 Task: Animate a Swinging Pendulum.
Action: Mouse moved to (432, 281)
Screenshot: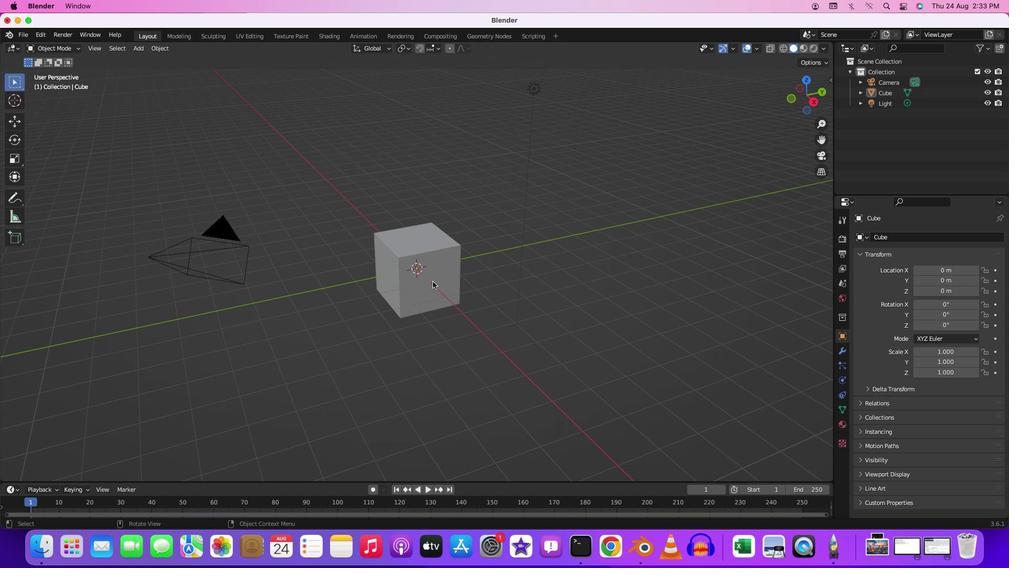 
Action: Mouse pressed left at (432, 281)
Screenshot: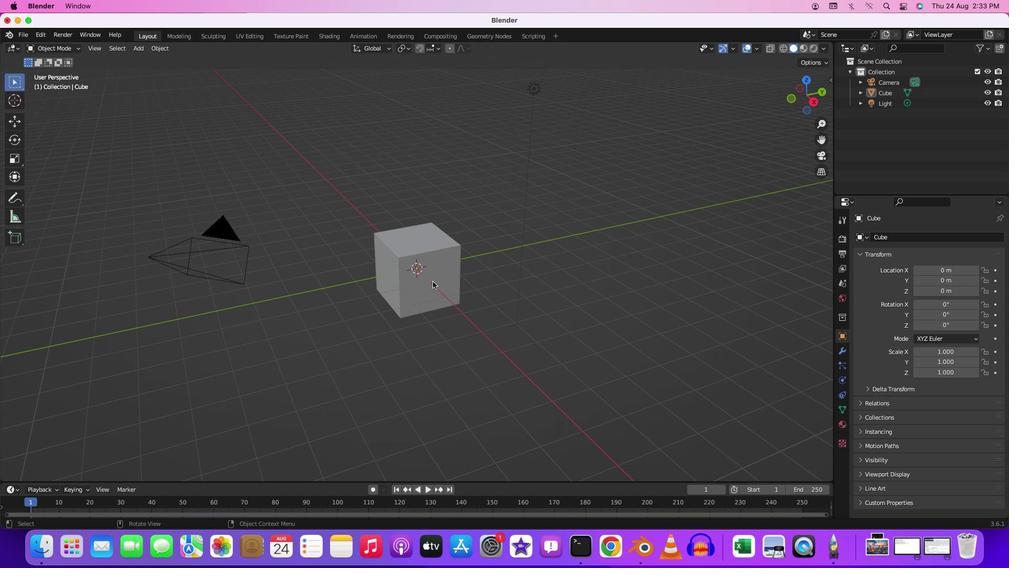 
Action: Key pressed Key.delete
Screenshot: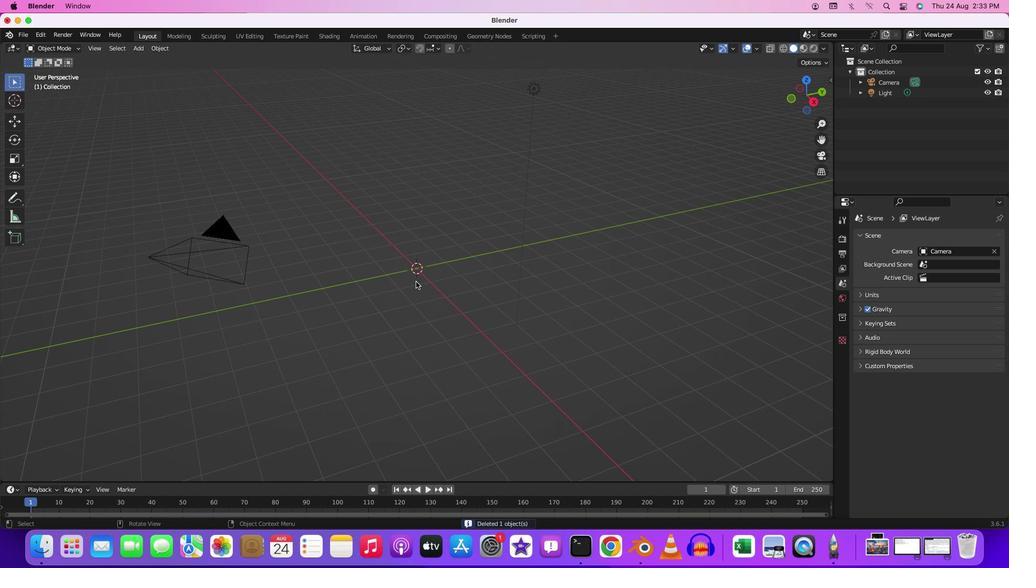 
Action: Mouse moved to (216, 251)
Screenshot: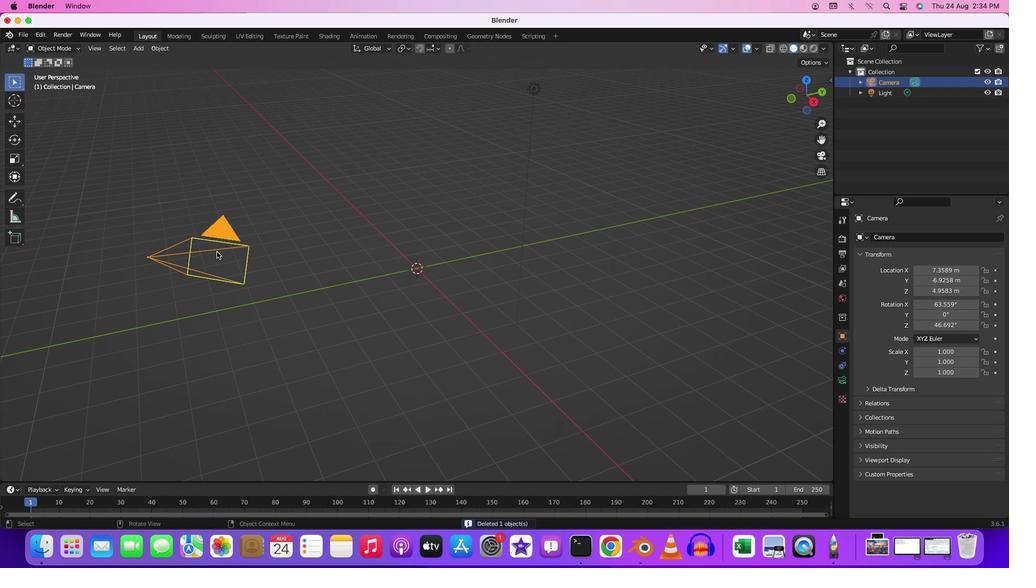 
Action: Mouse pressed left at (216, 251)
Screenshot: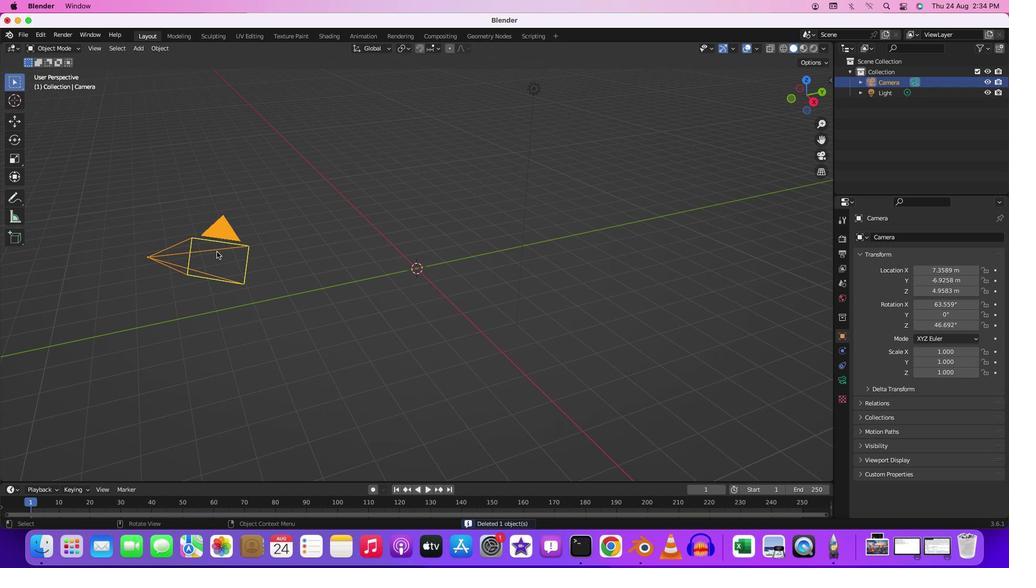 
Action: Mouse moved to (294, 228)
Screenshot: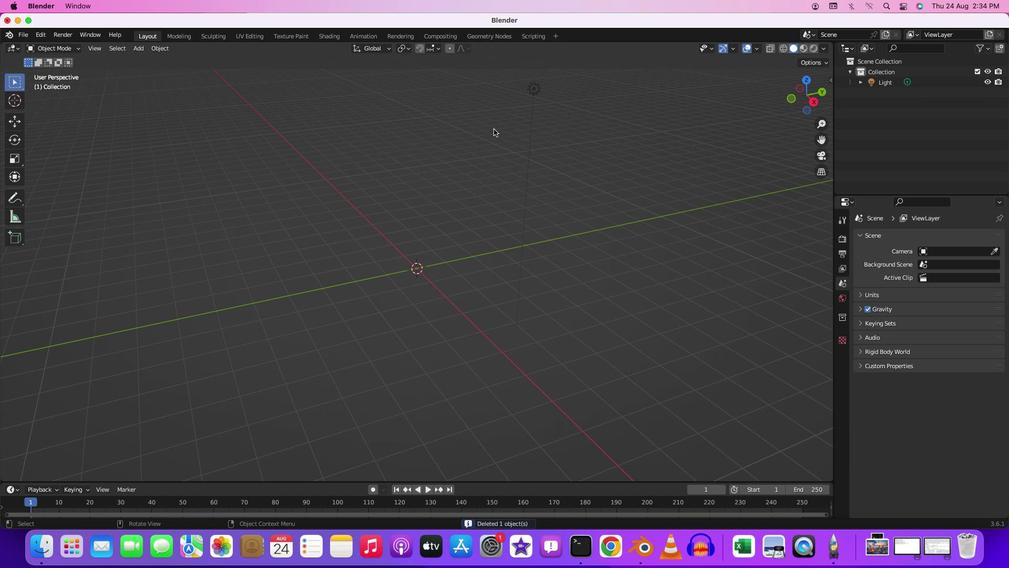
Action: Key pressed Key.delete
Screenshot: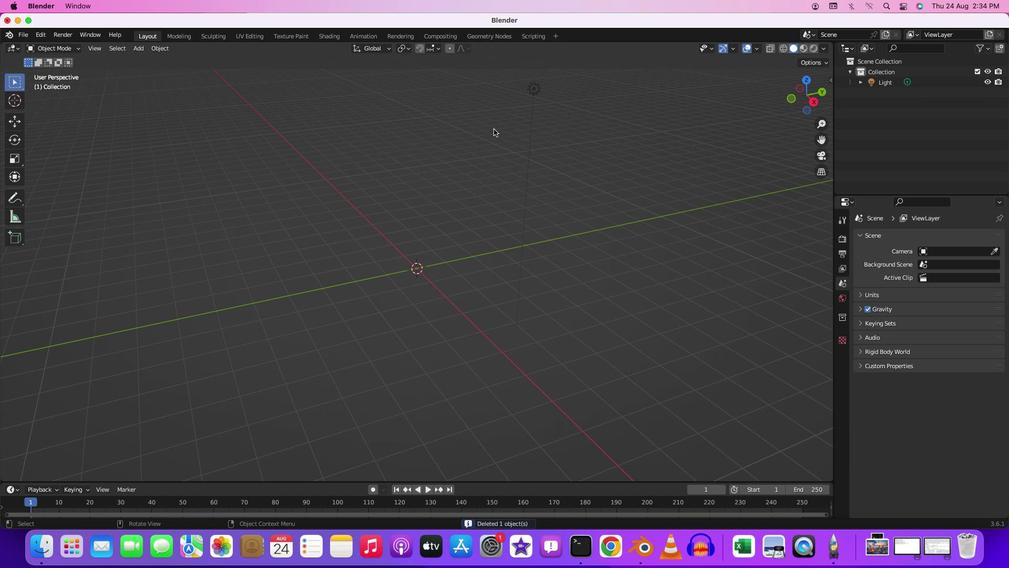
Action: Mouse moved to (527, 87)
Screenshot: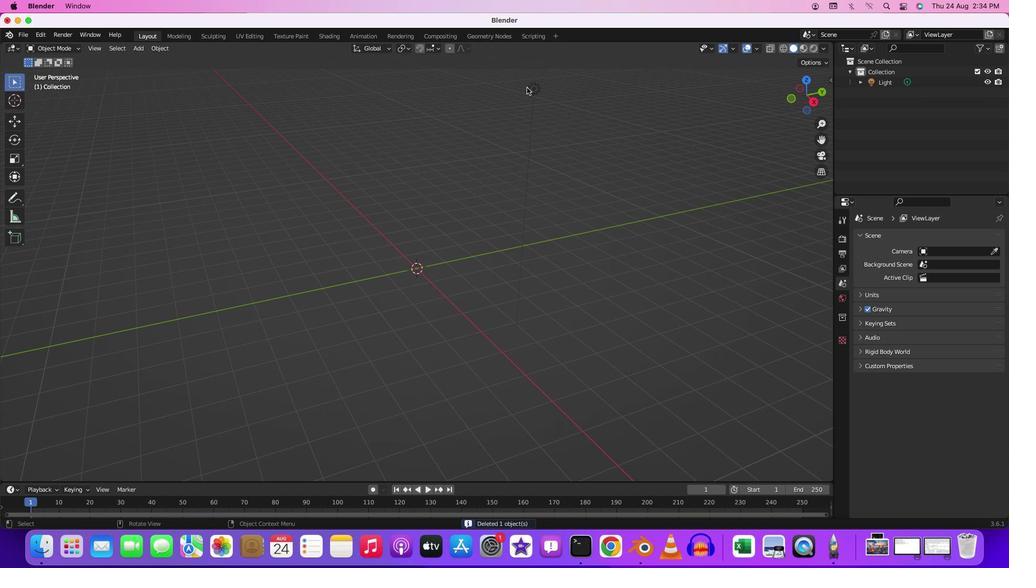 
Action: Mouse pressed left at (527, 87)
Screenshot: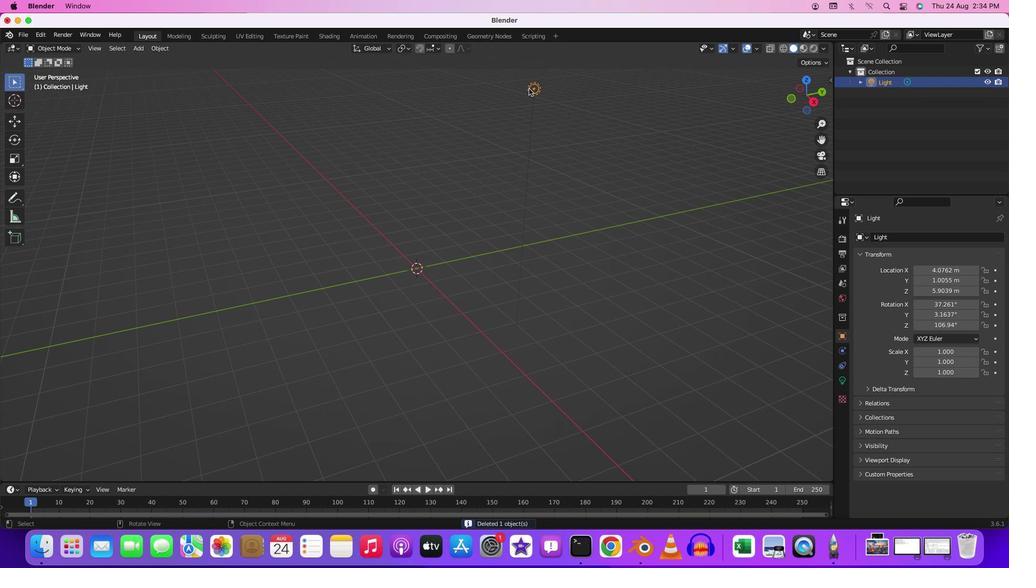 
Action: Mouse moved to (541, 99)
Screenshot: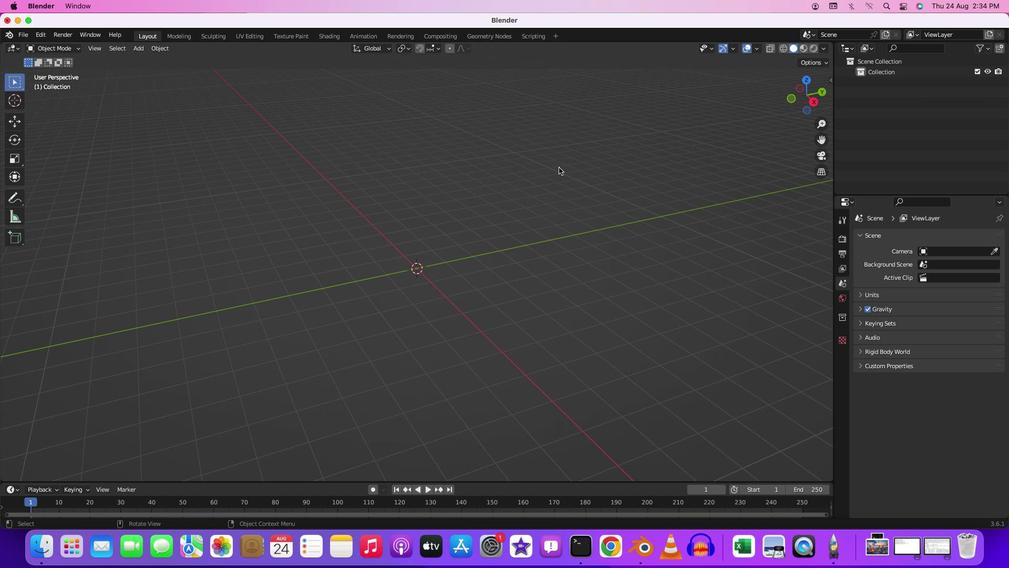 
Action: Key pressed Key.delete
Screenshot: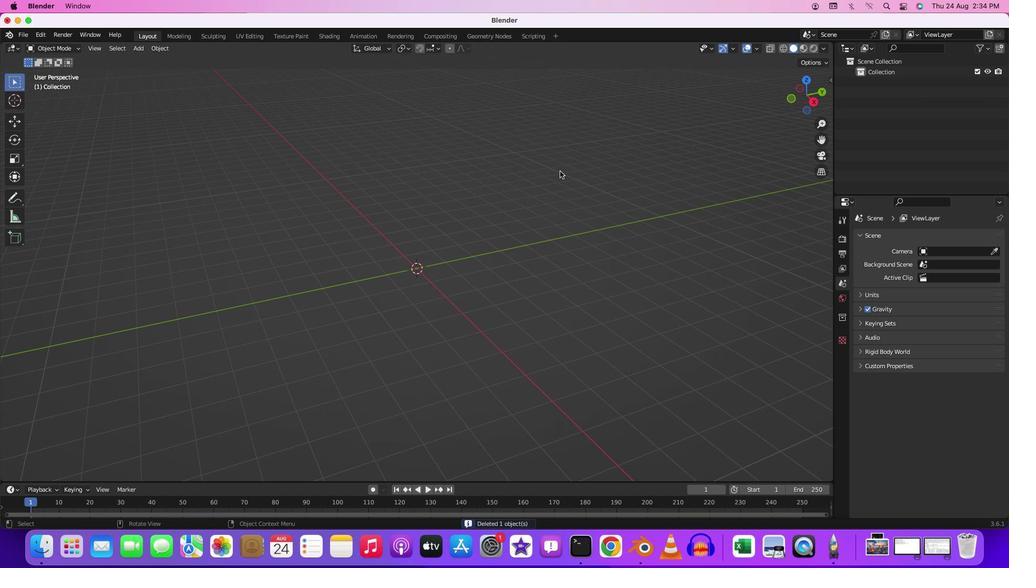 
Action: Mouse moved to (502, 203)
Screenshot: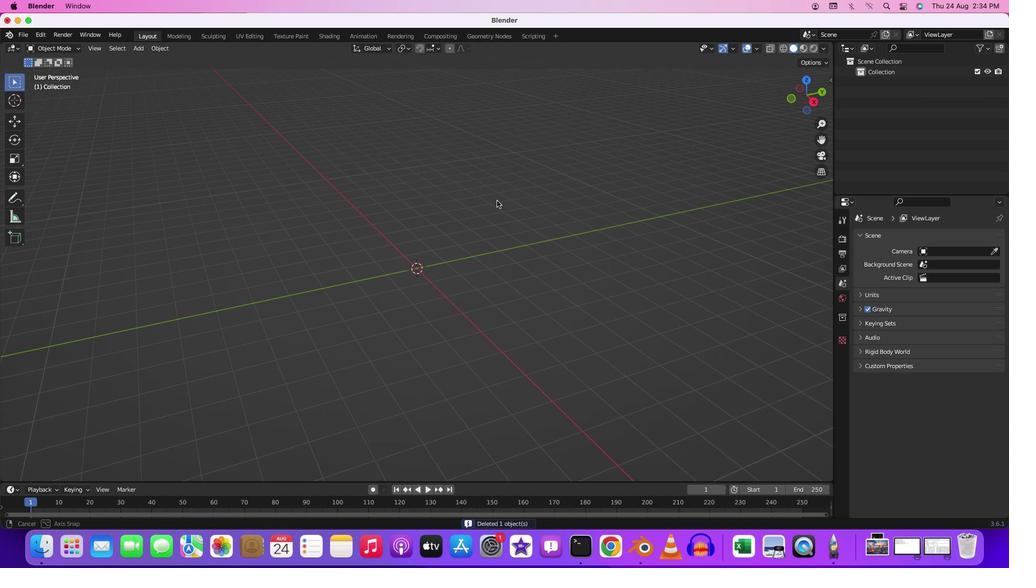 
Action: Mouse pressed middle at (502, 203)
Screenshot: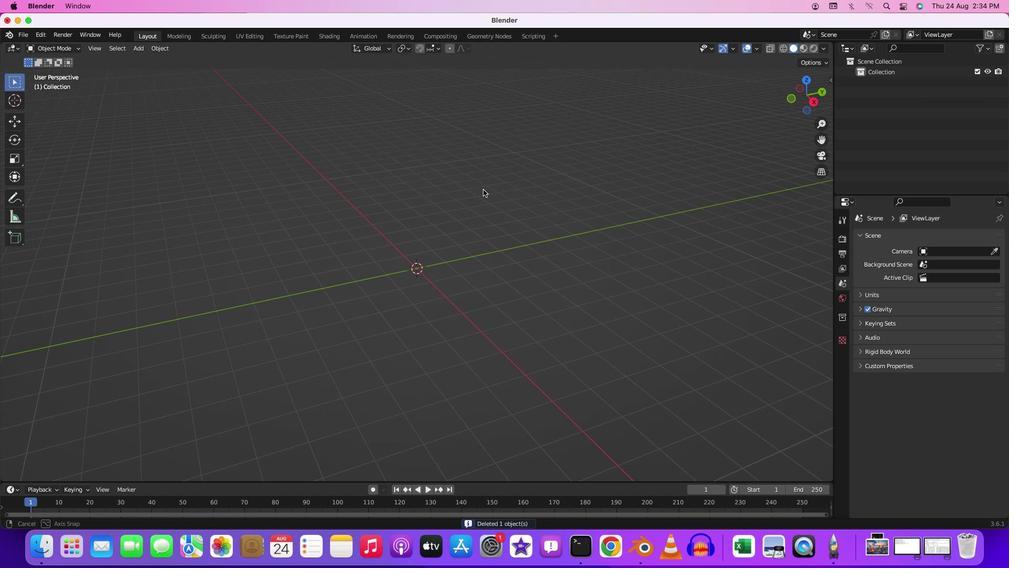 
Action: Mouse moved to (480, 176)
Screenshot: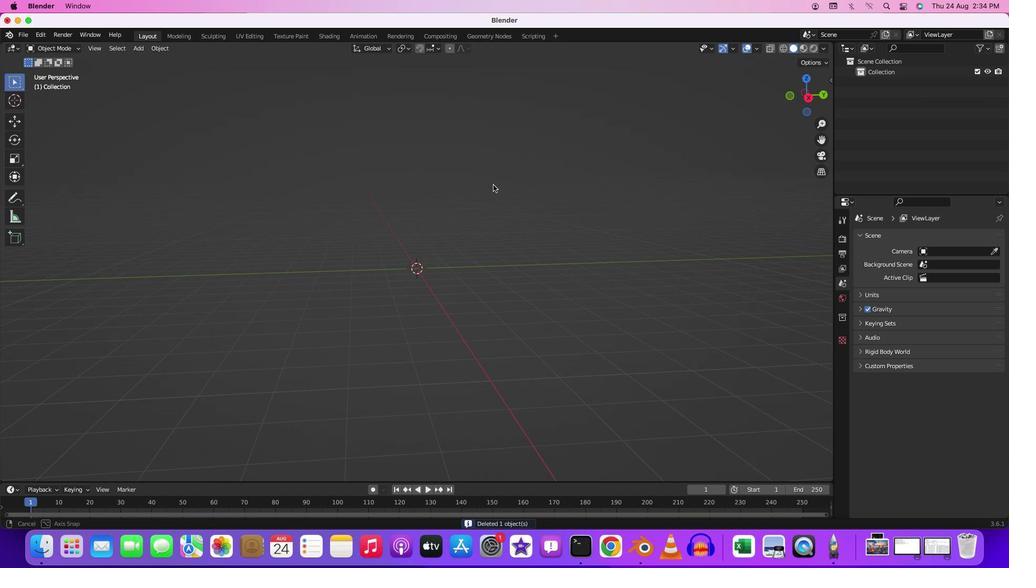 
Action: Mouse pressed middle at (480, 176)
Screenshot: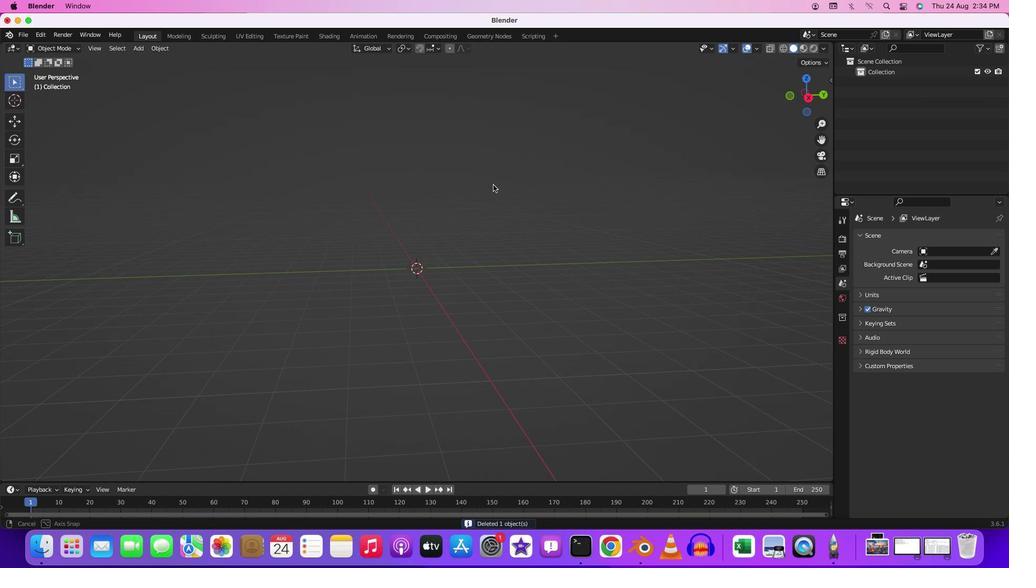 
Action: Mouse moved to (524, 210)
Screenshot: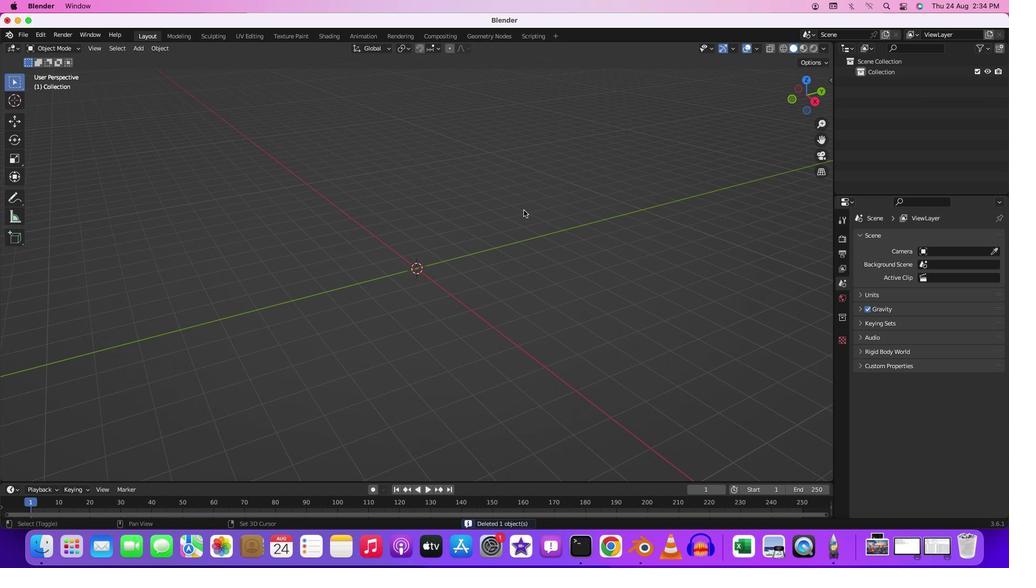 
Action: Key pressed Key.shift'A'
Screenshot: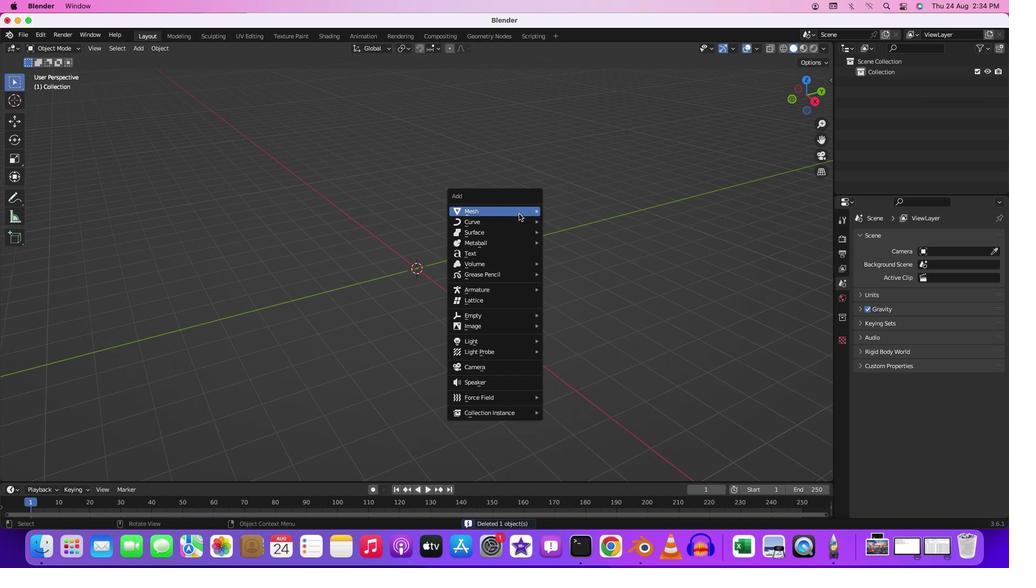 
Action: Mouse moved to (577, 265)
Screenshot: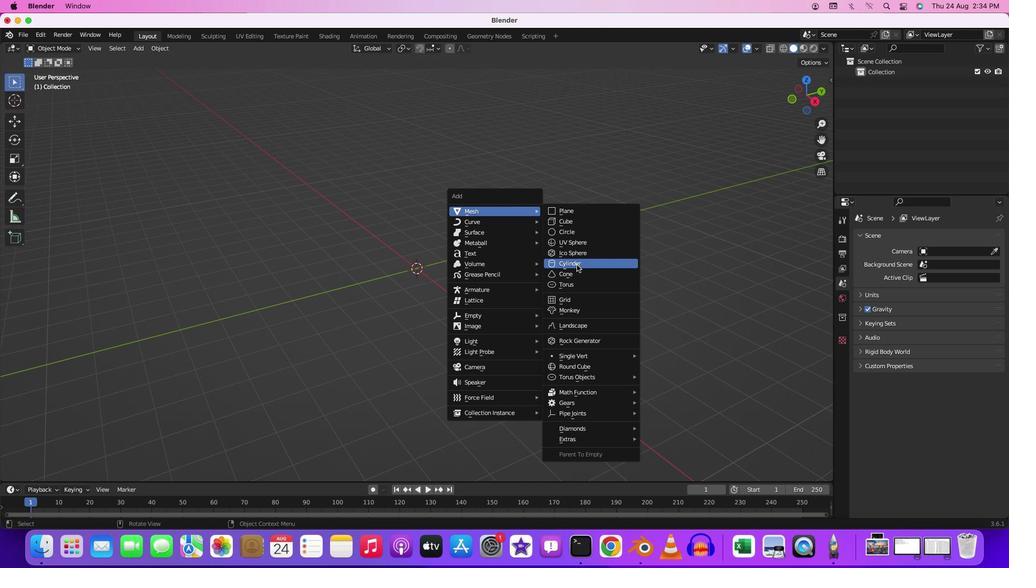 
Action: Mouse pressed left at (577, 265)
Screenshot: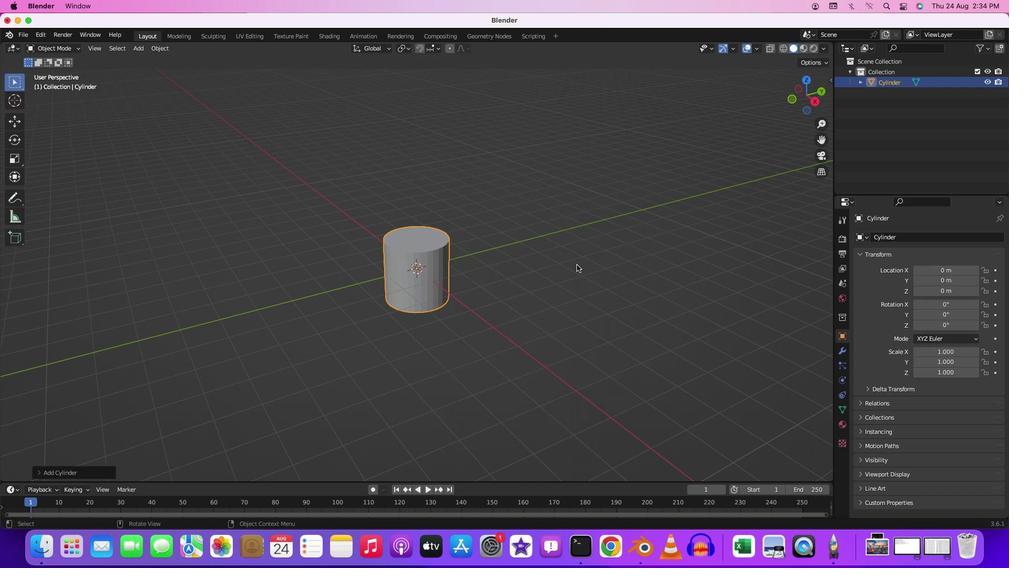 
Action: Mouse moved to (494, 228)
Screenshot: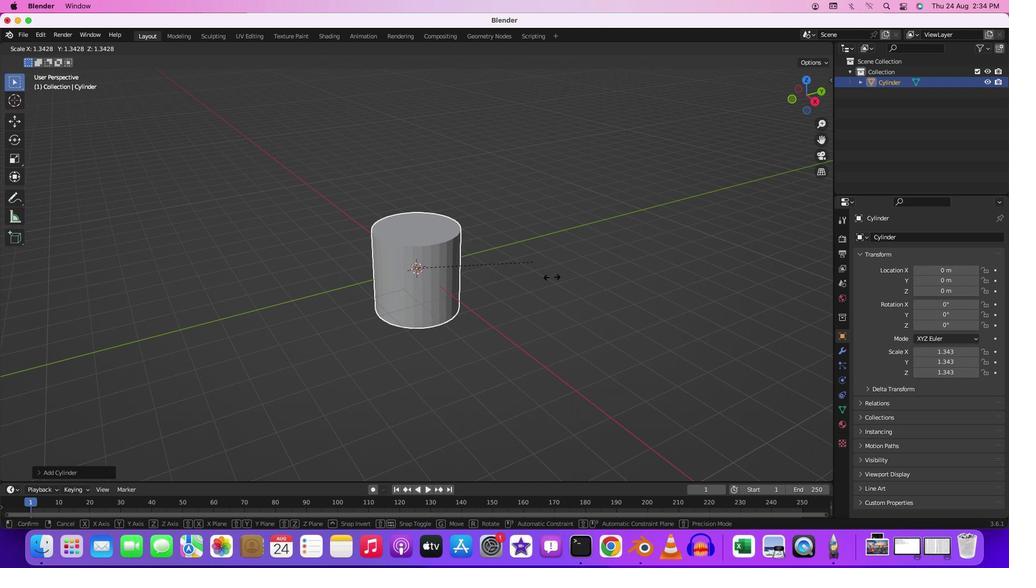 
Action: Key pressed 's'
Screenshot: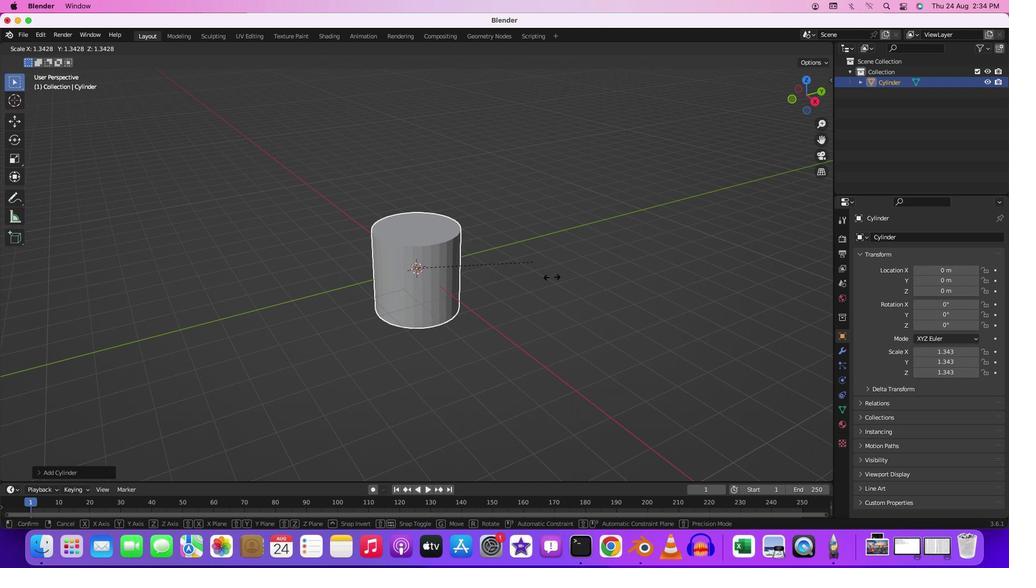 
Action: Mouse moved to (642, 314)
Screenshot: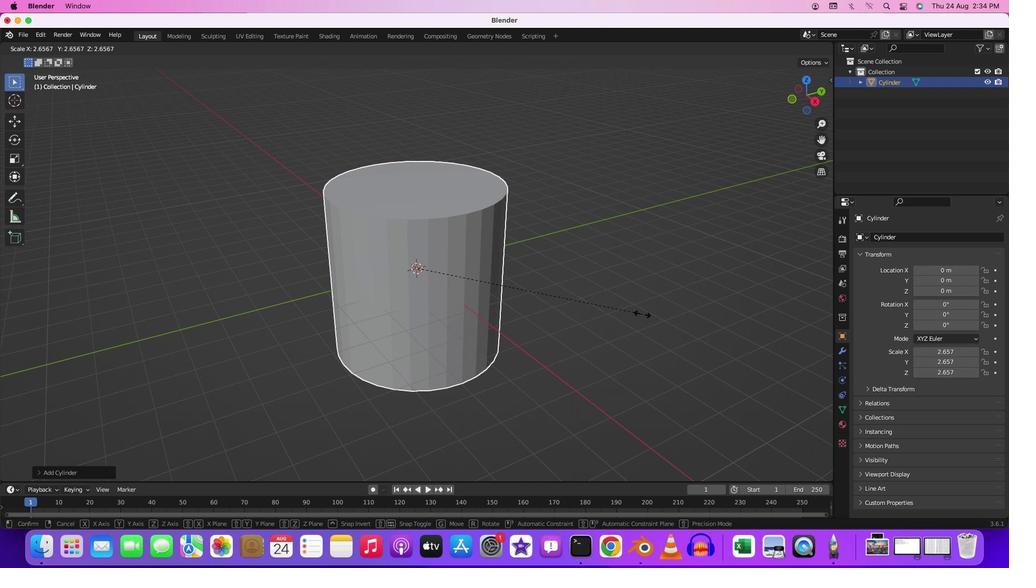 
Action: Mouse pressed left at (642, 314)
Screenshot: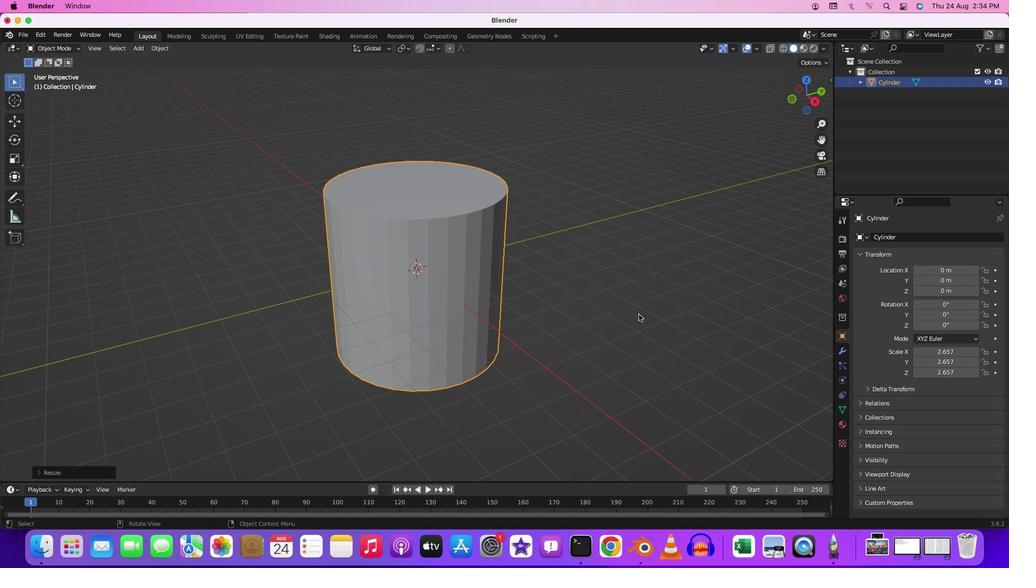 
Action: Mouse moved to (565, 271)
Screenshot: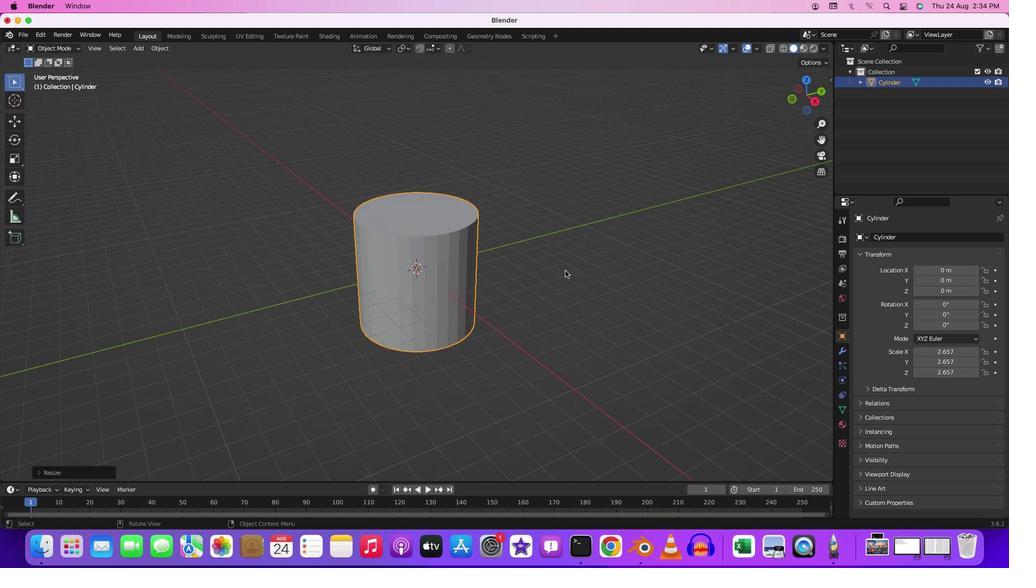 
Action: Mouse scrolled (565, 271) with delta (0, 0)
Screenshot: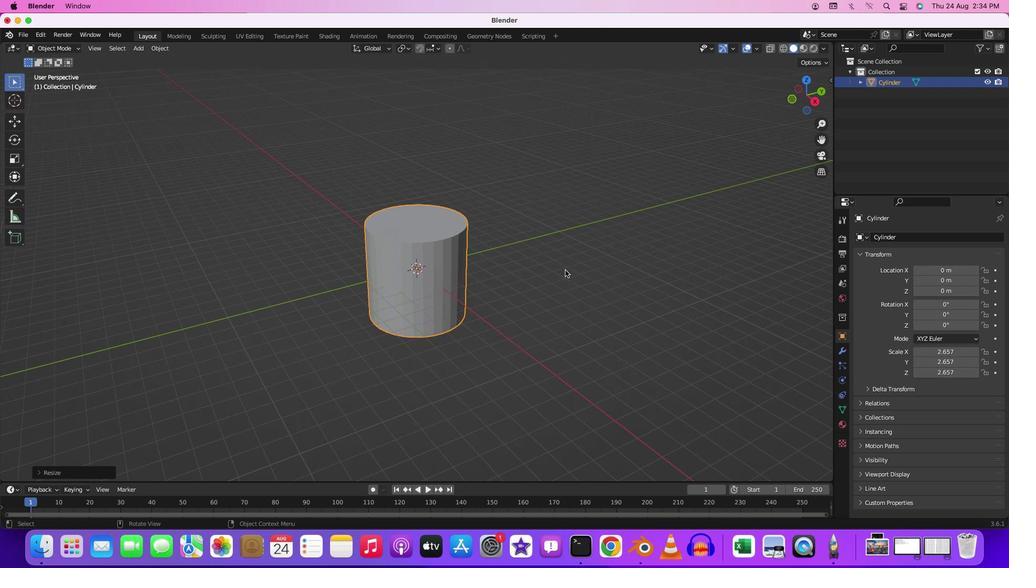 
Action: Mouse scrolled (565, 271) with delta (0, 0)
Screenshot: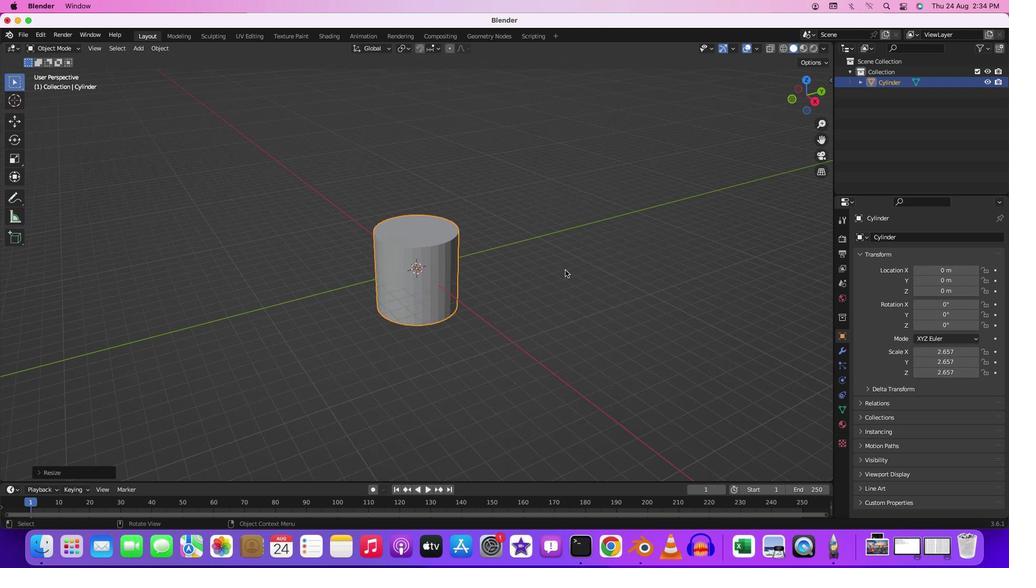 
Action: Mouse moved to (565, 270)
Screenshot: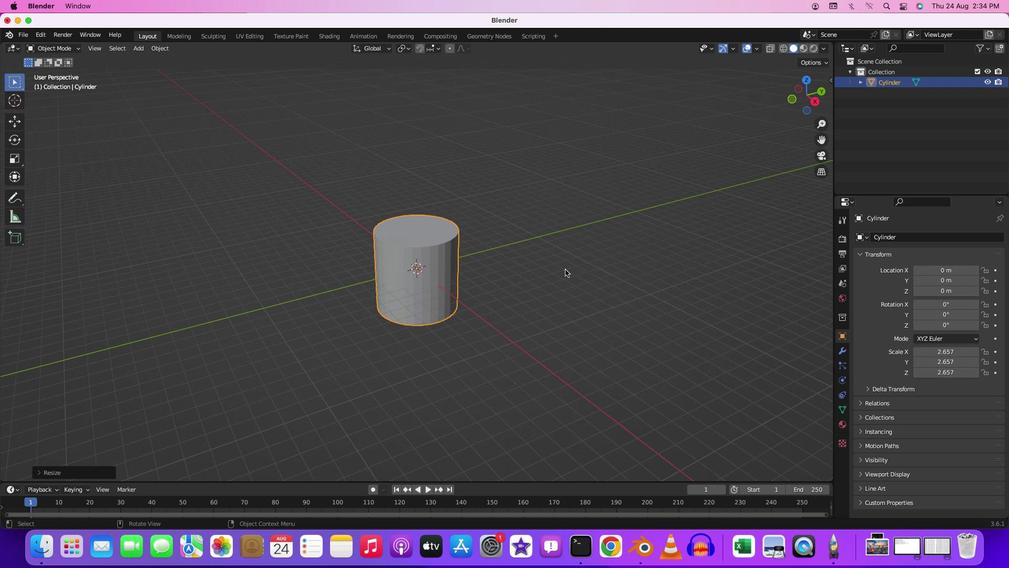 
Action: Mouse scrolled (565, 270) with delta (0, -1)
Screenshot: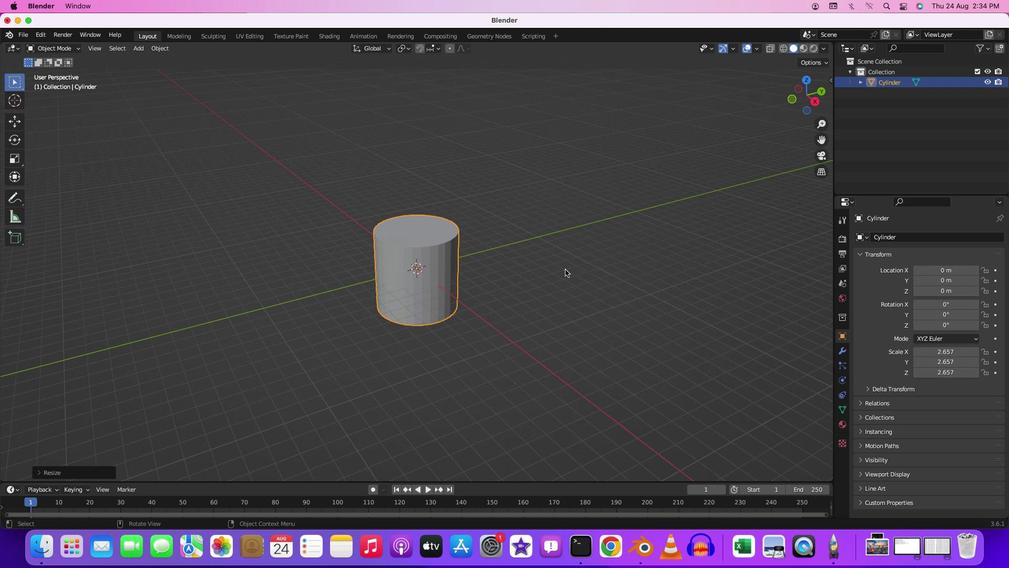
Action: Mouse moved to (565, 270)
Screenshot: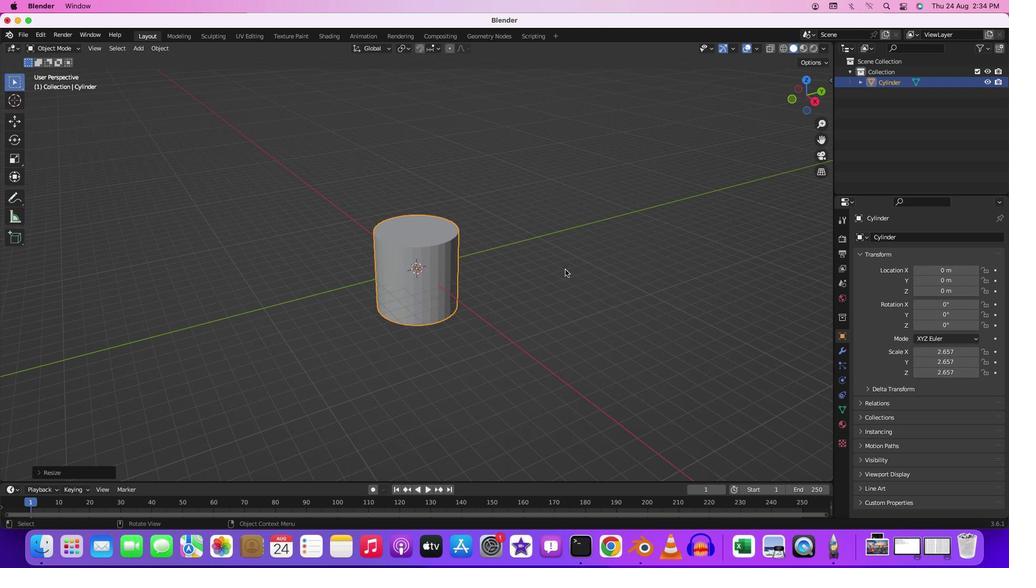 
Action: Mouse scrolled (565, 270) with delta (0, -2)
Screenshot: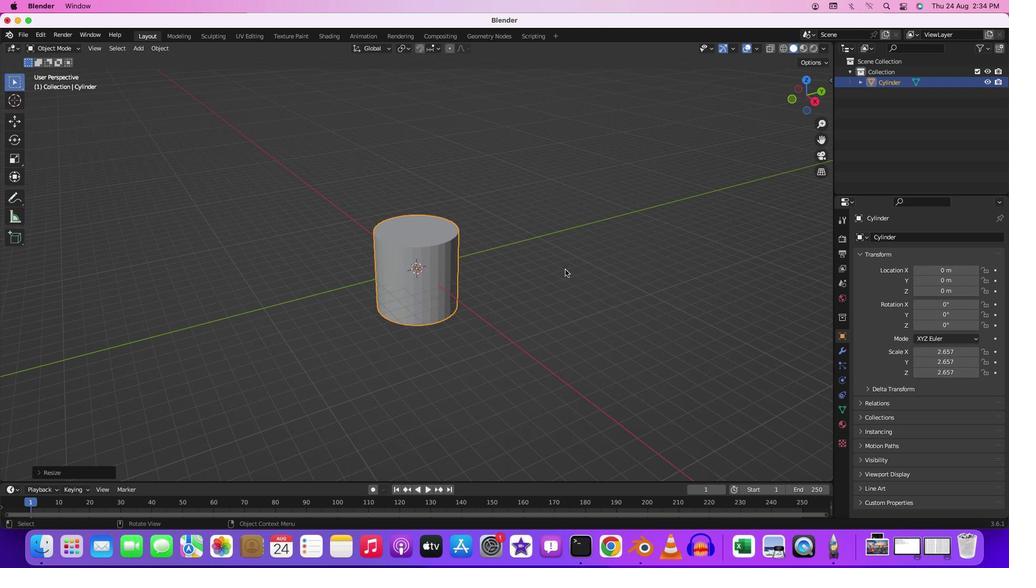 
Action: Mouse moved to (565, 269)
Screenshot: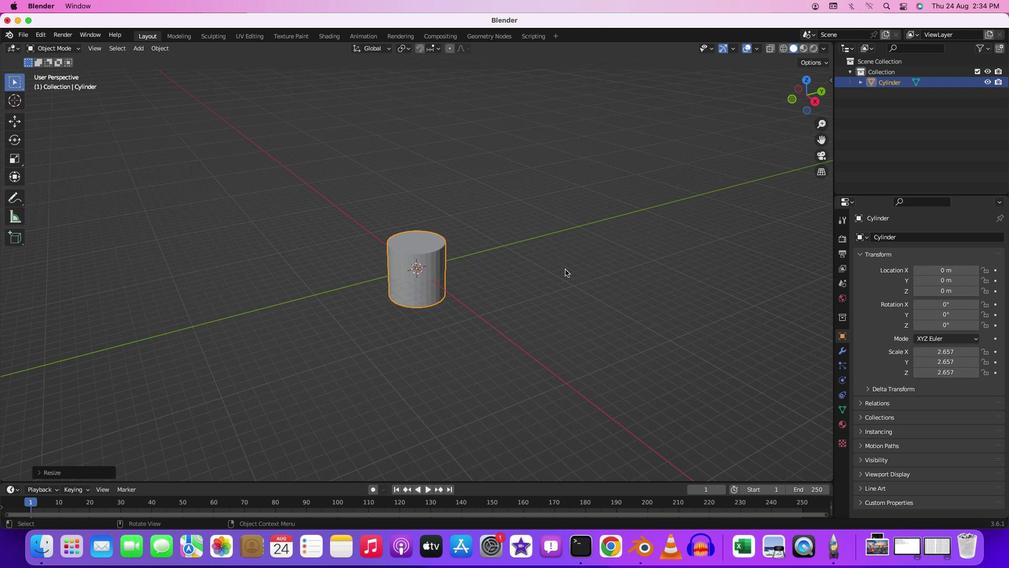 
Action: Mouse scrolled (565, 269) with delta (0, 0)
Screenshot: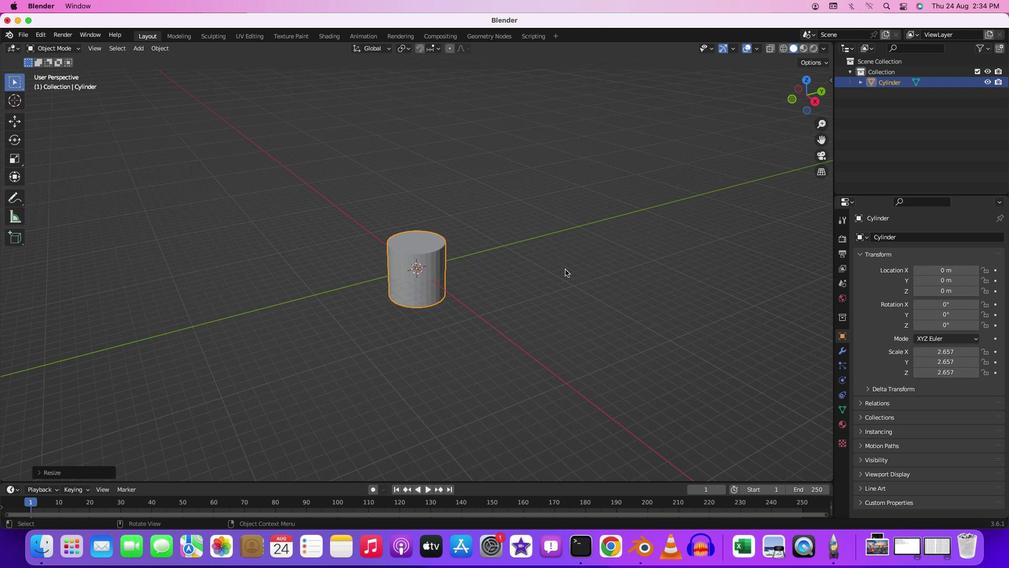 
Action: Mouse scrolled (565, 269) with delta (0, 0)
Screenshot: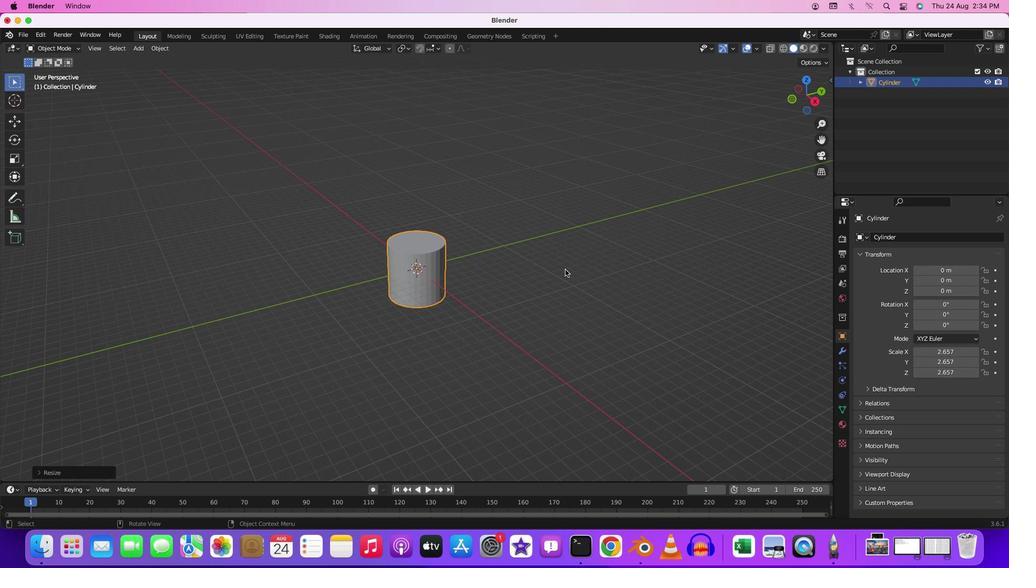 
Action: Key pressed '1'
Screenshot: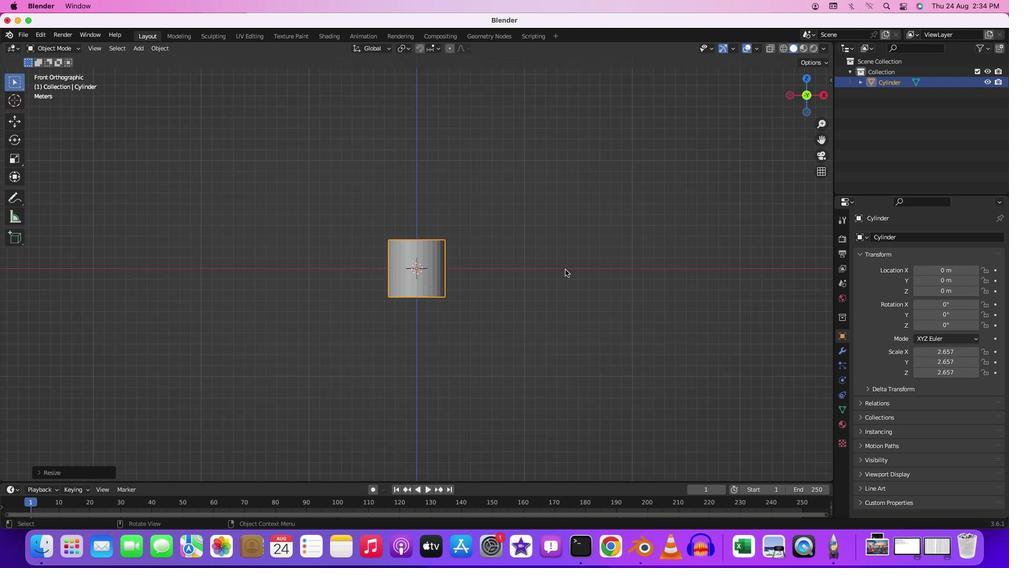 
Action: Mouse moved to (456, 281)
Screenshot: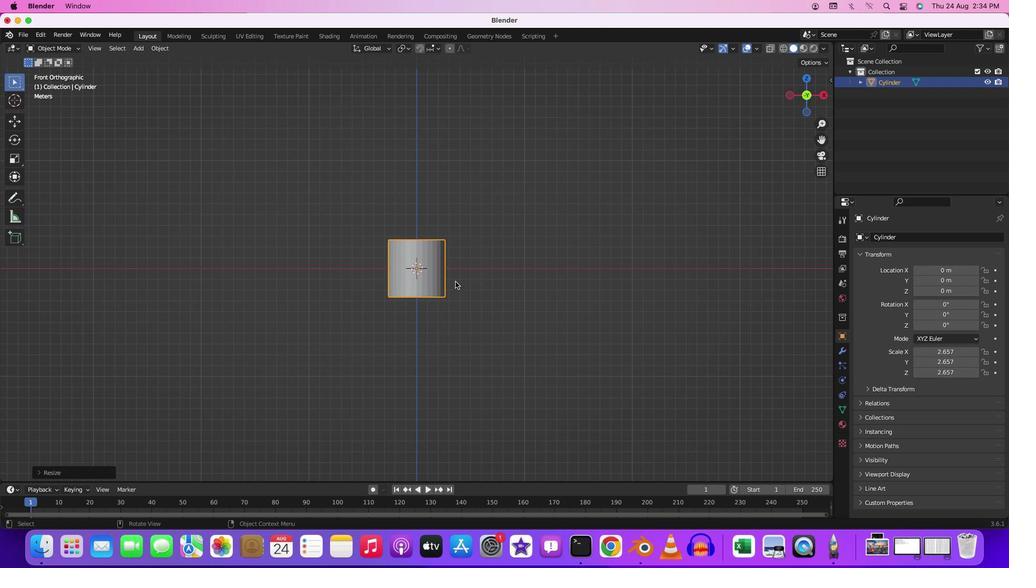 
Action: Key pressed 'g'
Screenshot: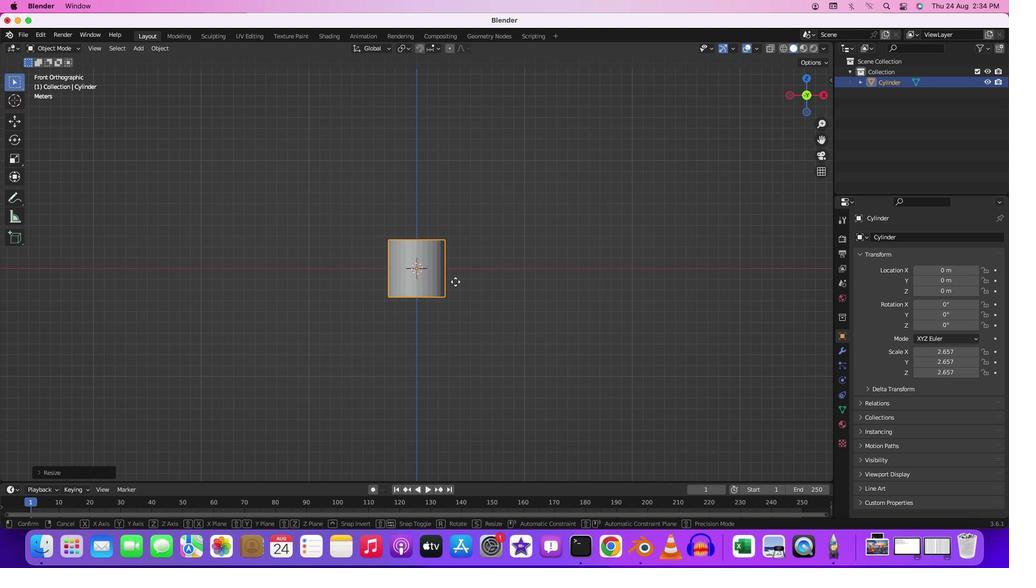 
Action: Mouse moved to (455, 249)
Screenshot: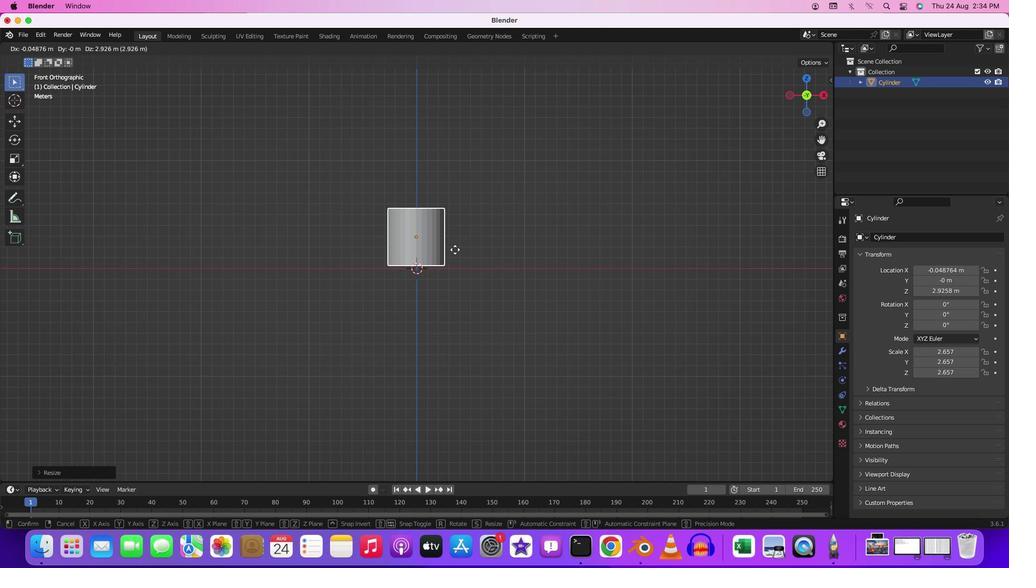 
Action: Key pressed 'z'
Screenshot: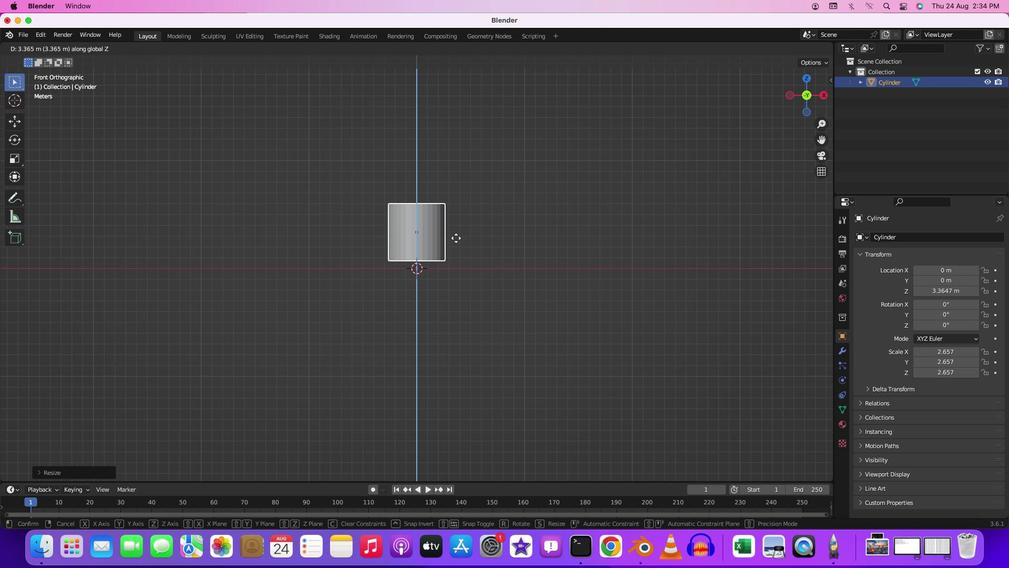 
Action: Mouse moved to (454, 251)
Screenshot: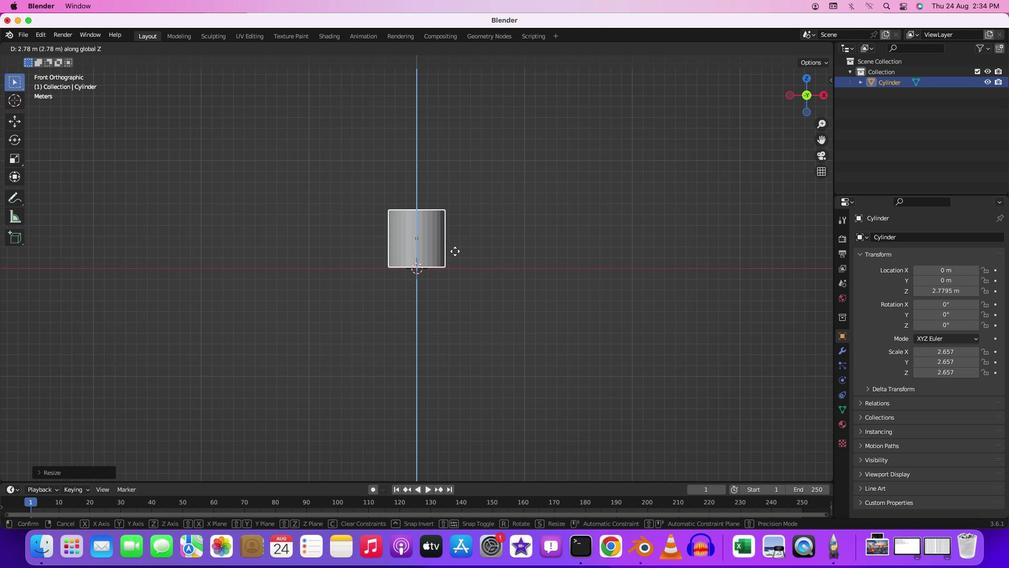 
Action: Mouse pressed left at (454, 251)
Screenshot: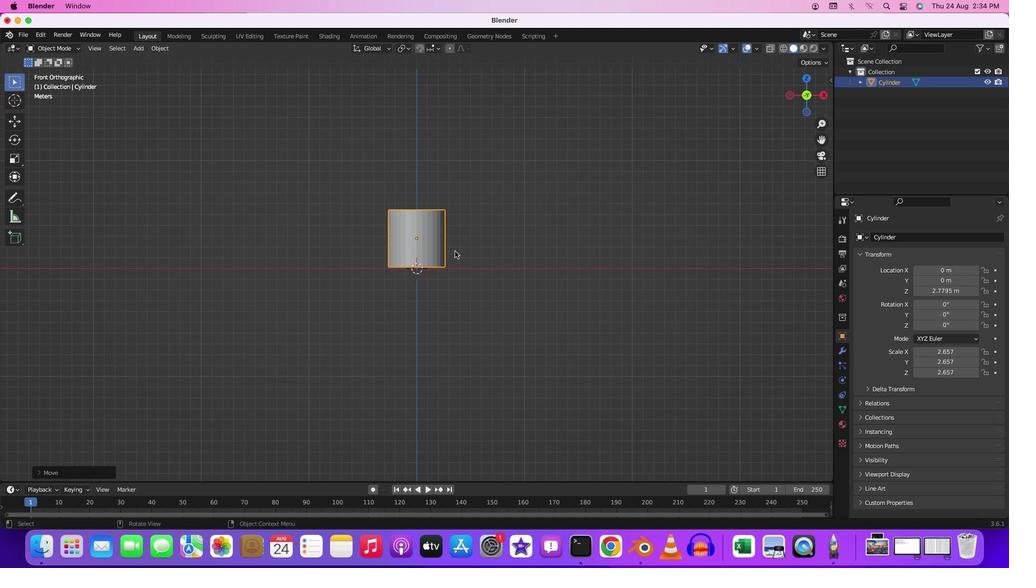 
Action: Mouse scrolled (454, 251) with delta (0, 0)
Screenshot: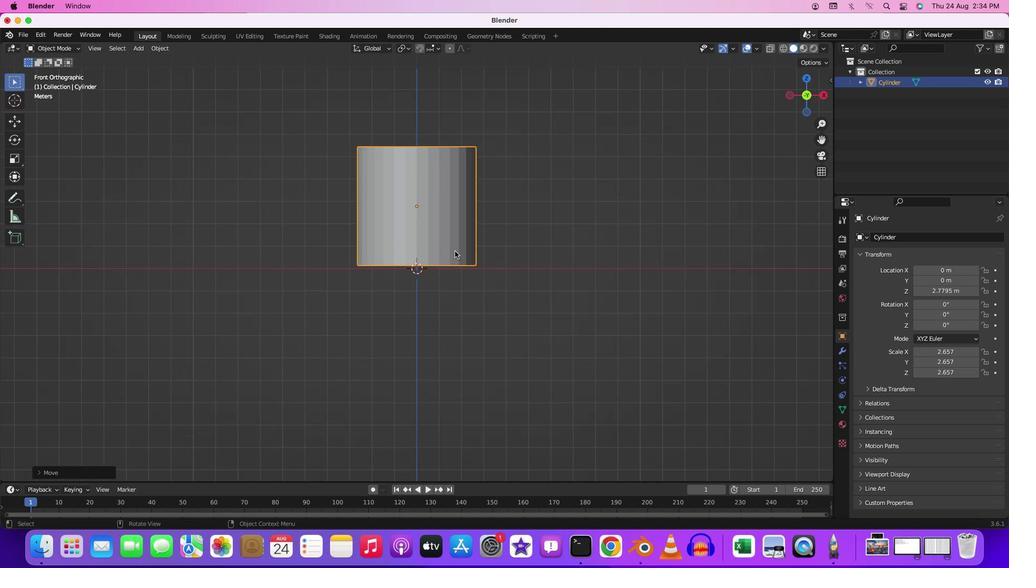 
Action: Mouse scrolled (454, 251) with delta (0, 0)
Screenshot: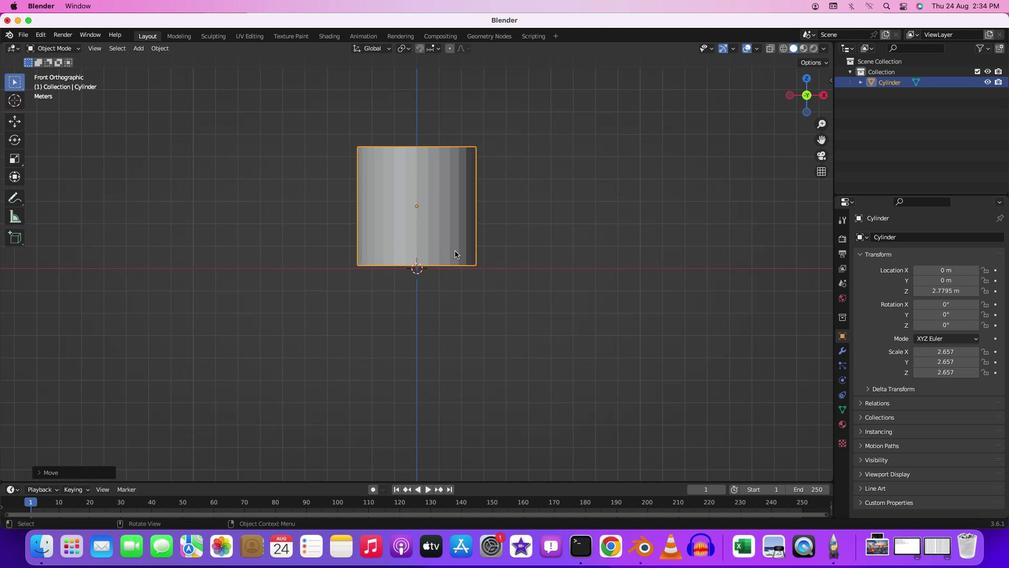 
Action: Mouse scrolled (454, 251) with delta (0, 1)
Screenshot: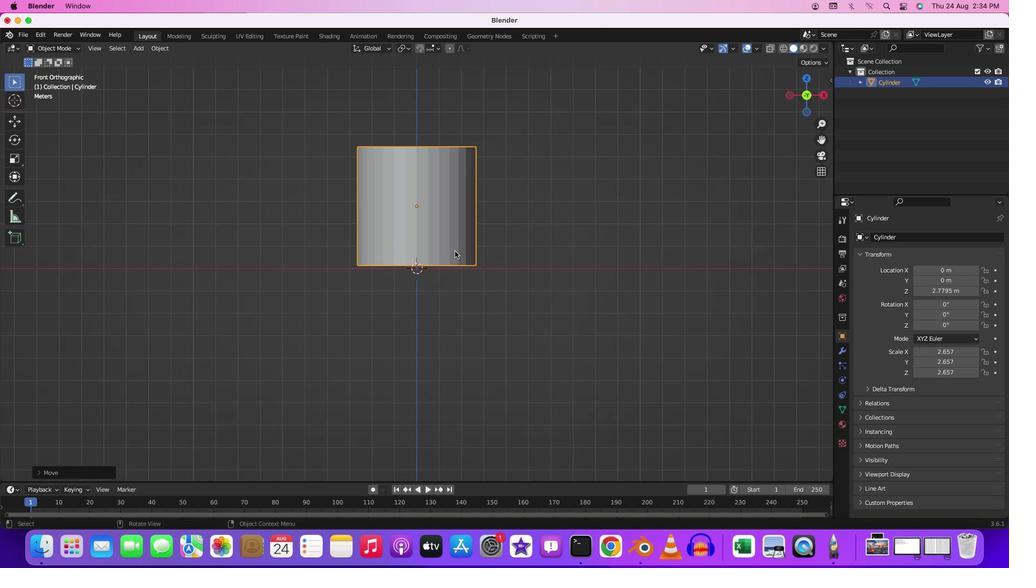 
Action: Mouse scrolled (454, 251) with delta (0, 2)
Screenshot: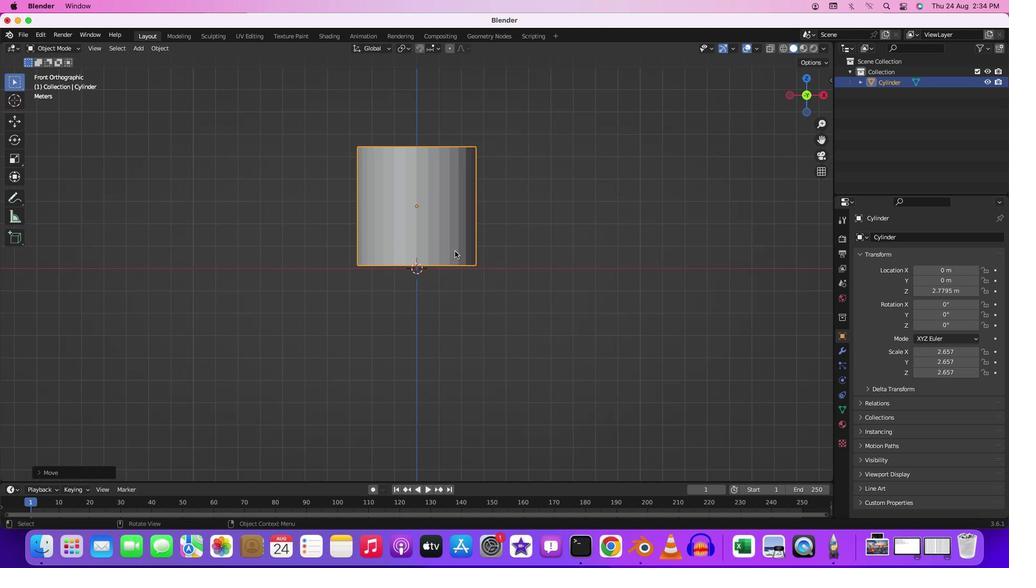 
Action: Mouse scrolled (454, 251) with delta (0, 0)
Screenshot: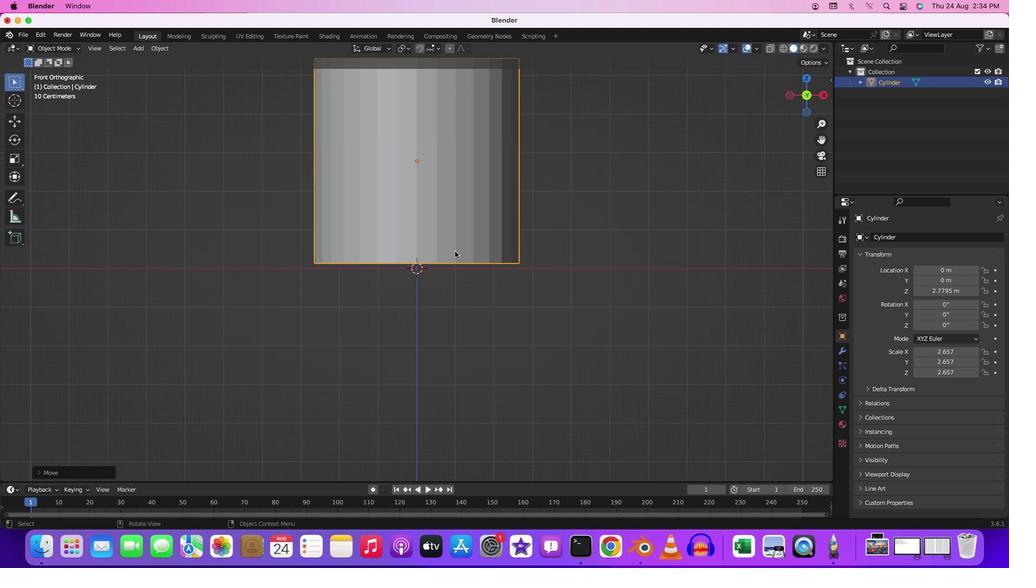 
Action: Mouse scrolled (454, 251) with delta (0, 0)
Screenshot: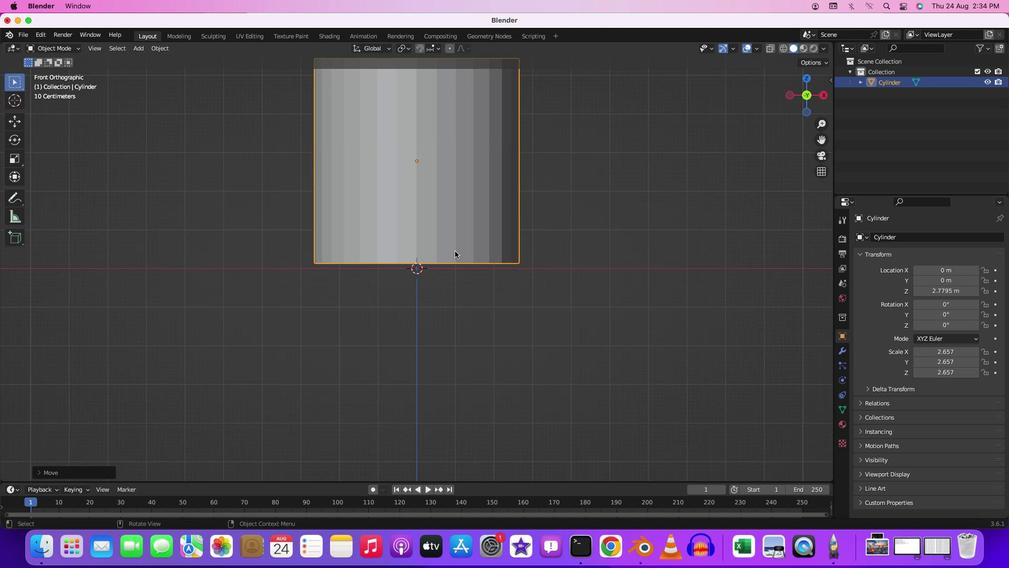 
Action: Mouse scrolled (454, 251) with delta (0, 1)
Screenshot: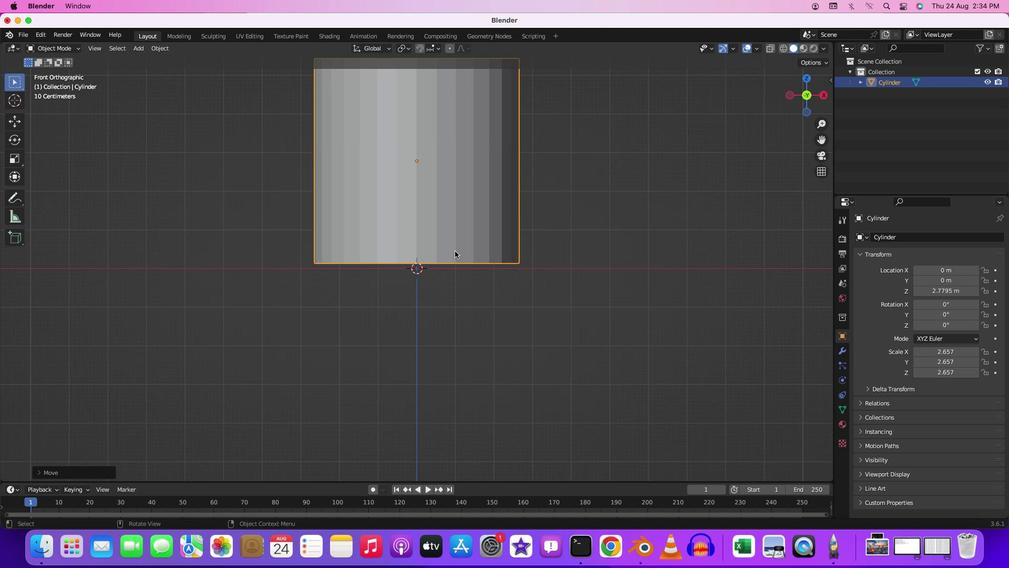 
Action: Key pressed 'g''z'
Screenshot: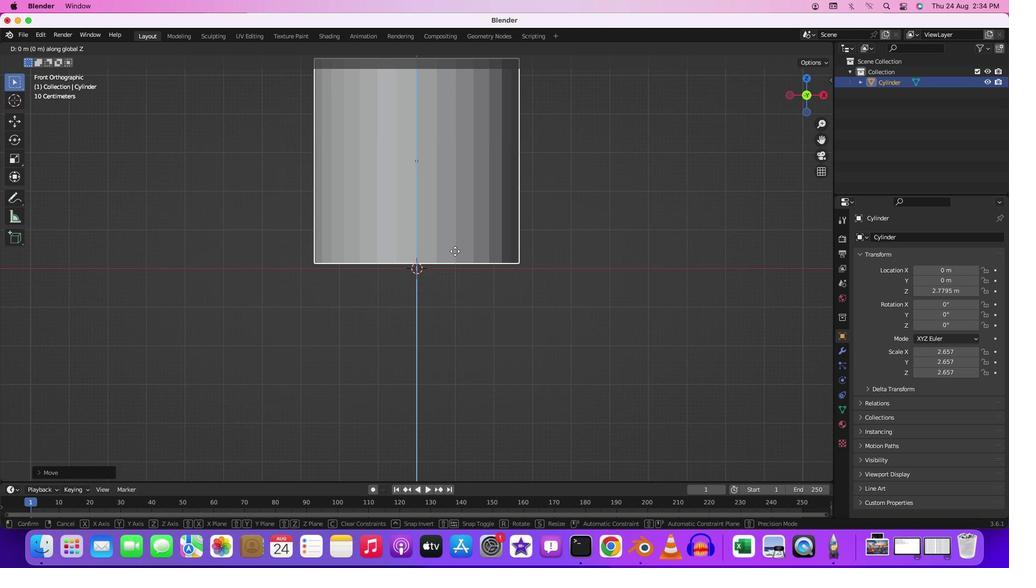 
Action: Mouse moved to (454, 254)
Screenshot: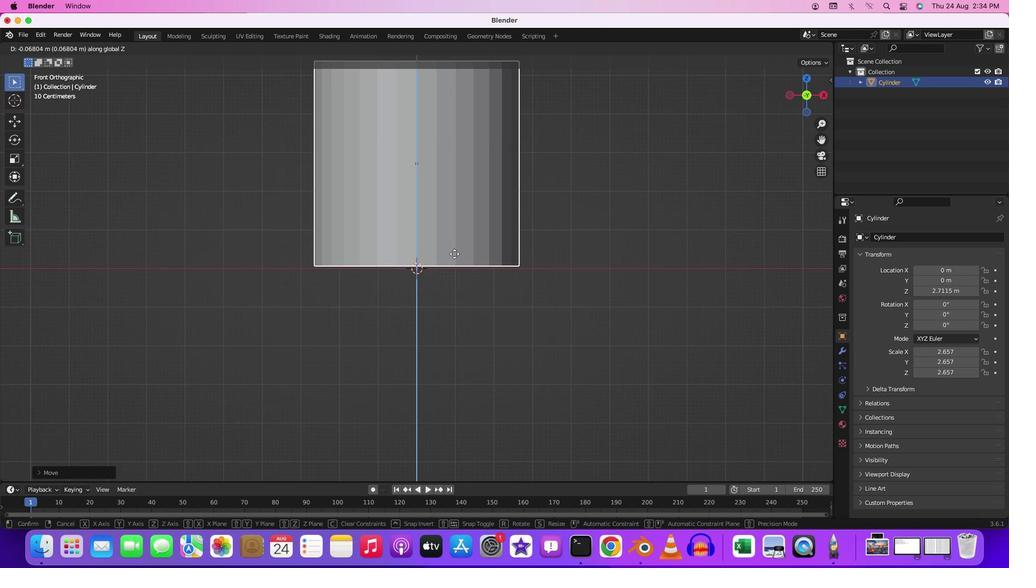 
Action: Mouse pressed left at (454, 254)
Screenshot: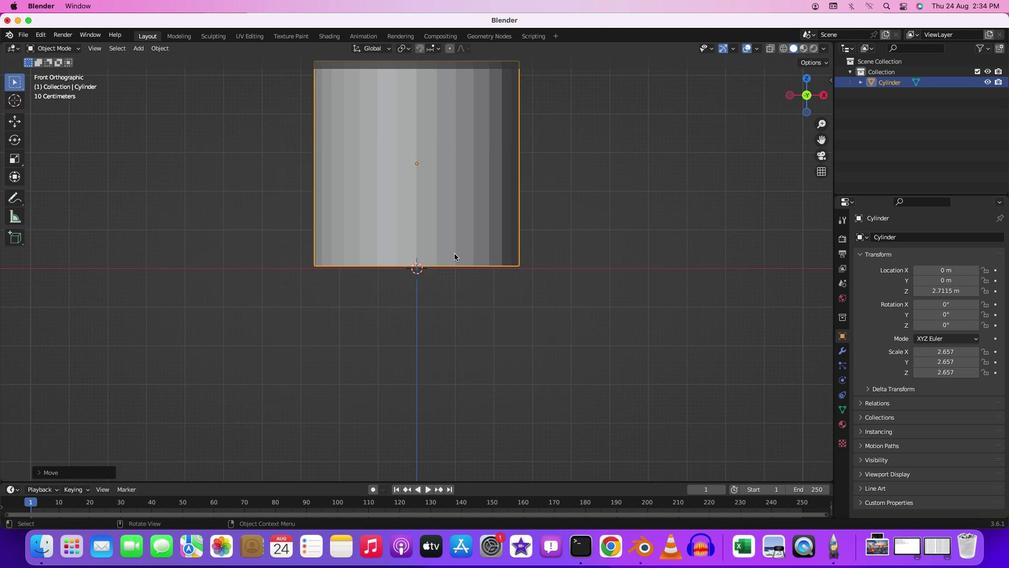 
Action: Mouse moved to (624, 186)
Screenshot: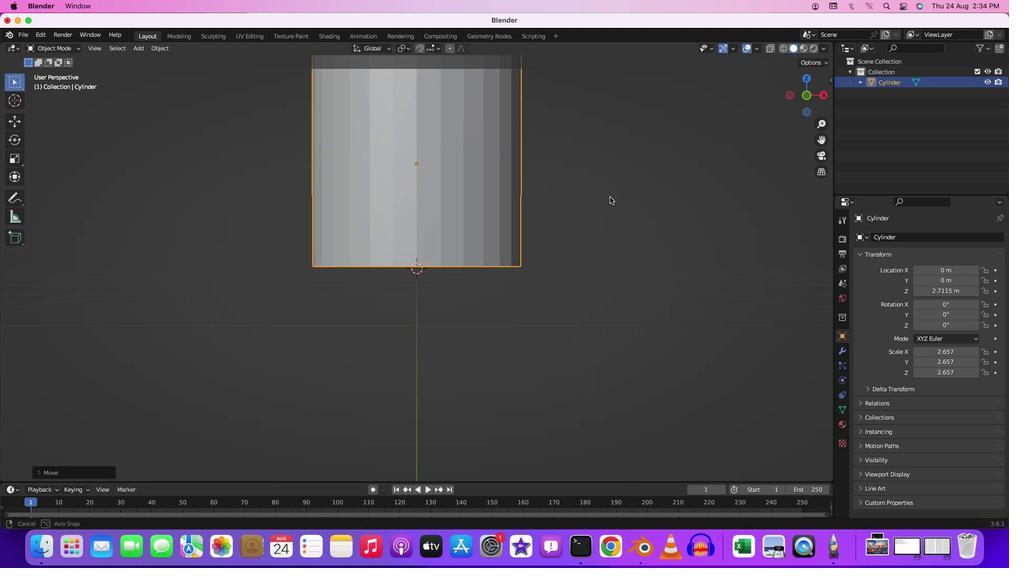 
Action: Mouse pressed middle at (624, 186)
Screenshot: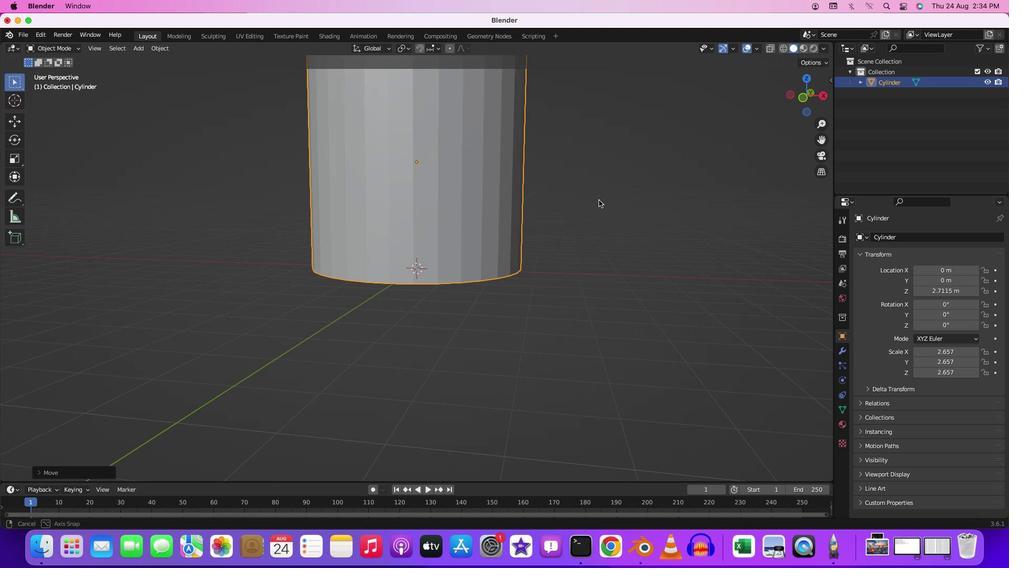 
Action: Mouse moved to (531, 207)
Screenshot: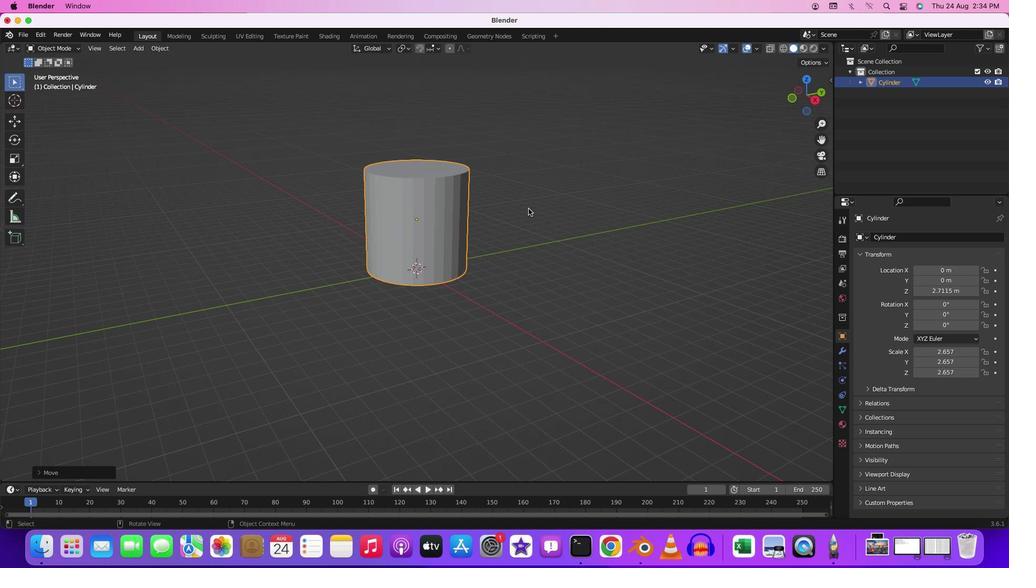 
Action: Mouse scrolled (531, 207) with delta (0, 0)
Screenshot: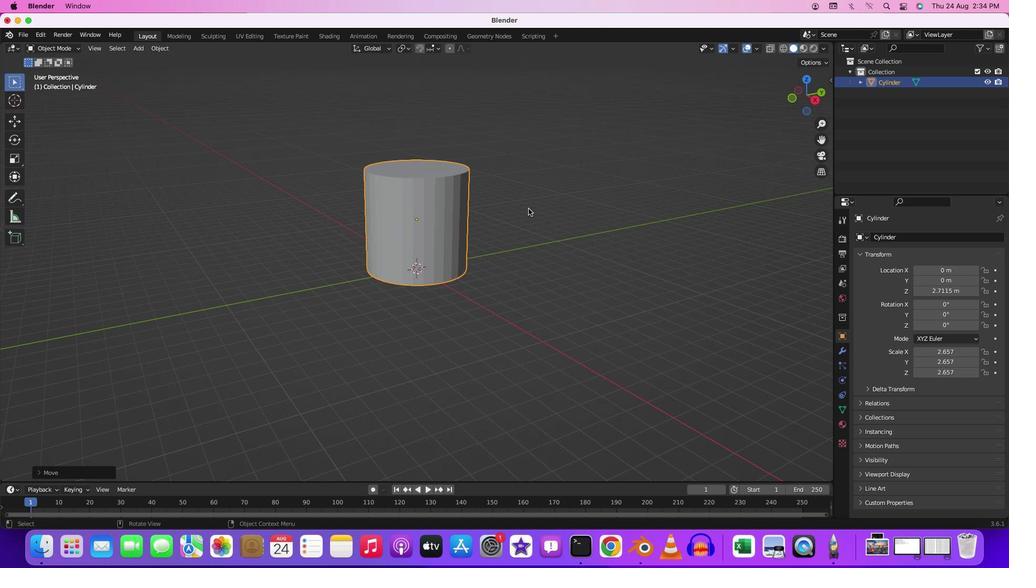 
Action: Mouse scrolled (531, 207) with delta (0, 0)
Screenshot: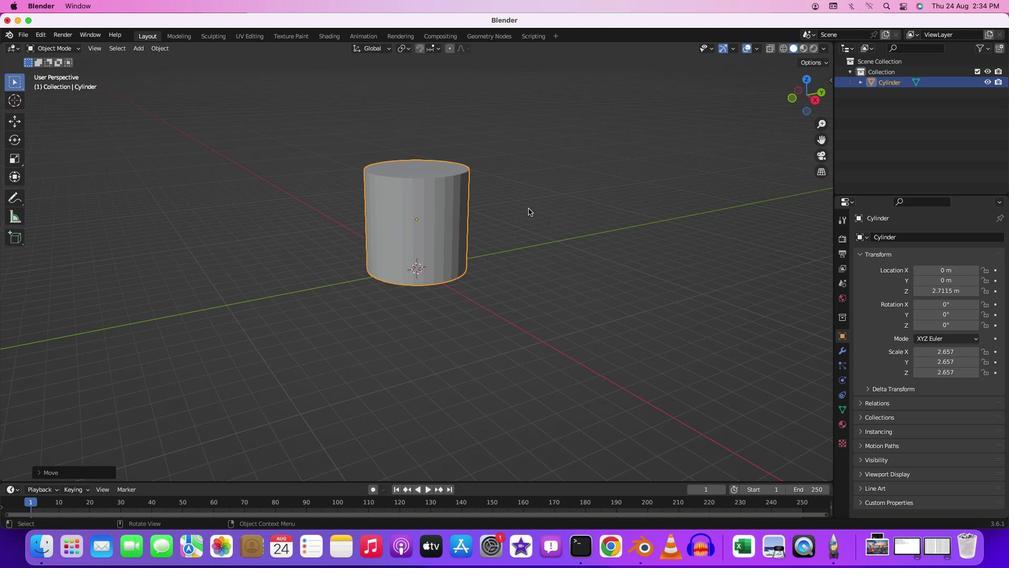 
Action: Mouse scrolled (531, 207) with delta (0, -1)
Screenshot: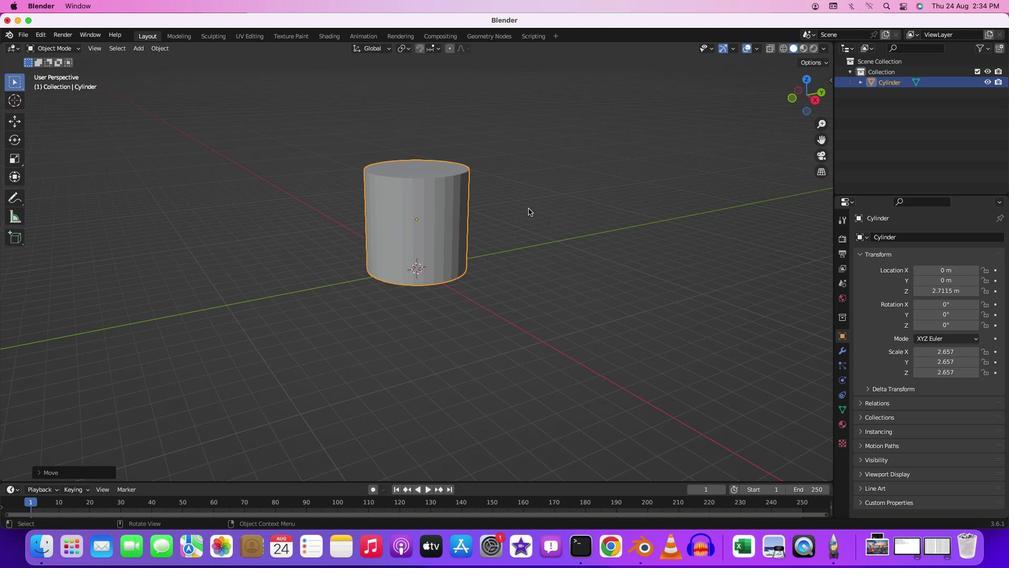 
Action: Mouse scrolled (531, 207) with delta (0, -2)
Screenshot: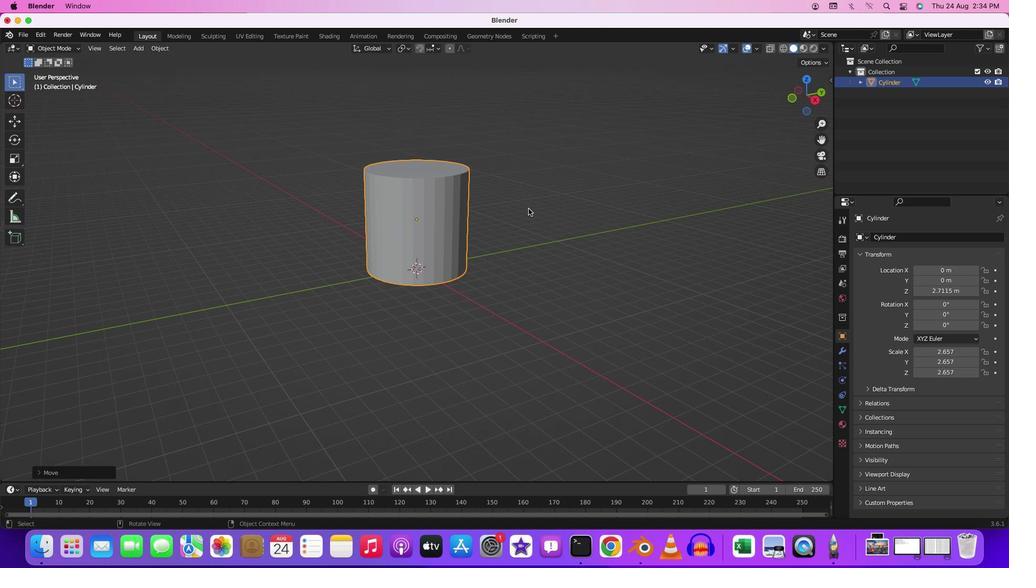 
Action: Mouse moved to (528, 209)
Screenshot: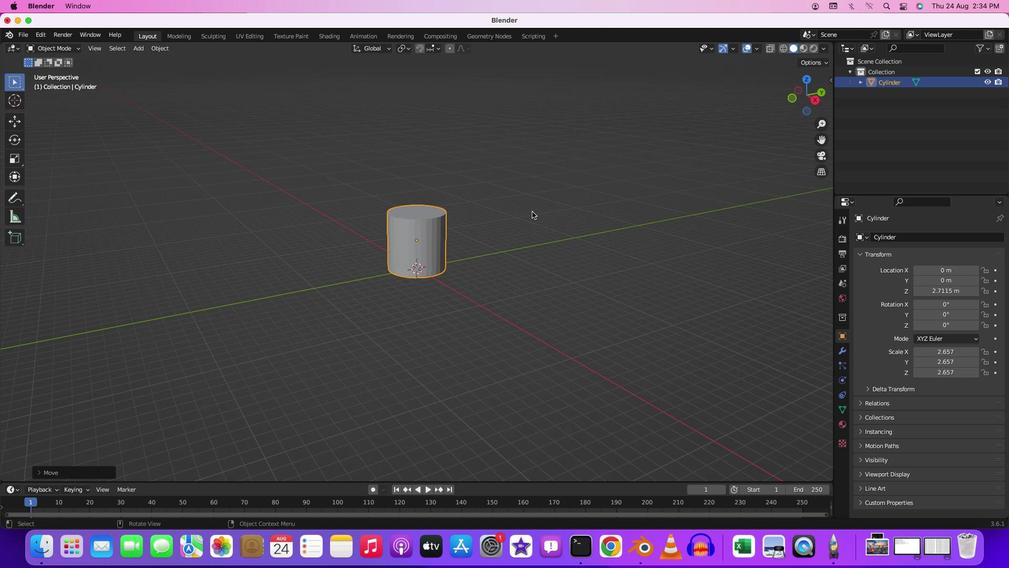
Action: Mouse scrolled (528, 209) with delta (0, 0)
Screenshot: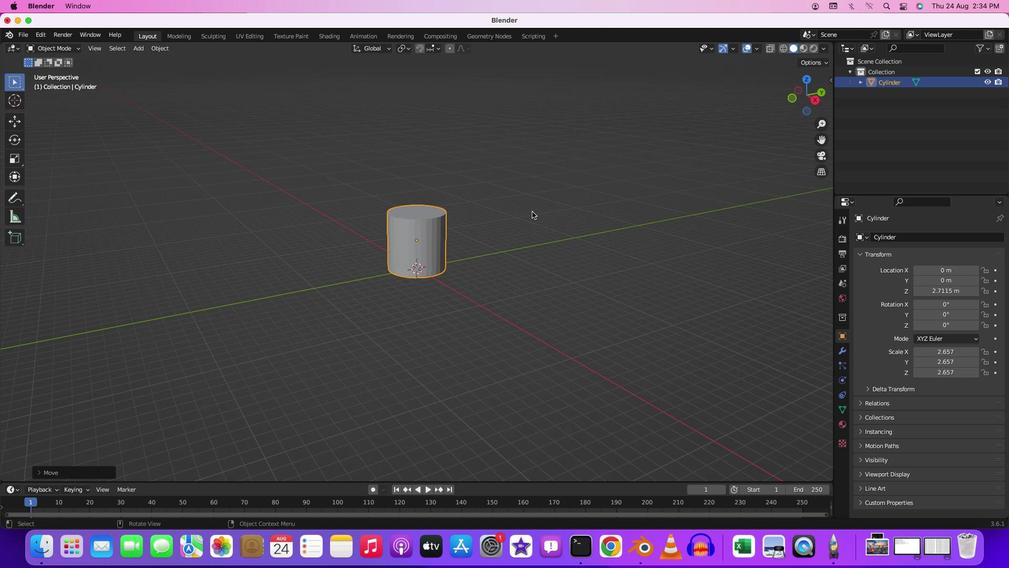 
Action: Mouse moved to (528, 209)
Screenshot: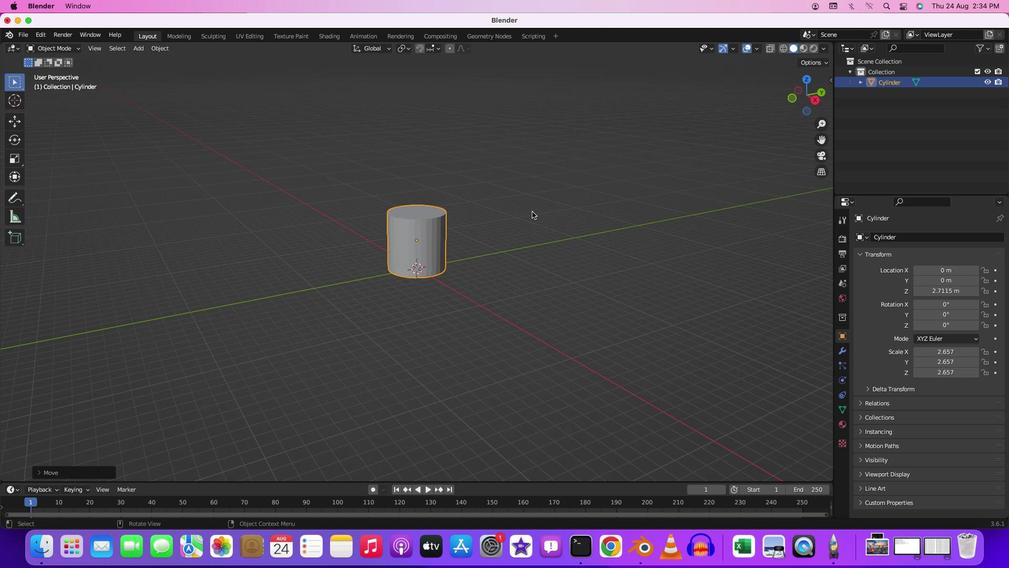 
Action: Mouse scrolled (528, 209) with delta (0, 0)
Screenshot: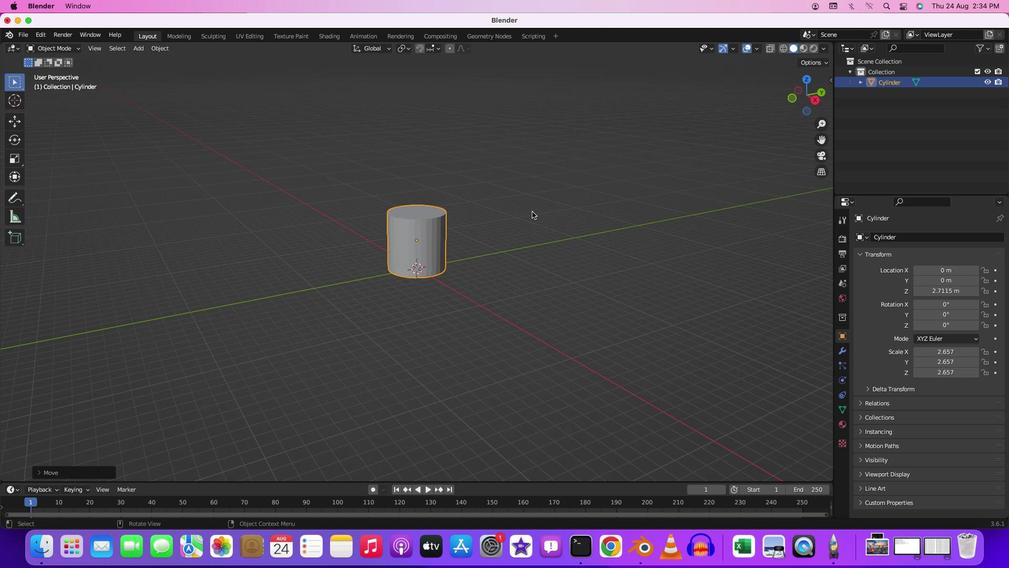 
Action: Mouse moved to (528, 210)
Screenshot: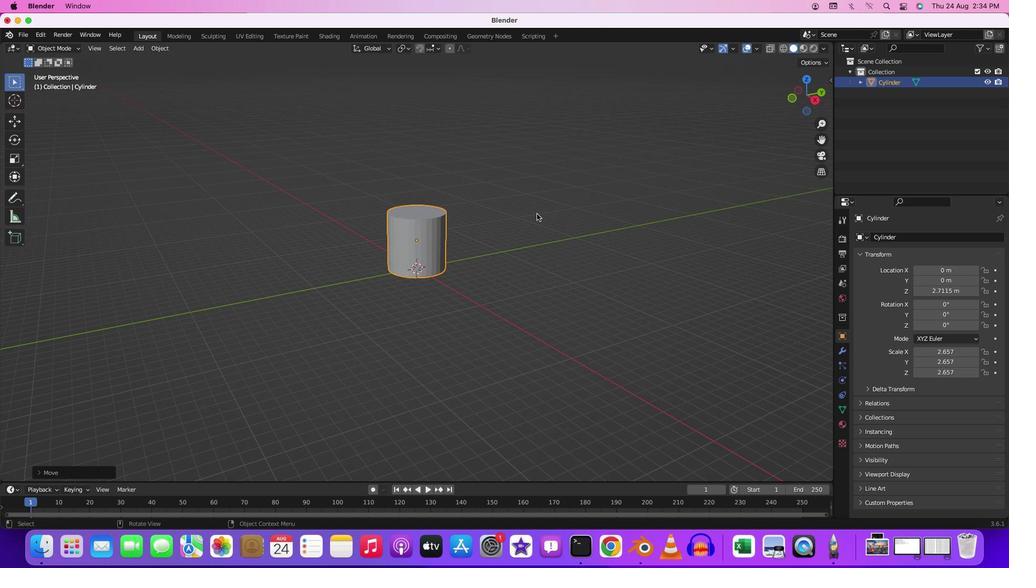 
Action: Mouse scrolled (528, 210) with delta (0, -1)
Screenshot: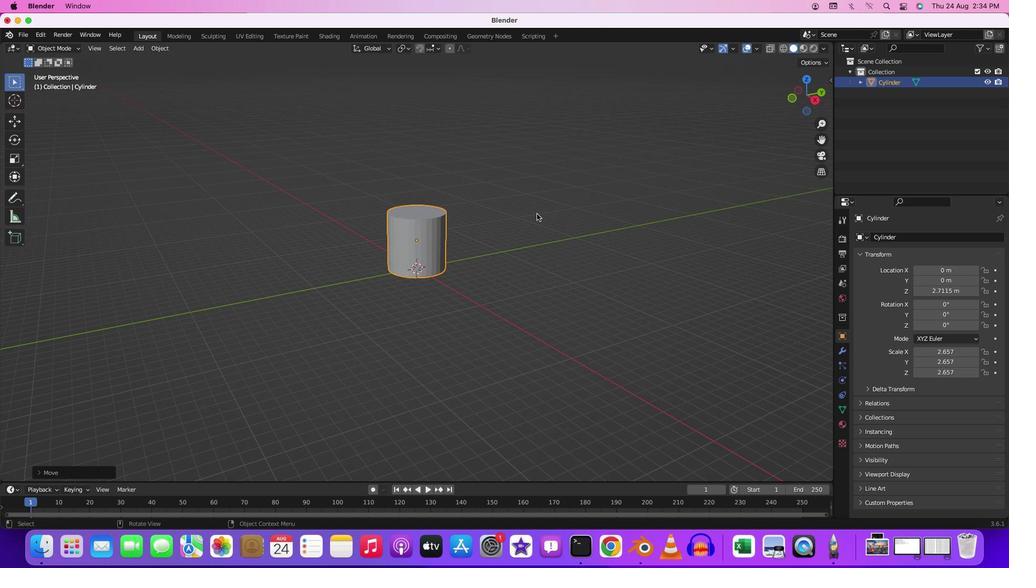 
Action: Mouse moved to (544, 218)
Screenshot: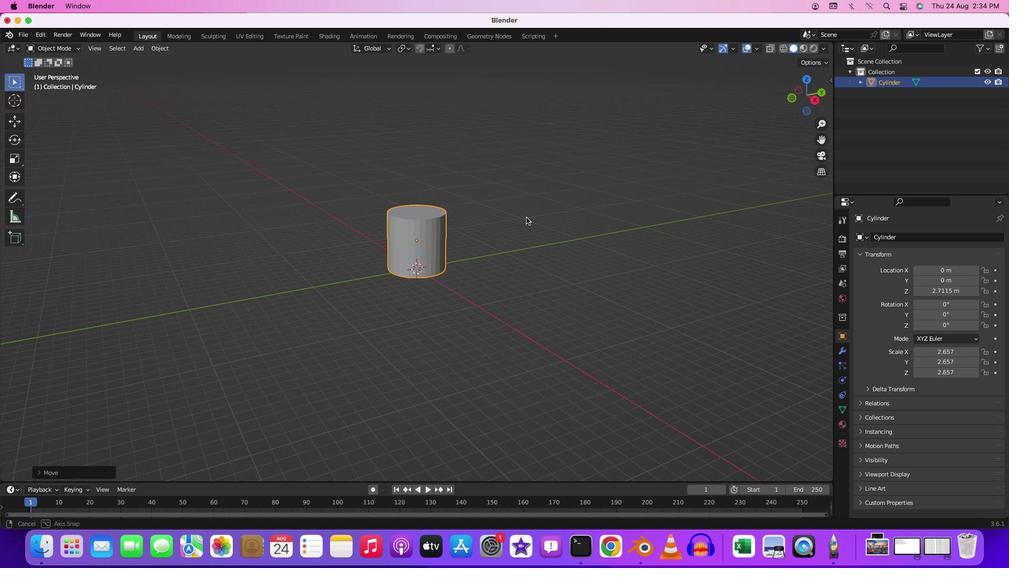 
Action: Mouse pressed middle at (544, 218)
Screenshot: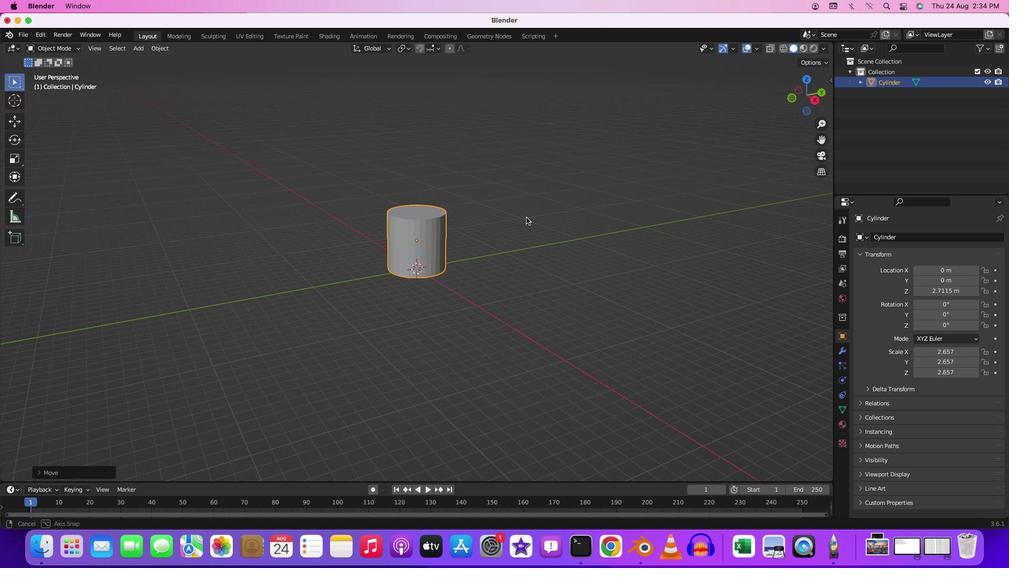 
Action: Mouse moved to (496, 207)
Screenshot: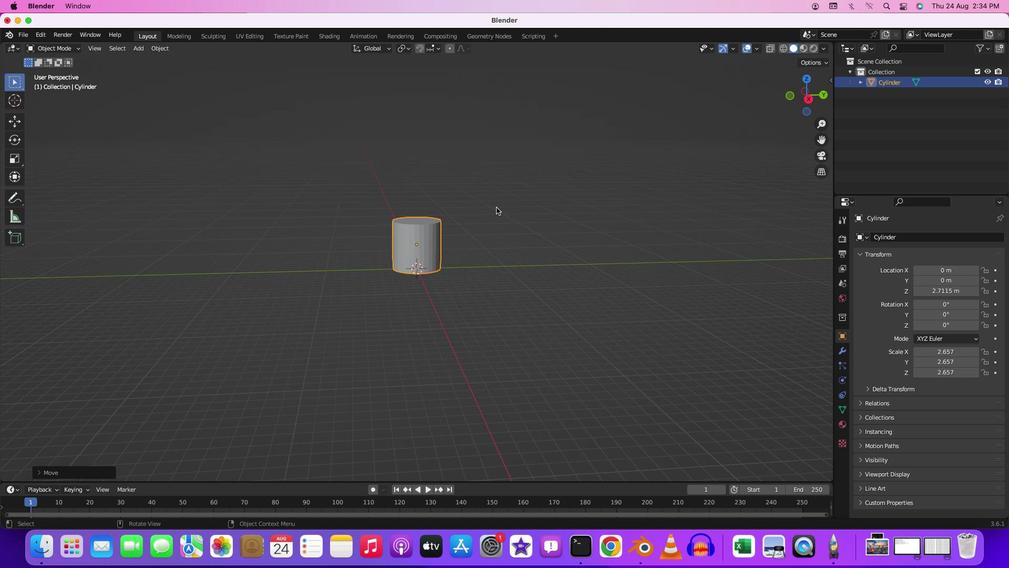 
Action: Mouse scrolled (496, 207) with delta (0, 0)
Screenshot: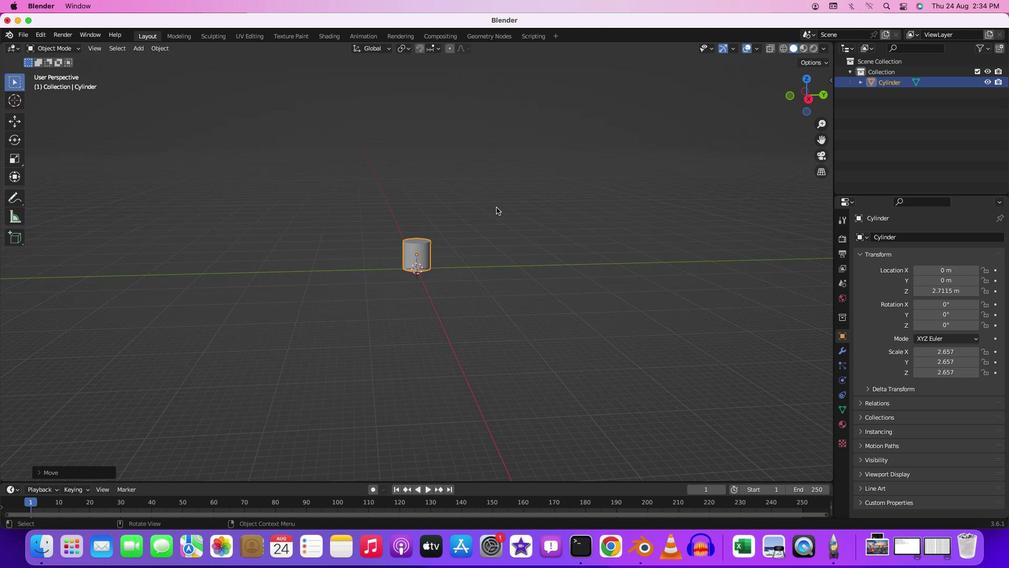 
Action: Mouse scrolled (496, 207) with delta (0, 0)
Screenshot: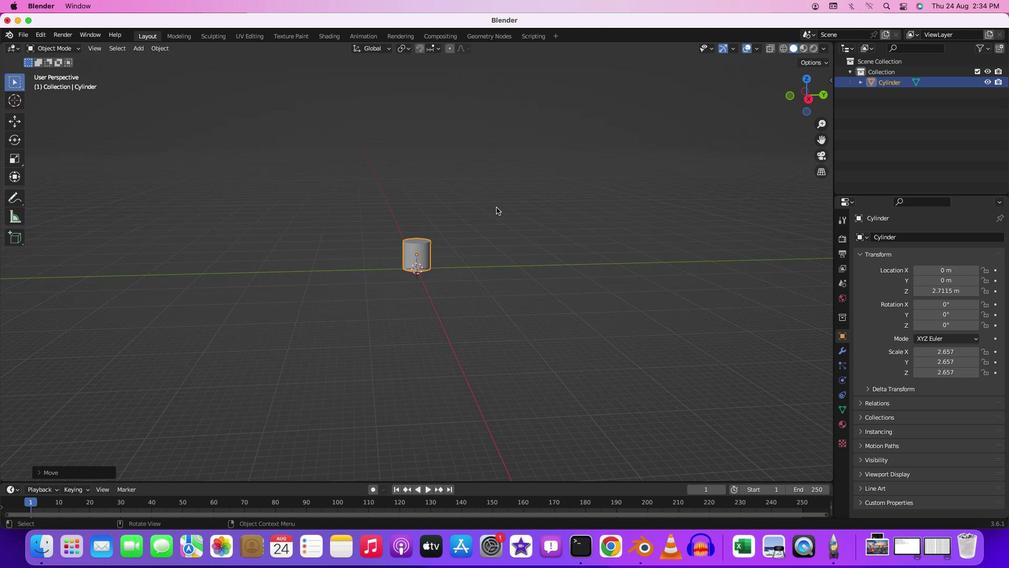 
Action: Mouse scrolled (496, 207) with delta (0, -1)
Screenshot: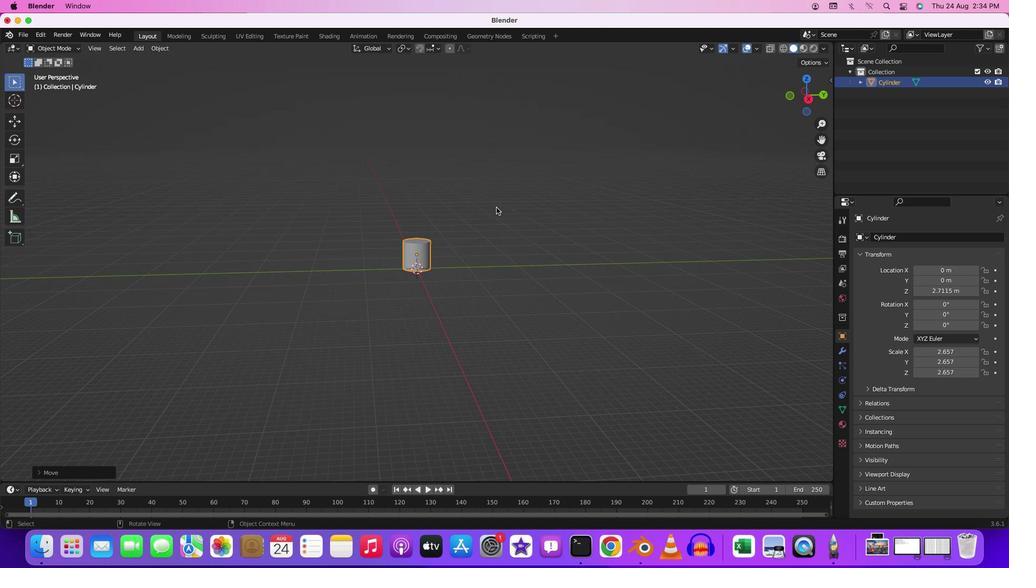 
Action: Mouse scrolled (496, 207) with delta (0, -2)
Screenshot: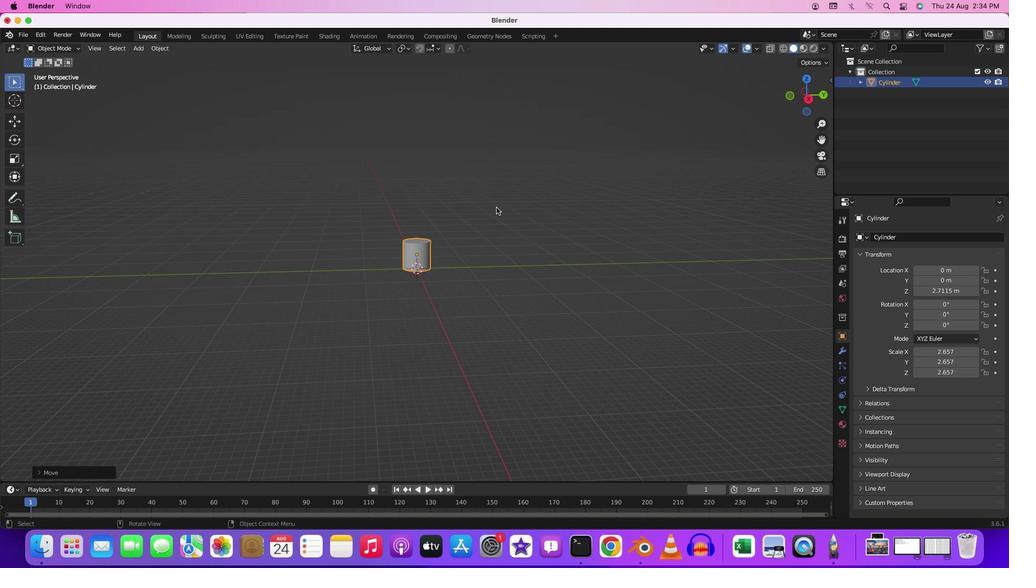 
Action: Mouse moved to (496, 207)
Screenshot: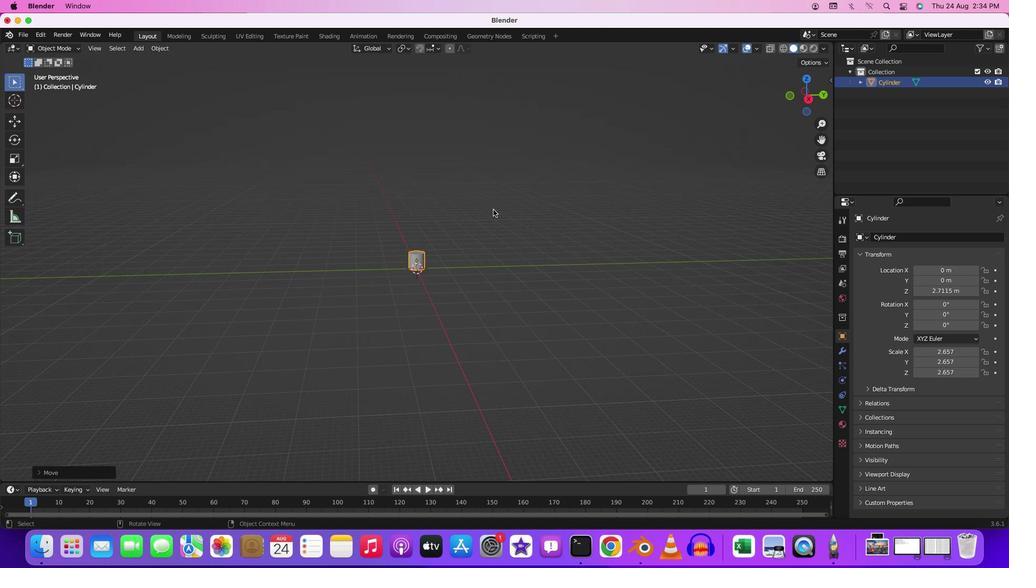 
Action: Mouse scrolled (496, 207) with delta (0, 0)
Screenshot: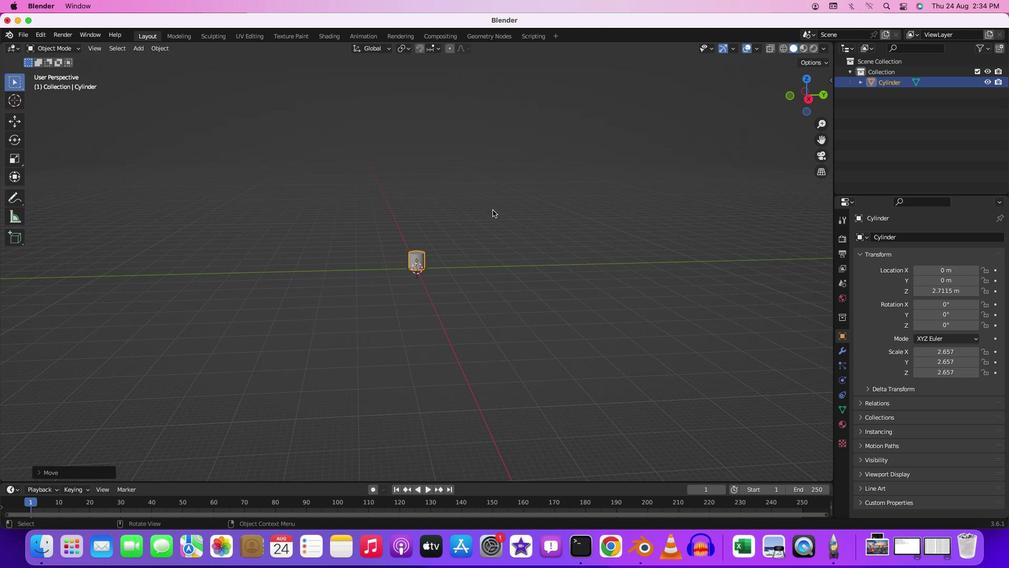 
Action: Mouse moved to (496, 207)
Screenshot: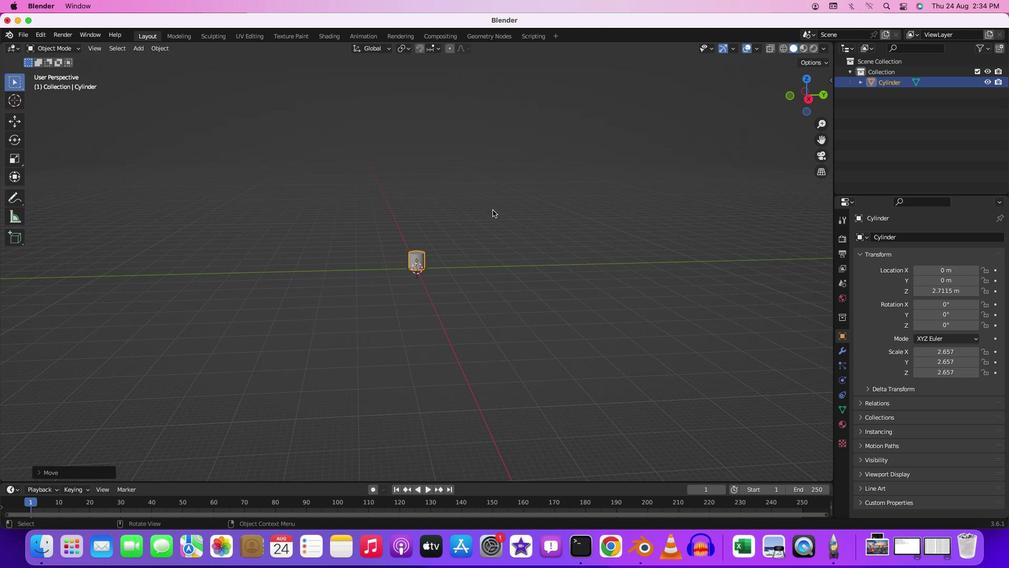 
Action: Mouse scrolled (496, 207) with delta (0, 0)
Screenshot: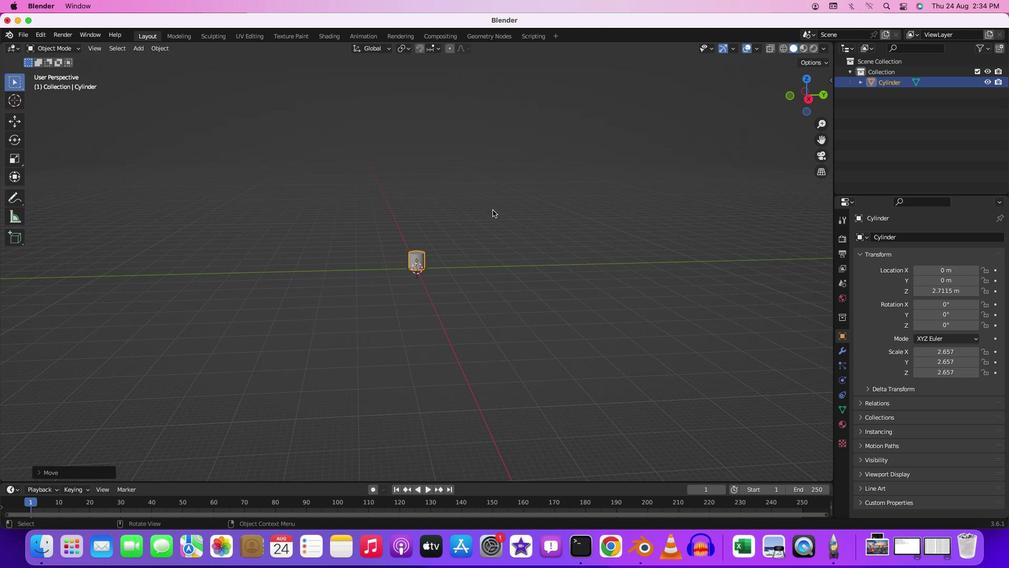 
Action: Mouse moved to (495, 208)
Screenshot: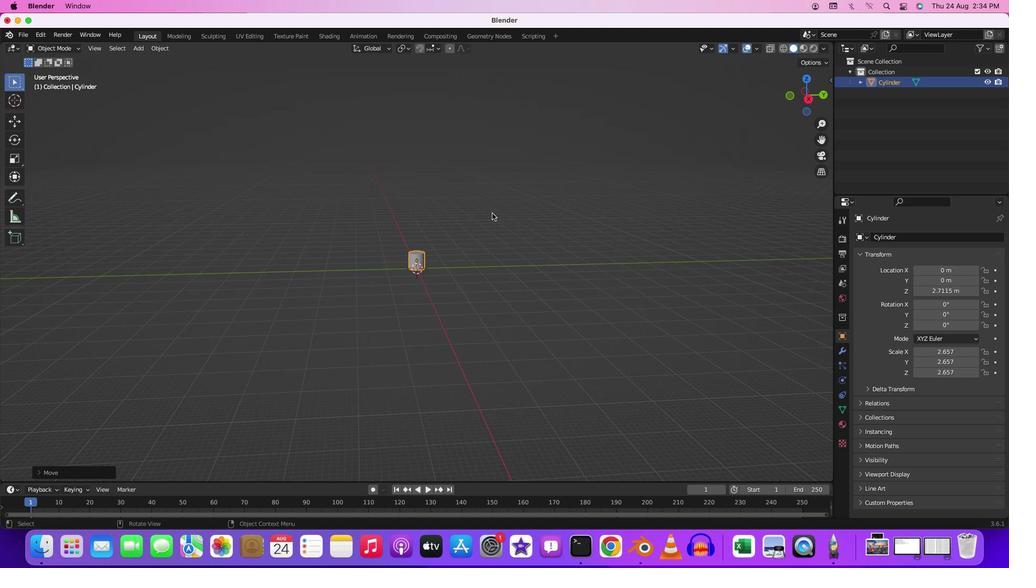 
Action: Mouse scrolled (495, 208) with delta (0, -1)
Screenshot: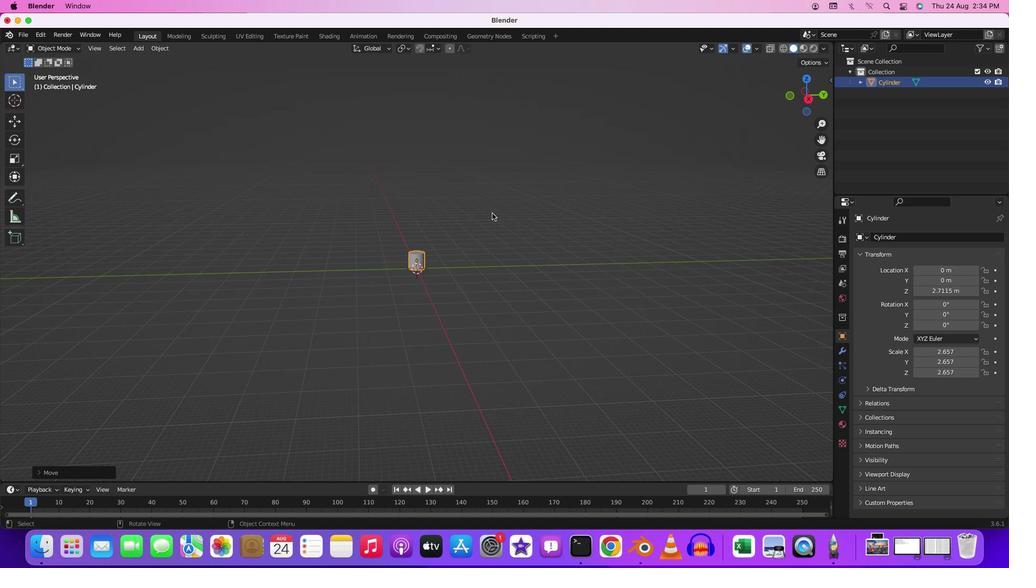 
Action: Mouse moved to (497, 274)
Screenshot: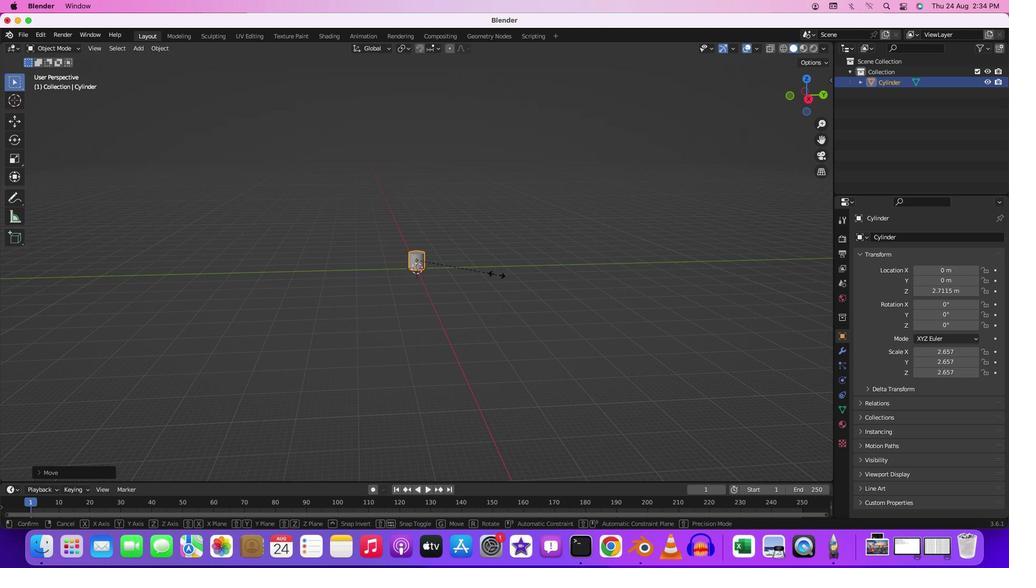 
Action: Key pressed 's''z'
Screenshot: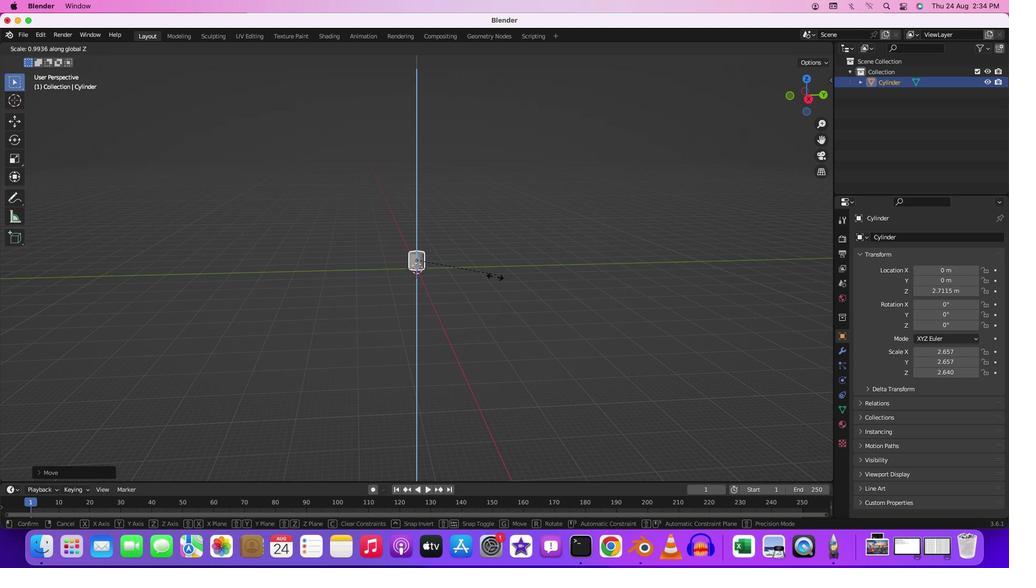 
Action: Mouse moved to (469, 390)
Screenshot: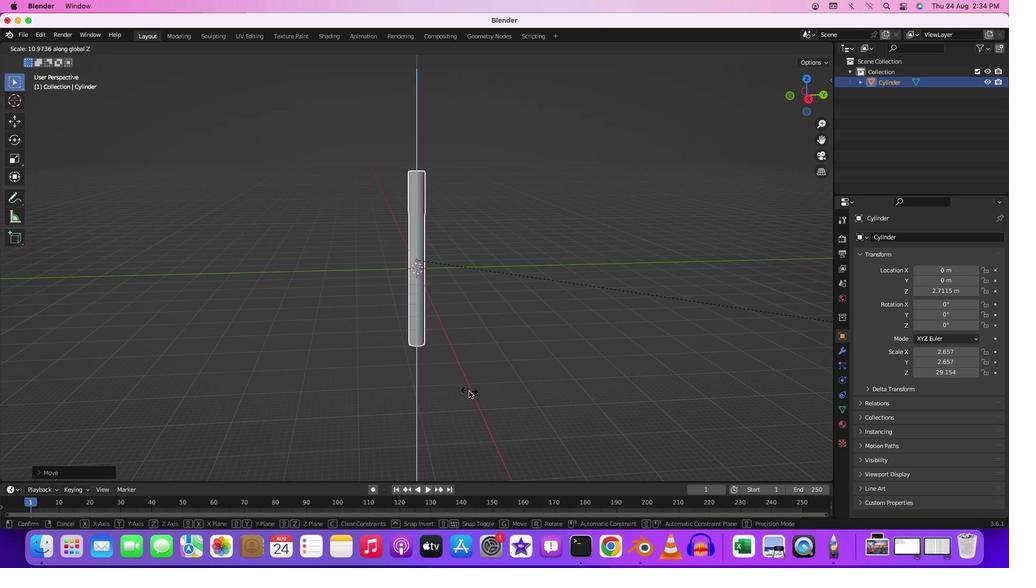 
Action: Mouse pressed left at (469, 390)
Screenshot: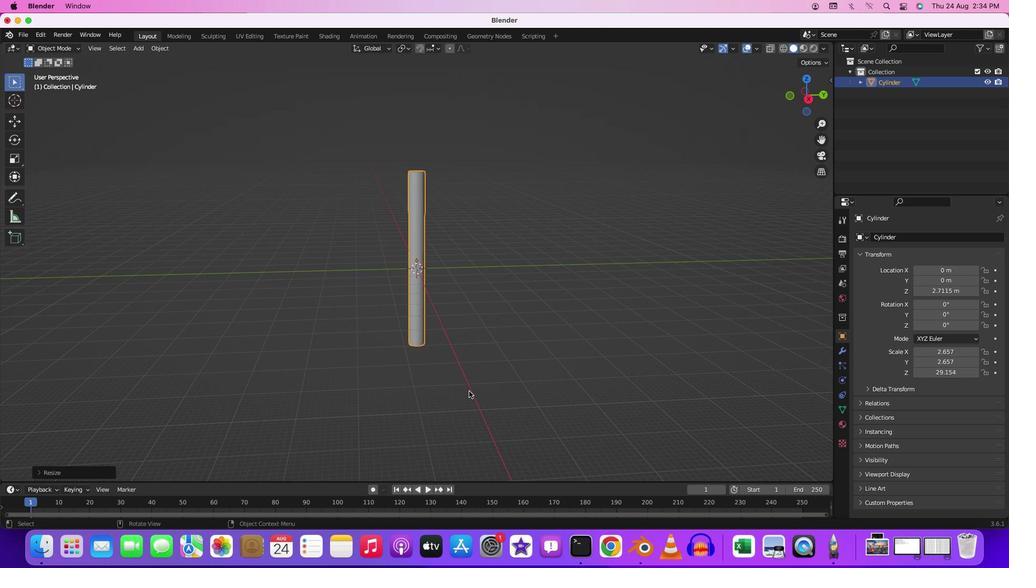 
Action: Key pressed 'g''z'
Screenshot: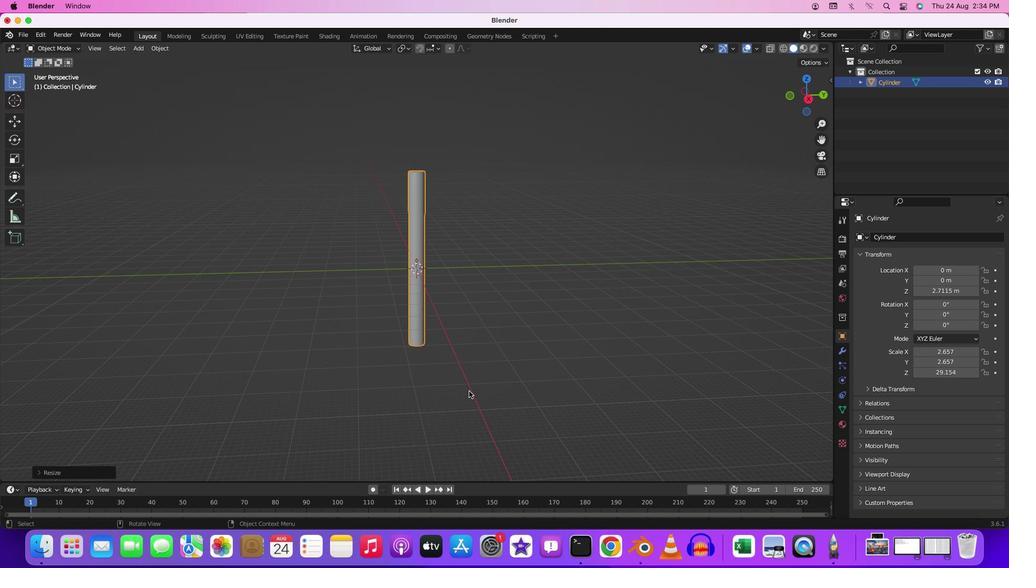 
Action: Mouse moved to (443, 307)
Screenshot: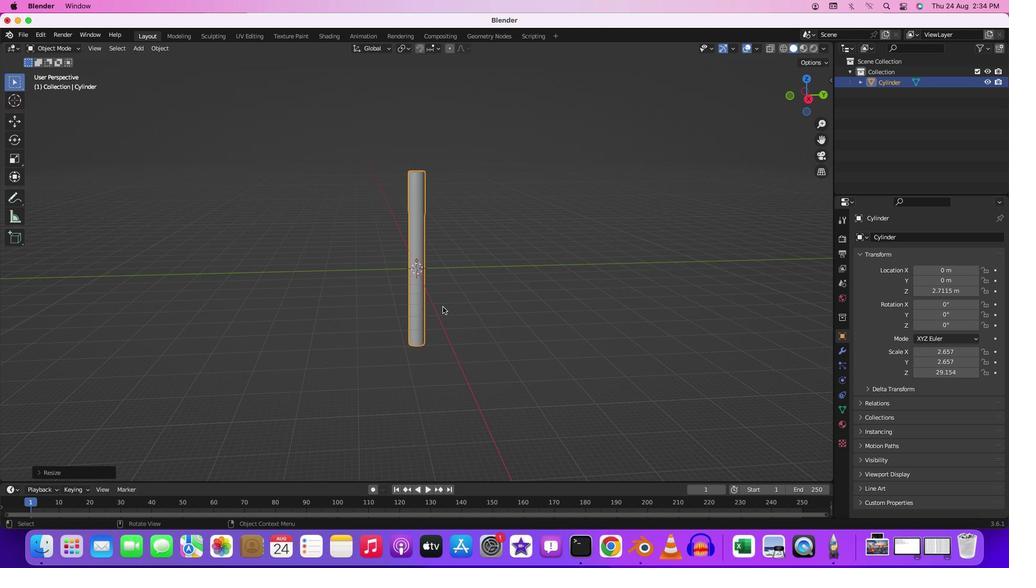
Action: Key pressed 'g''z'
Screenshot: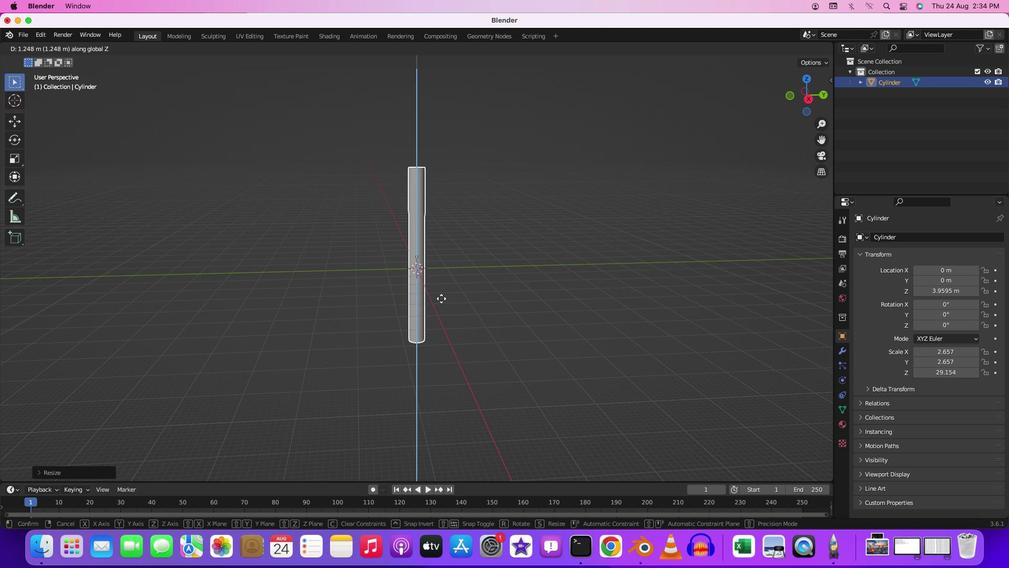 
Action: Mouse moved to (438, 224)
Screenshot: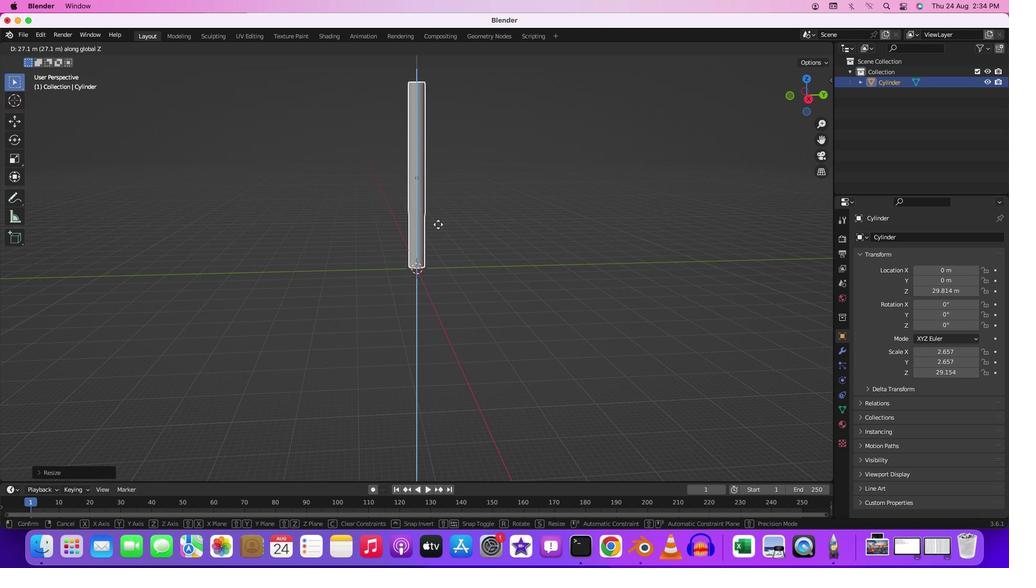 
Action: Mouse pressed left at (438, 224)
Screenshot: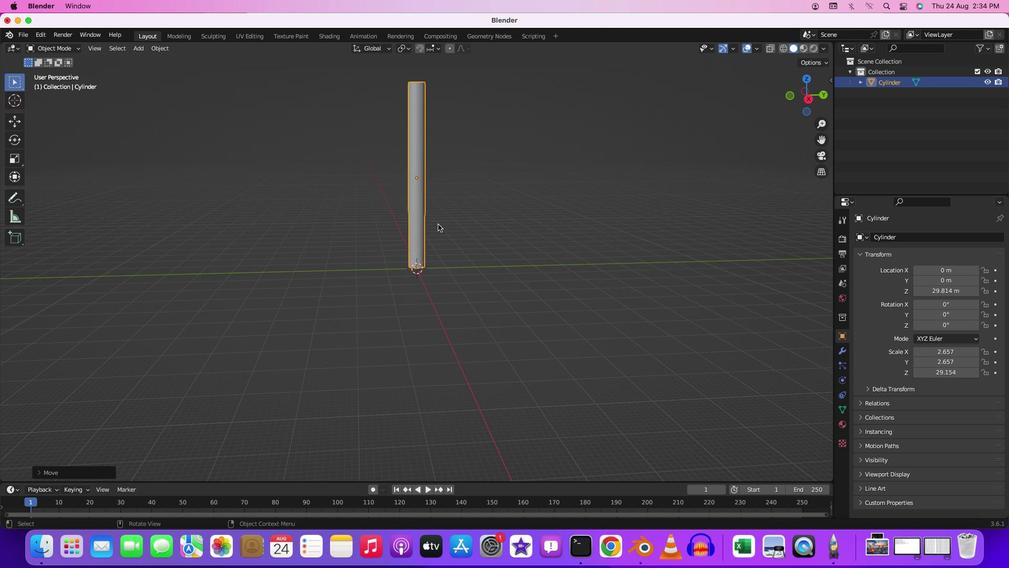 
Action: Key pressed '1'
Screenshot: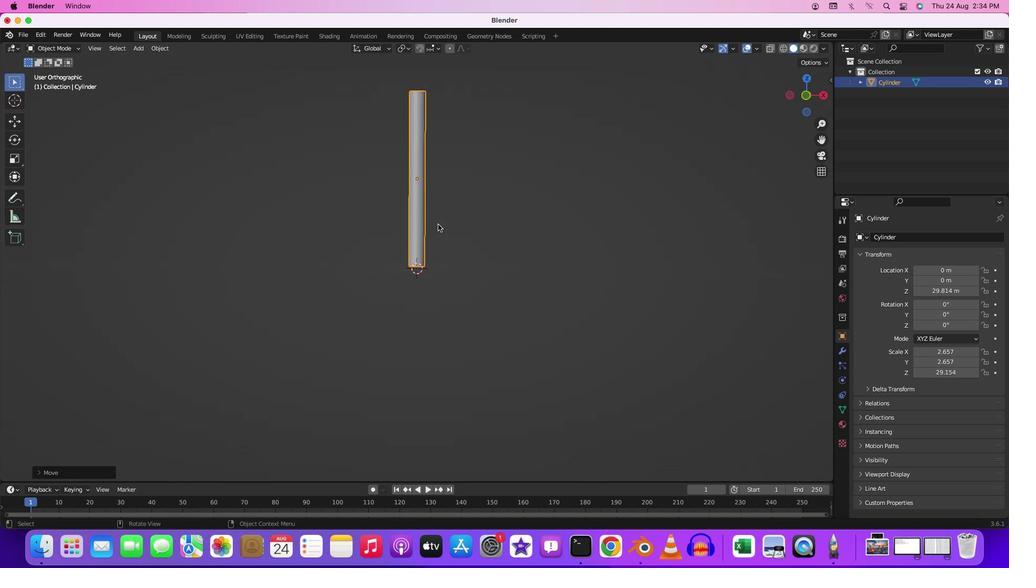 
Action: Mouse moved to (419, 297)
Screenshot: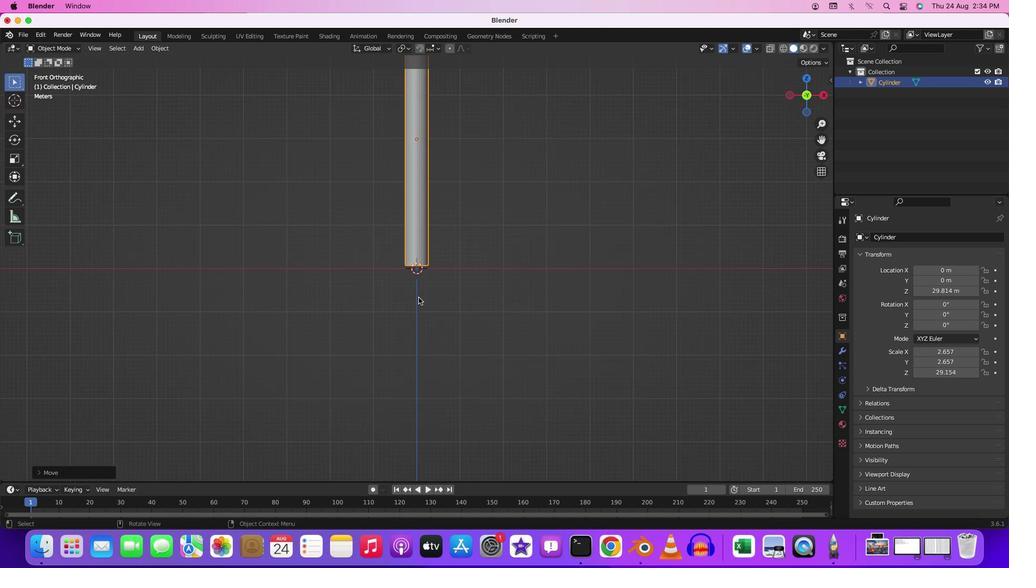 
Action: Mouse scrolled (419, 297) with delta (0, 0)
Screenshot: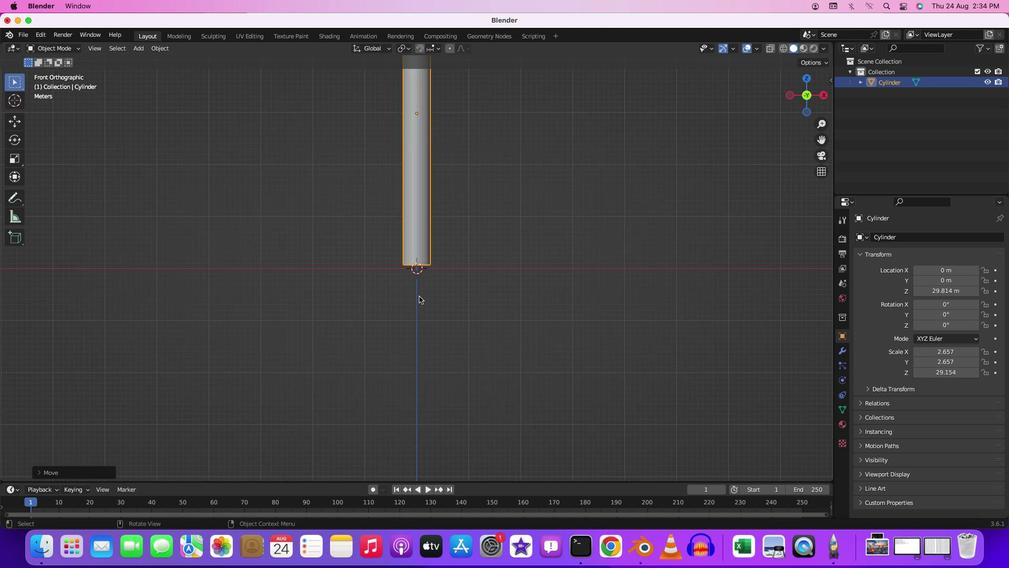 
Action: Mouse scrolled (419, 297) with delta (0, 0)
Screenshot: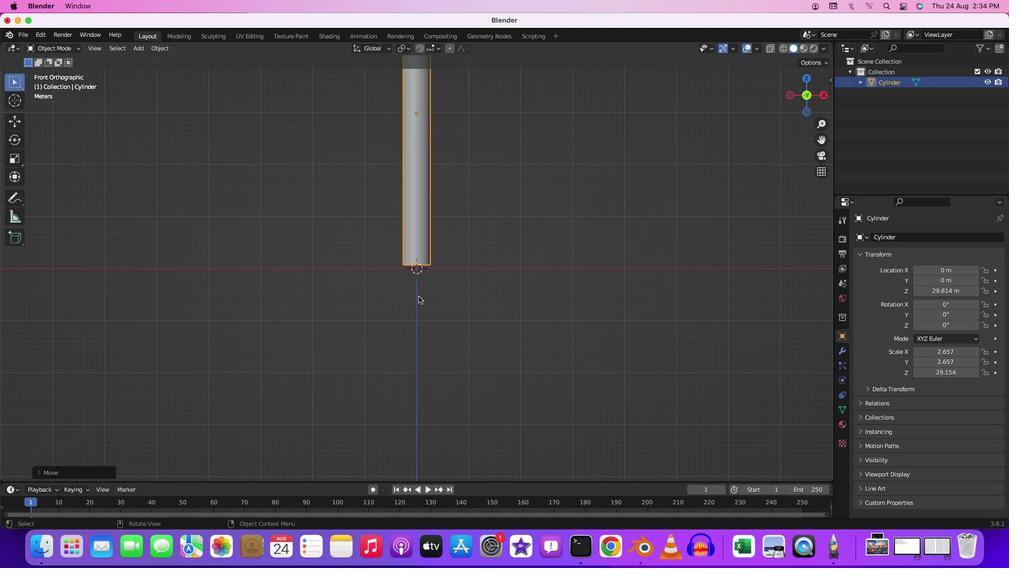 
Action: Mouse scrolled (419, 297) with delta (0, 1)
Screenshot: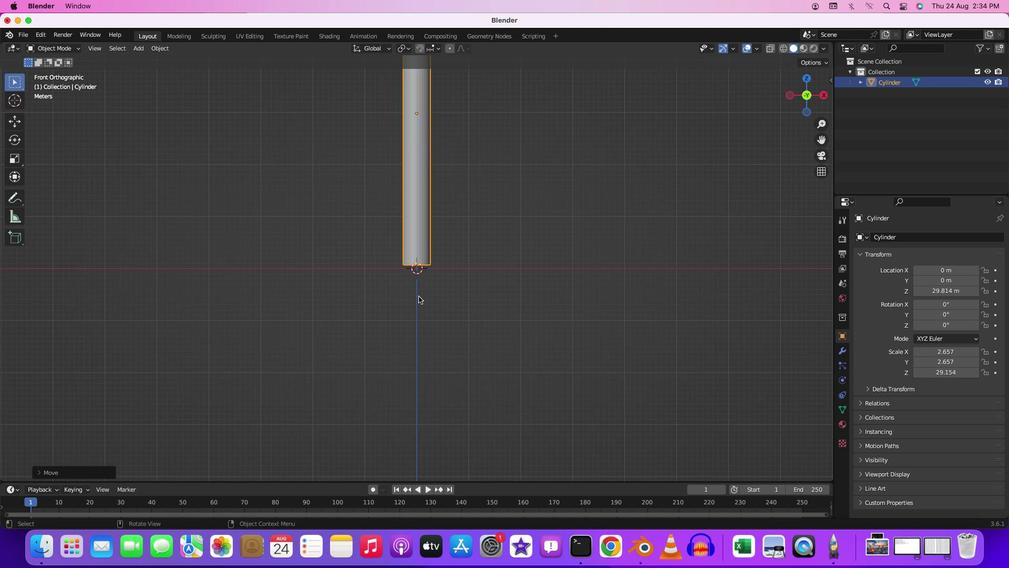 
Action: Mouse moved to (419, 296)
Screenshot: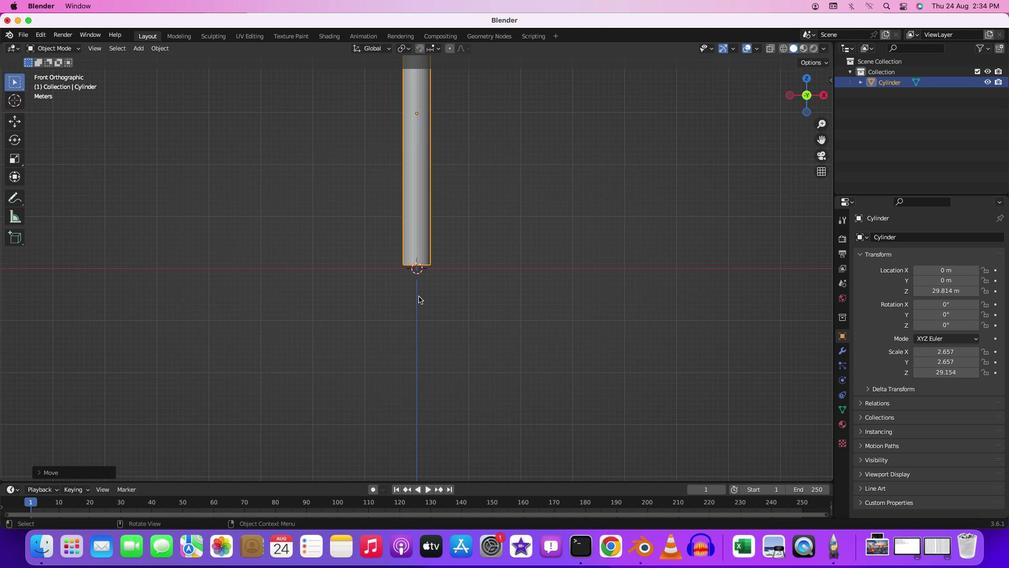 
Action: Mouse scrolled (419, 296) with delta (0, 0)
Screenshot: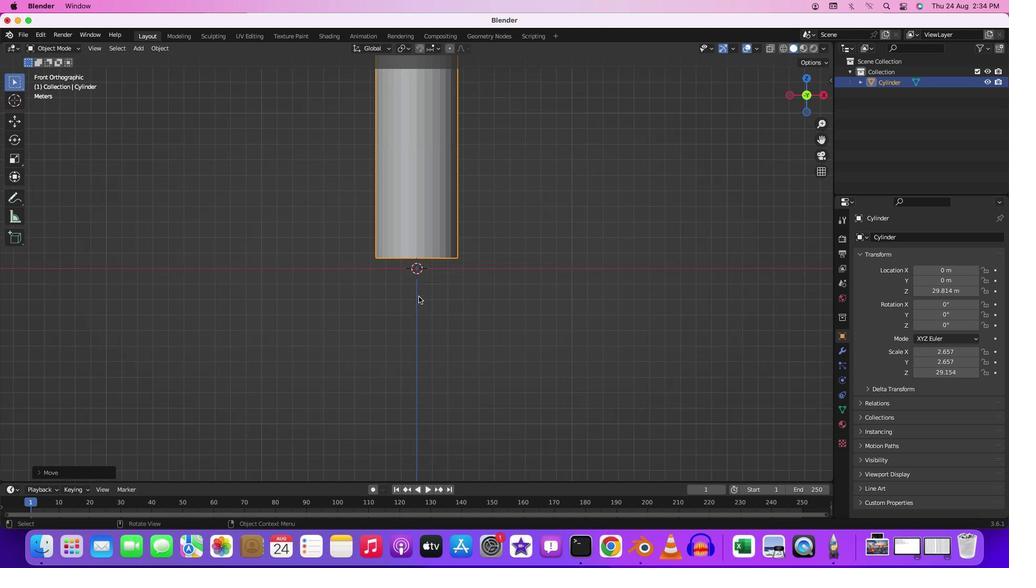 
Action: Mouse scrolled (419, 296) with delta (0, 0)
Screenshot: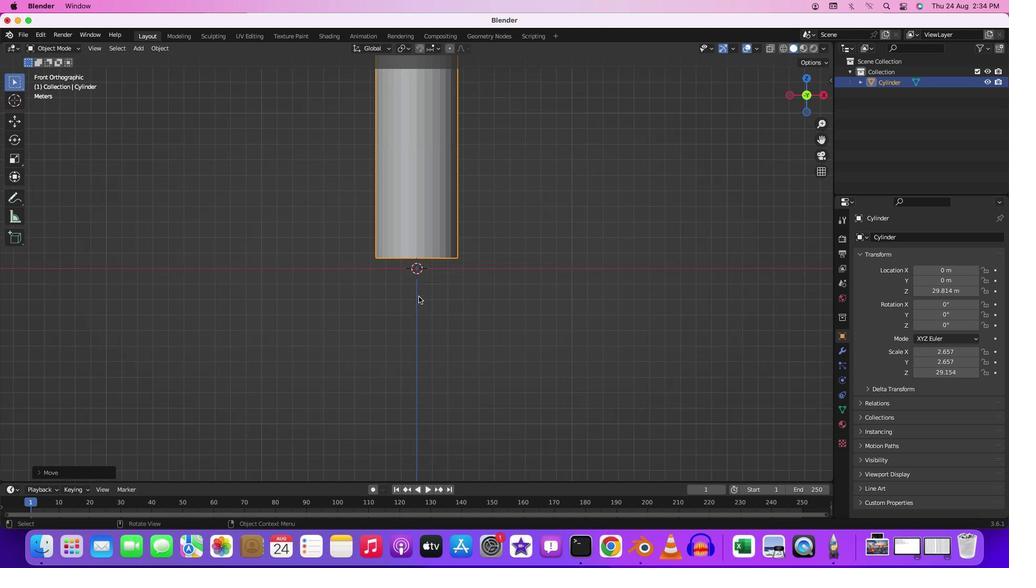 
Action: Mouse scrolled (419, 296) with delta (0, 1)
Screenshot: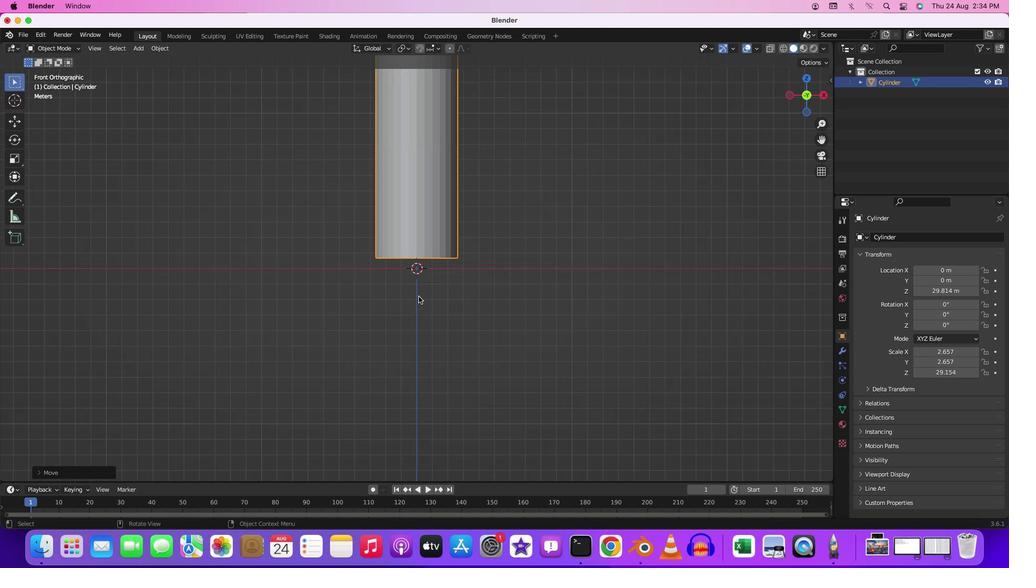 
Action: Mouse scrolled (419, 296) with delta (0, 2)
Screenshot: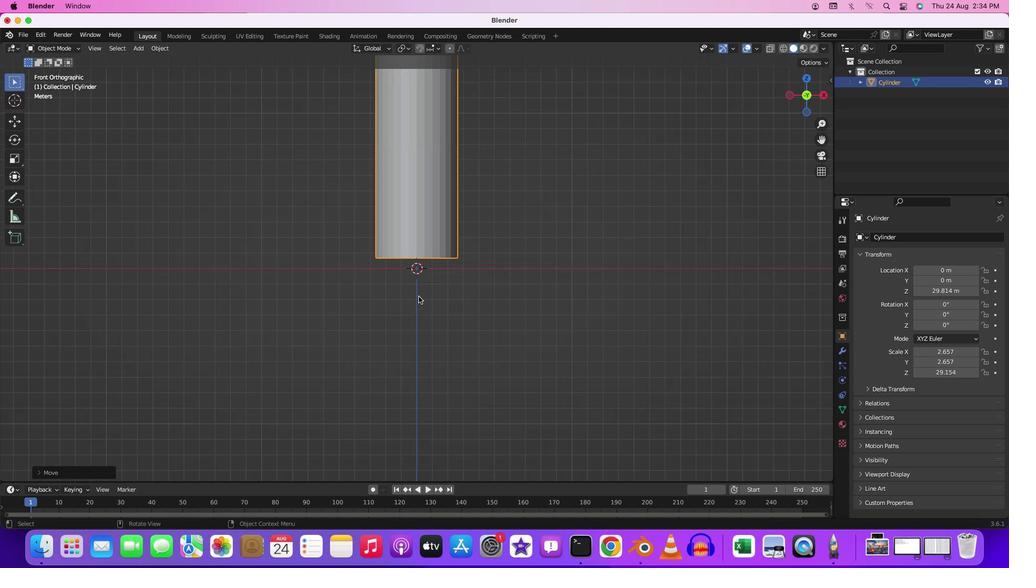 
Action: Mouse scrolled (419, 296) with delta (0, 3)
Screenshot: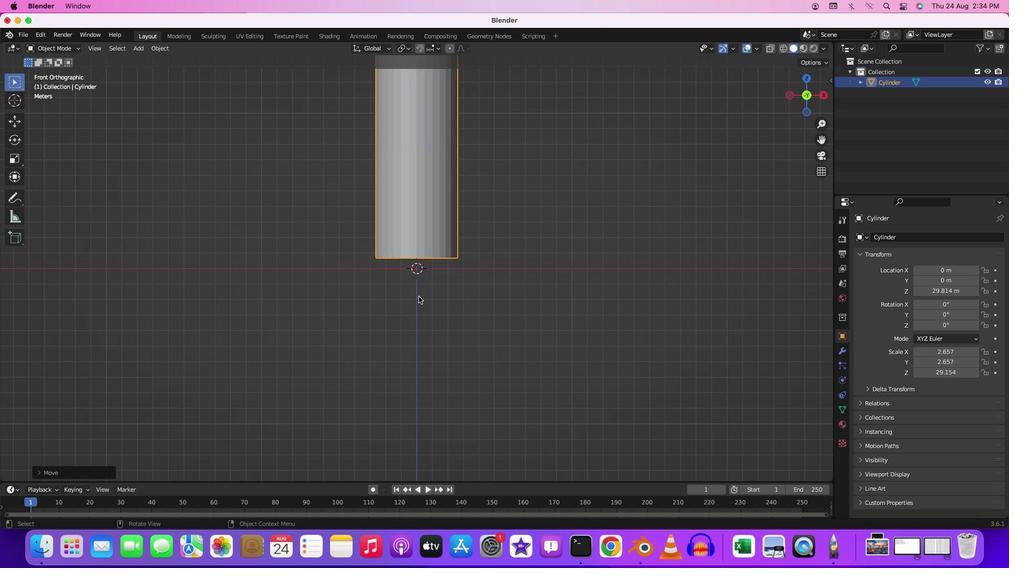 
Action: Mouse scrolled (419, 296) with delta (0, 3)
Screenshot: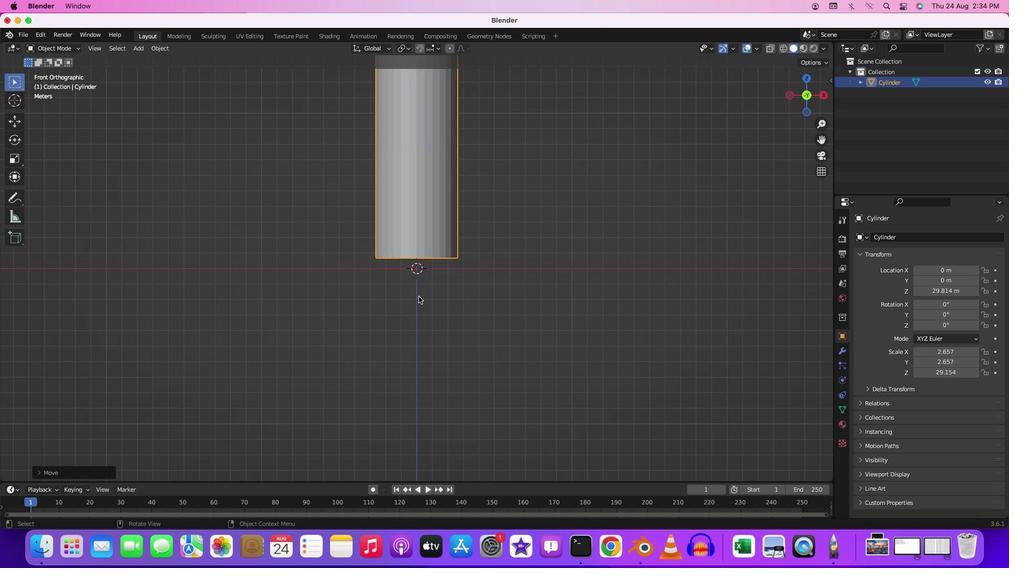 
Action: Mouse moved to (418, 295)
Screenshot: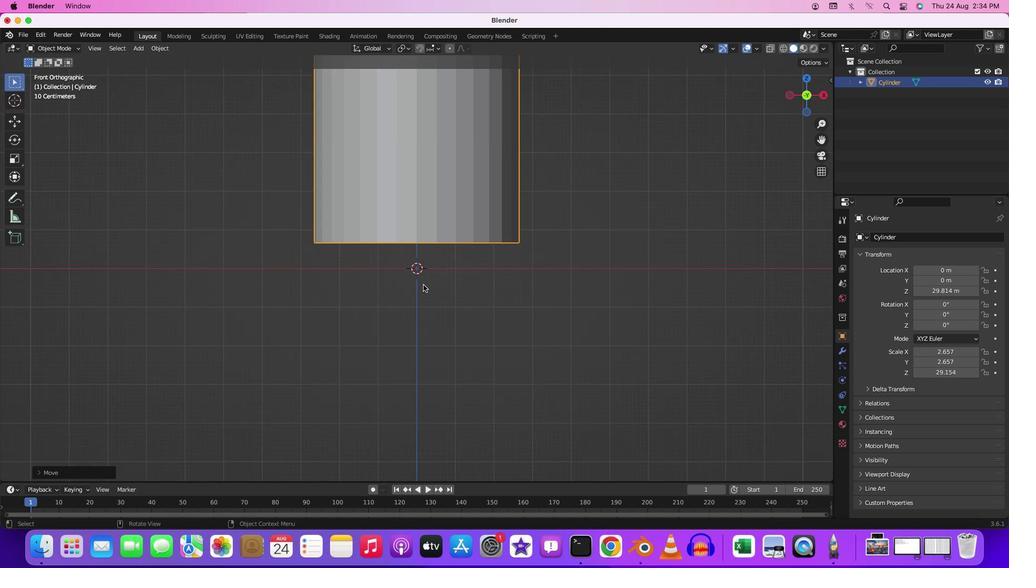 
Action: Mouse scrolled (418, 295) with delta (0, 0)
Screenshot: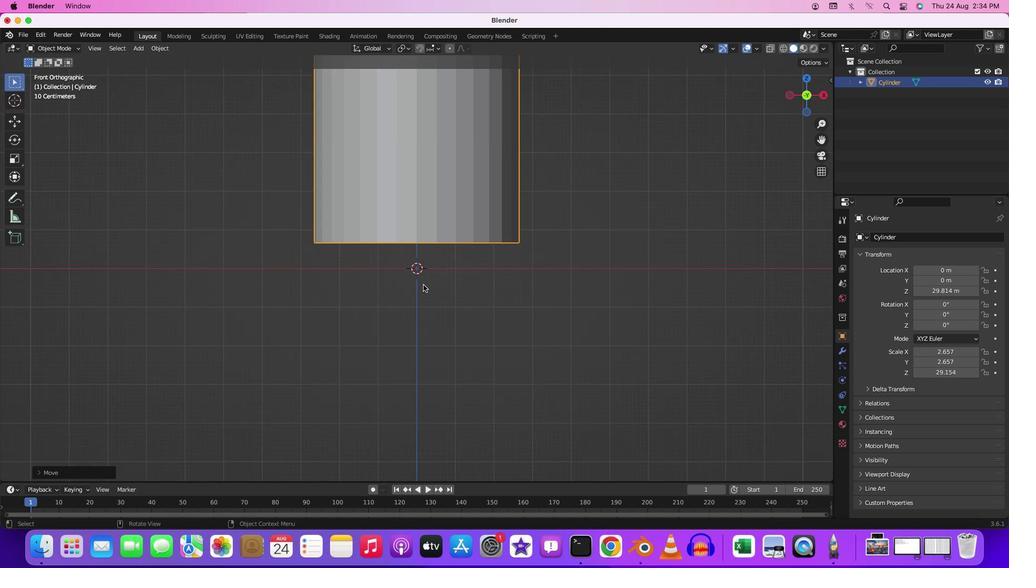 
Action: Mouse scrolled (418, 295) with delta (0, 0)
Screenshot: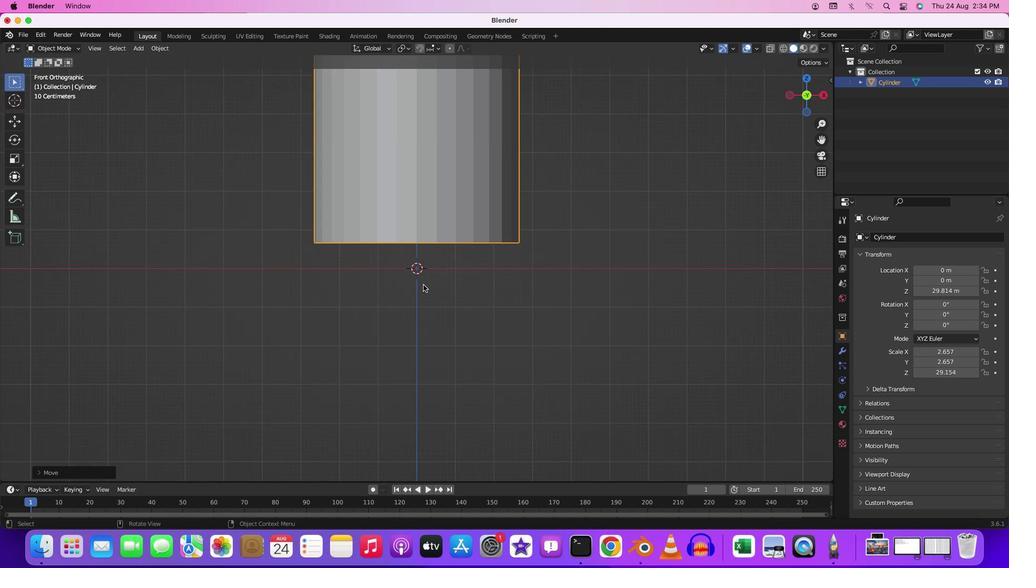 
Action: Mouse scrolled (418, 295) with delta (0, 1)
Screenshot: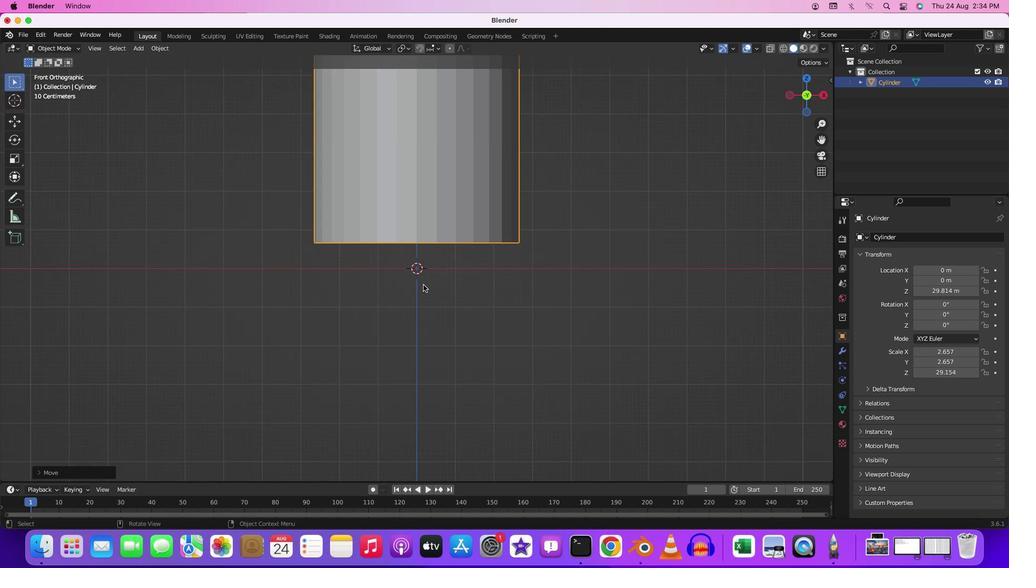 
Action: Mouse scrolled (418, 295) with delta (0, 2)
Screenshot: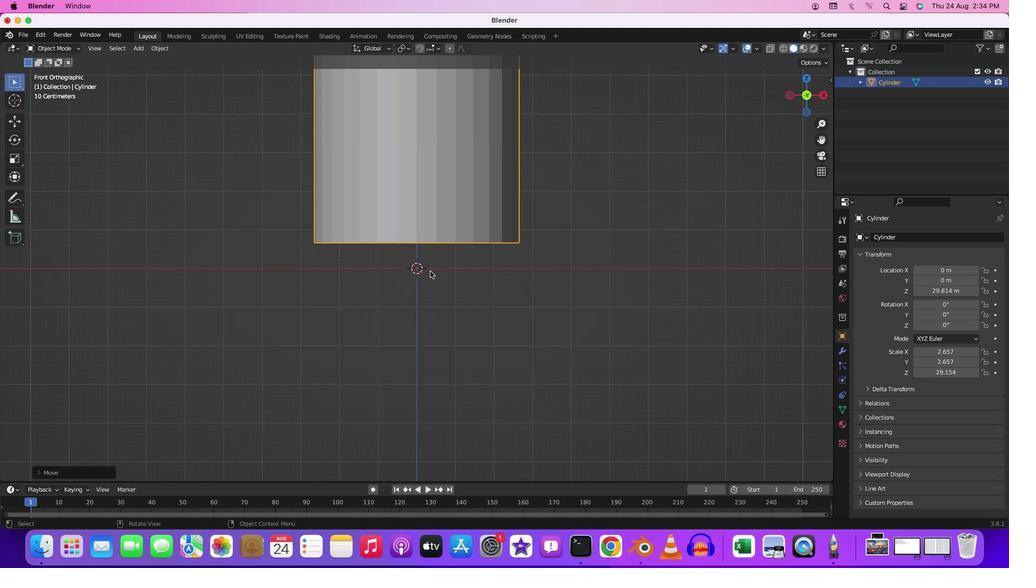 
Action: Mouse scrolled (418, 295) with delta (0, 2)
Screenshot: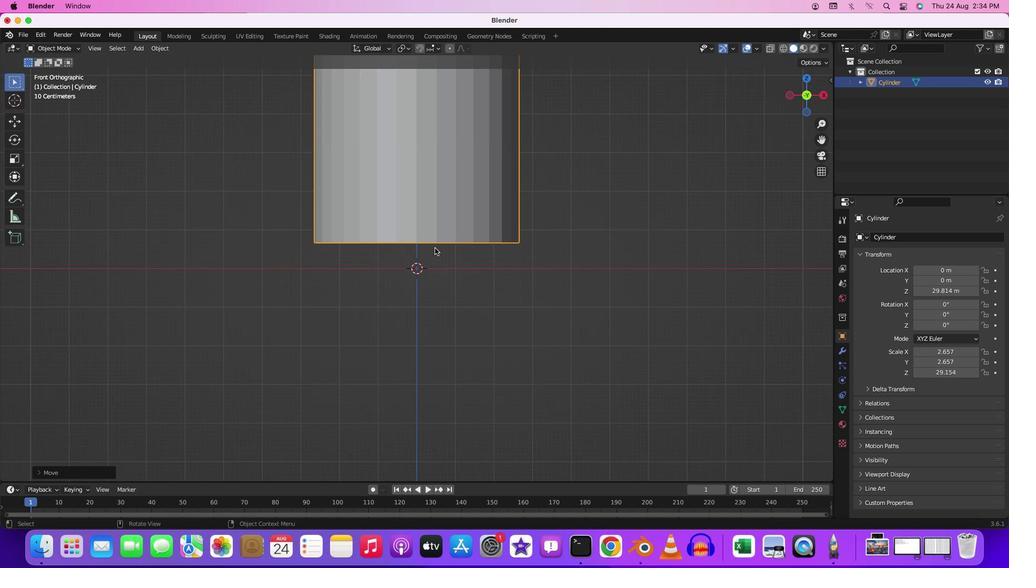
Action: Mouse moved to (436, 210)
Screenshot: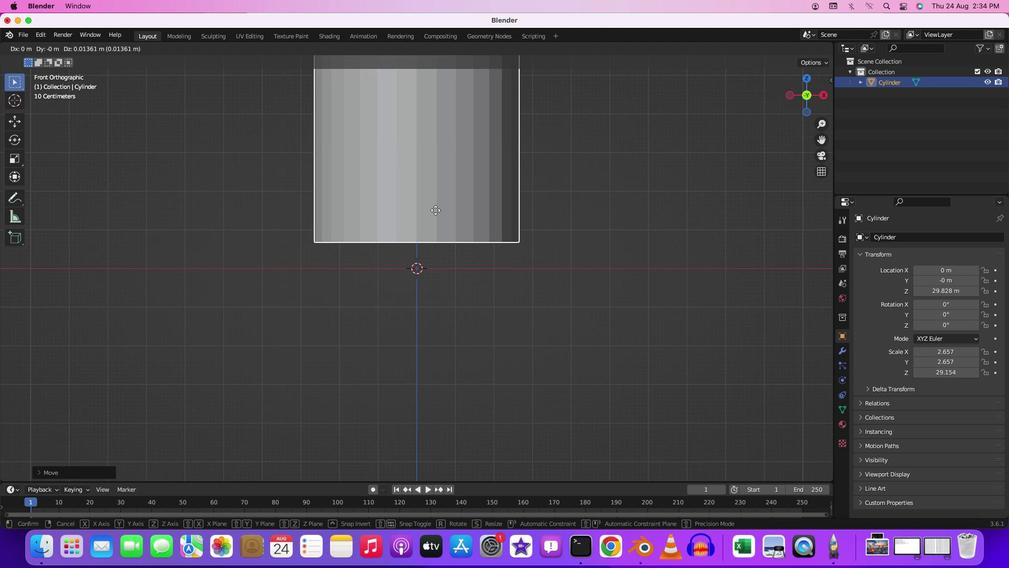 
Action: Key pressed 'g'
Screenshot: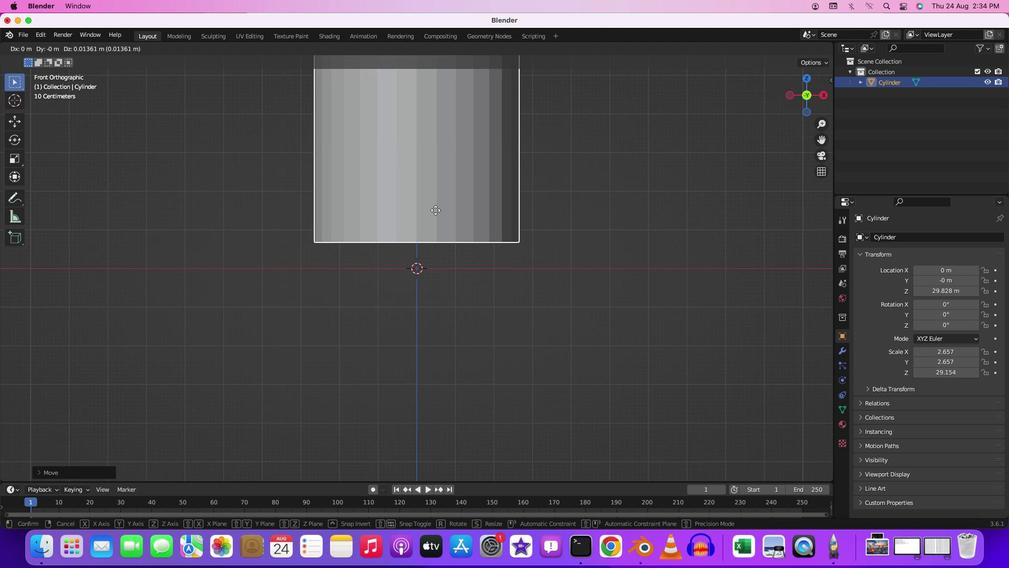 
Action: Mouse moved to (436, 210)
Screenshot: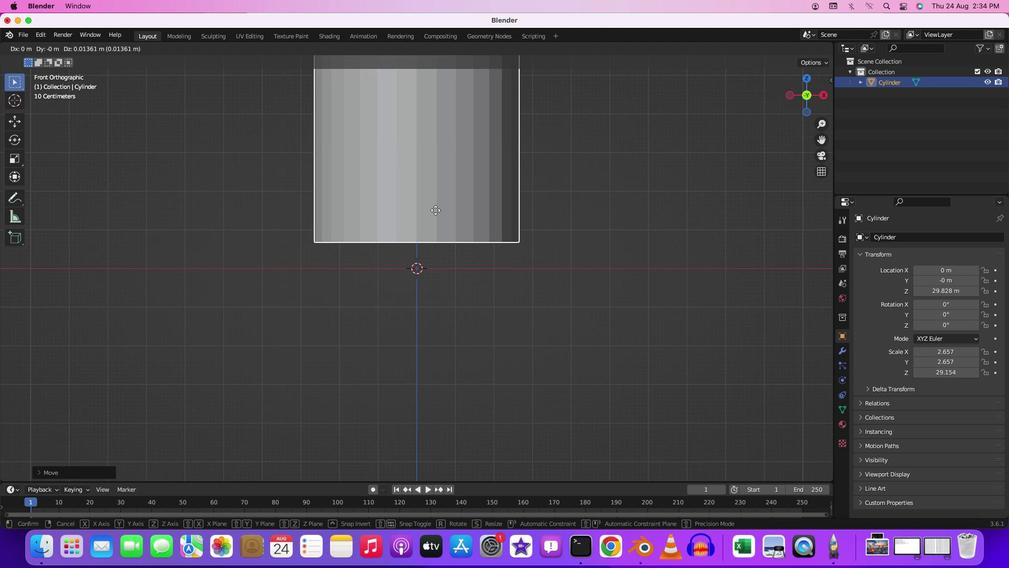 
Action: Key pressed 'z'
Screenshot: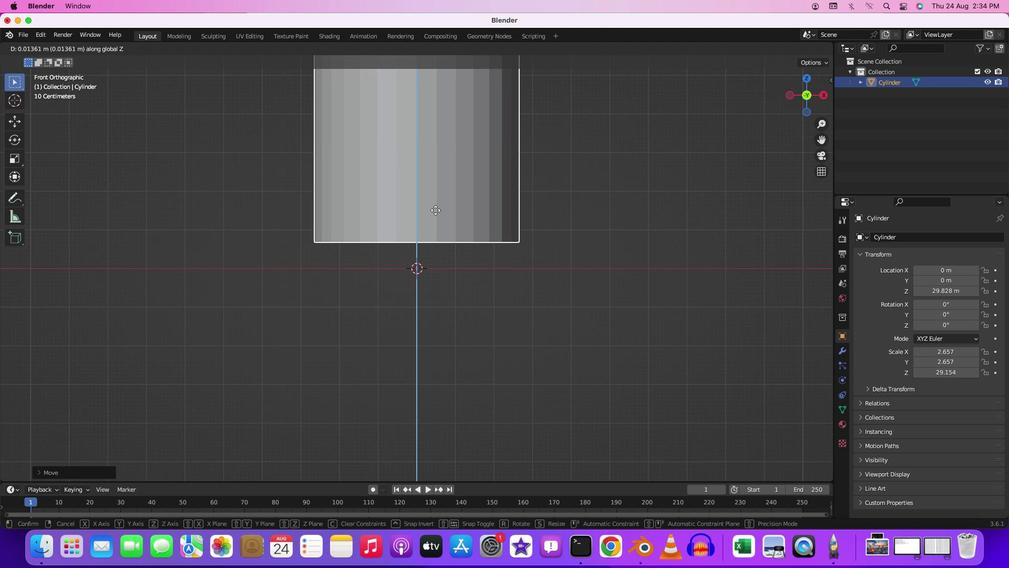 
Action: Mouse moved to (434, 234)
Screenshot: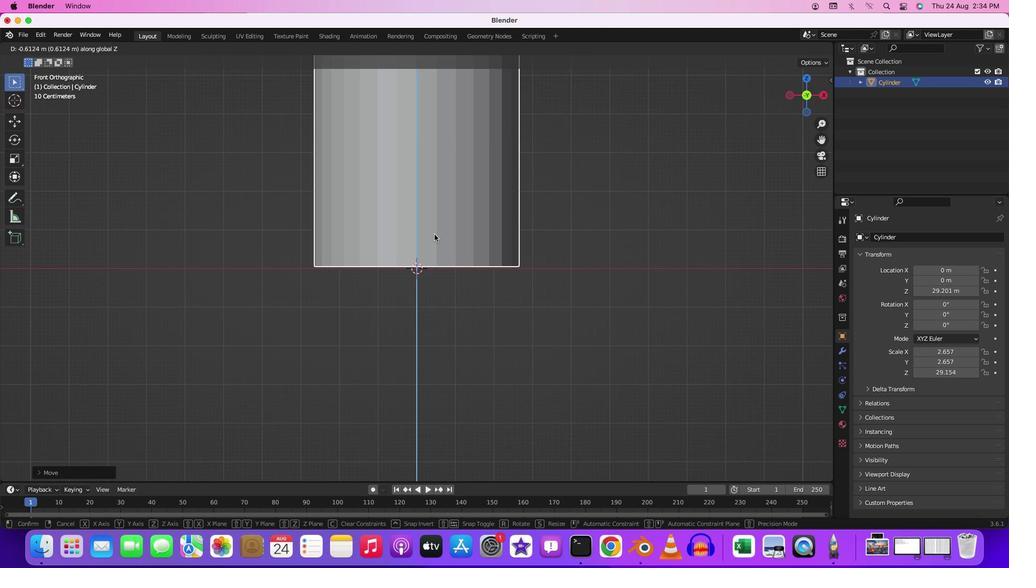 
Action: Mouse pressed left at (434, 234)
Screenshot: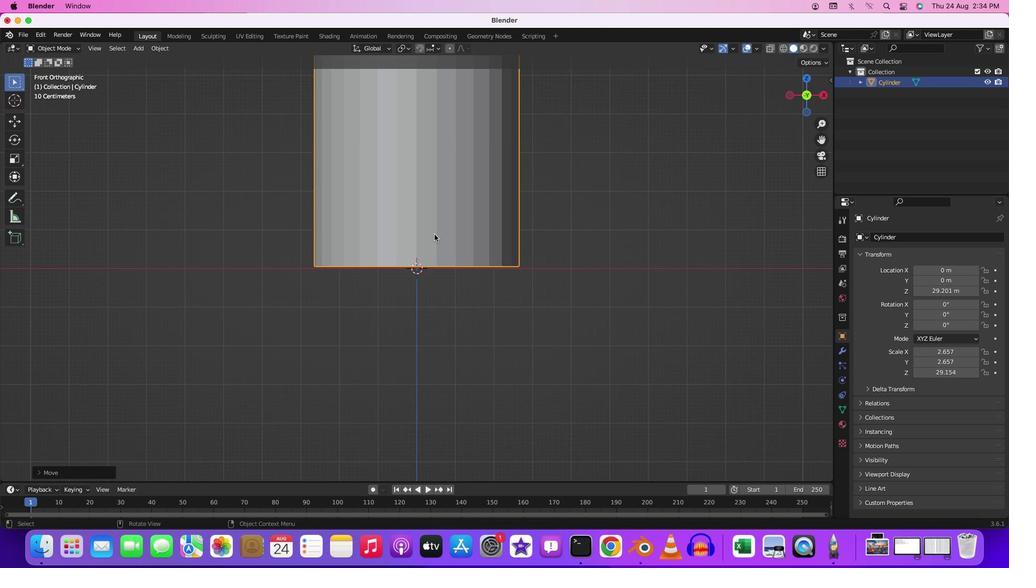 
Action: Mouse moved to (607, 243)
Screenshot: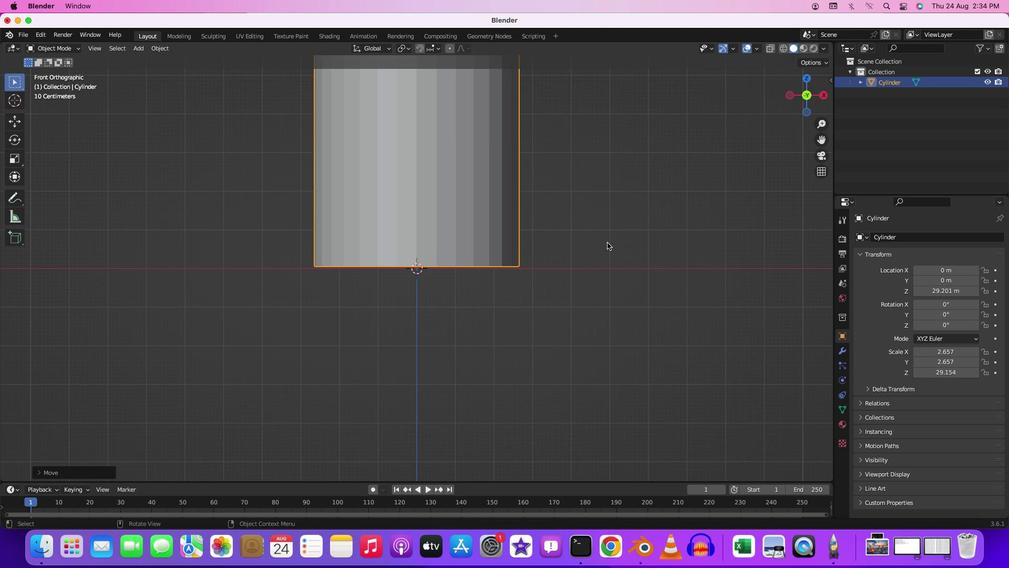 
Action: Mouse pressed left at (607, 243)
Screenshot: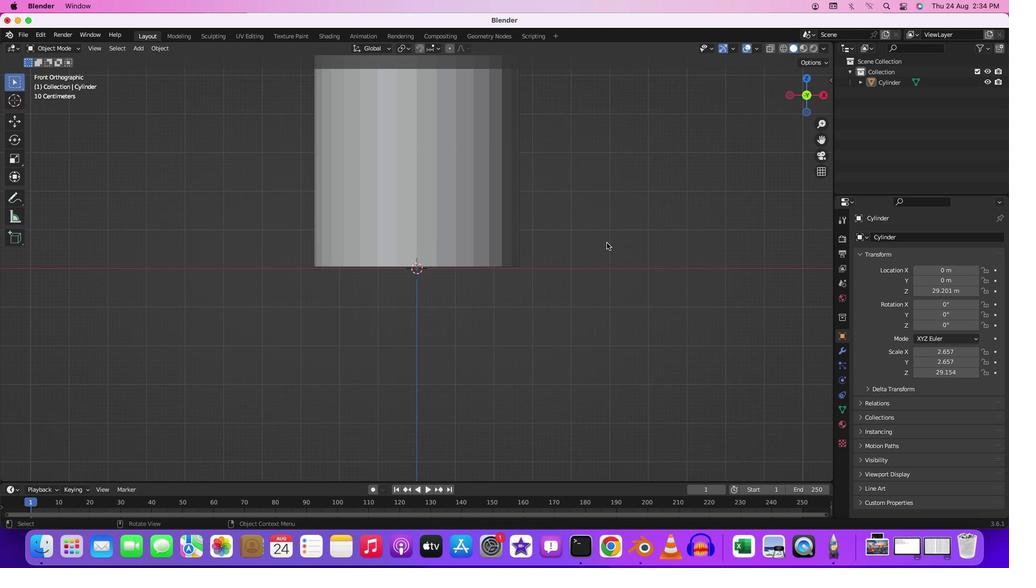 
Action: Mouse moved to (596, 235)
Screenshot: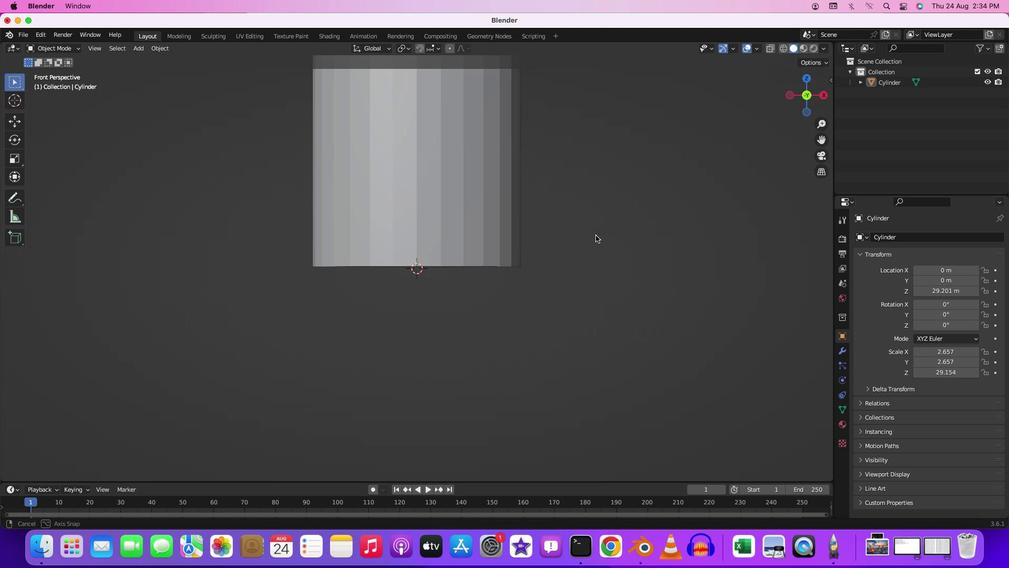 
Action: Mouse pressed middle at (596, 235)
Screenshot: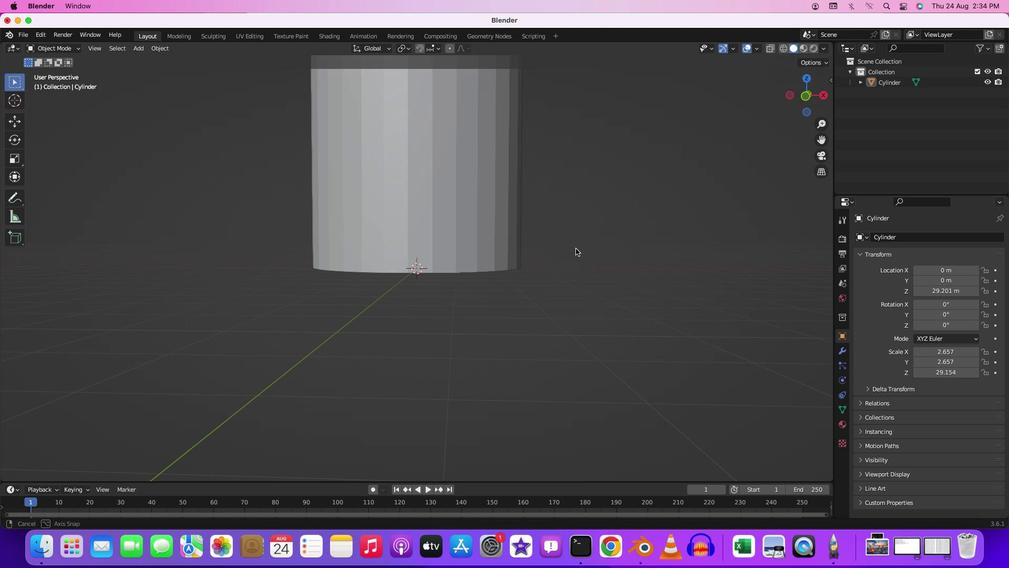 
Action: Mouse moved to (462, 218)
Screenshot: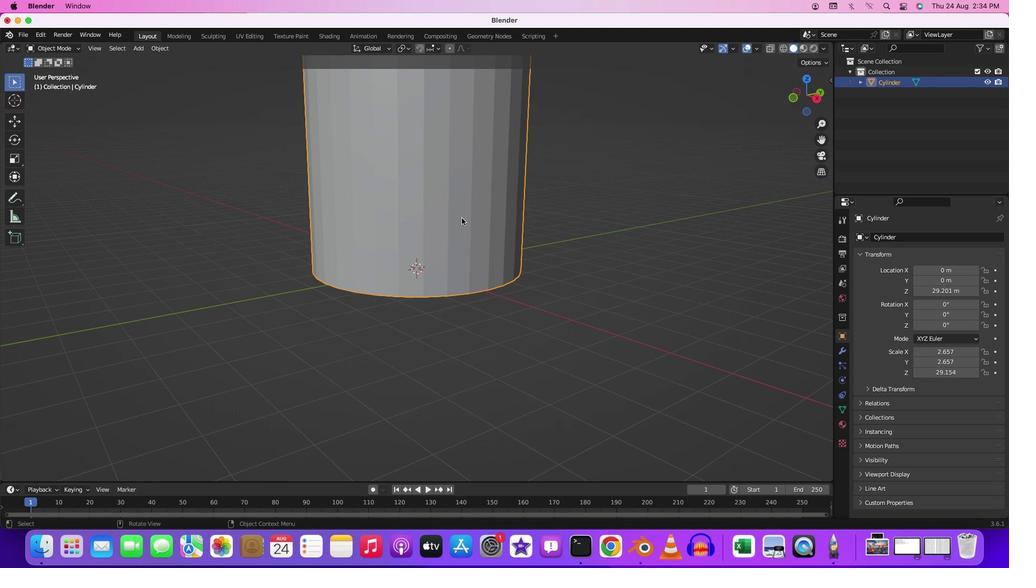 
Action: Mouse pressed left at (462, 218)
Screenshot: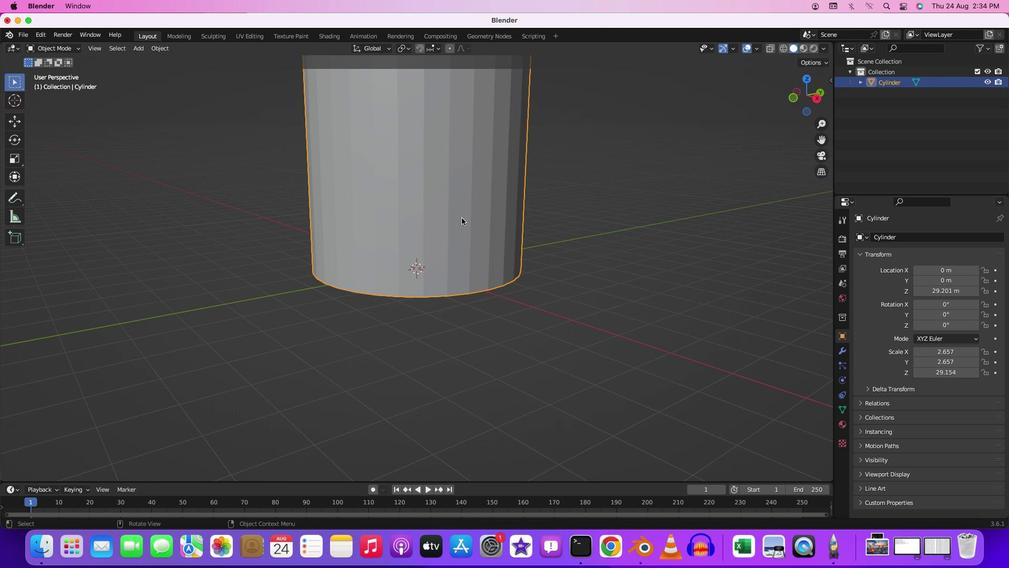 
Action: Mouse moved to (567, 234)
Screenshot: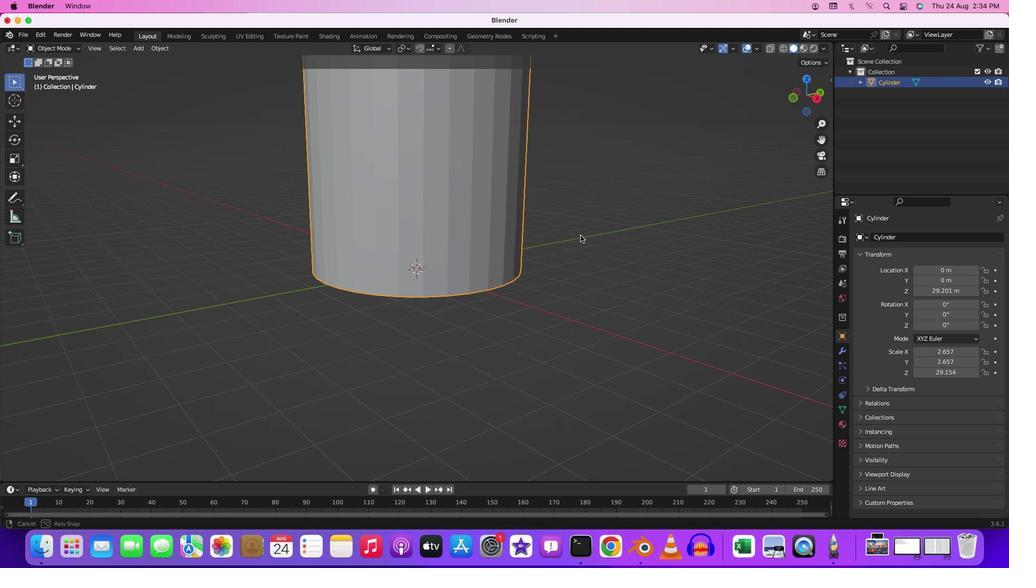 
Action: Mouse pressed middle at (567, 234)
Screenshot: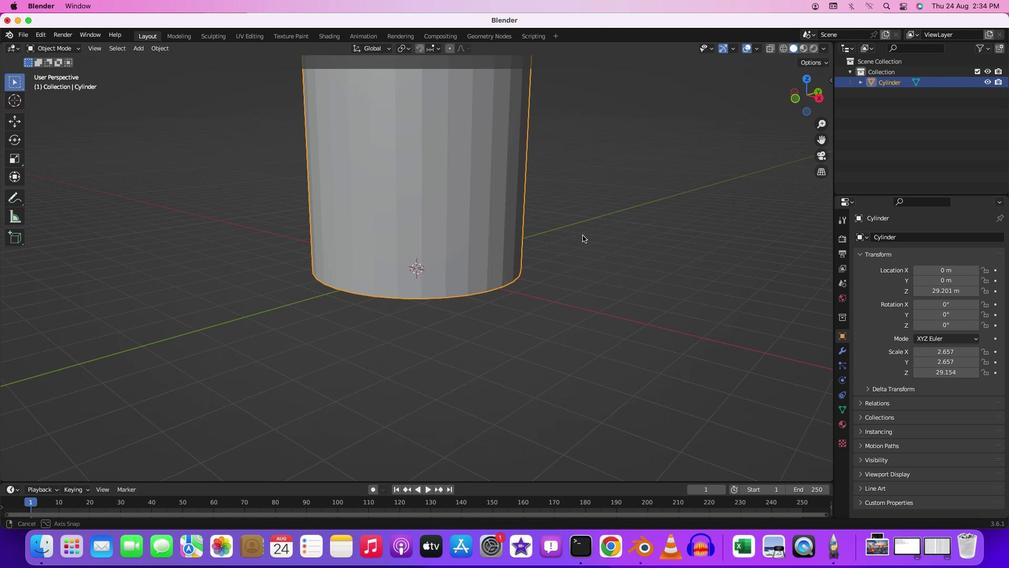 
Action: Mouse moved to (581, 234)
Screenshot: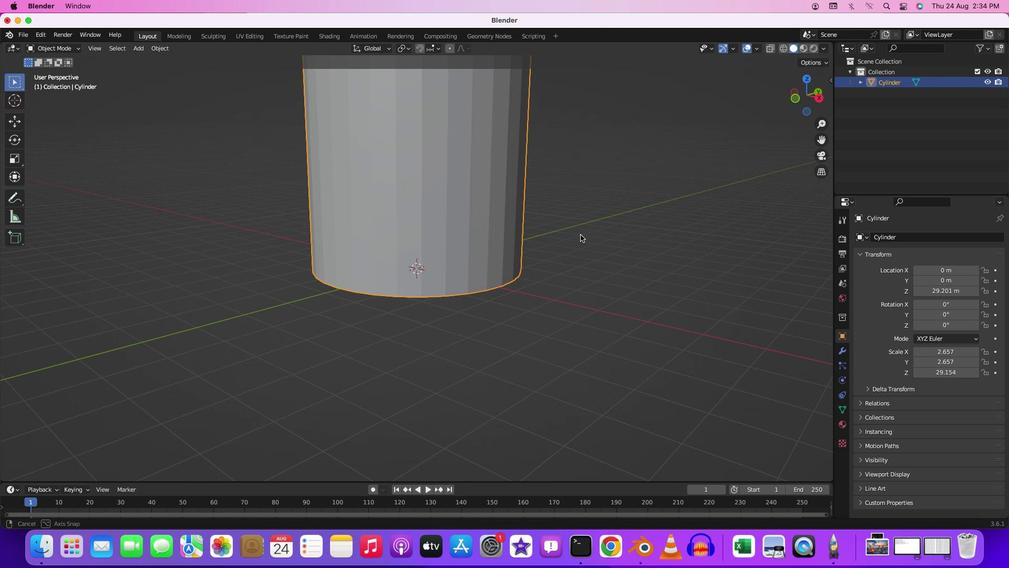 
Action: Key pressed Key.tab
Screenshot: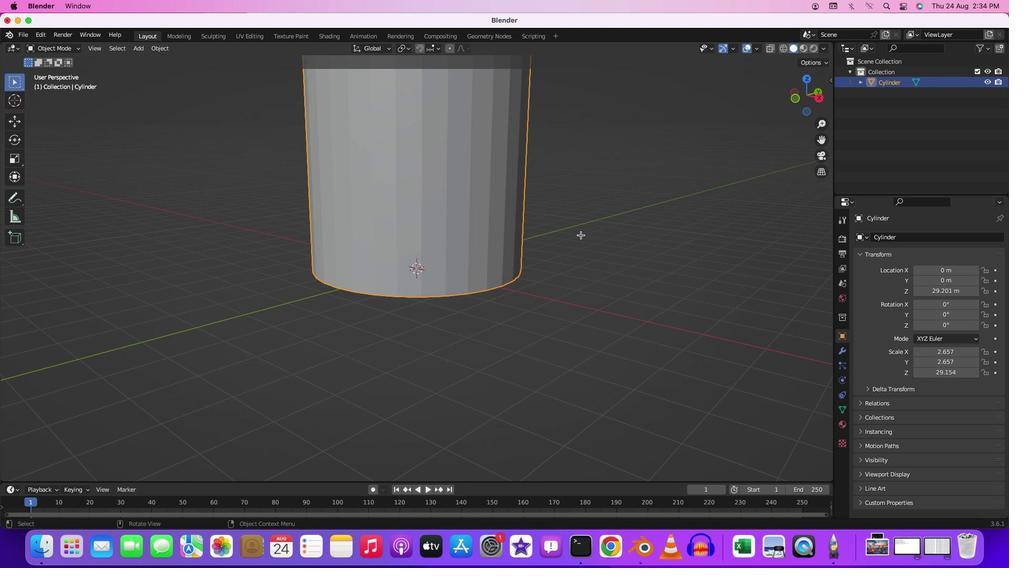 
Action: Mouse moved to (592, 218)
Screenshot: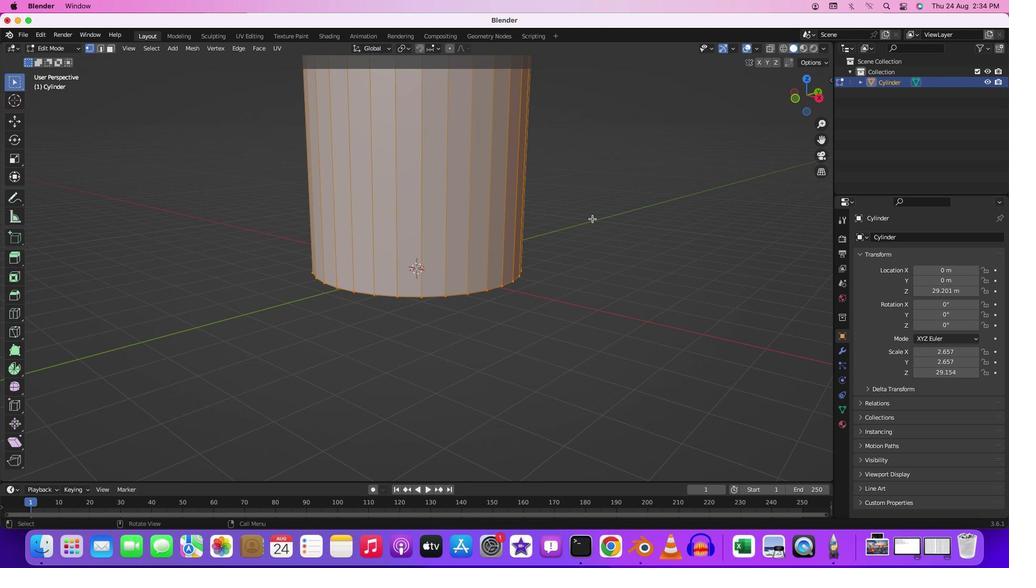 
Action: Mouse scrolled (592, 218) with delta (0, 0)
Screenshot: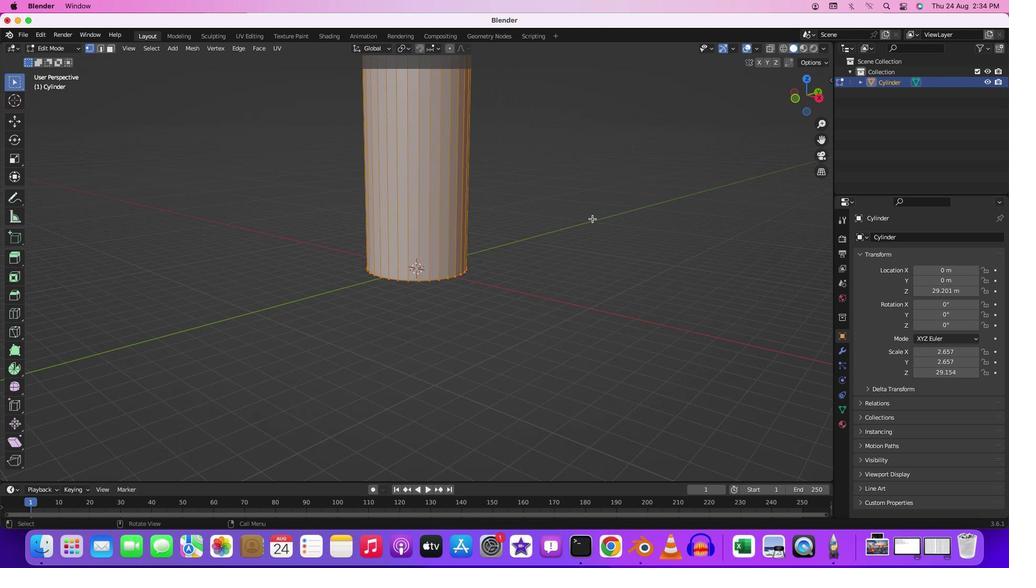 
Action: Mouse scrolled (592, 218) with delta (0, 0)
Screenshot: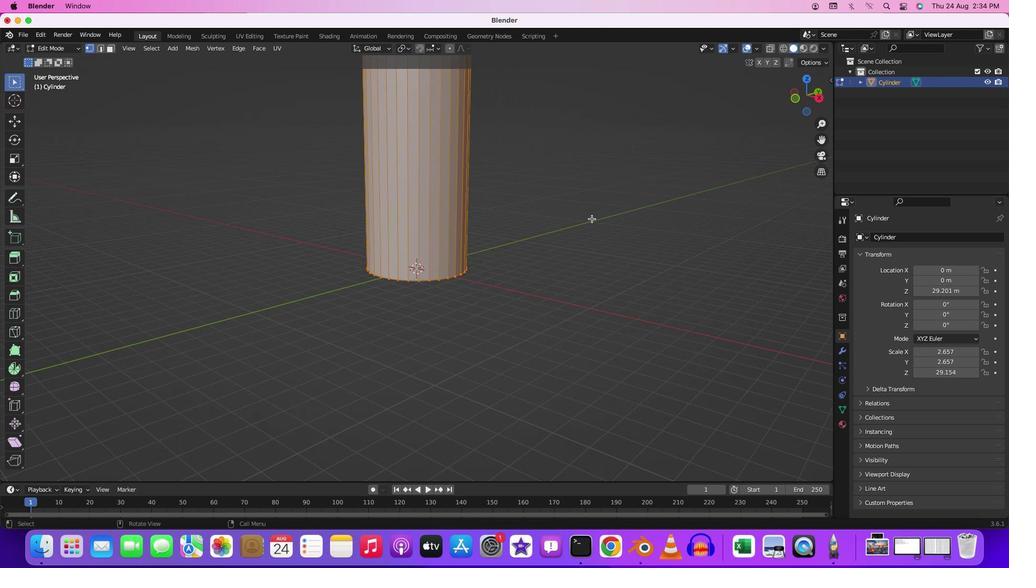
Action: Mouse scrolled (592, 218) with delta (0, -1)
Screenshot: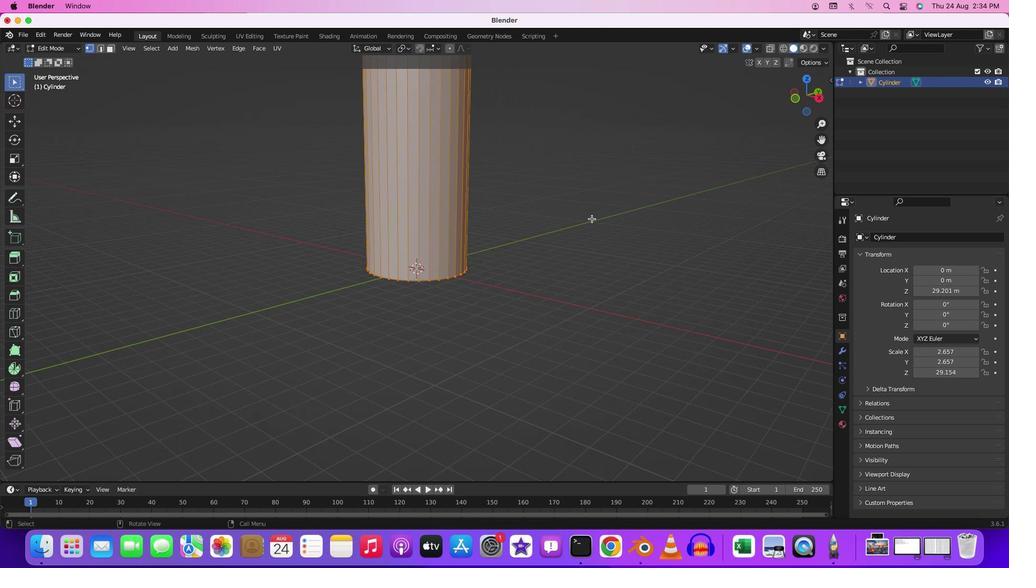 
Action: Mouse scrolled (592, 218) with delta (0, -2)
Screenshot: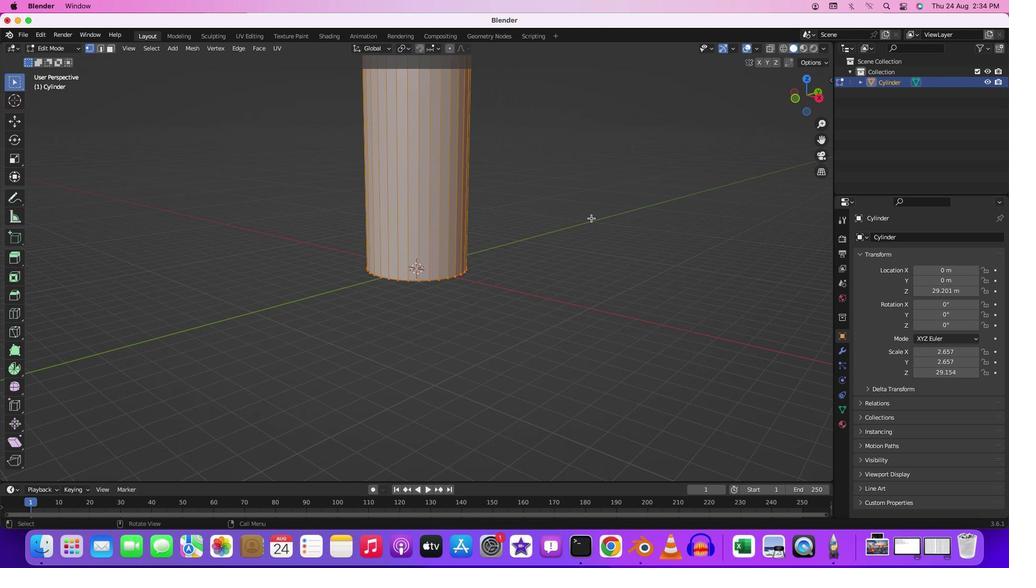 
Action: Mouse moved to (591, 218)
Screenshot: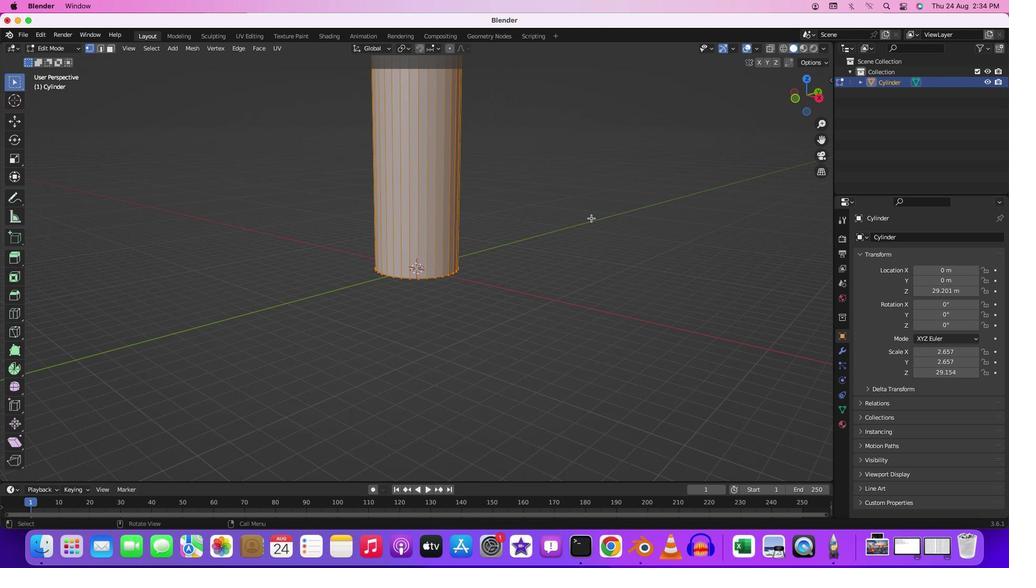 
Action: Mouse scrolled (591, 218) with delta (0, 0)
Screenshot: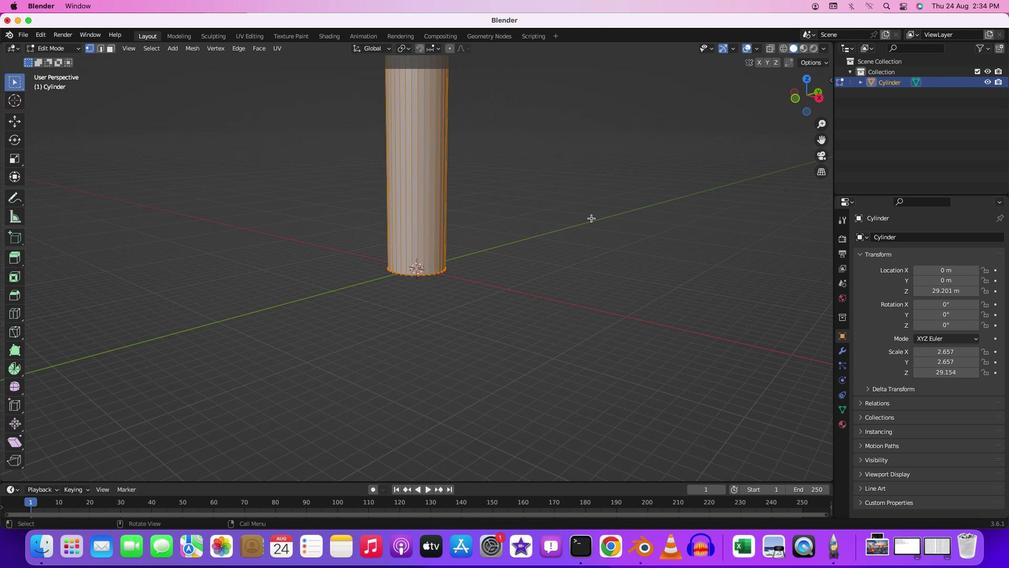 
Action: Mouse scrolled (591, 218) with delta (0, 0)
Screenshot: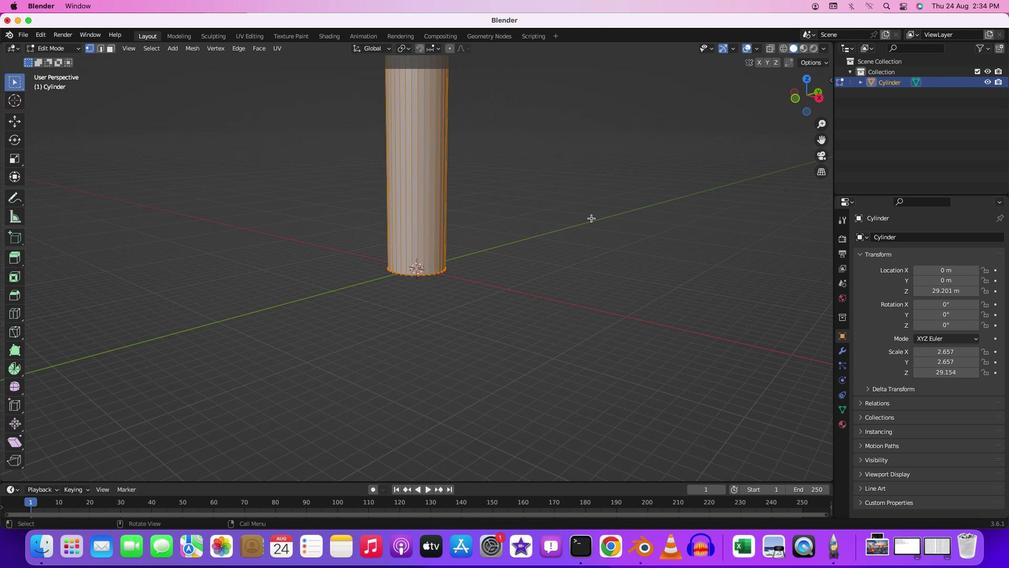 
Action: Mouse scrolled (591, 218) with delta (0, -1)
Screenshot: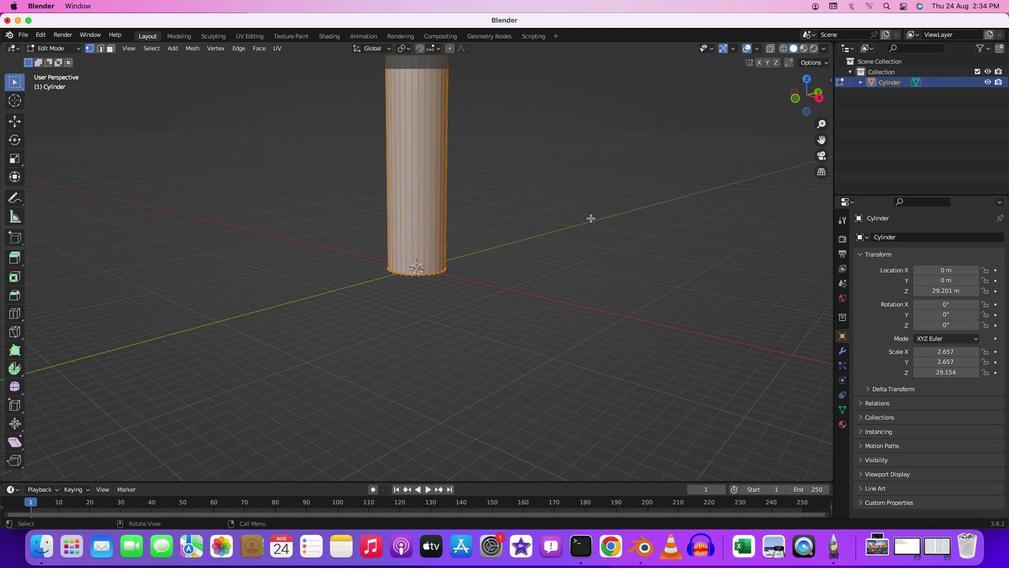 
Action: Mouse moved to (583, 215)
Screenshot: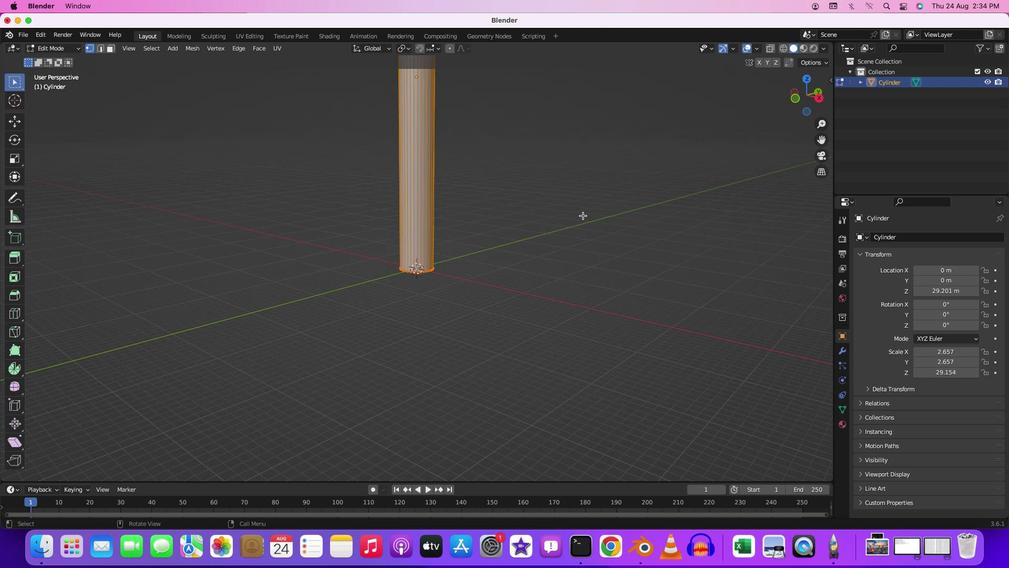 
Action: Mouse scrolled (583, 215) with delta (0, 0)
Screenshot: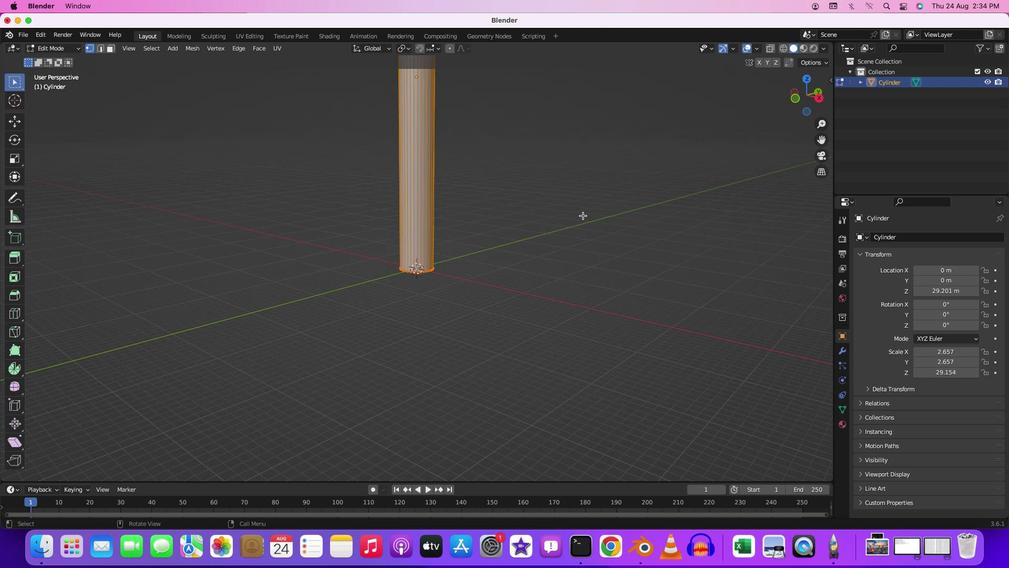 
Action: Mouse moved to (583, 215)
Screenshot: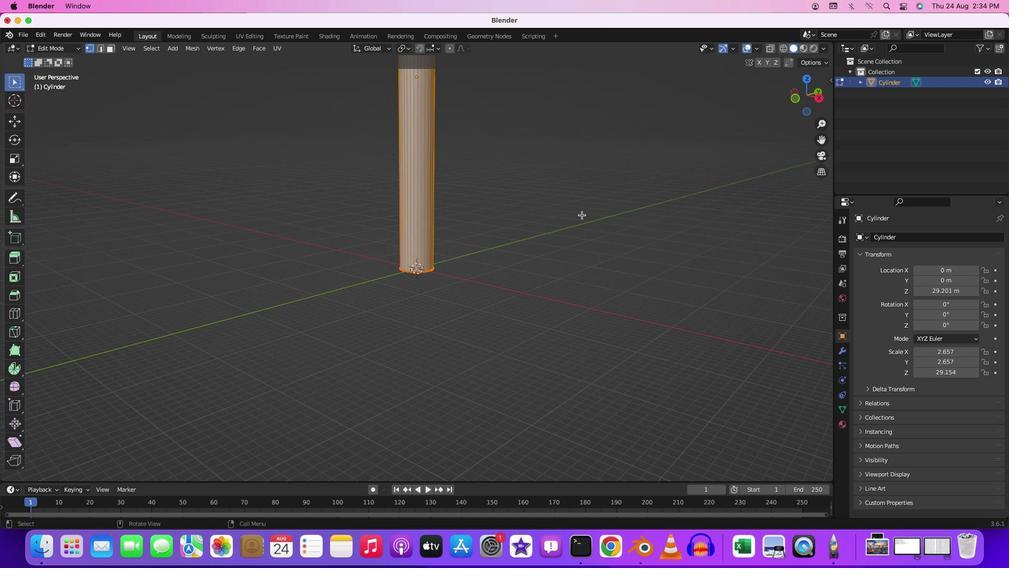 
Action: Mouse scrolled (583, 215) with delta (0, 0)
Screenshot: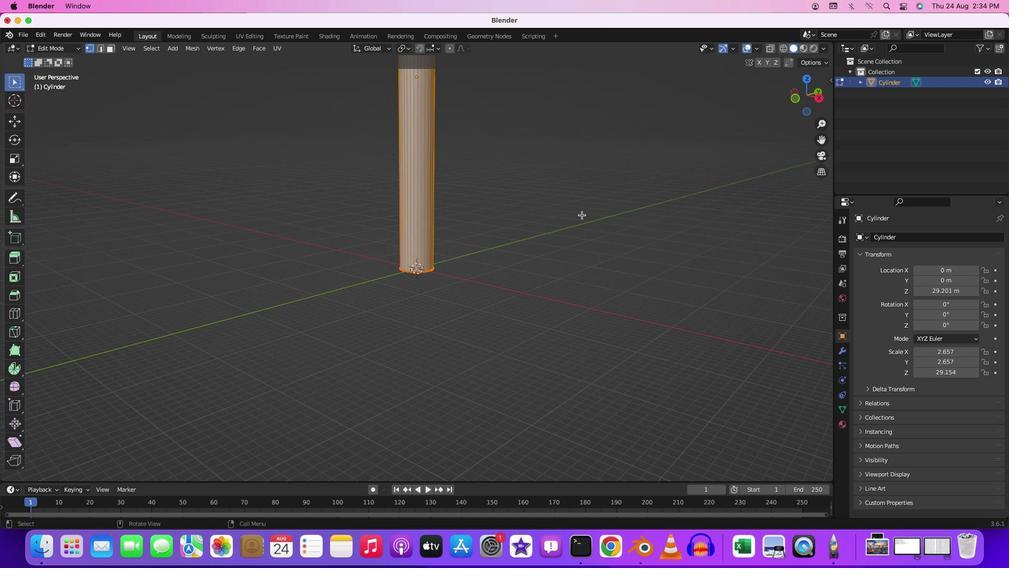 
Action: Mouse moved to (583, 215)
Screenshot: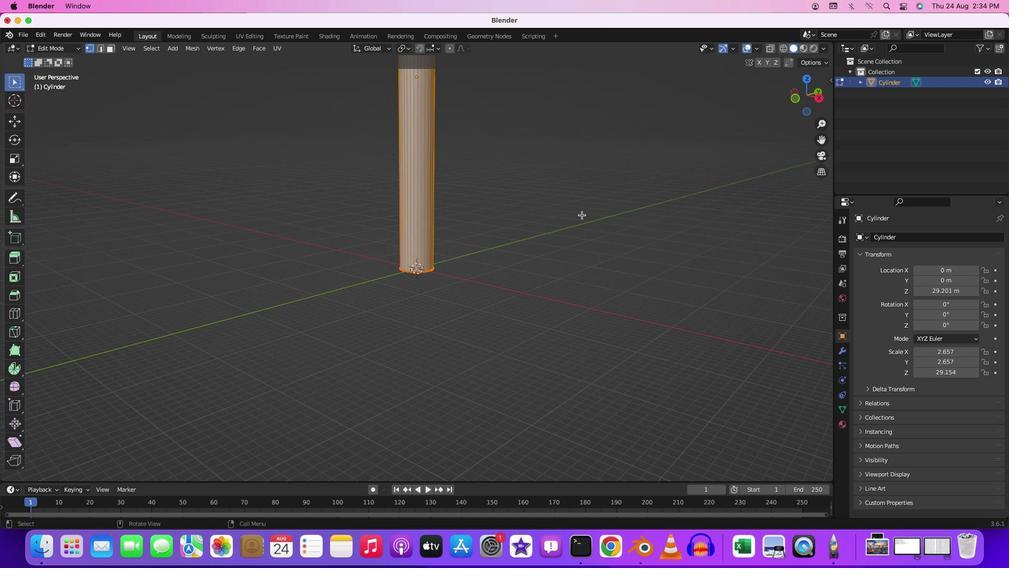
Action: Mouse scrolled (583, 215) with delta (0, -1)
Screenshot: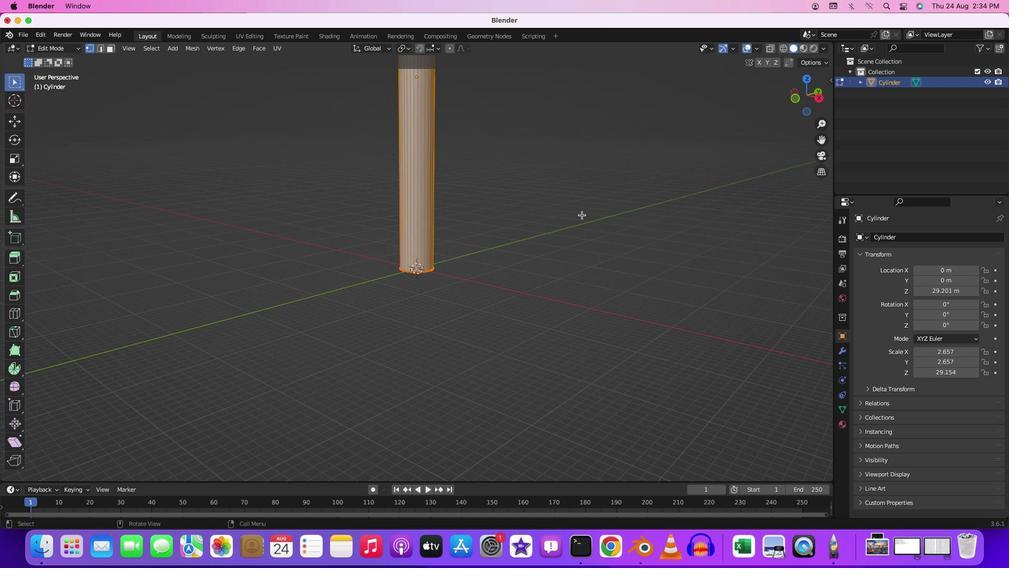 
Action: Mouse moved to (581, 215)
Screenshot: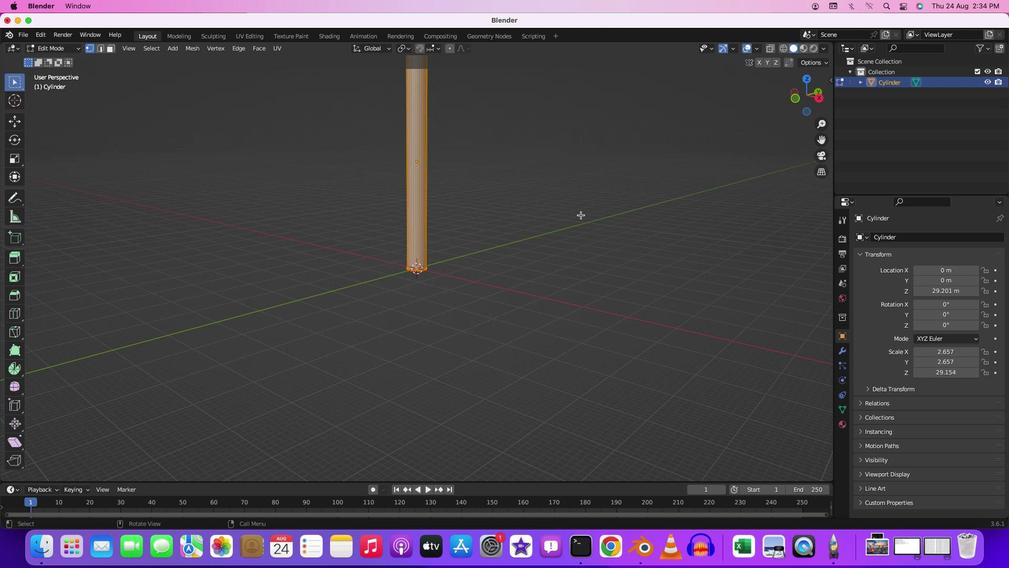 
Action: Mouse scrolled (581, 215) with delta (0, 0)
Screenshot: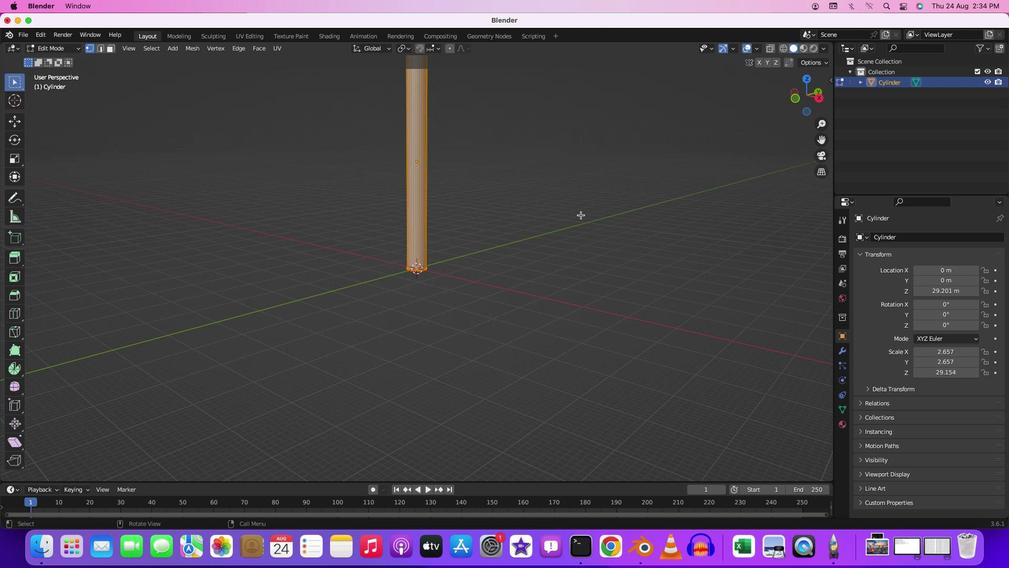 
Action: Mouse scrolled (581, 215) with delta (0, 0)
Screenshot: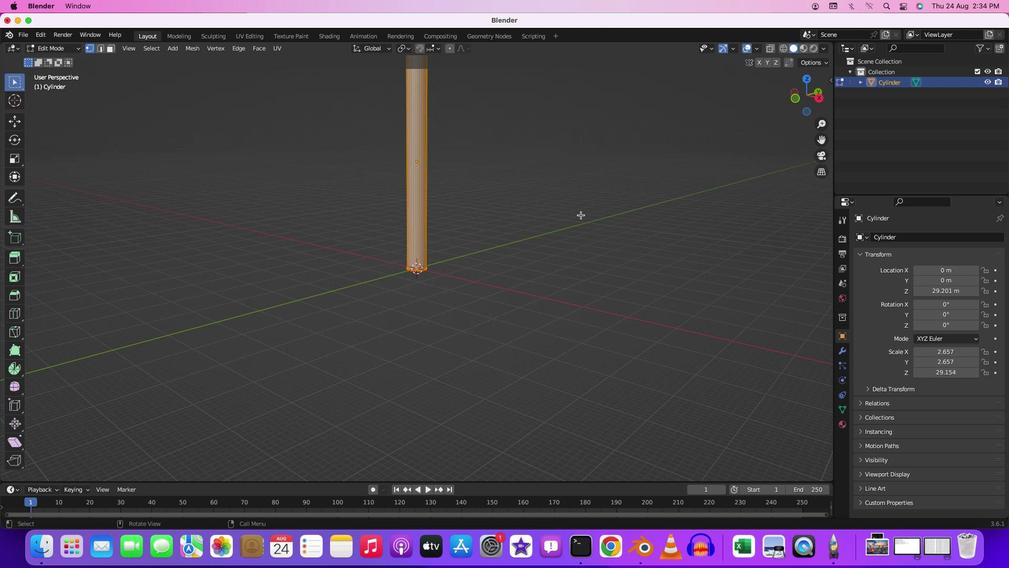 
Action: Mouse scrolled (581, 215) with delta (0, -1)
Screenshot: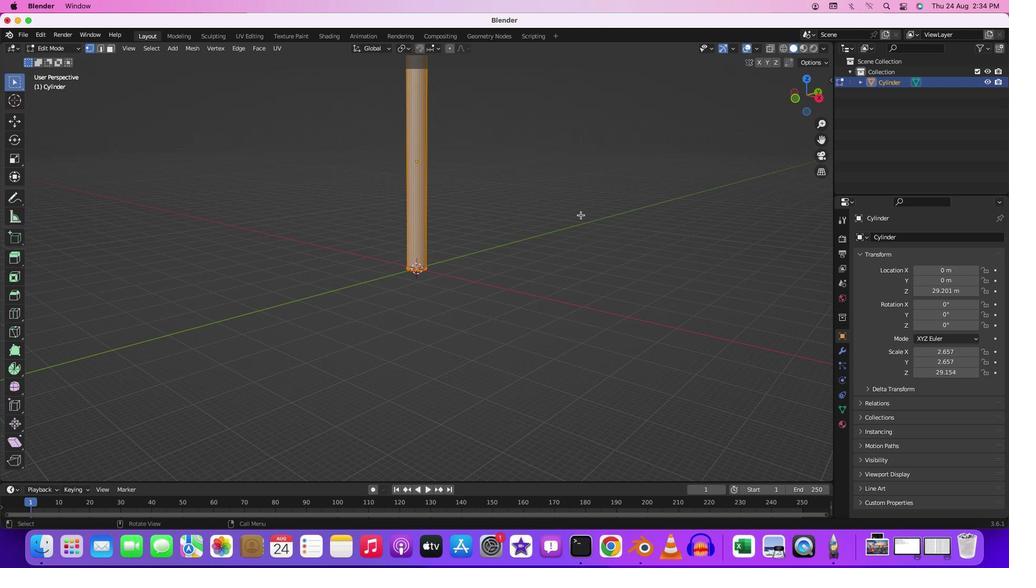 
Action: Mouse moved to (576, 219)
Screenshot: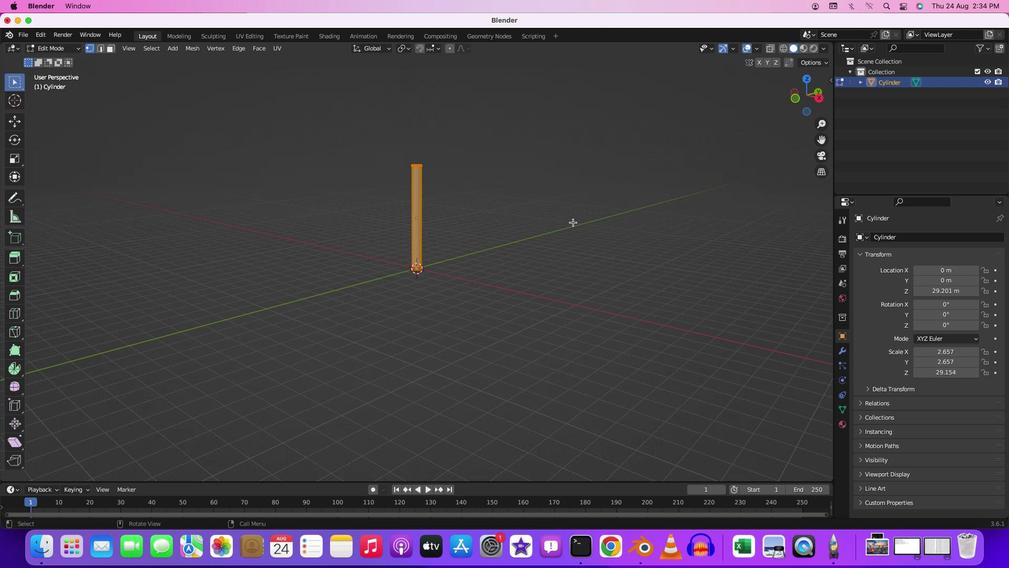 
Action: Mouse scrolled (576, 219) with delta (0, 0)
Screenshot: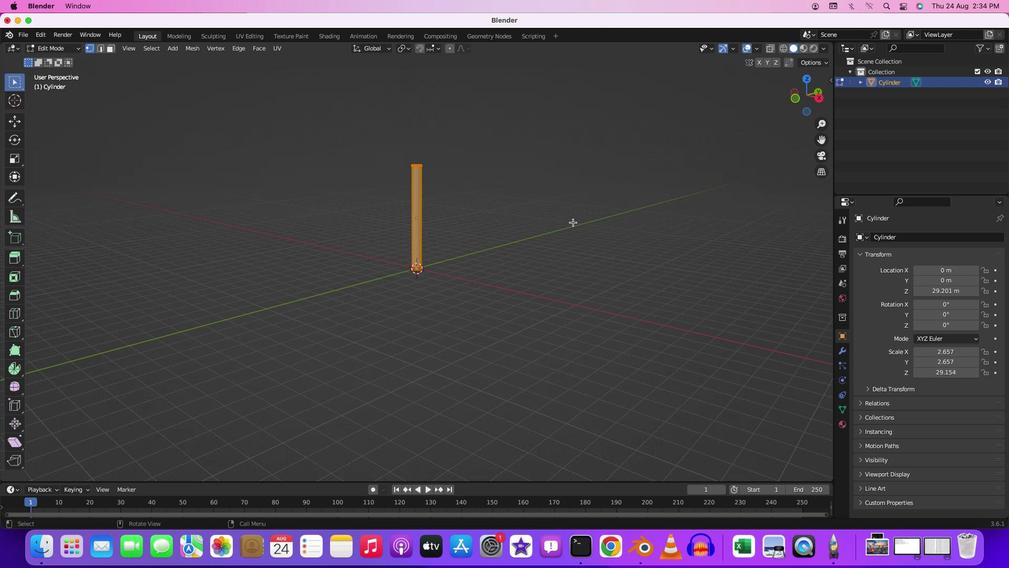
Action: Mouse moved to (574, 221)
Screenshot: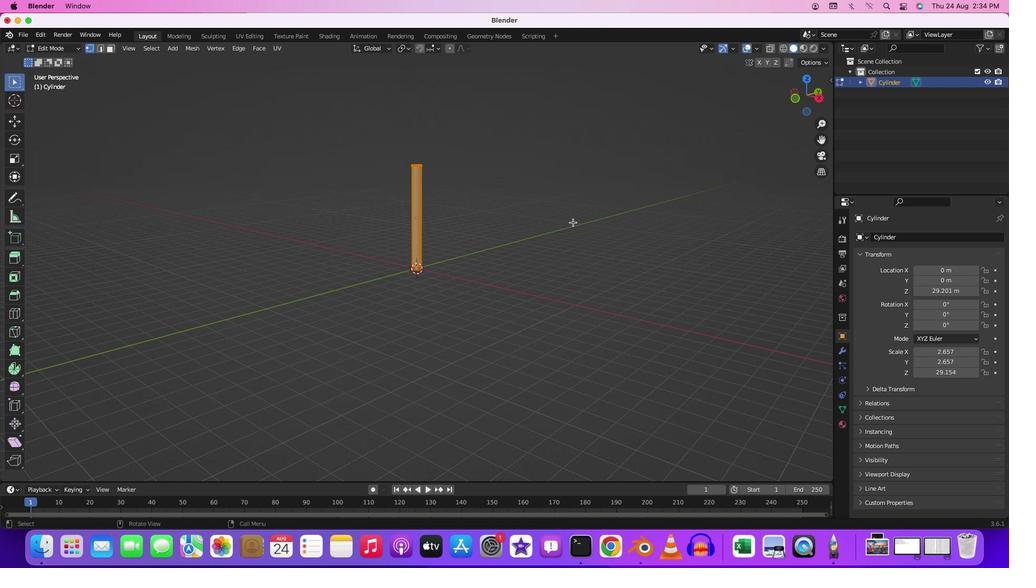 
Action: Mouse scrolled (574, 221) with delta (0, 0)
Screenshot: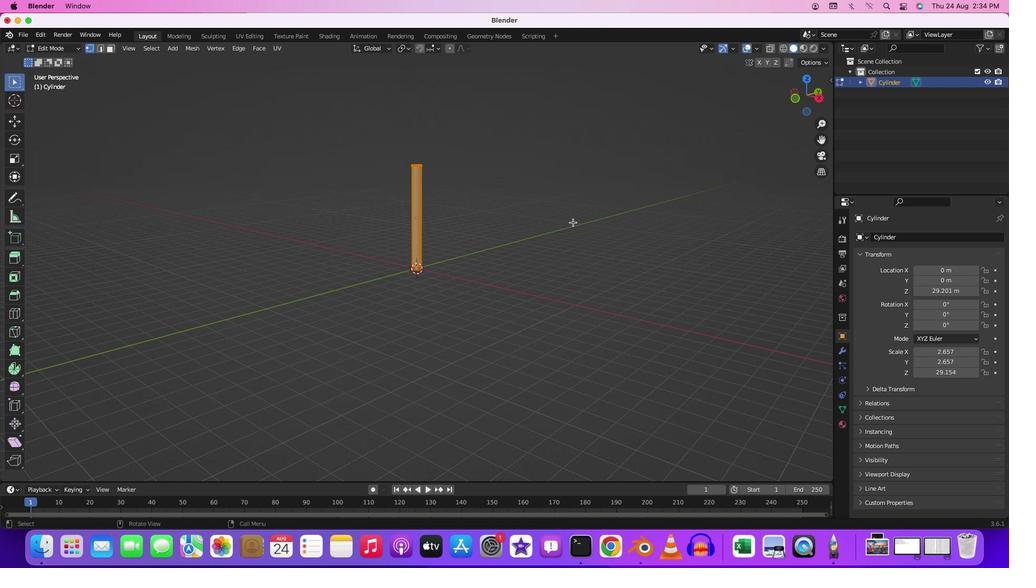 
Action: Mouse moved to (573, 221)
Screenshot: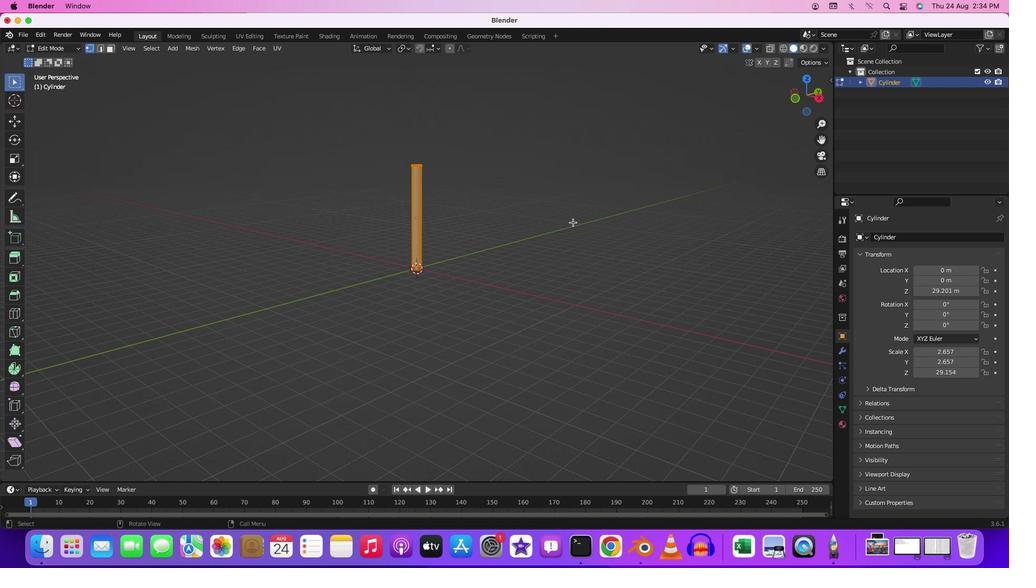 
Action: Mouse scrolled (573, 221) with delta (0, -1)
Screenshot: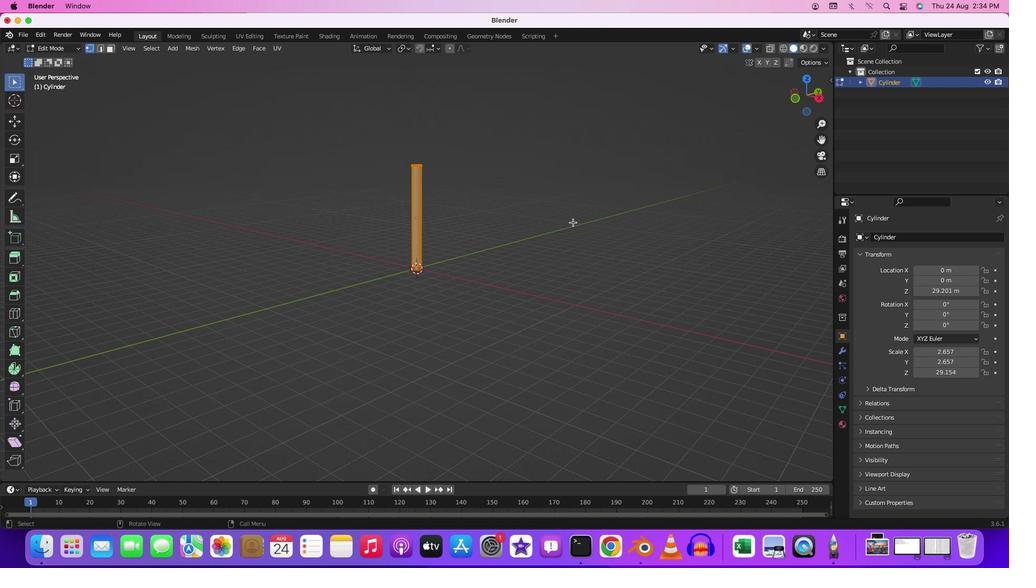 
Action: Mouse moved to (573, 221)
Screenshot: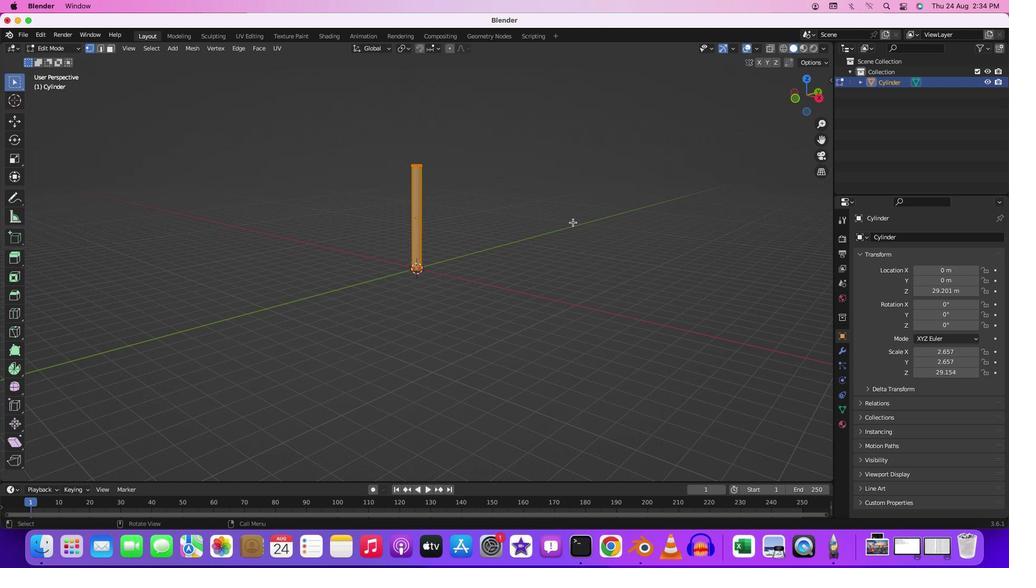 
Action: Mouse scrolled (573, 221) with delta (0, -2)
Screenshot: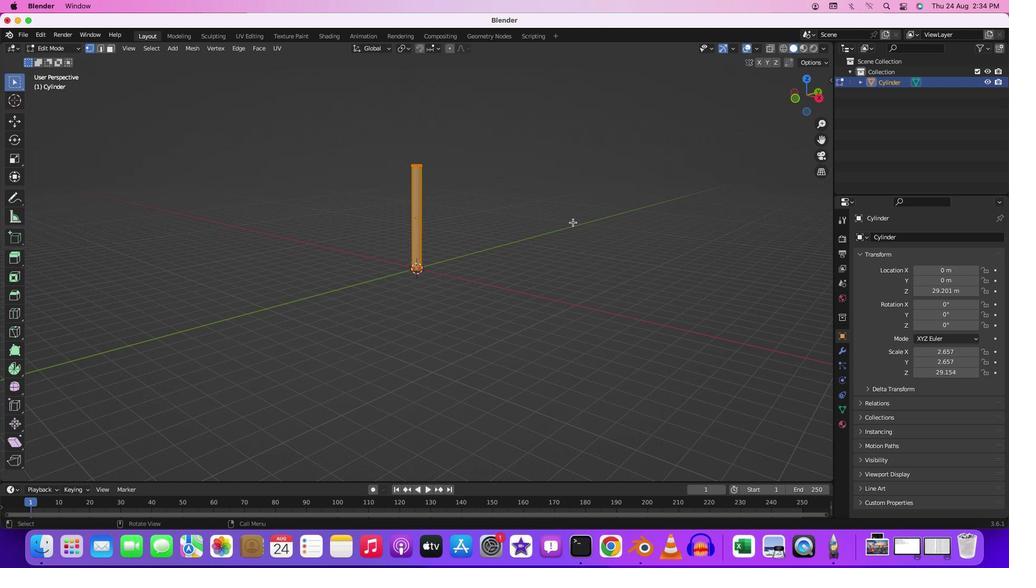 
Action: Mouse moved to (532, 225)
Screenshot: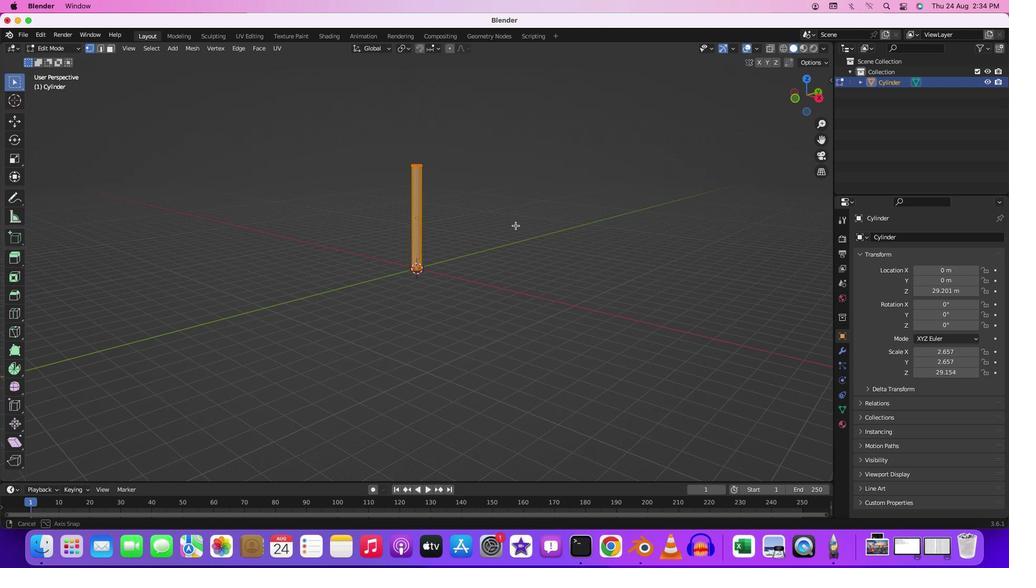 
Action: Mouse pressed middle at (532, 225)
Screenshot: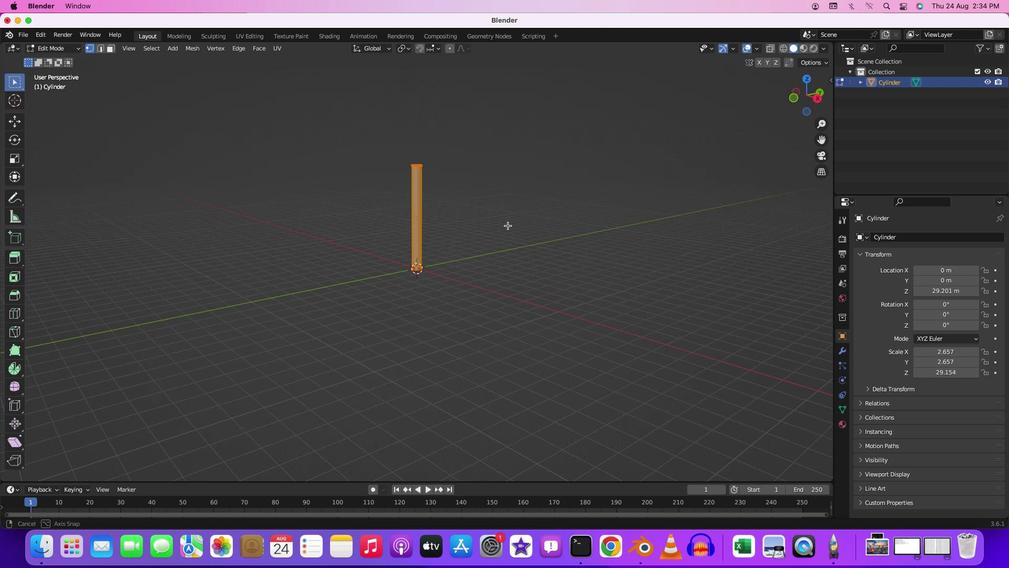 
Action: Mouse moved to (473, 216)
Screenshot: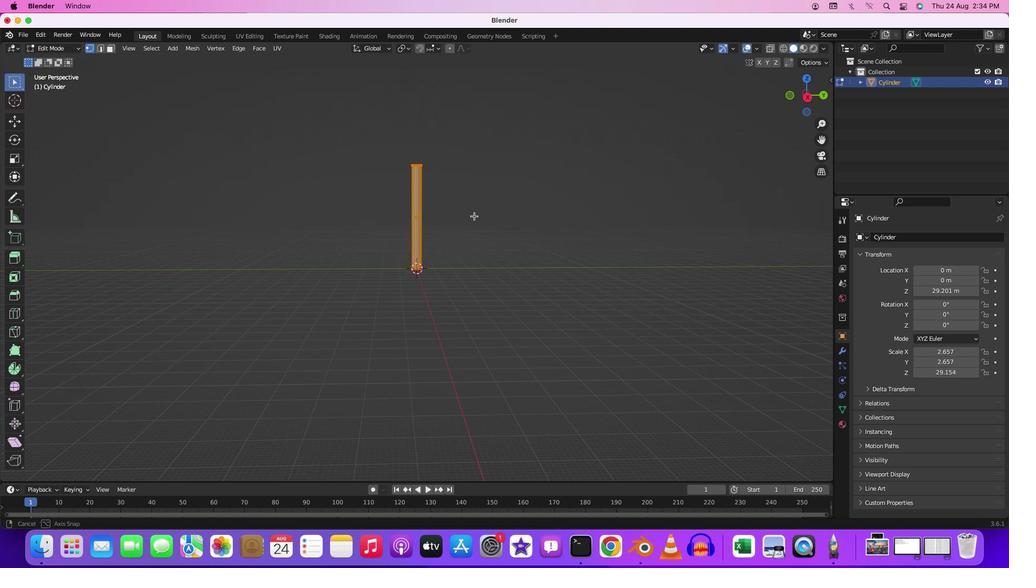 
Action: Key pressed '1''3'Key.tabKey.tab'3'
Screenshot: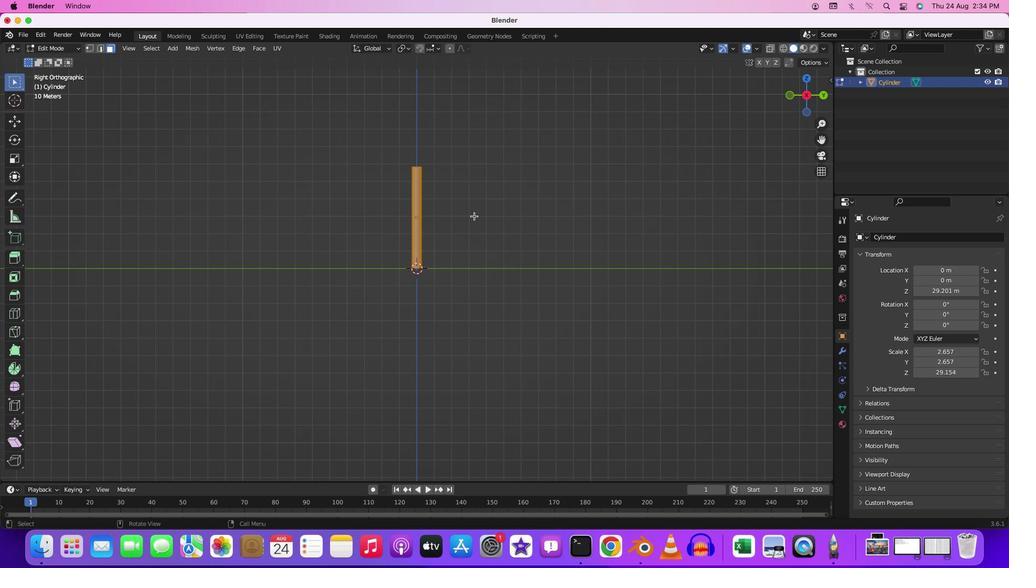 
Action: Mouse moved to (501, 224)
Screenshot: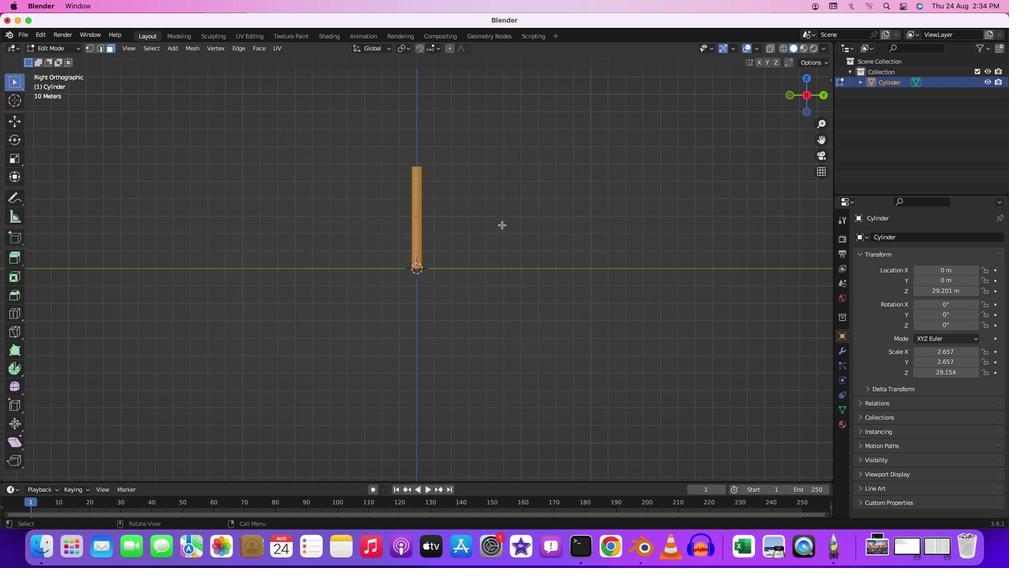 
Action: Key pressed 's'Key.alt''
Screenshot: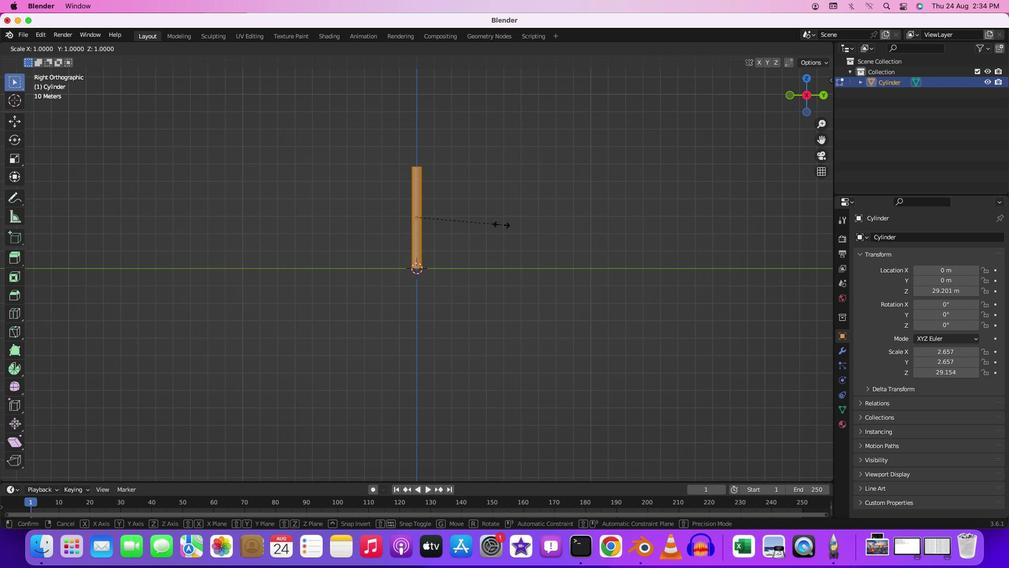 
Action: Mouse pressed left at (501, 224)
Screenshot: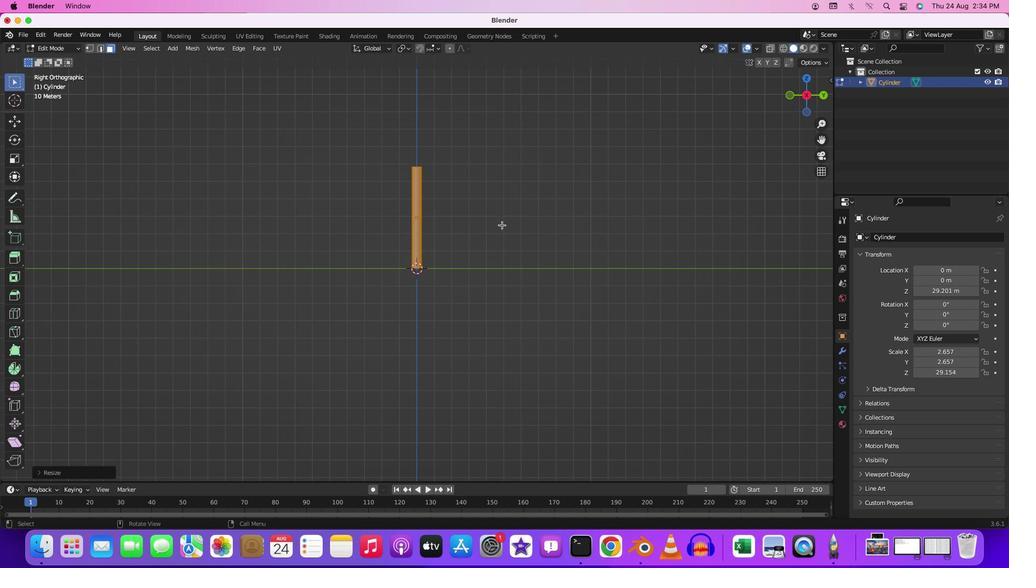 
Action: Key pressed Key.alt''
Screenshot: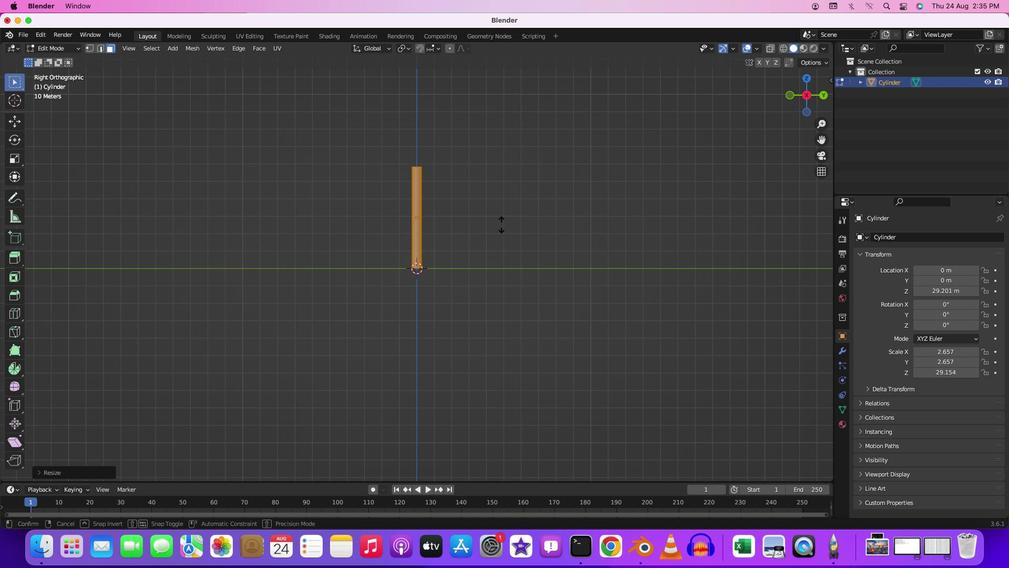
Action: Mouse moved to (516, 226)
Screenshot: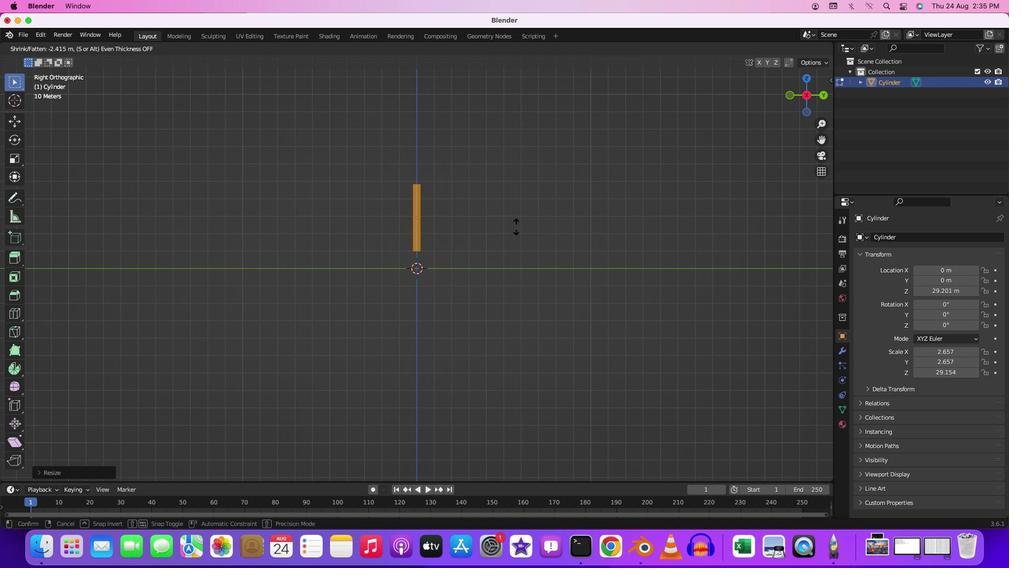 
Action: Mouse pressed left at (516, 226)
Screenshot: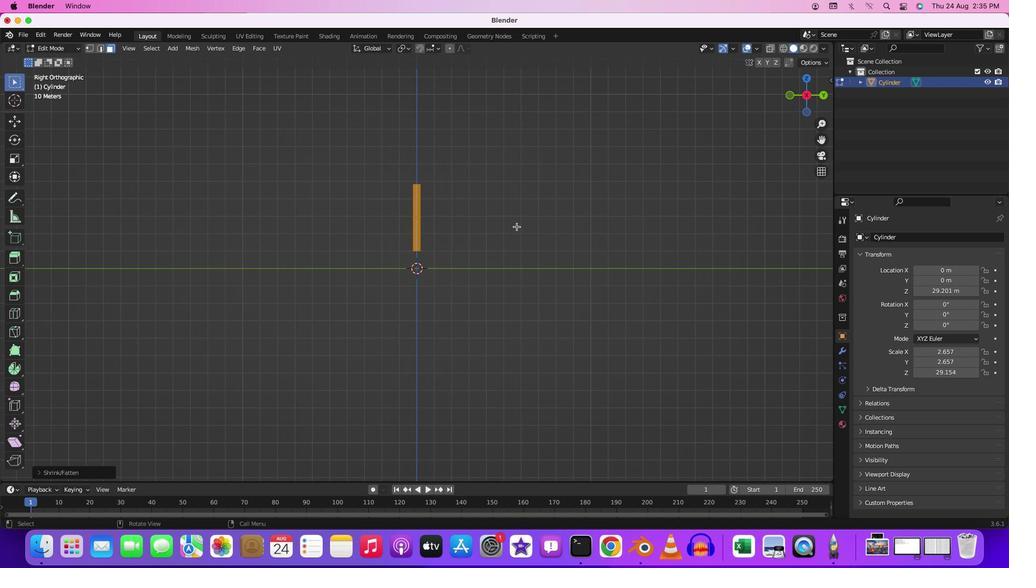 
Action: Key pressed Key.cmd'z'
Screenshot: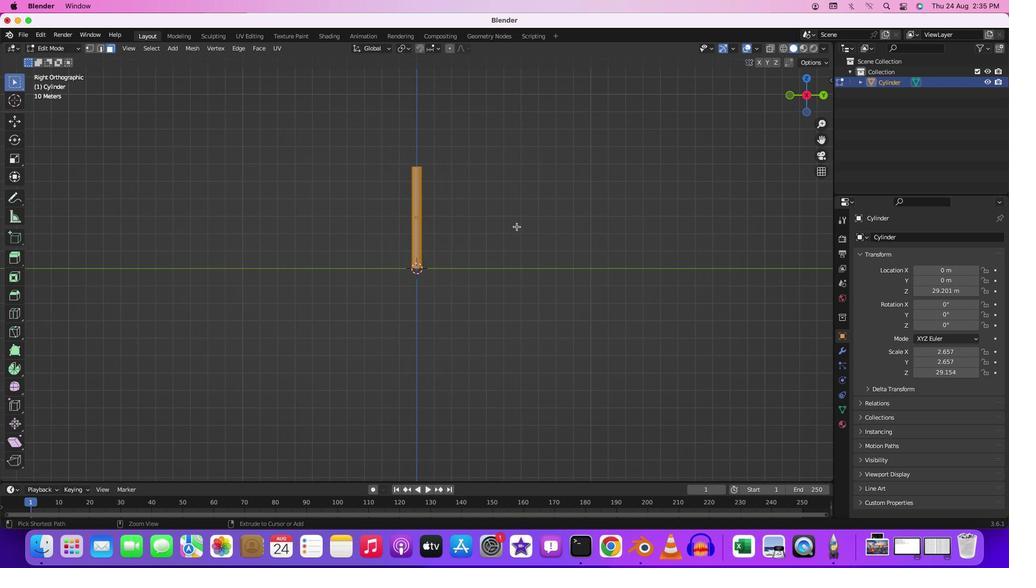 
Action: Mouse moved to (562, 229)
Screenshot: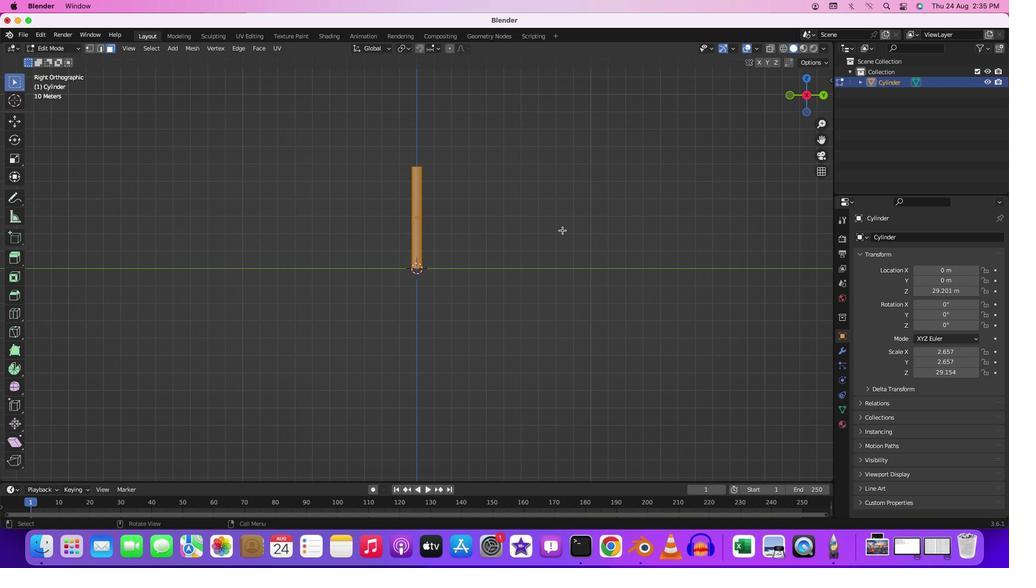 
Action: Key pressed 's''y'
Screenshot: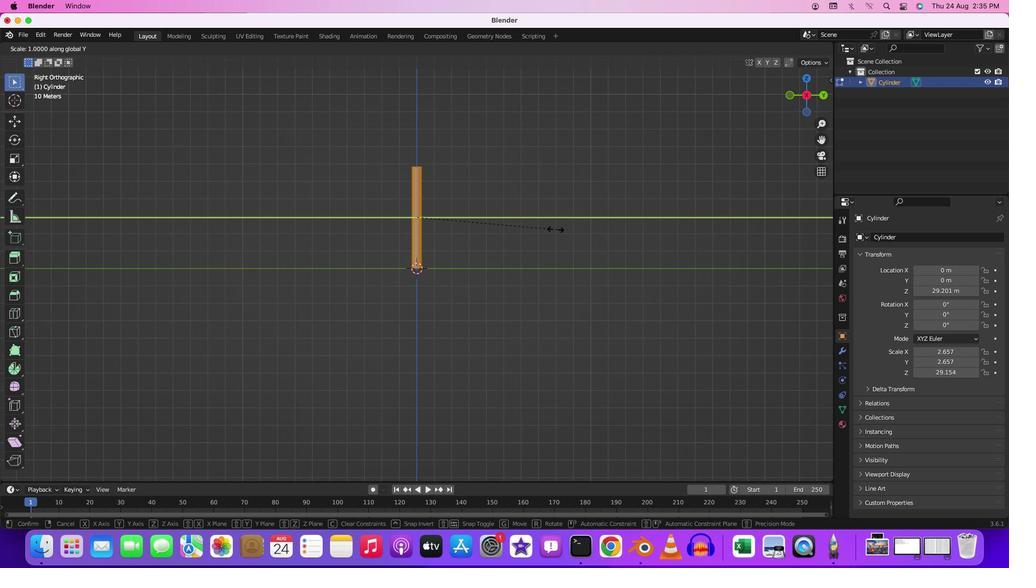 
Action: Mouse moved to (423, 218)
Screenshot: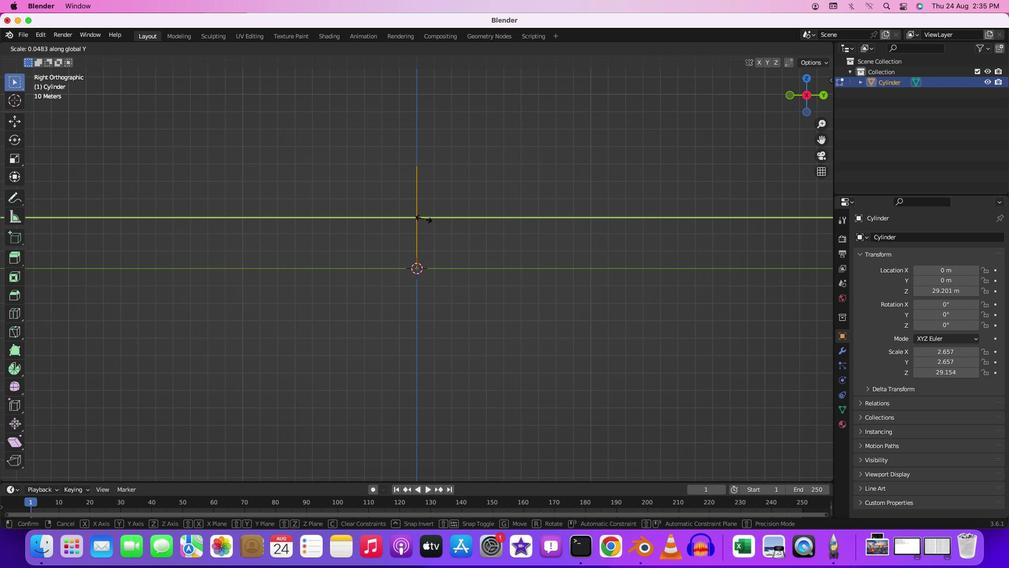 
Action: Mouse pressed left at (423, 218)
Screenshot: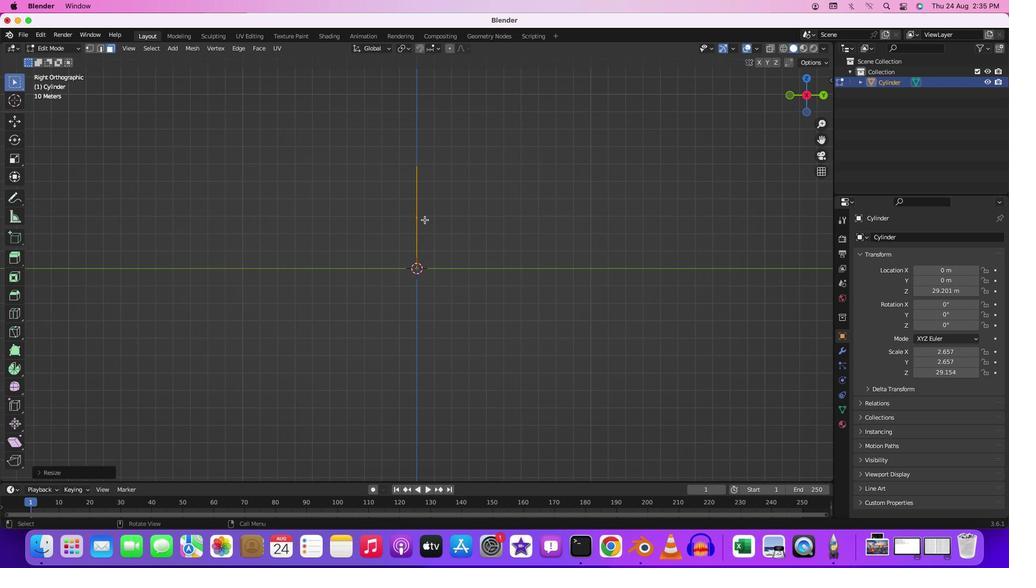 
Action: Mouse moved to (434, 219)
Screenshot: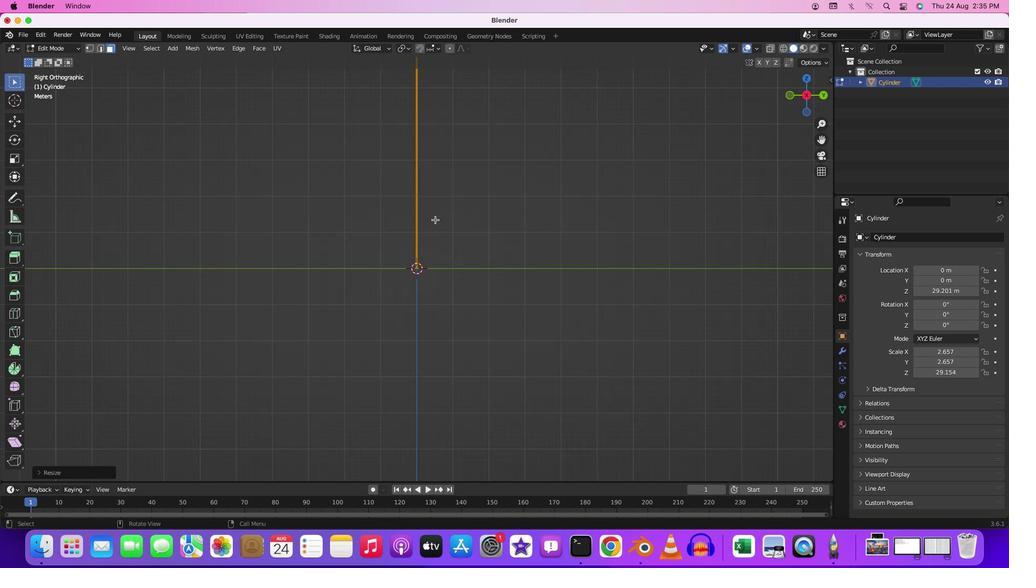 
Action: Mouse scrolled (434, 219) with delta (0, 0)
Screenshot: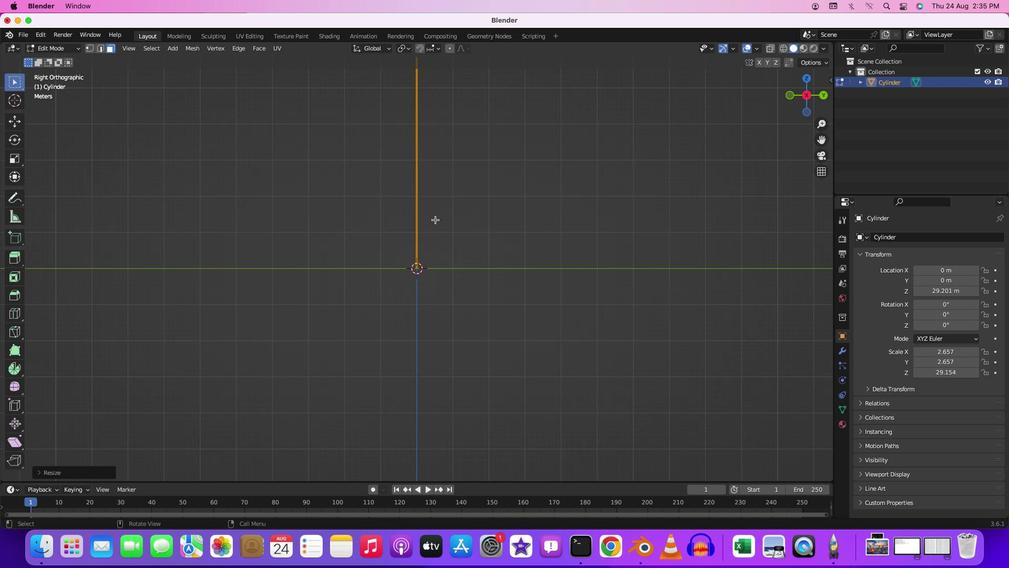 
Action: Mouse scrolled (434, 219) with delta (0, 0)
Screenshot: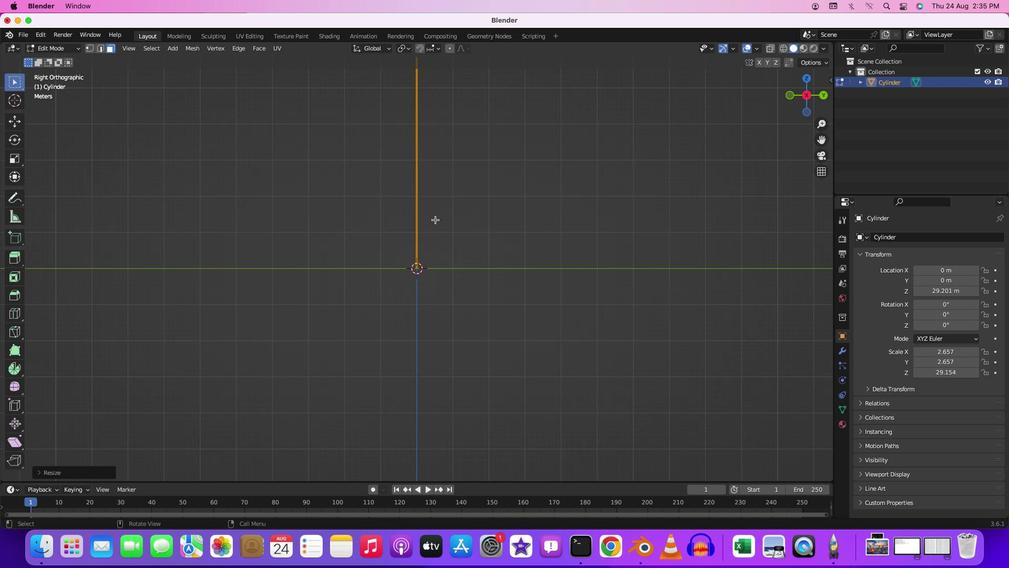 
Action: Mouse scrolled (434, 219) with delta (0, 1)
Screenshot: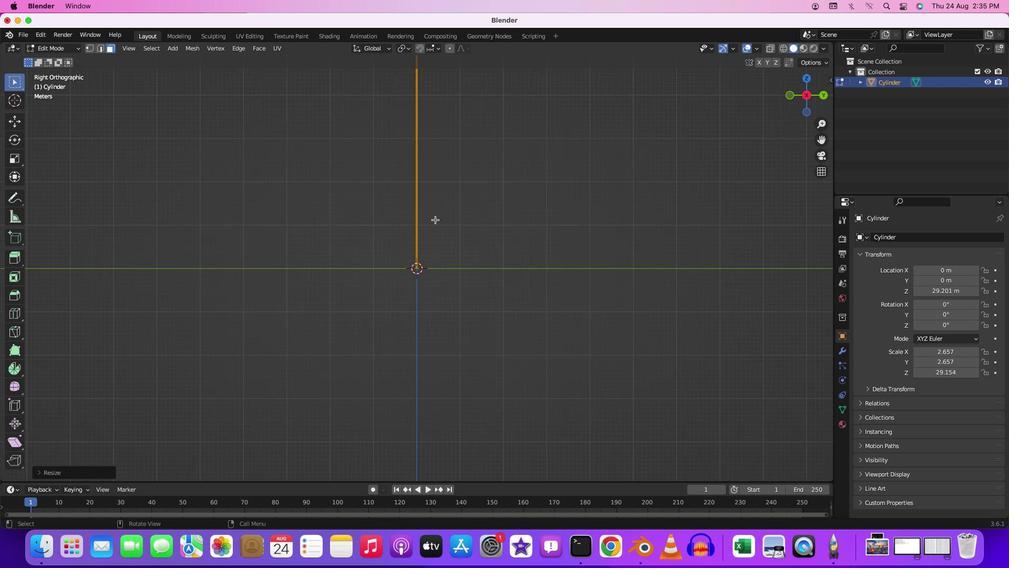 
Action: Mouse scrolled (434, 219) with delta (0, 2)
Screenshot: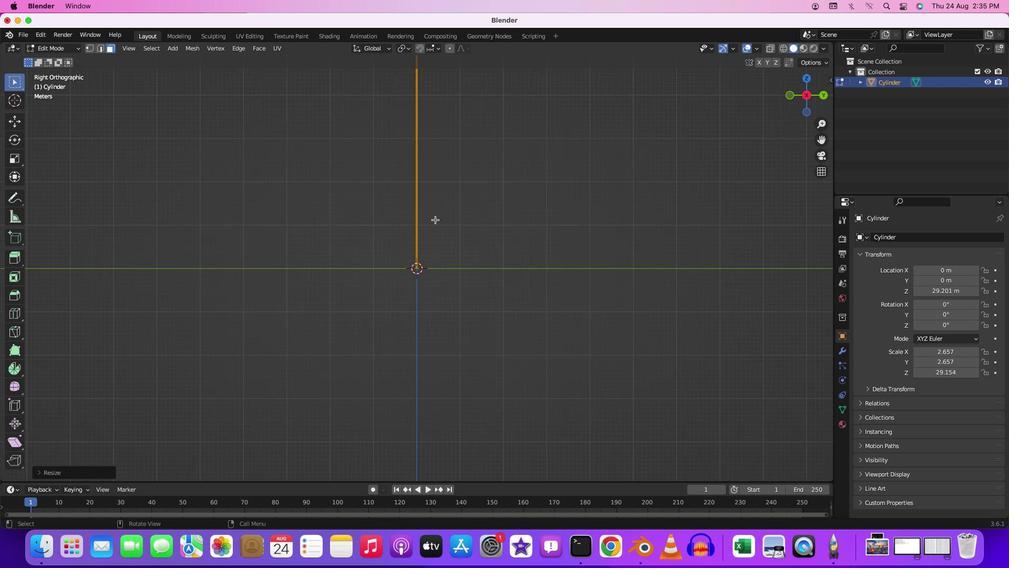 
Action: Mouse scrolled (434, 219) with delta (0, 2)
Screenshot: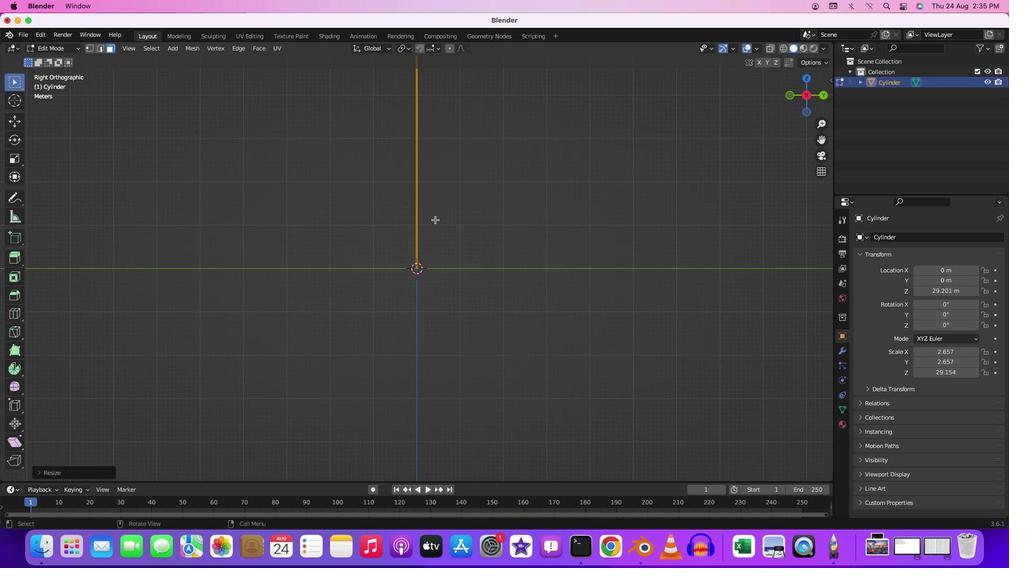 
Action: Mouse scrolled (434, 219) with delta (0, 0)
Screenshot: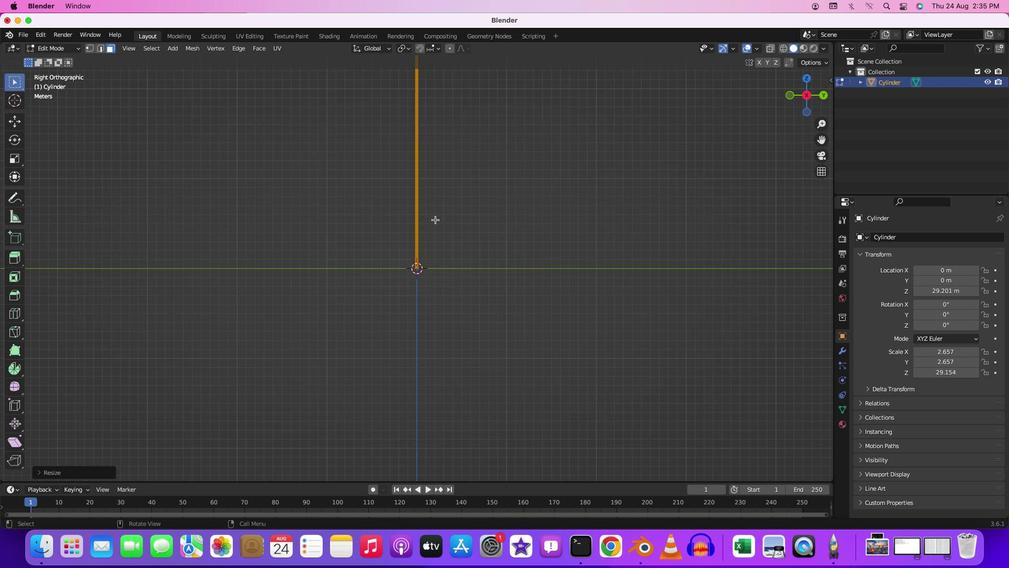 
Action: Mouse scrolled (434, 219) with delta (0, 0)
Screenshot: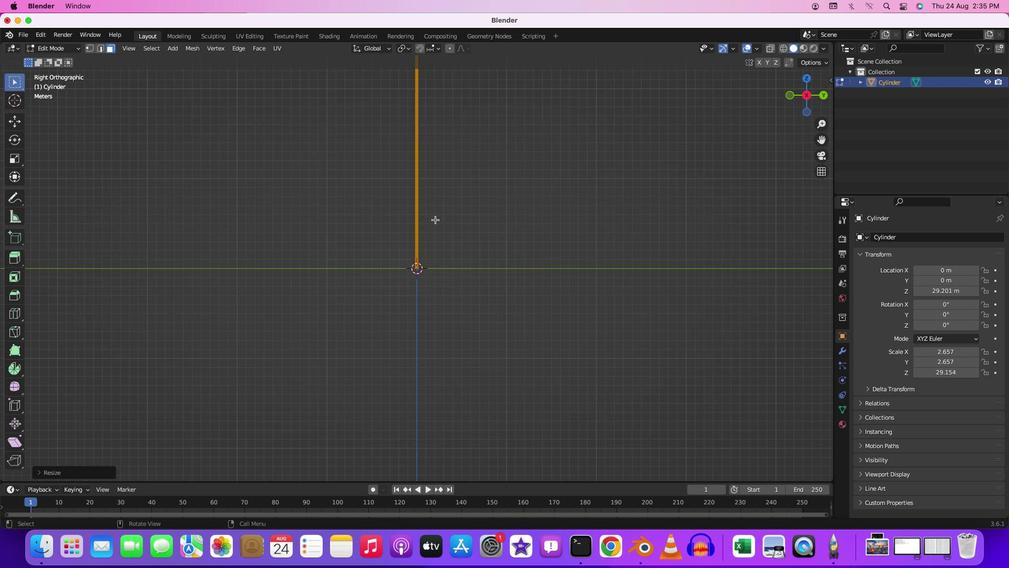 
Action: Mouse scrolled (434, 219) with delta (0, 1)
Screenshot: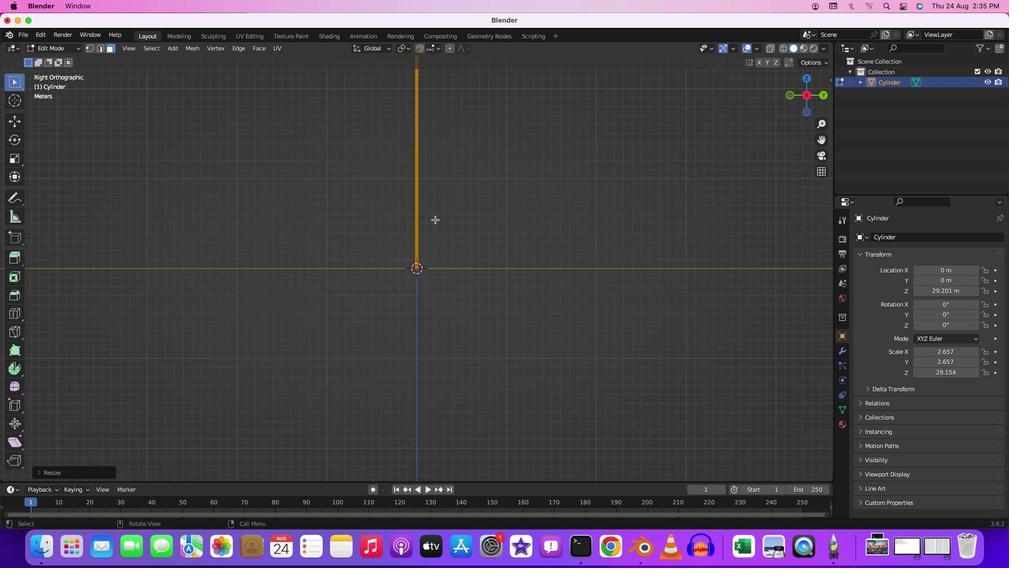 
Action: Mouse scrolled (434, 219) with delta (0, 2)
Screenshot: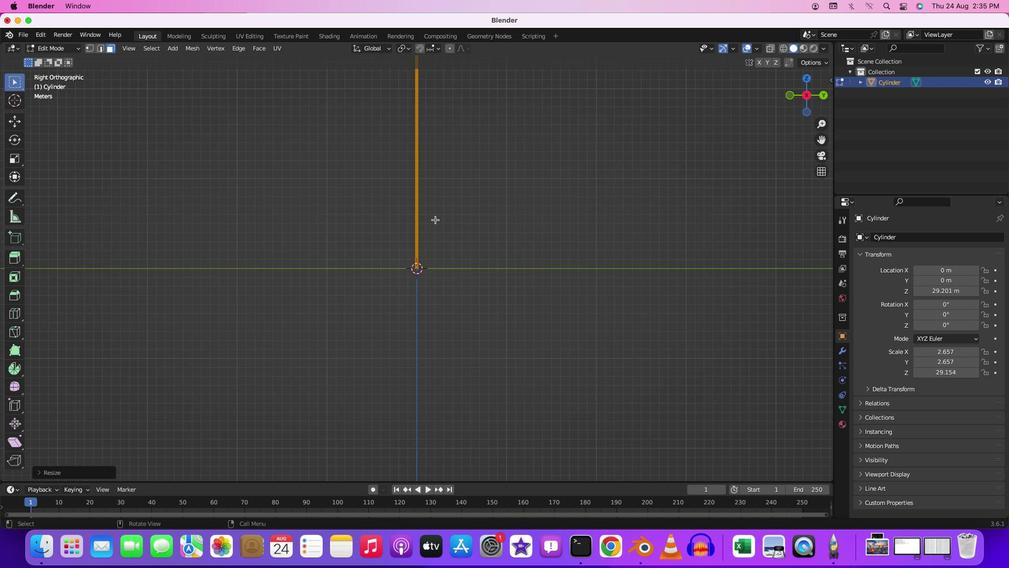 
Action: Key pressed '3''1'
Screenshot: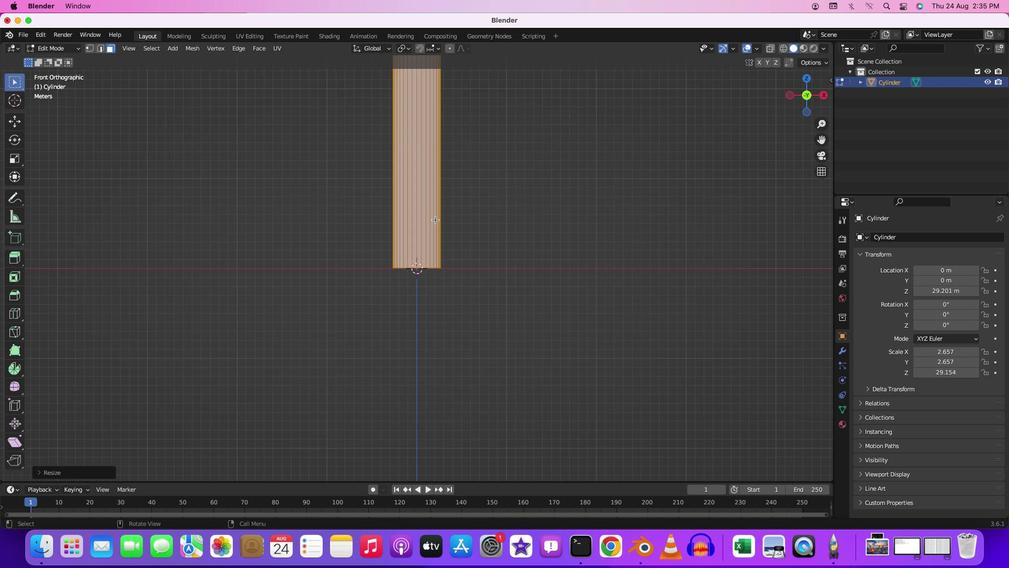 
Action: Mouse moved to (481, 218)
Screenshot: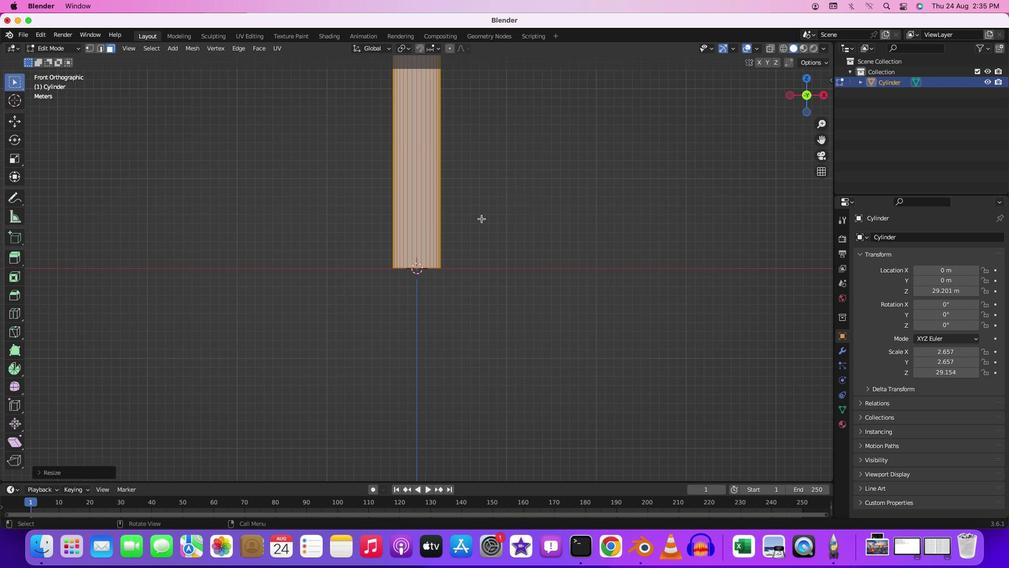 
Action: Key pressed 's''x'
Screenshot: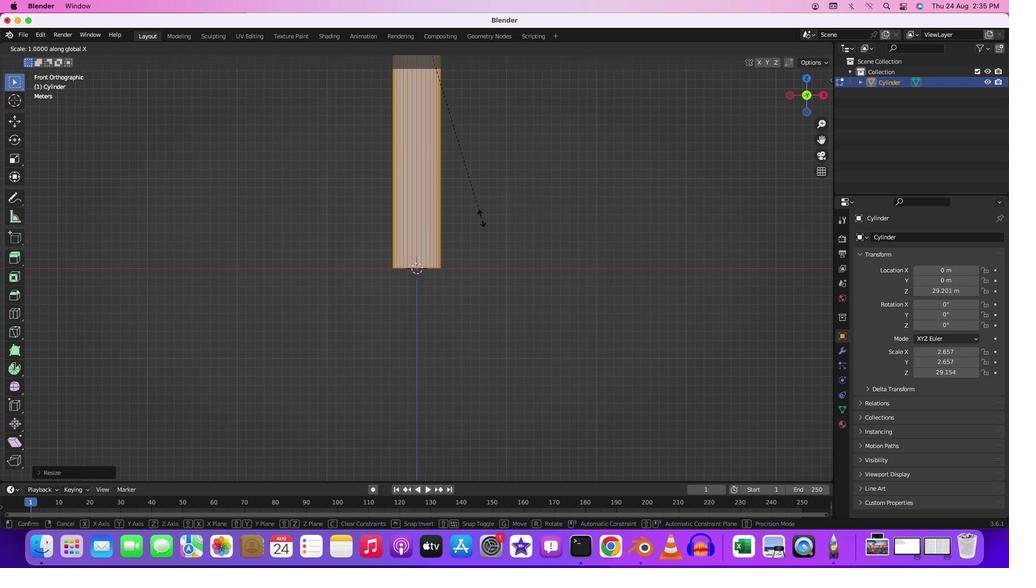 
Action: Mouse moved to (414, 431)
Screenshot: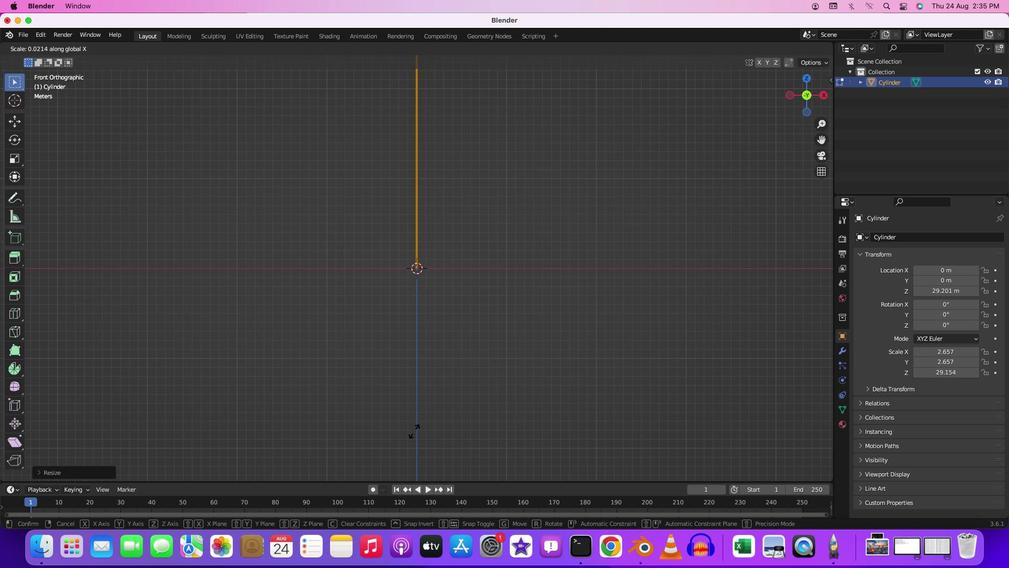 
Action: Mouse pressed left at (414, 431)
Screenshot: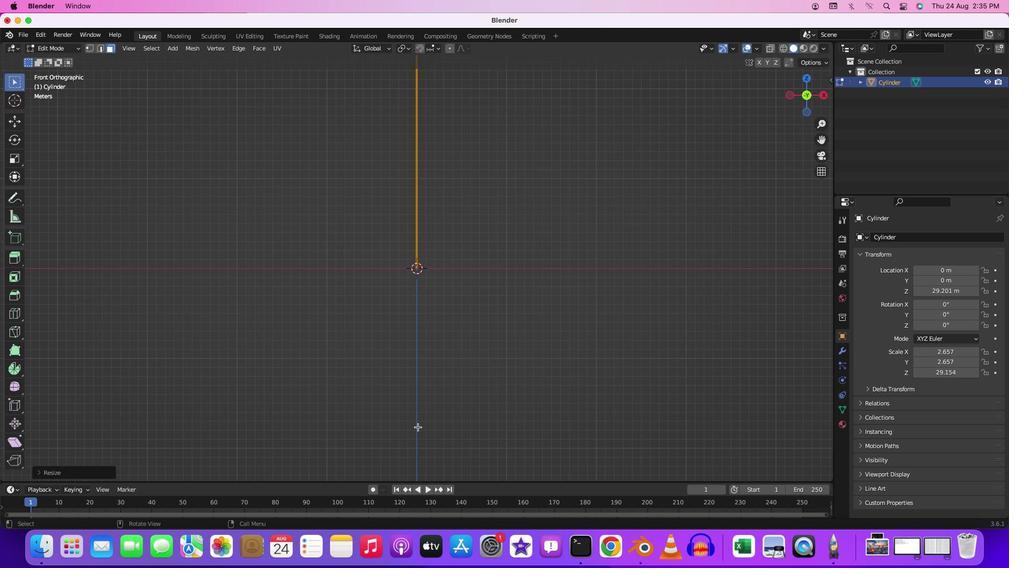 
Action: Mouse moved to (462, 378)
Screenshot: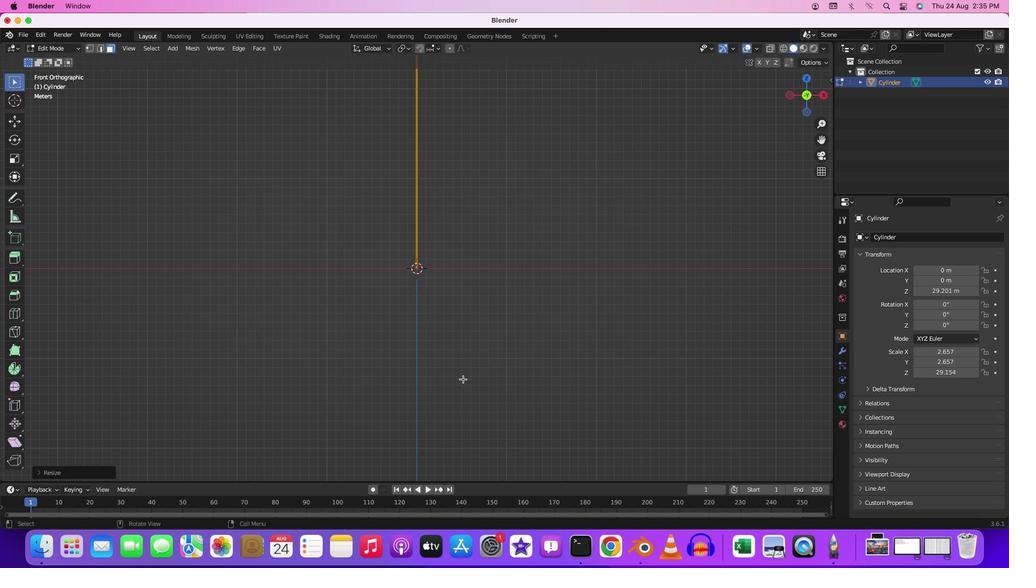 
Action: Key pressed '3'
Screenshot: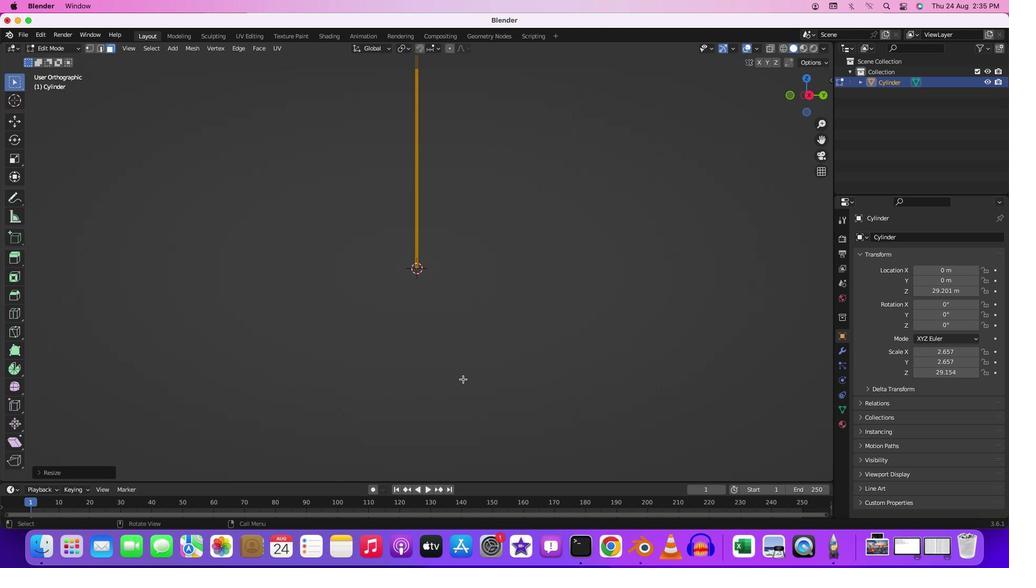 
Action: Mouse moved to (460, 298)
Screenshot: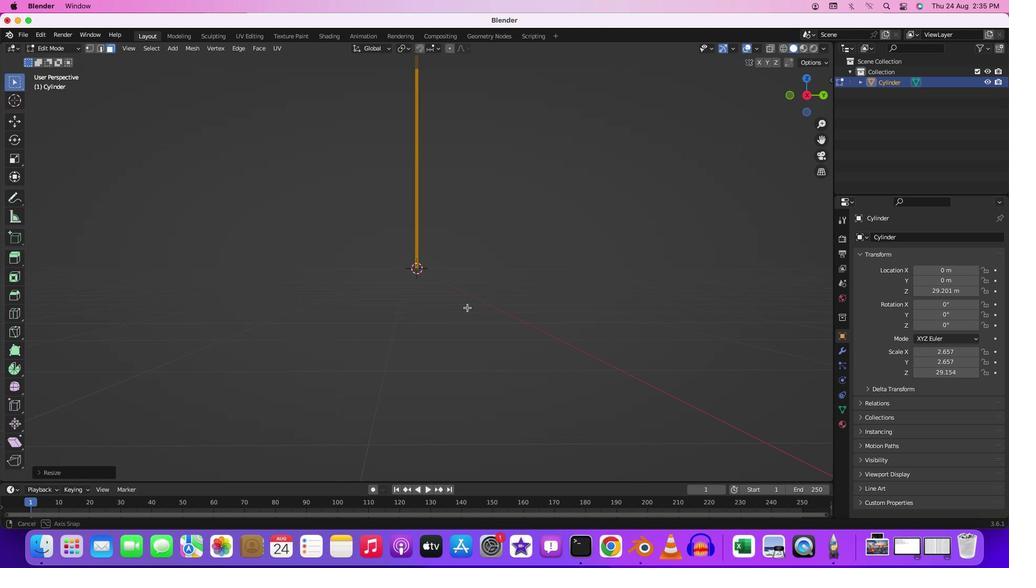 
Action: Mouse pressed middle at (460, 298)
Screenshot: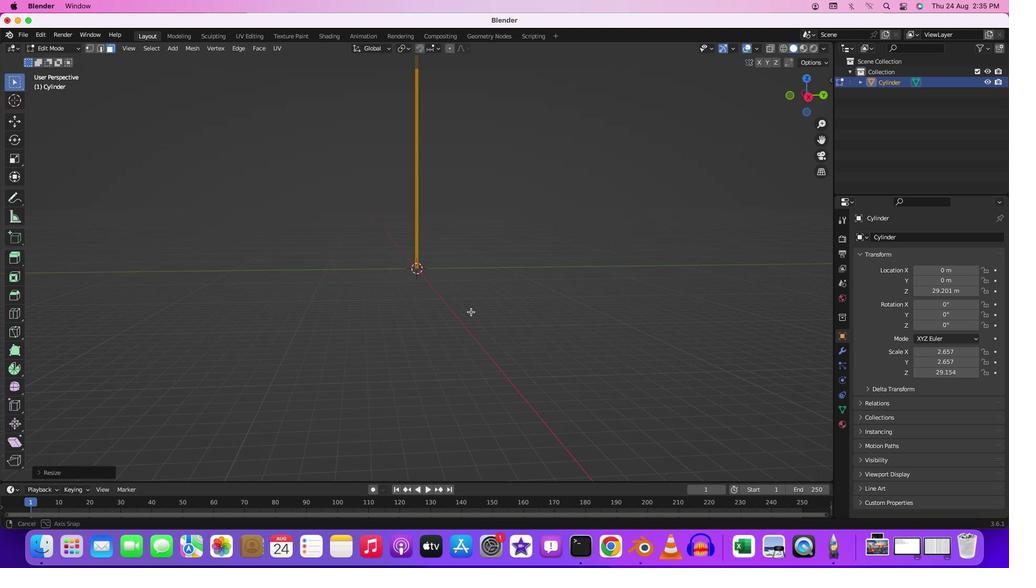 
Action: Mouse moved to (625, 309)
Screenshot: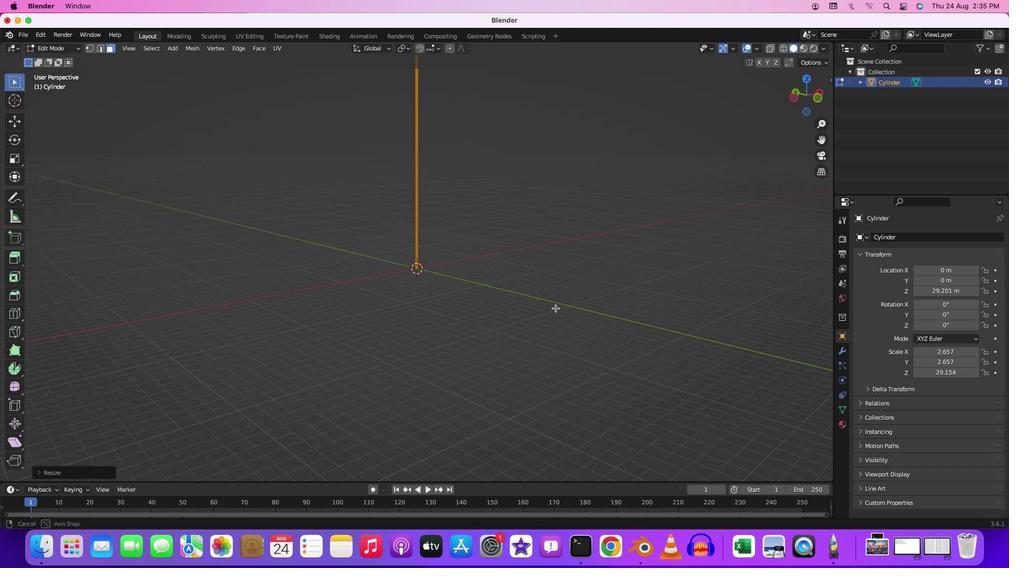 
Action: Mouse pressed middle at (625, 309)
Screenshot: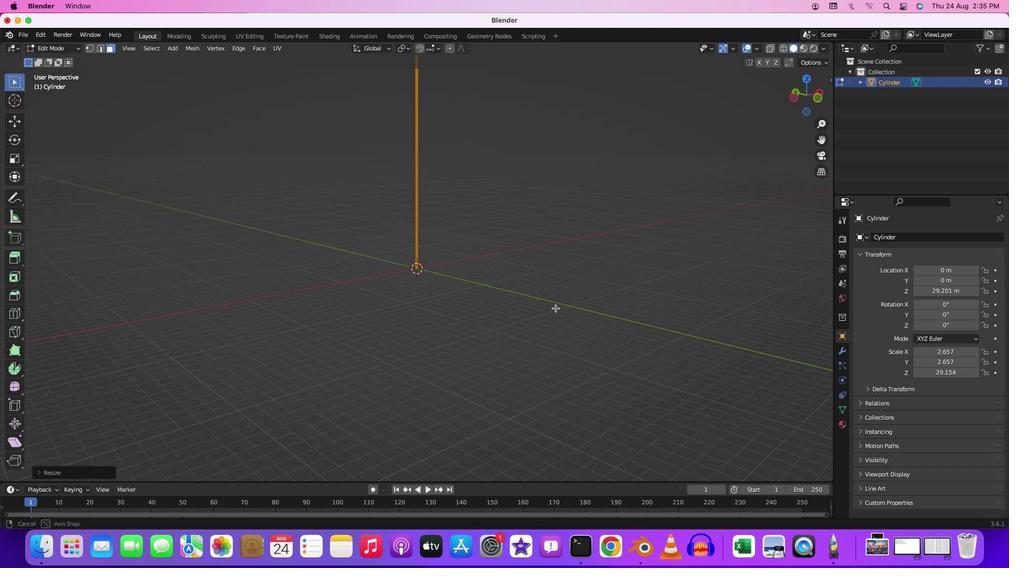 
Action: Mouse moved to (662, 292)
Screenshot: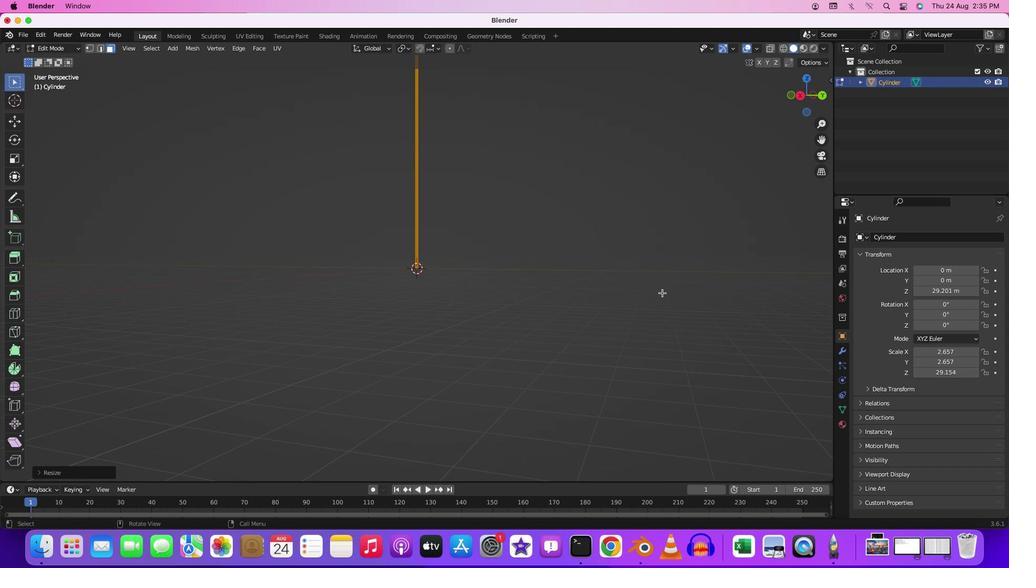 
Action: Key pressed Key.cmd'z''z''z'
Screenshot: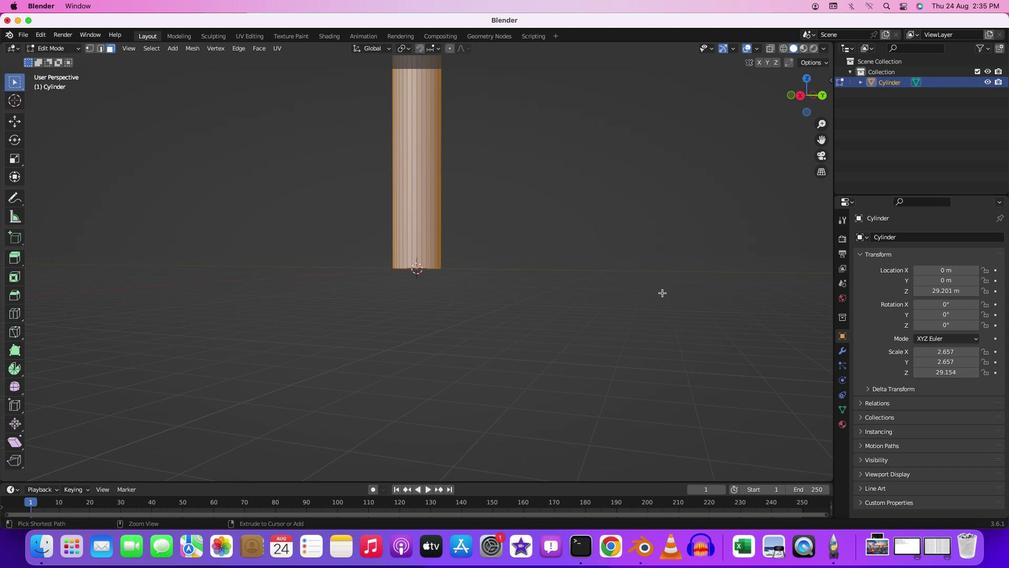 
Action: Mouse moved to (638, 245)
Screenshot: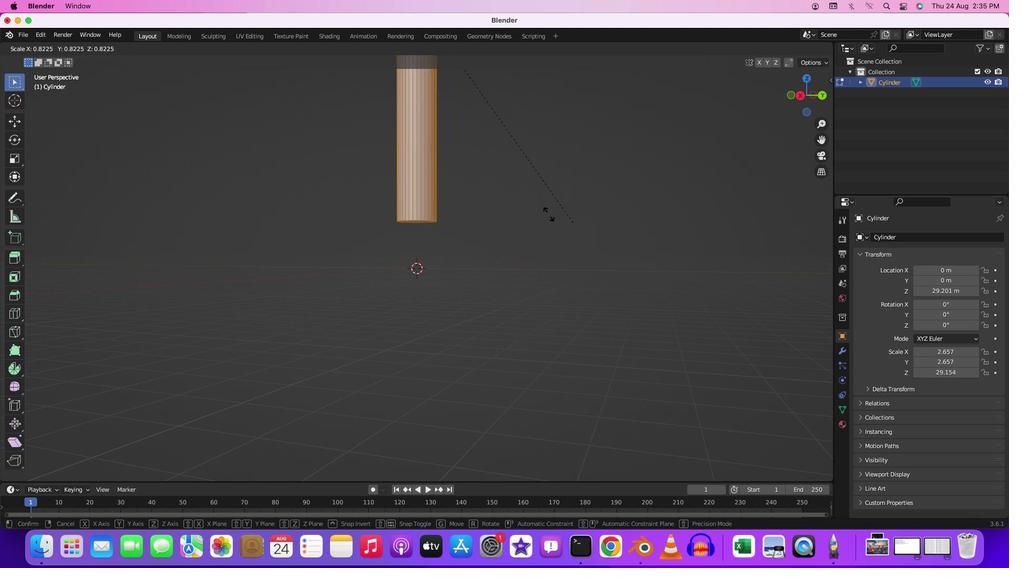 
Action: Key pressed 's'
Screenshot: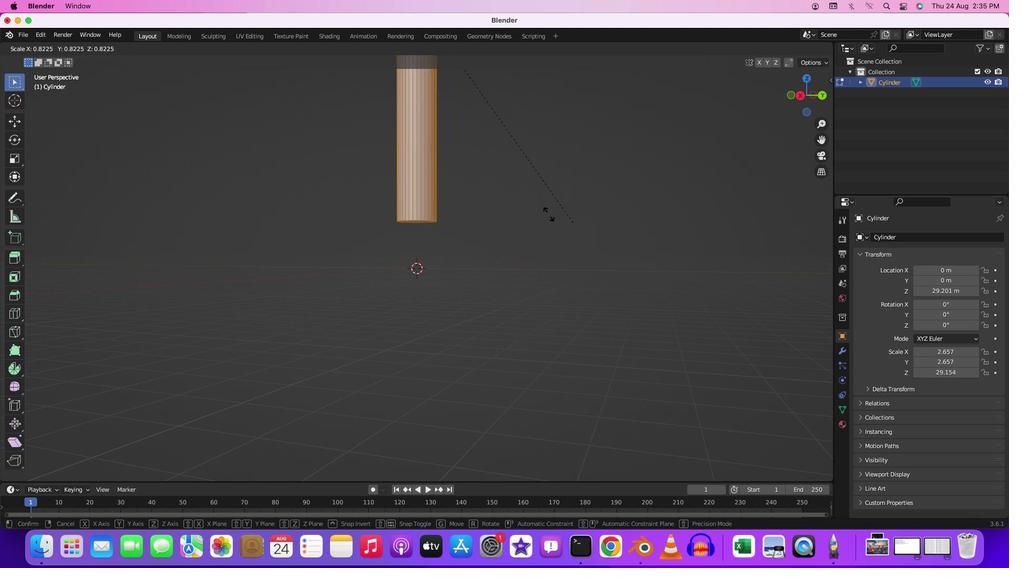 
Action: Mouse moved to (421, 125)
Screenshot: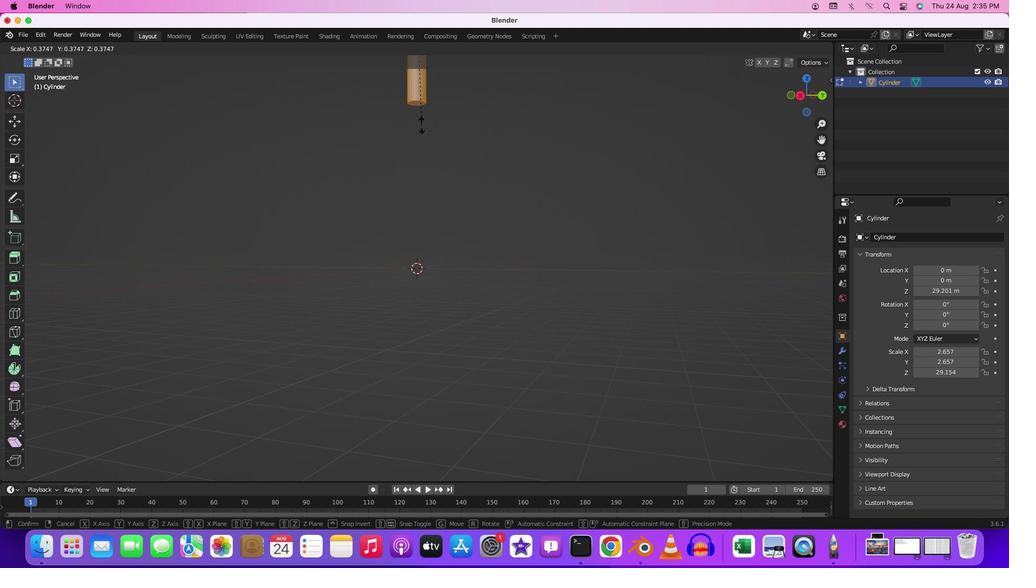 
Action: Mouse pressed left at (421, 125)
Screenshot: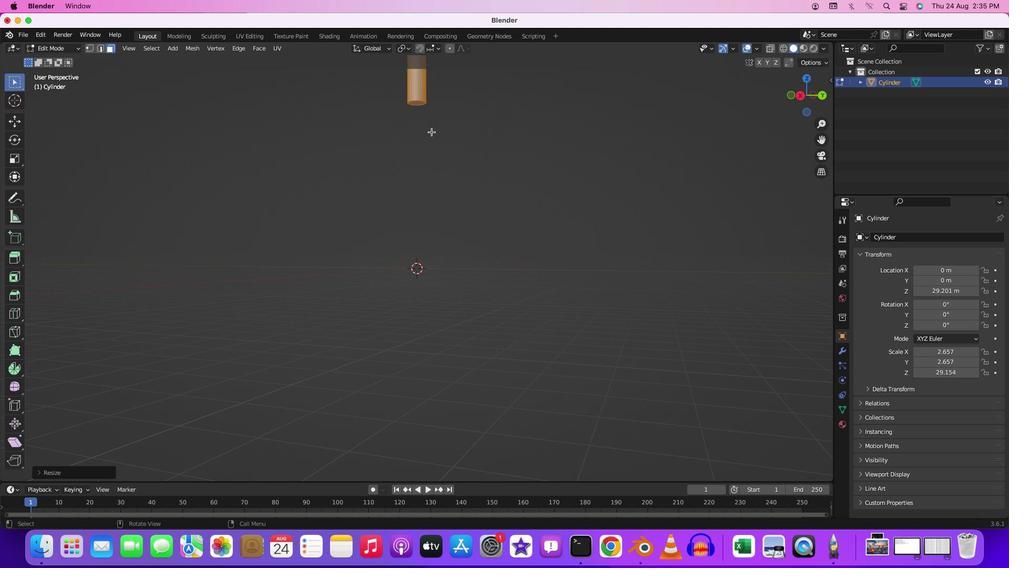 
Action: Mouse moved to (494, 141)
Screenshot: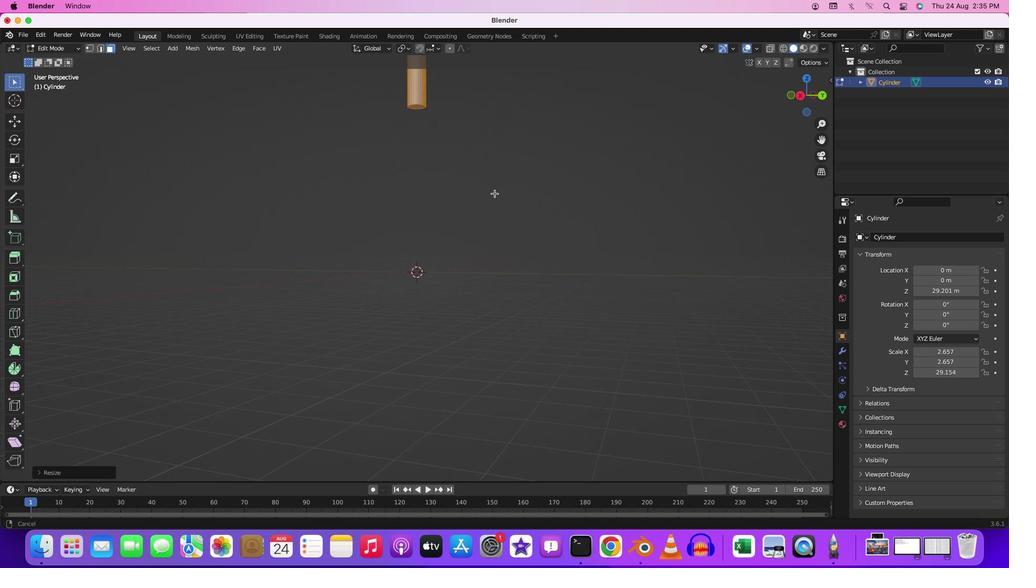 
Action: Key pressed Key.shift
Screenshot: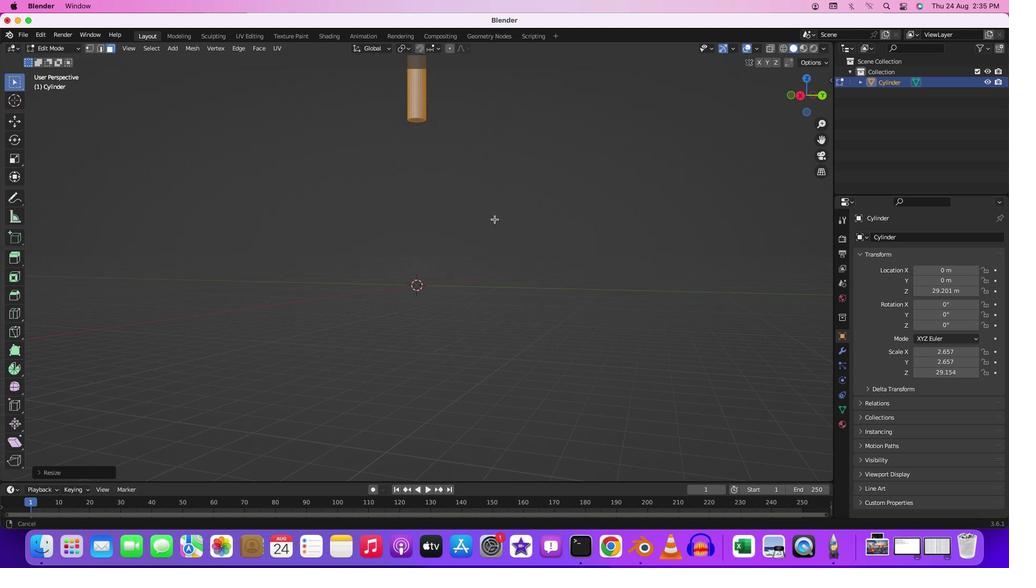 
Action: Mouse moved to (494, 150)
Screenshot: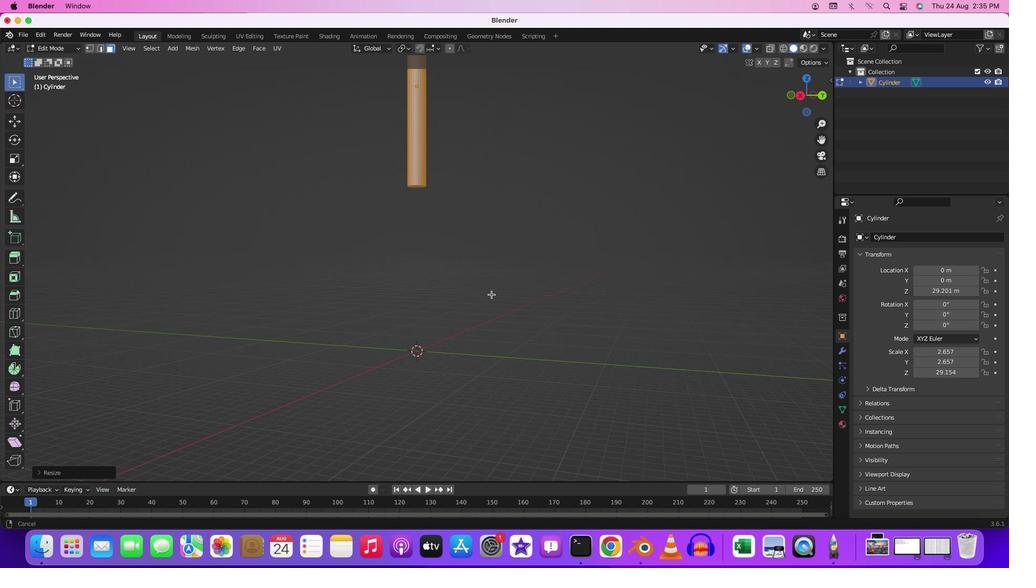 
Action: Mouse pressed middle at (494, 150)
Screenshot: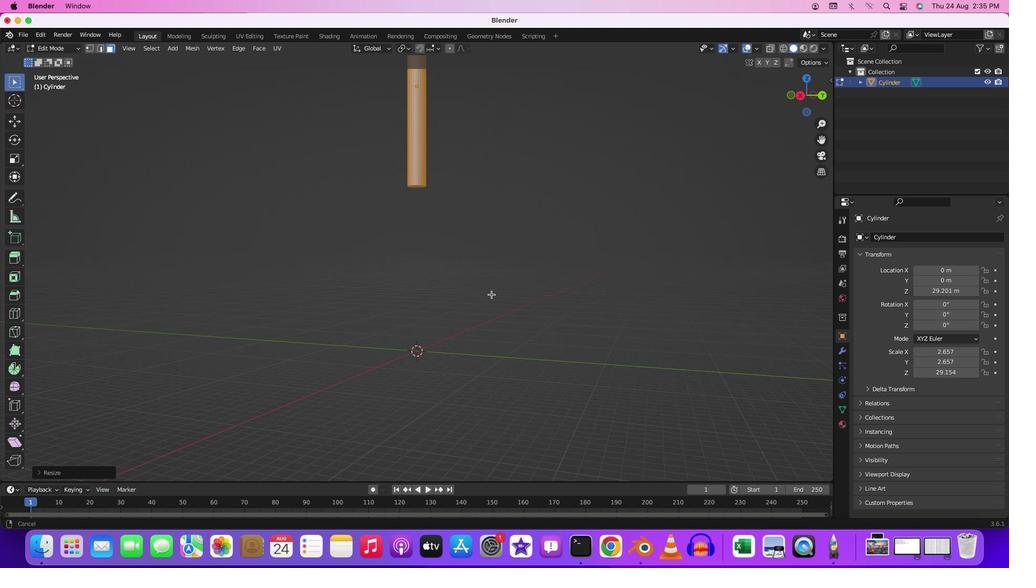 
Action: Mouse moved to (489, 428)
Screenshot: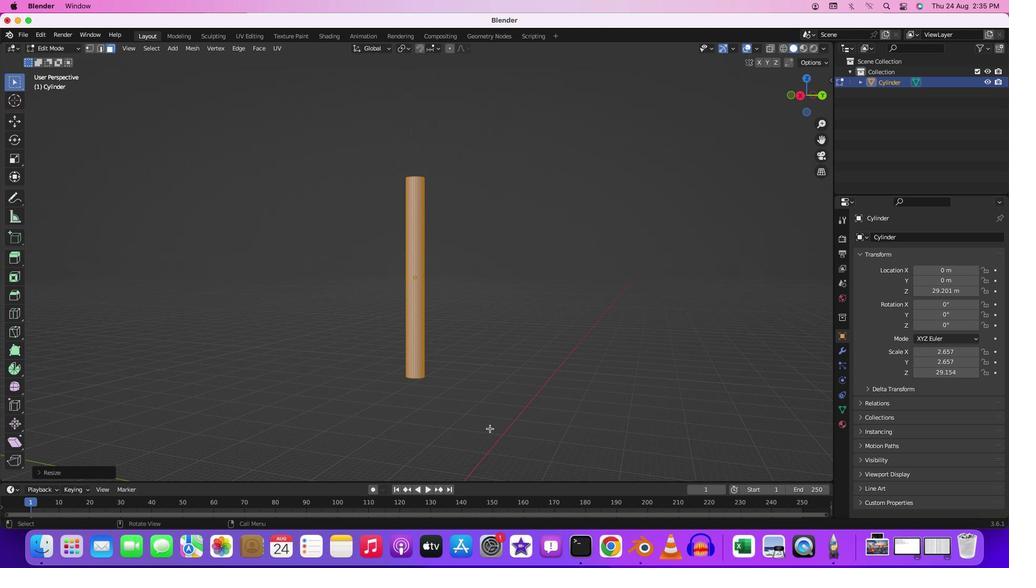 
Action: Key pressed '.'
Screenshot: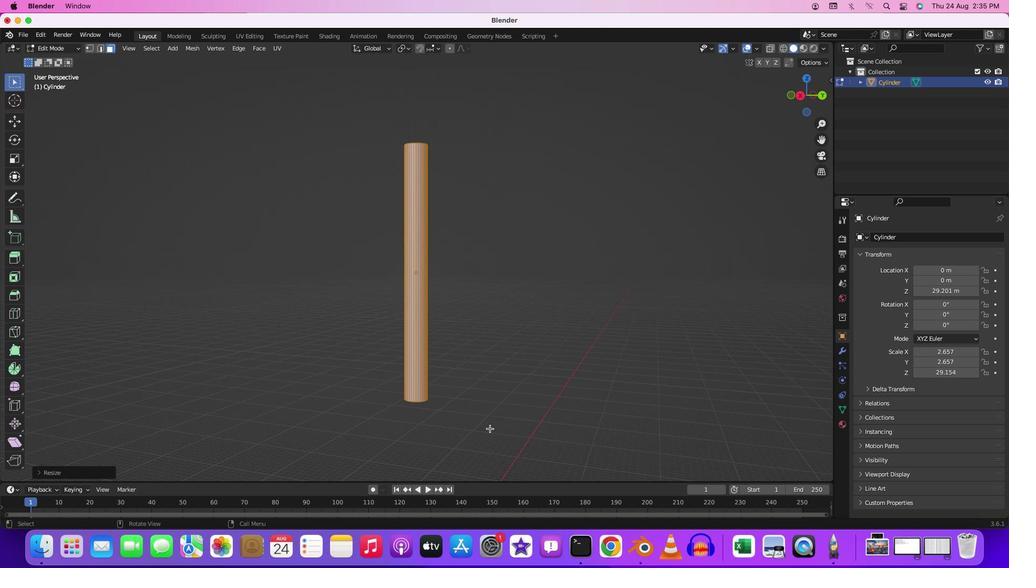 
Action: Mouse moved to (613, 427)
Screenshot: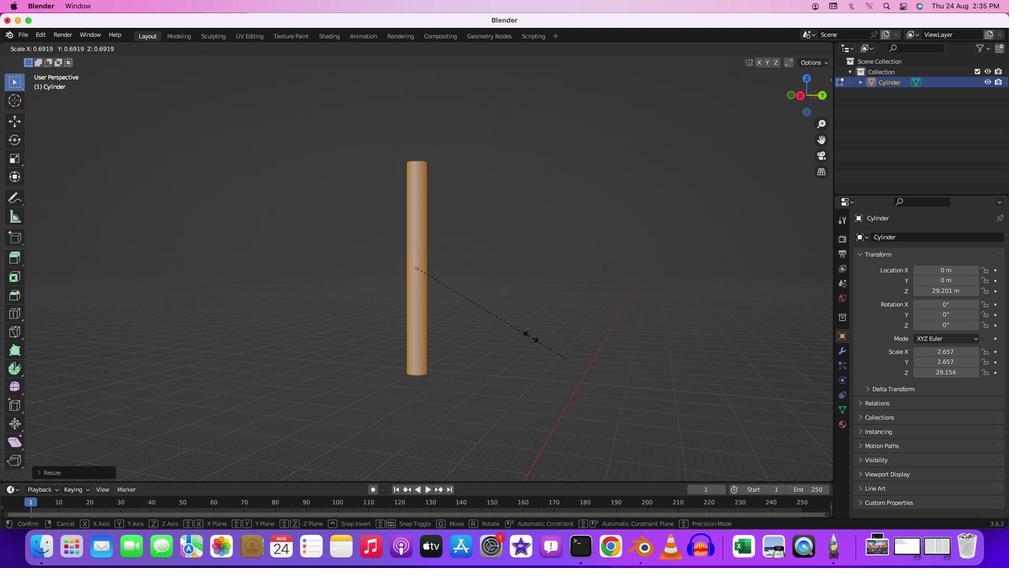 
Action: Key pressed 's'
Screenshot: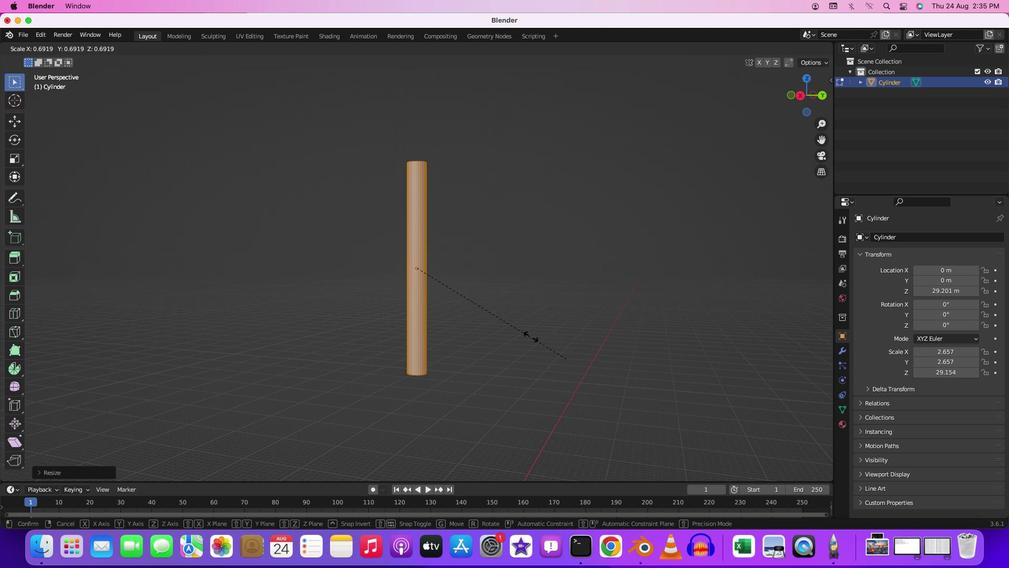 
Action: Mouse moved to (434, 258)
Screenshot: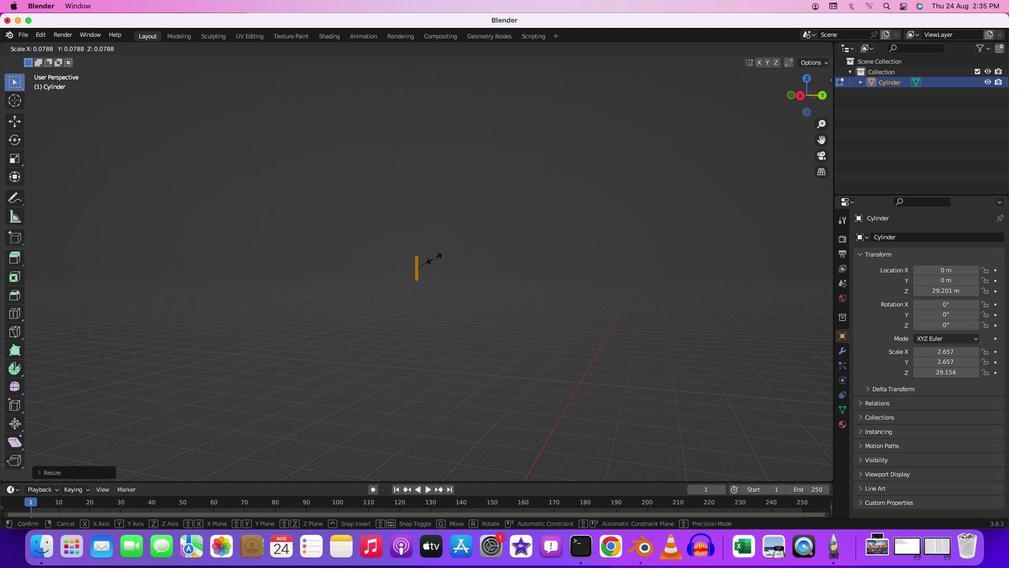 
Action: Mouse pressed left at (434, 258)
Screenshot: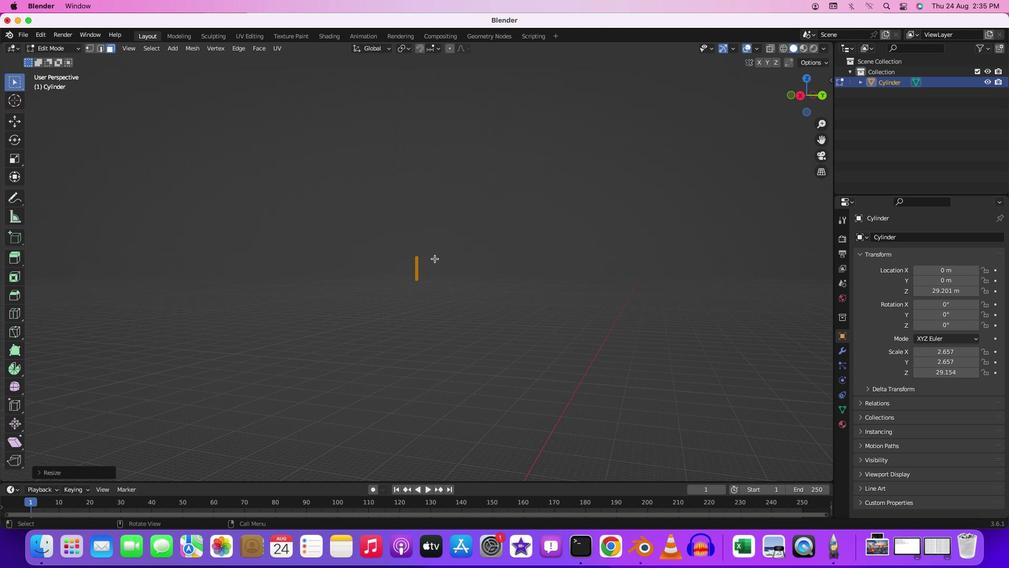 
Action: Mouse moved to (431, 302)
Screenshot: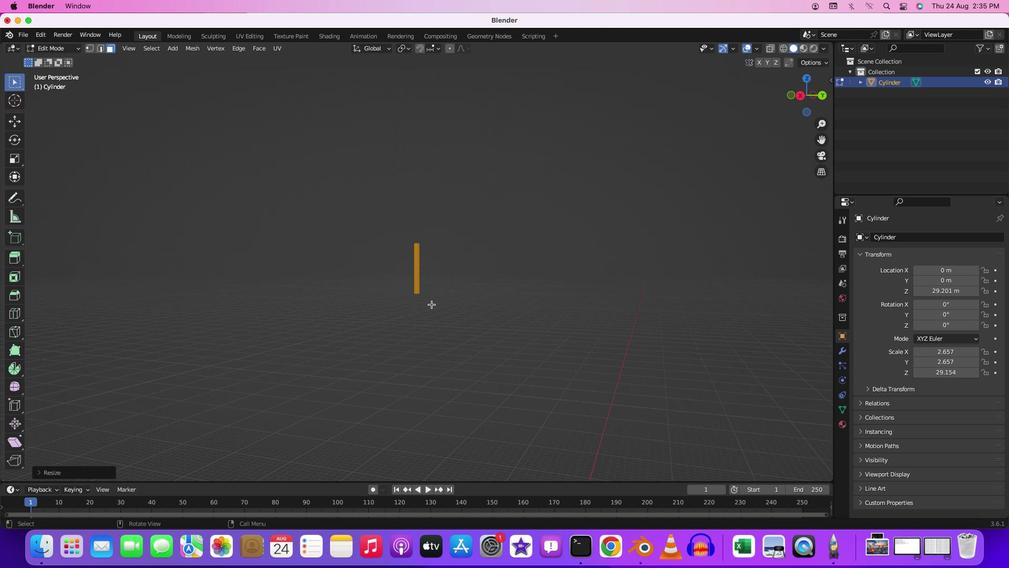 
Action: Mouse scrolled (431, 302) with delta (0, 0)
Screenshot: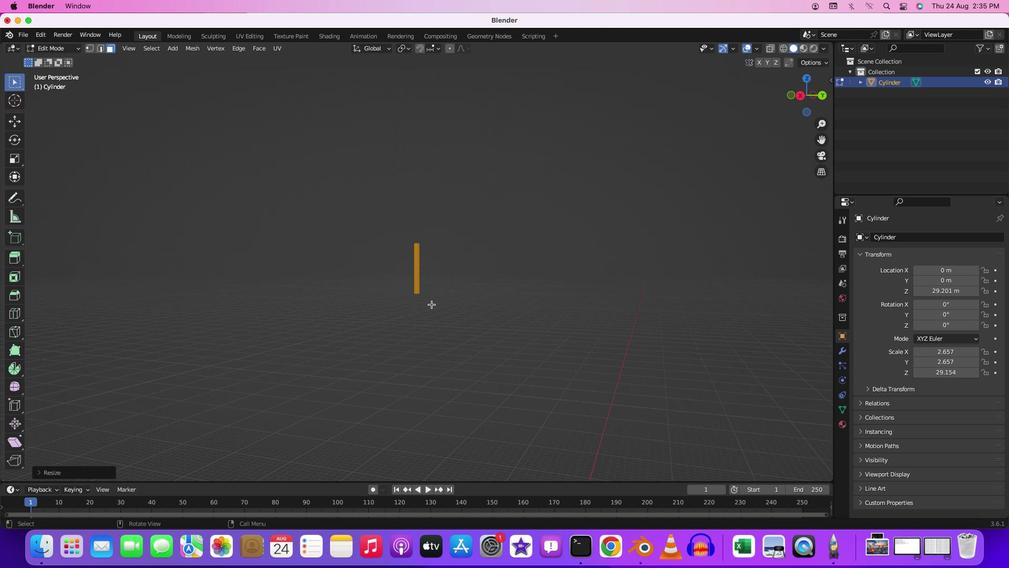 
Action: Mouse moved to (431, 304)
Screenshot: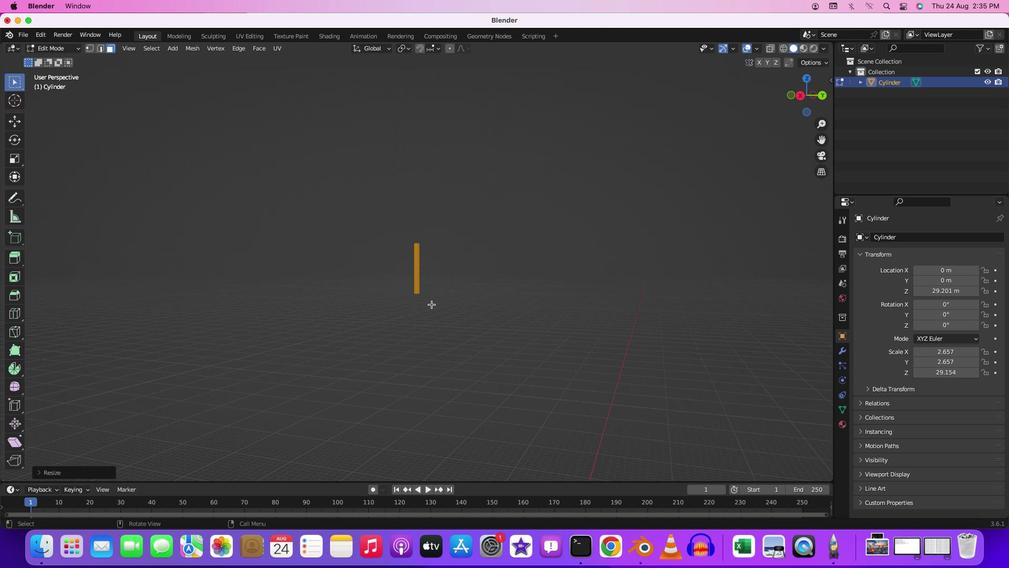 
Action: Mouse scrolled (431, 304) with delta (0, 0)
Screenshot: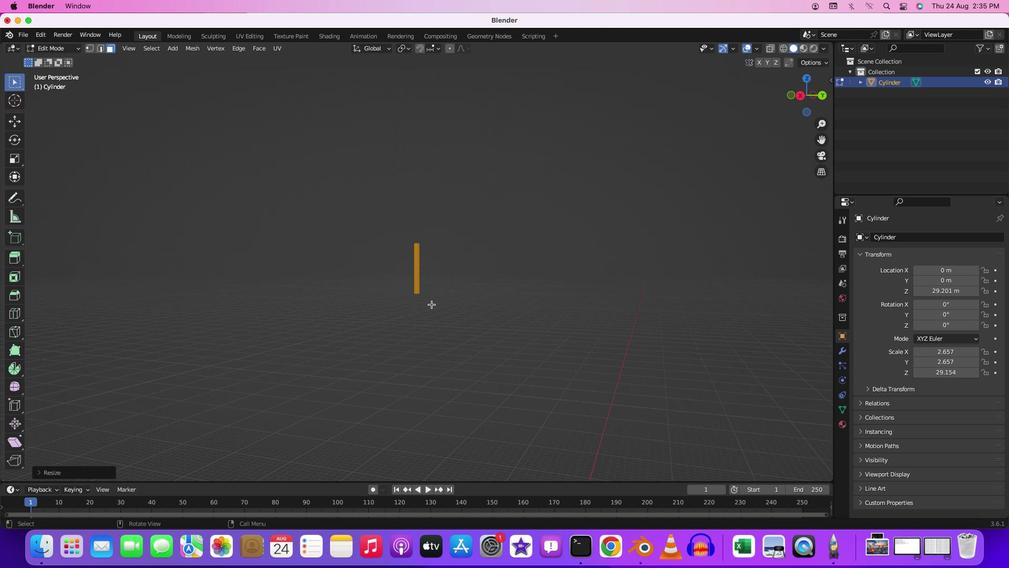 
Action: Mouse moved to (431, 304)
Screenshot: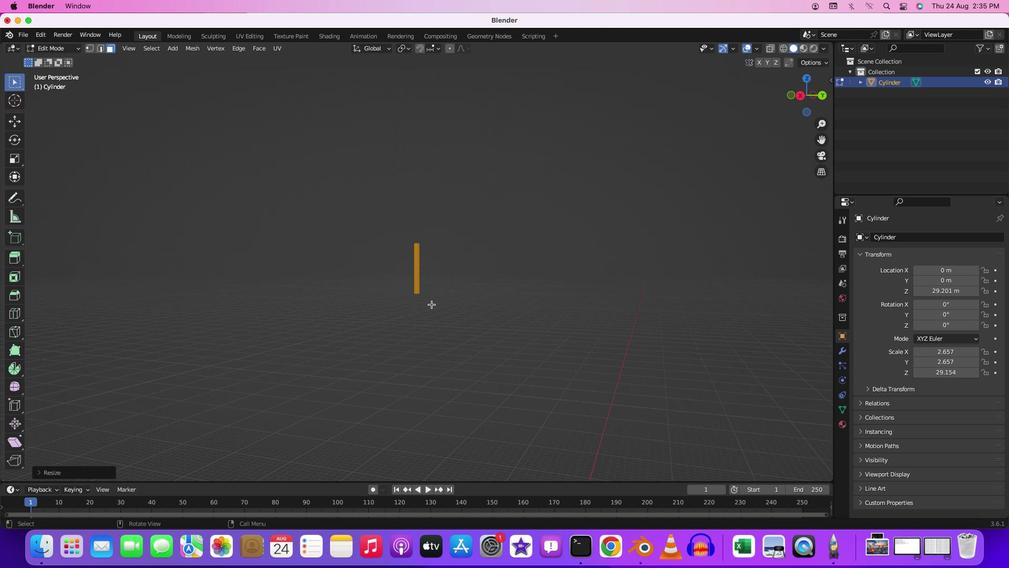
Action: Mouse scrolled (431, 304) with delta (0, 1)
Screenshot: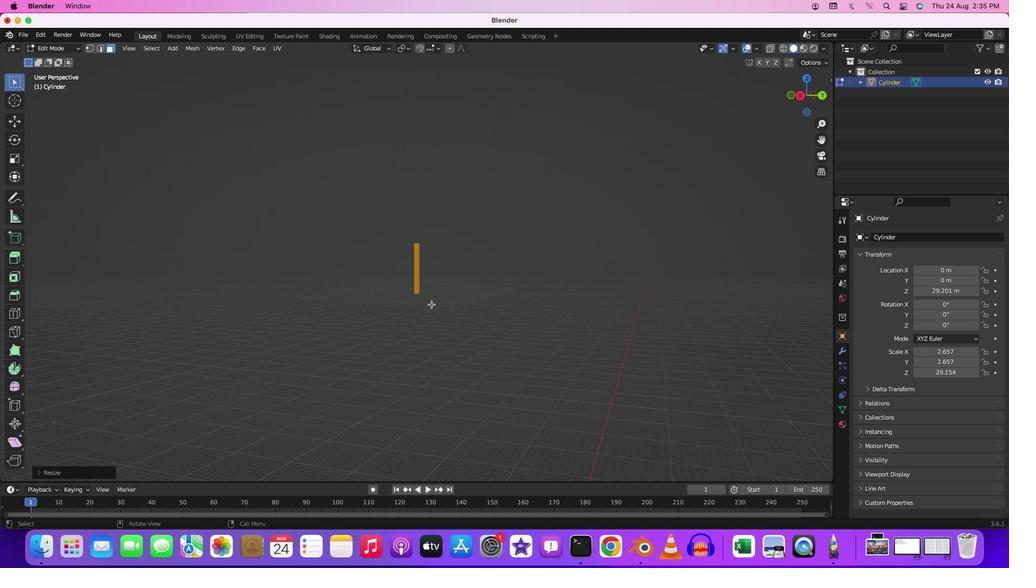 
Action: Mouse scrolled (431, 304) with delta (0, 2)
Screenshot: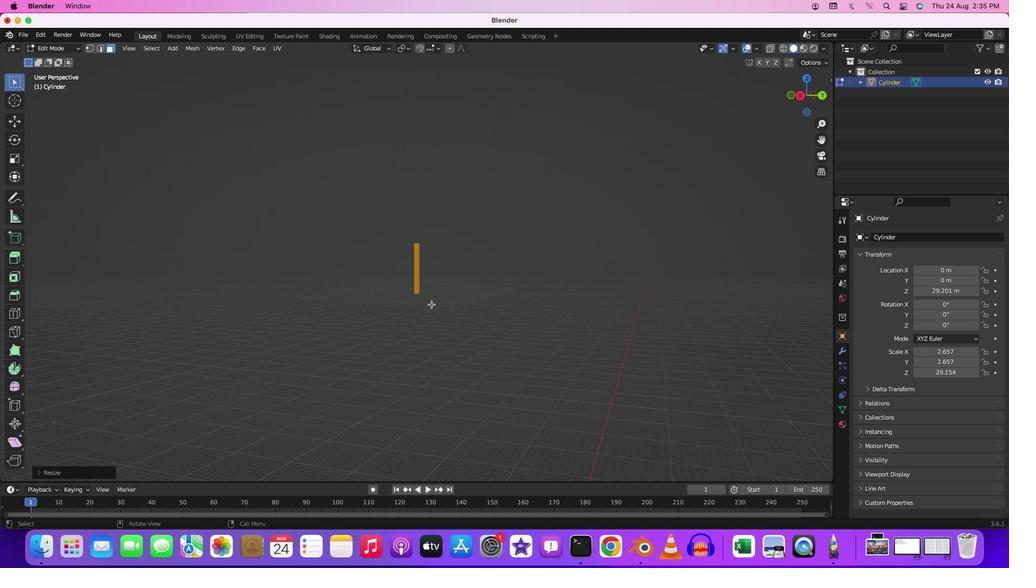 
Action: Mouse moved to (431, 304)
Screenshot: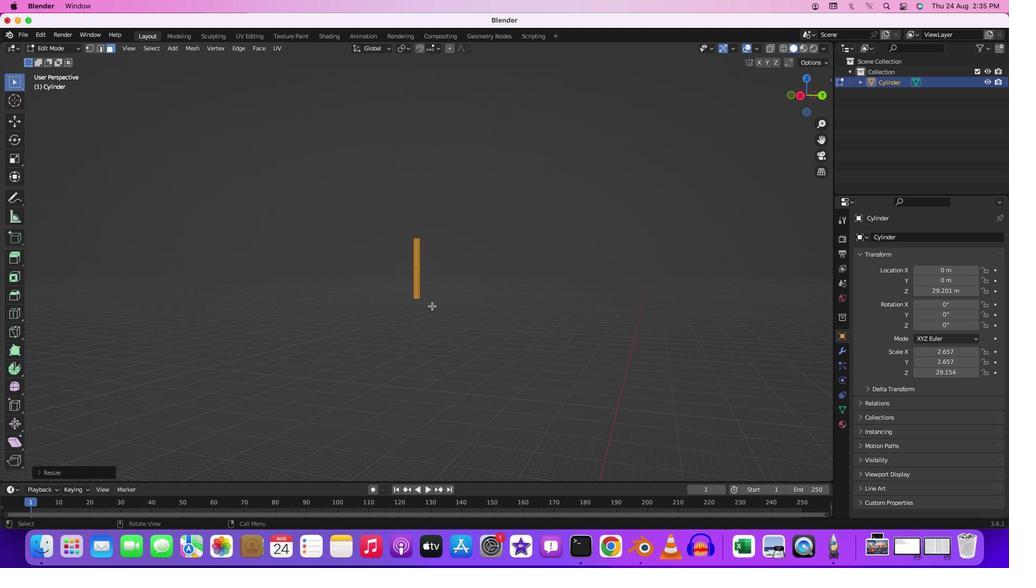 
Action: Mouse scrolled (431, 304) with delta (0, 0)
Screenshot: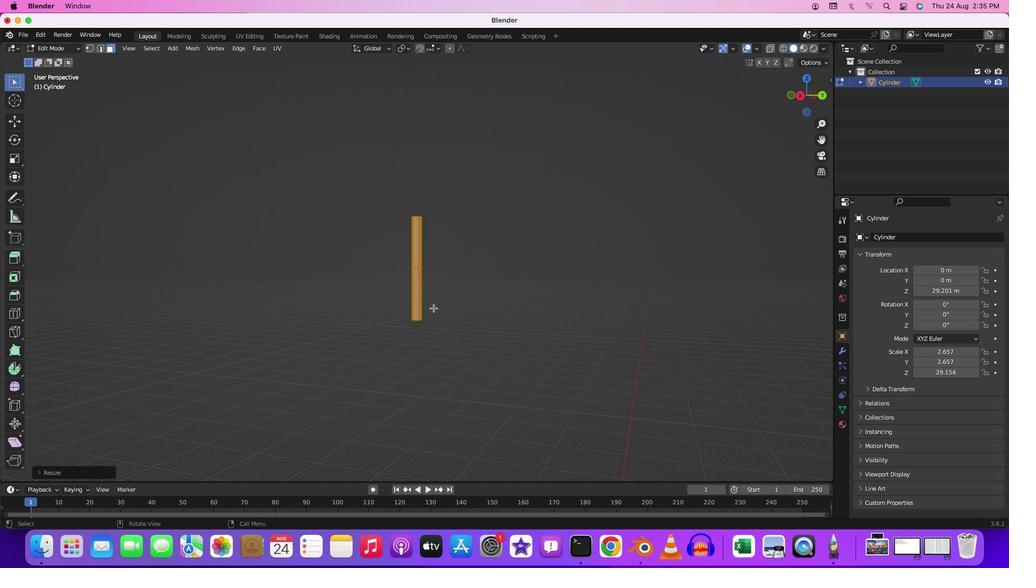 
Action: Mouse scrolled (431, 304) with delta (0, 0)
Screenshot: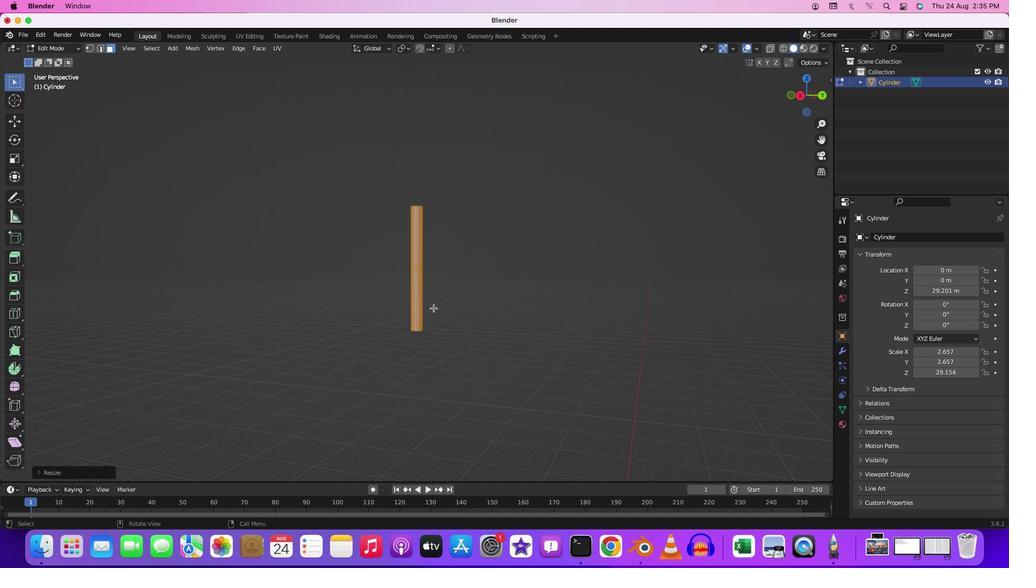 
Action: Mouse scrolled (431, 304) with delta (0, 1)
Screenshot: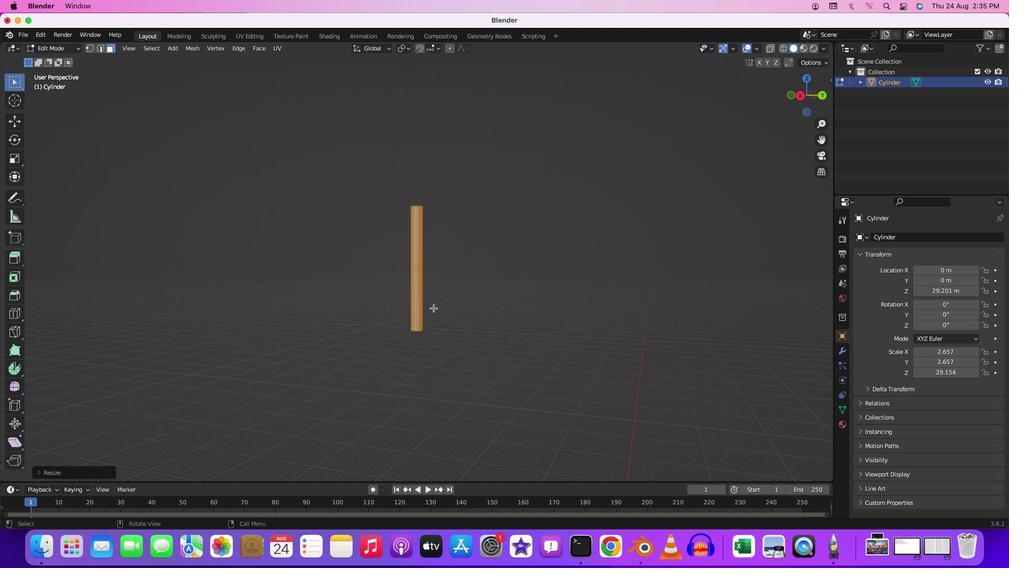 
Action: Mouse moved to (431, 304)
Screenshot: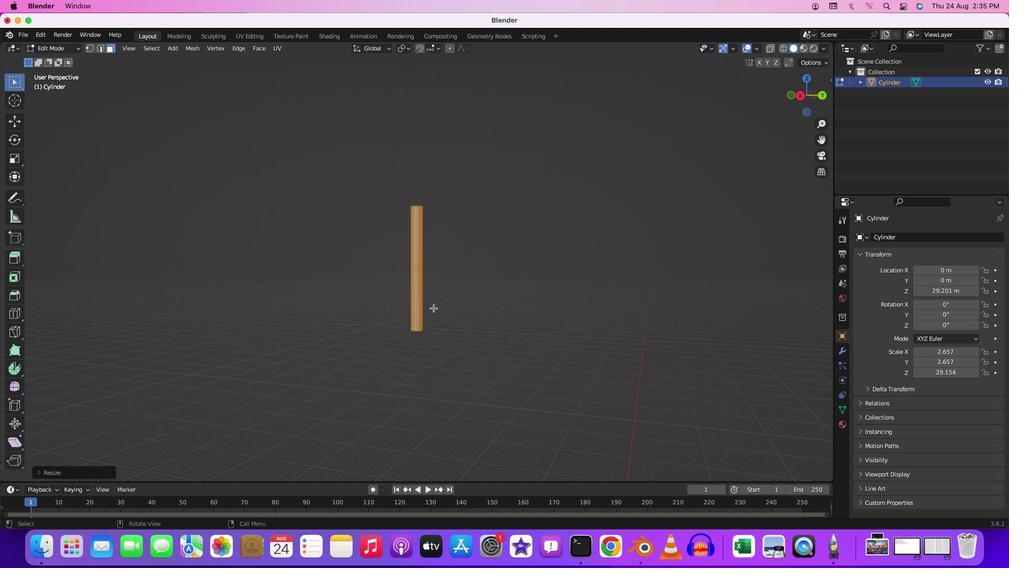 
Action: Mouse scrolled (431, 304) with delta (0, 2)
Screenshot: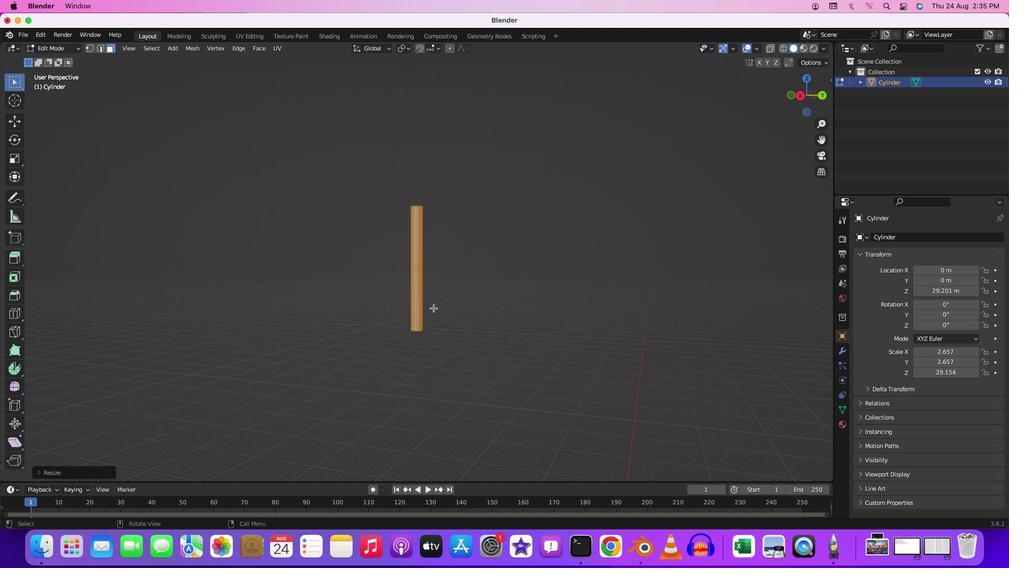 
Action: Mouse moved to (432, 306)
Screenshot: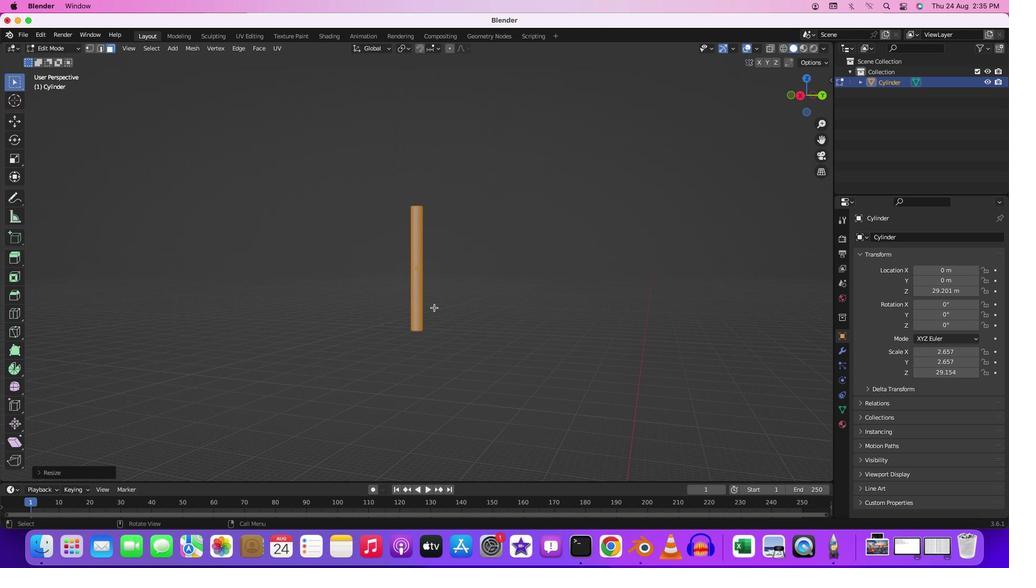 
Action: Mouse scrolled (432, 306) with delta (0, 3)
Screenshot: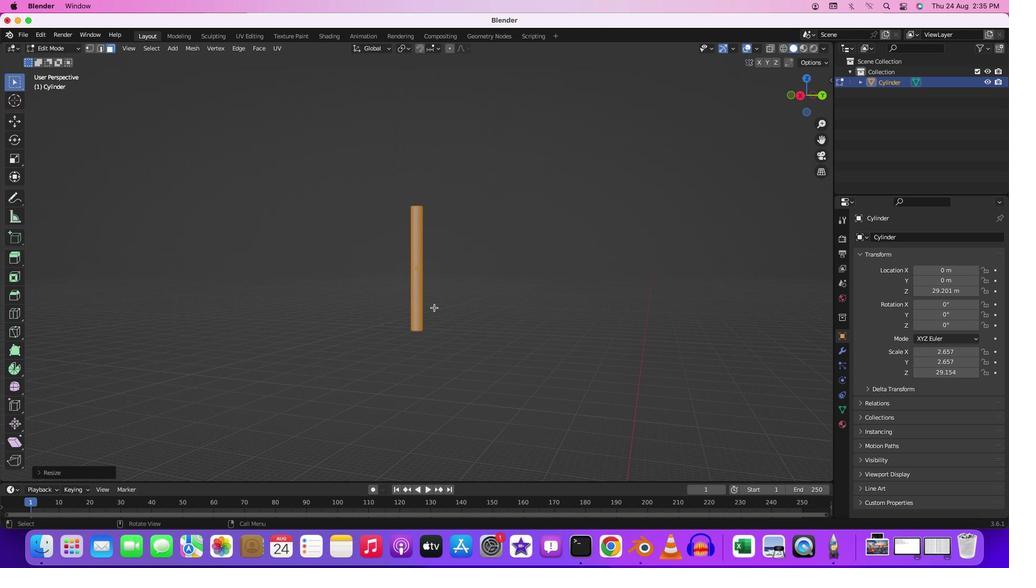 
Action: Mouse moved to (434, 307)
Screenshot: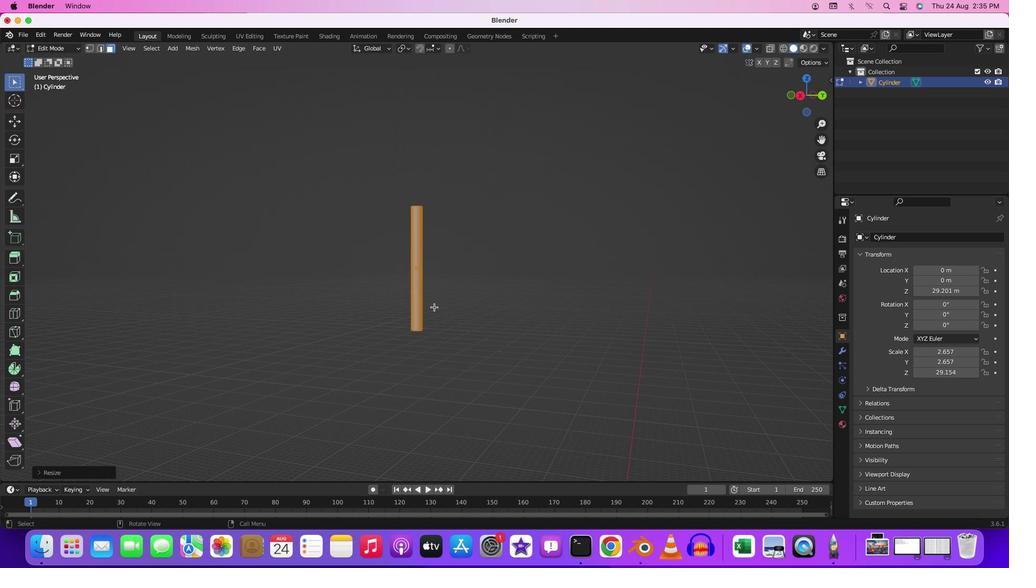 
Action: Mouse scrolled (434, 307) with delta (0, 0)
Screenshot: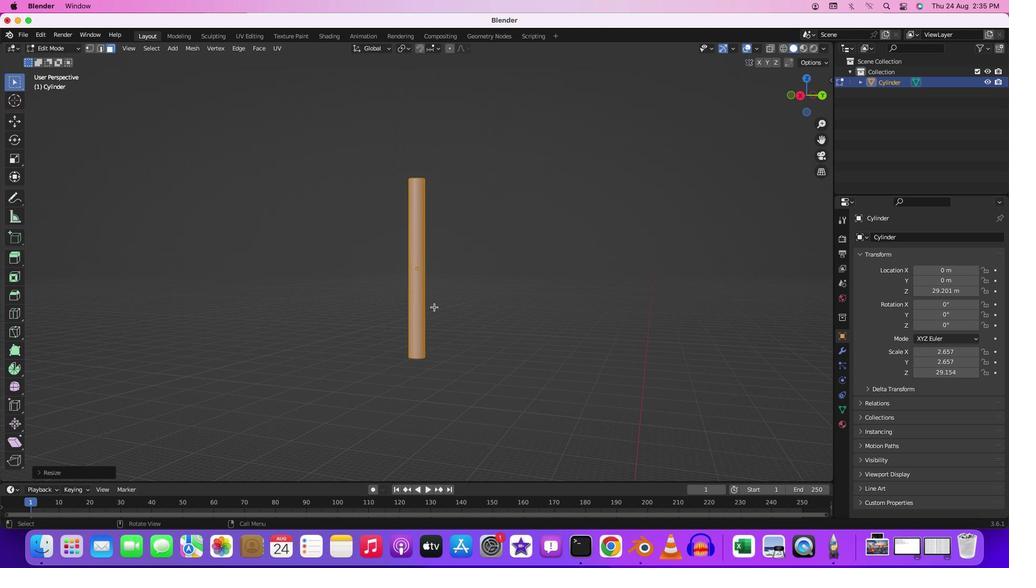 
Action: Mouse scrolled (434, 307) with delta (0, 0)
Screenshot: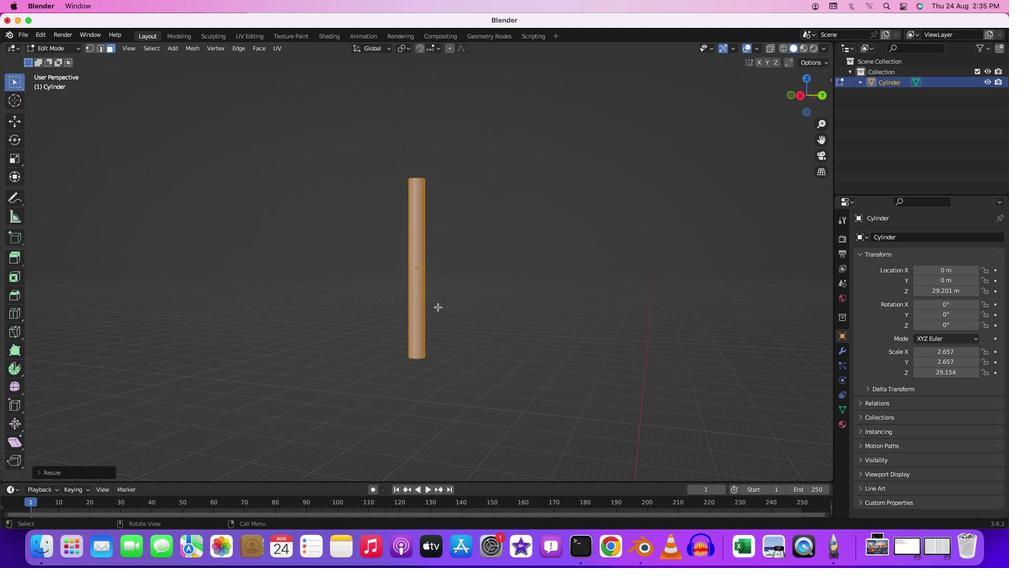 
Action: Mouse moved to (610, 310)
Screenshot: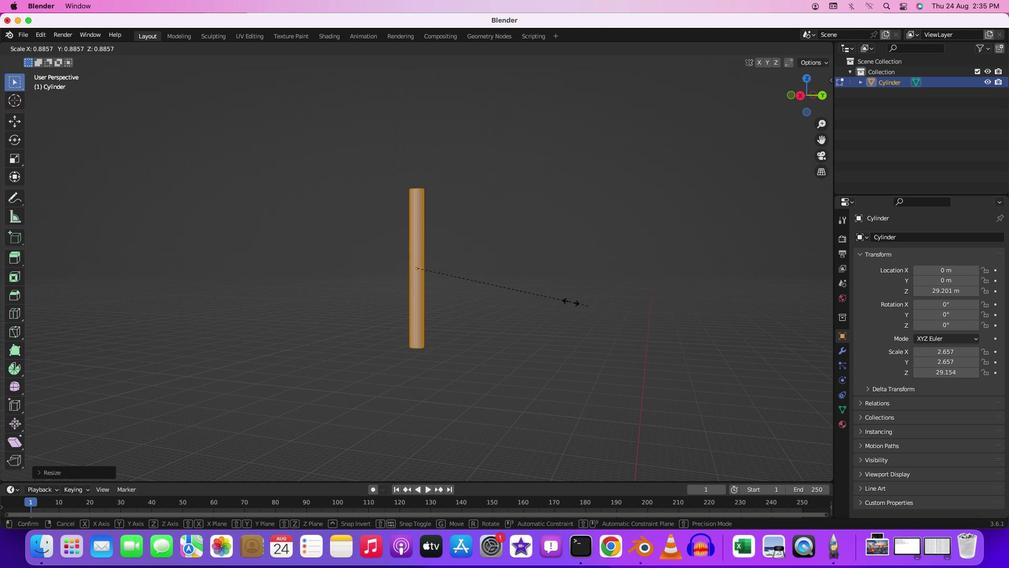
Action: Key pressed 's'
Screenshot: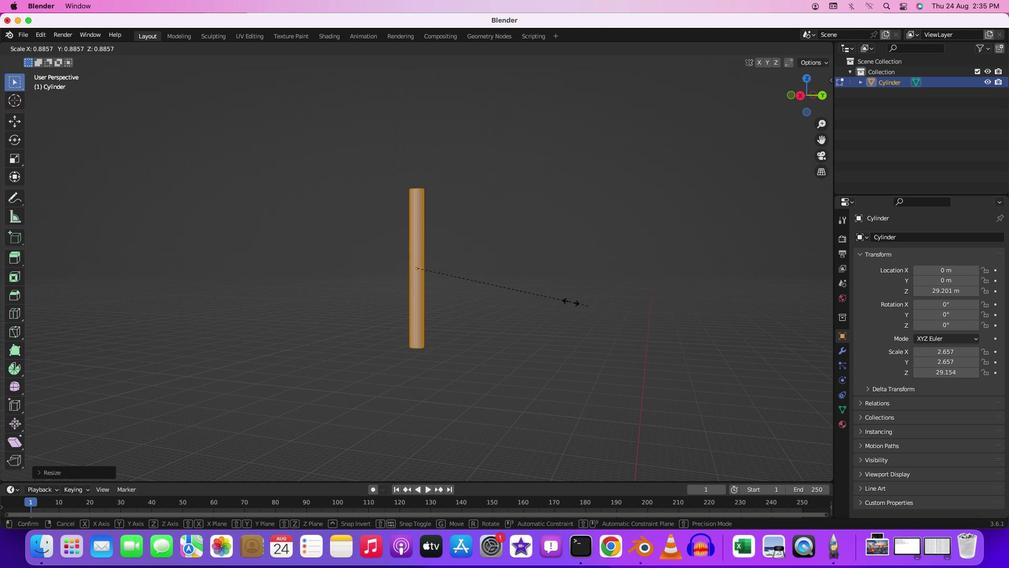 
Action: Mouse moved to (522, 293)
Screenshot: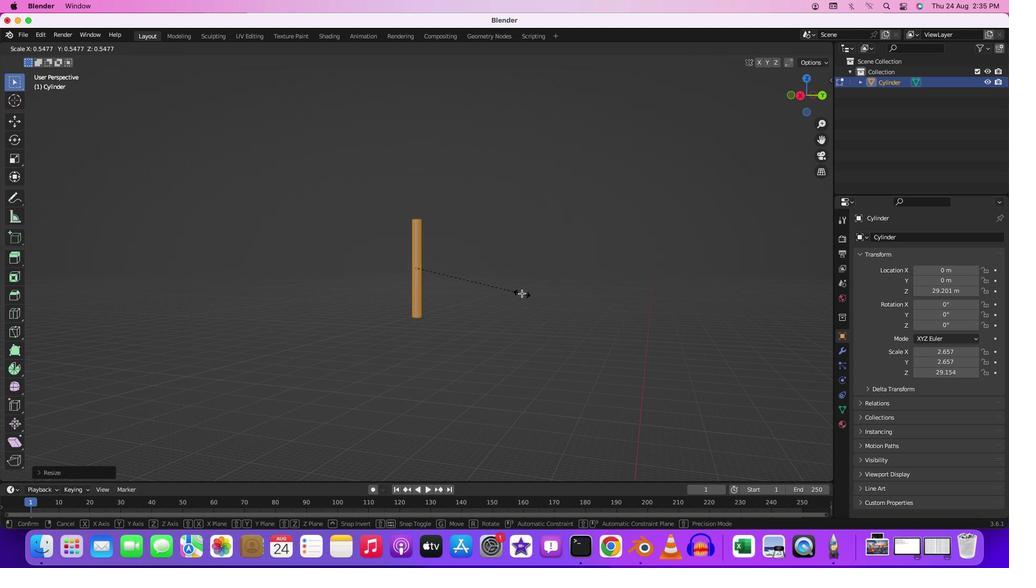 
Action: Mouse pressed left at (522, 293)
Screenshot: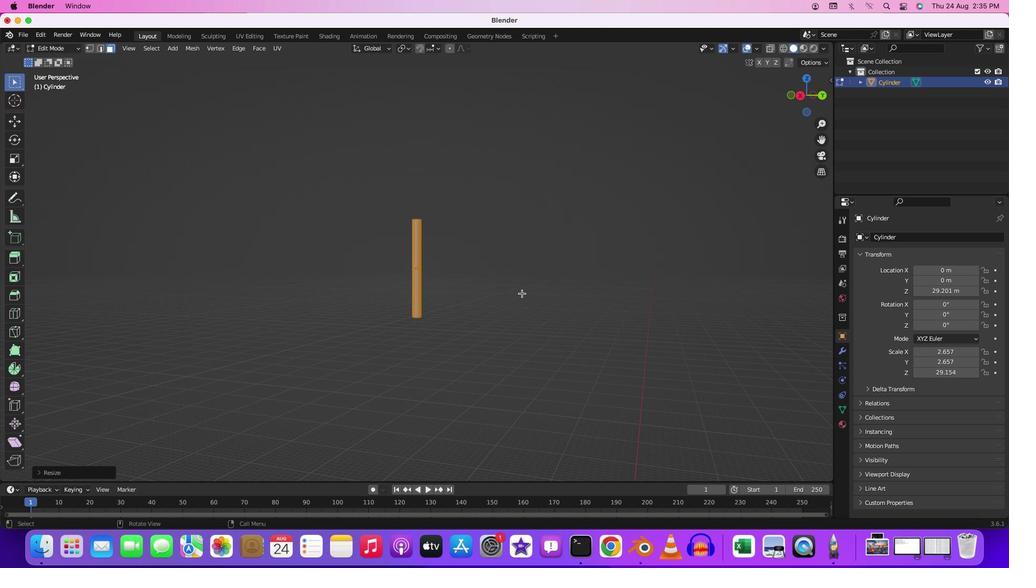 
Action: Mouse moved to (418, 245)
Screenshot: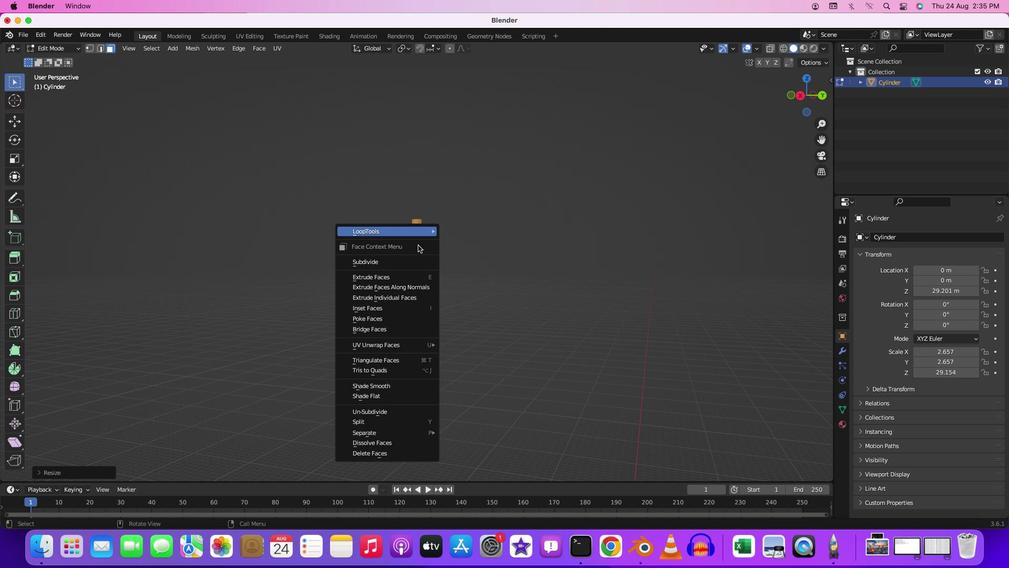 
Action: Mouse pressed right at (418, 245)
Screenshot: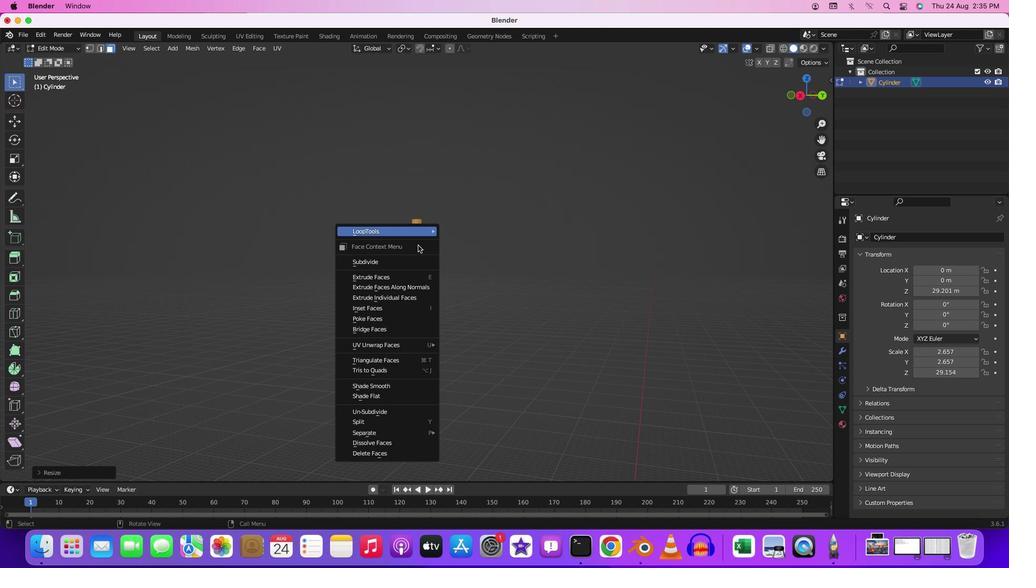 
Action: Mouse moved to (580, 221)
Screenshot: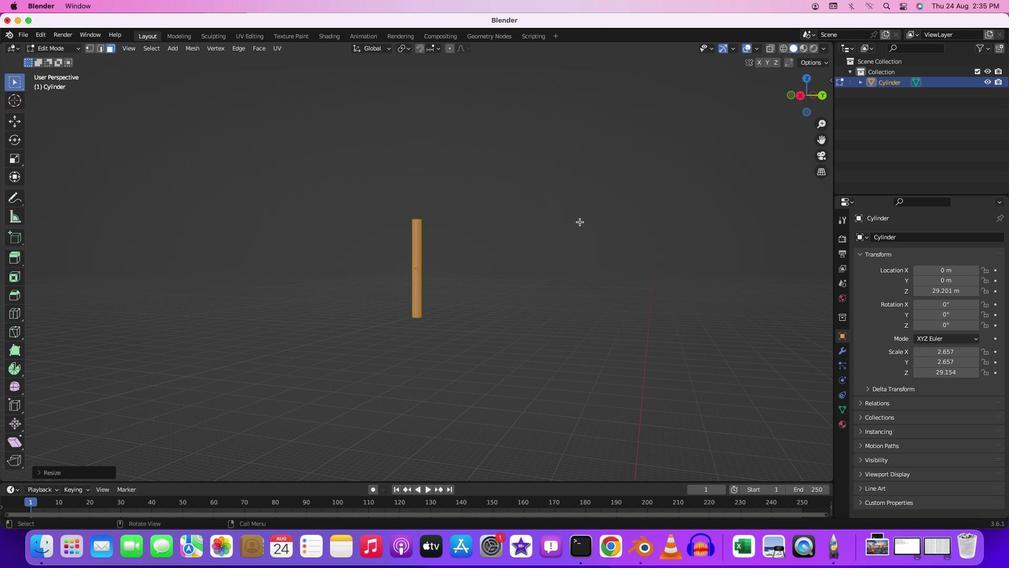 
Action: Mouse pressed left at (580, 221)
Screenshot: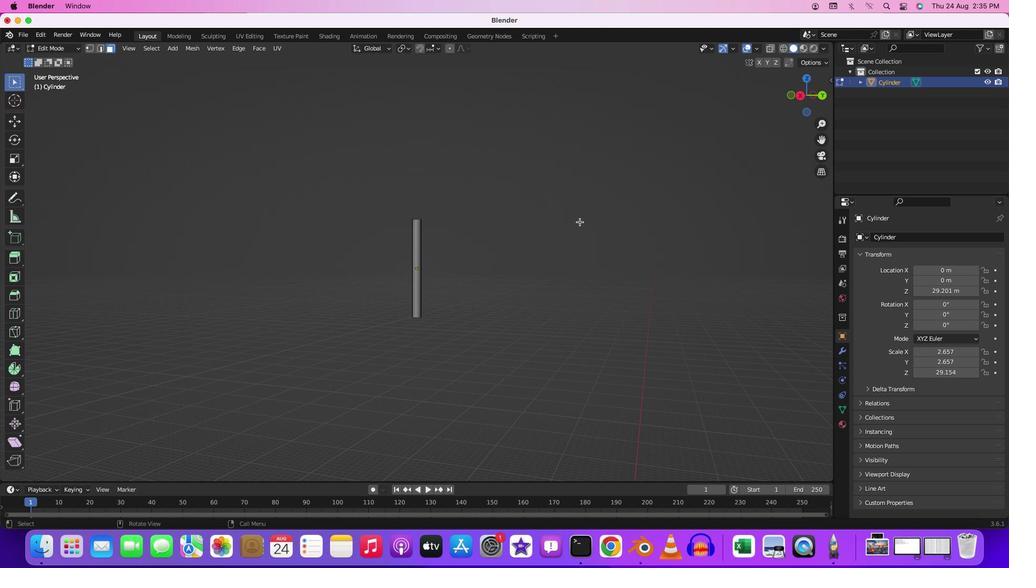 
Action: Mouse moved to (466, 252)
Screenshot: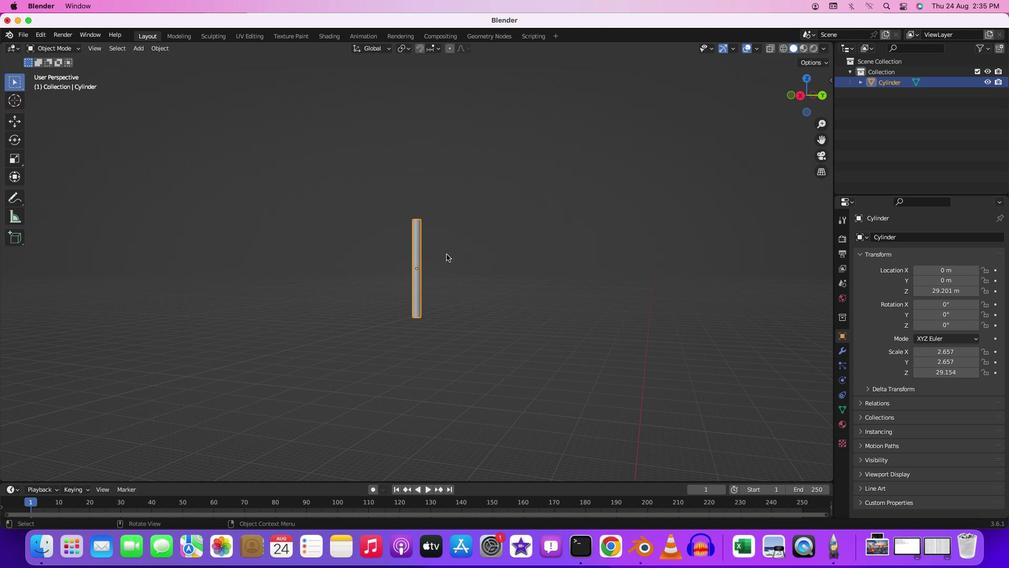 
Action: Key pressed Key.tab
Screenshot: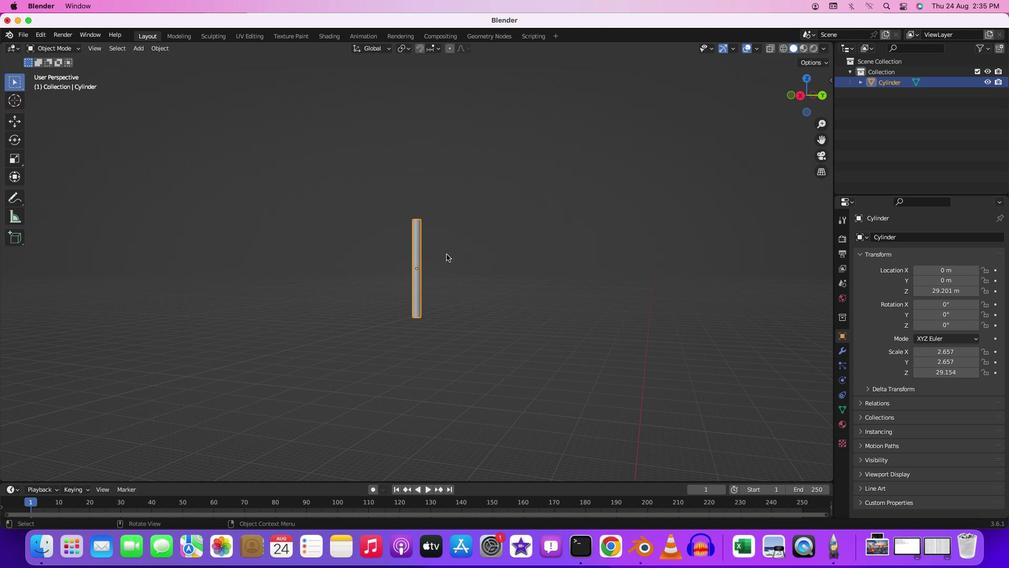 
Action: Mouse moved to (419, 248)
Screenshot: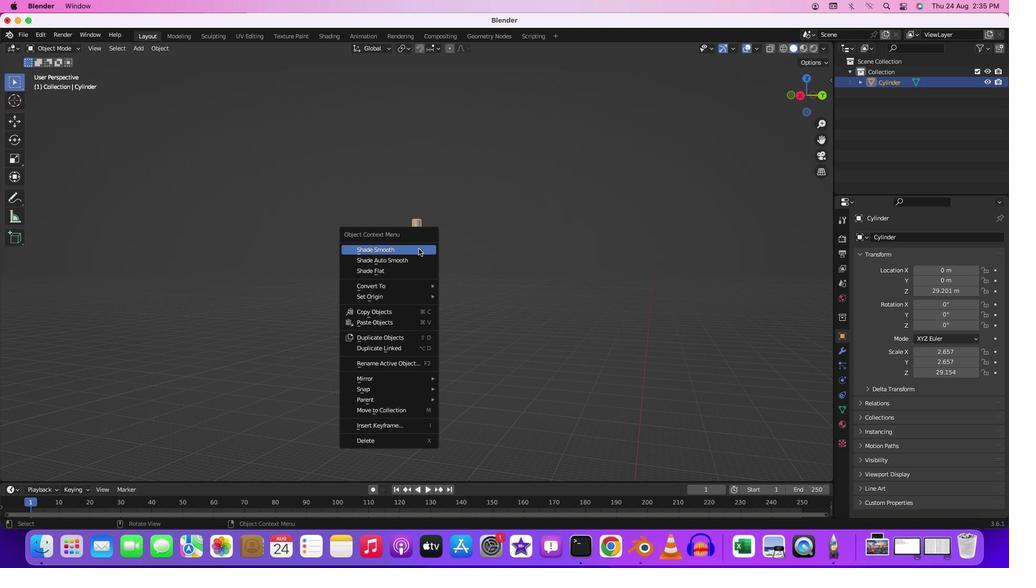 
Action: Mouse pressed right at (419, 248)
Screenshot: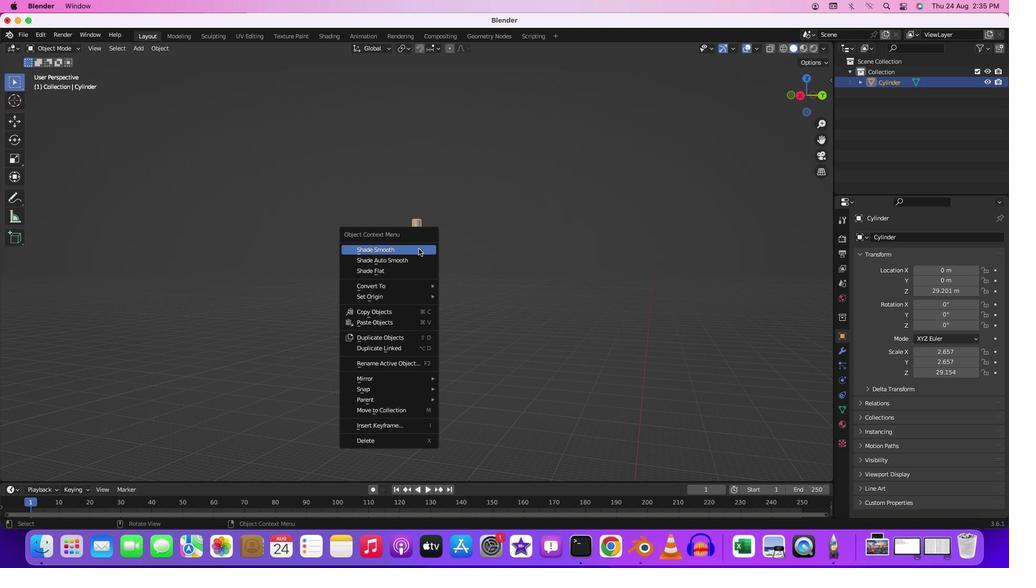 
Action: Mouse moved to (406, 251)
Screenshot: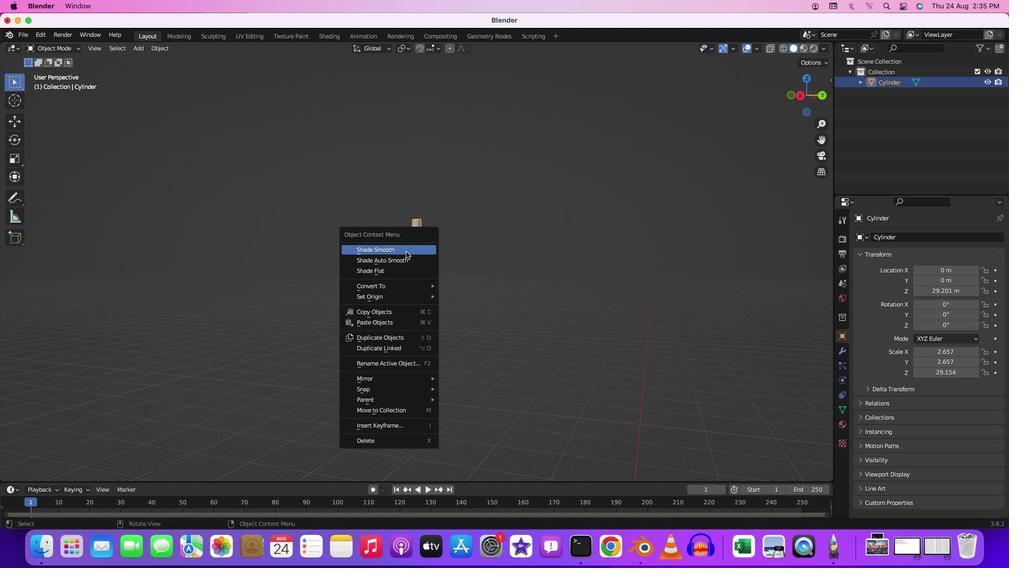 
Action: Mouse pressed left at (406, 251)
Screenshot: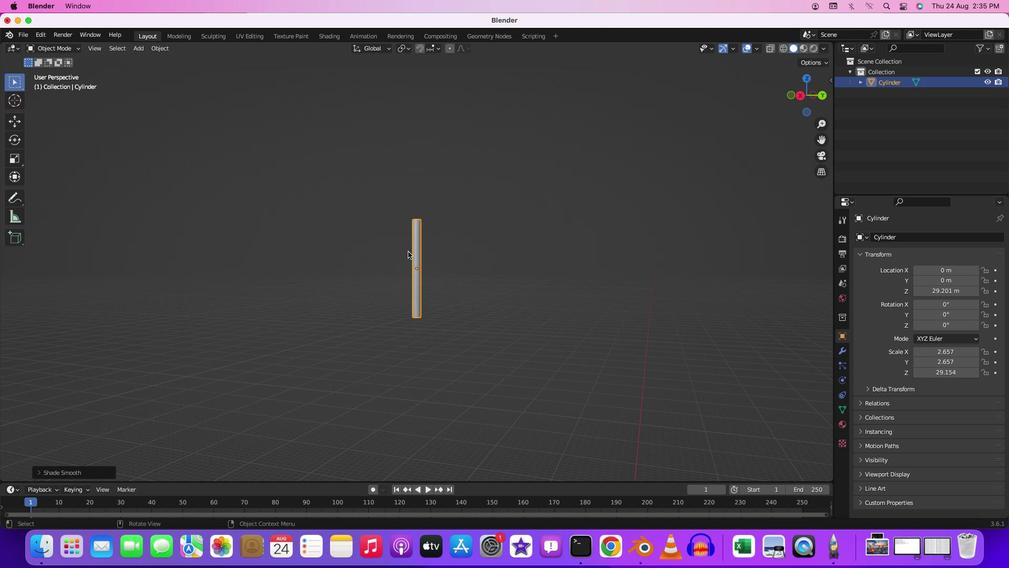 
Action: Mouse moved to (501, 245)
Screenshot: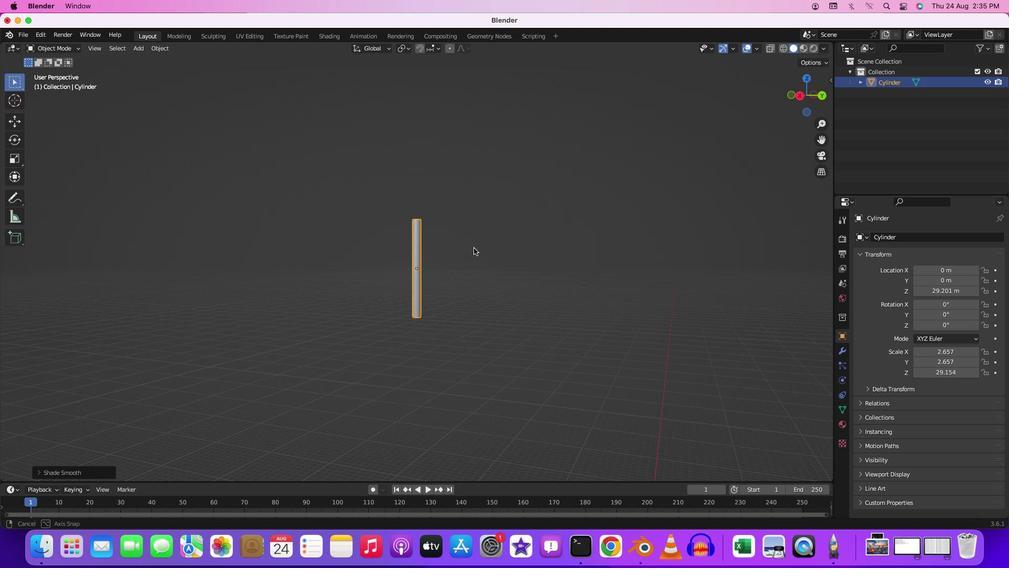 
Action: Mouse pressed middle at (501, 245)
Screenshot: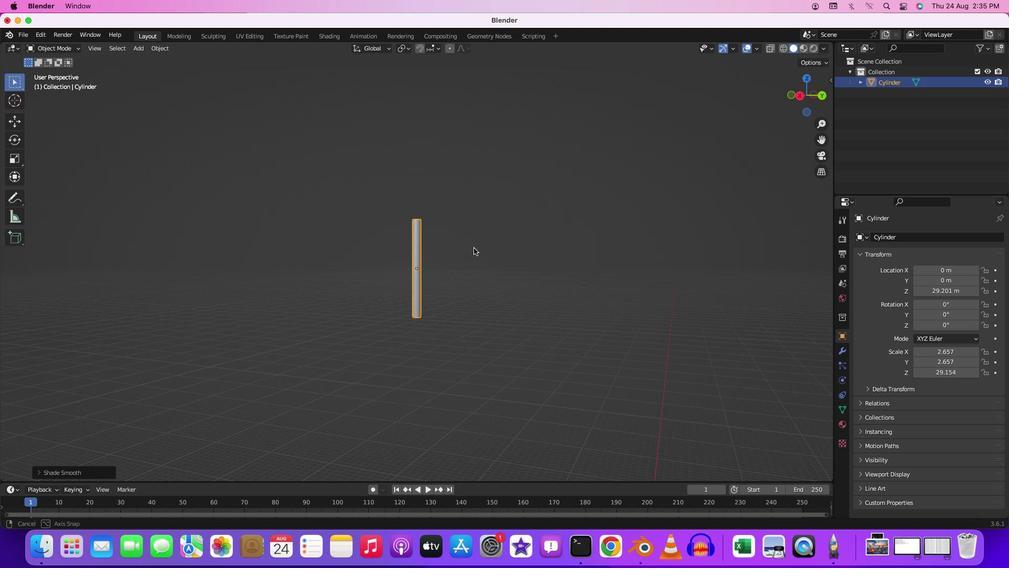 
Action: Mouse moved to (371, 354)
Screenshot: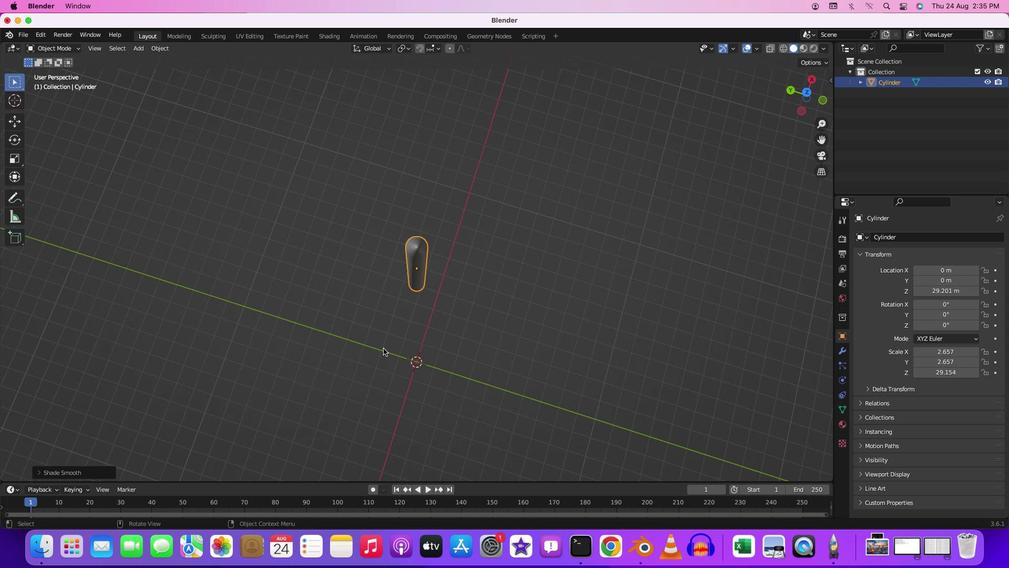 
Action: Mouse scrolled (371, 354) with delta (0, 0)
Screenshot: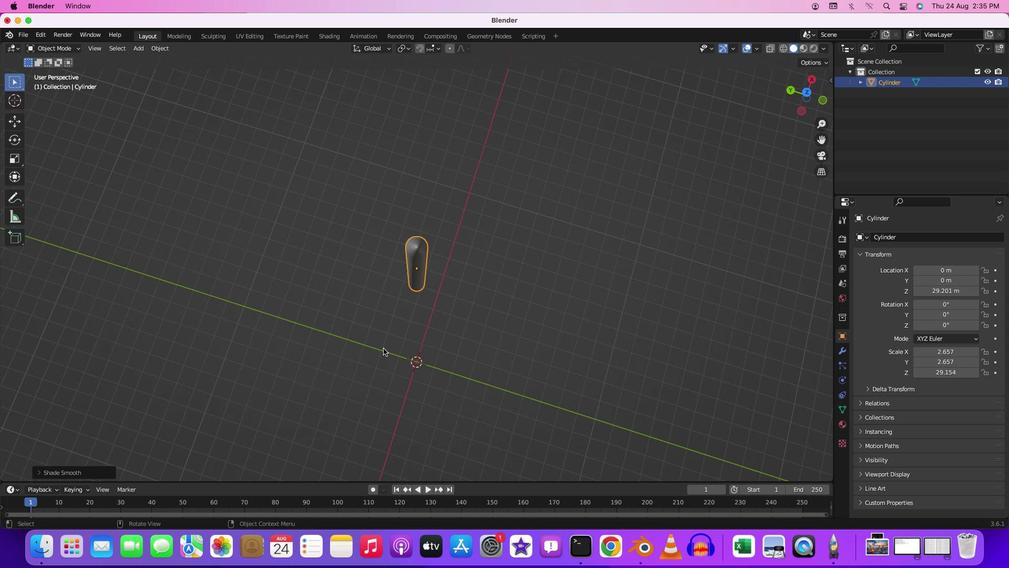 
Action: Mouse moved to (371, 353)
Screenshot: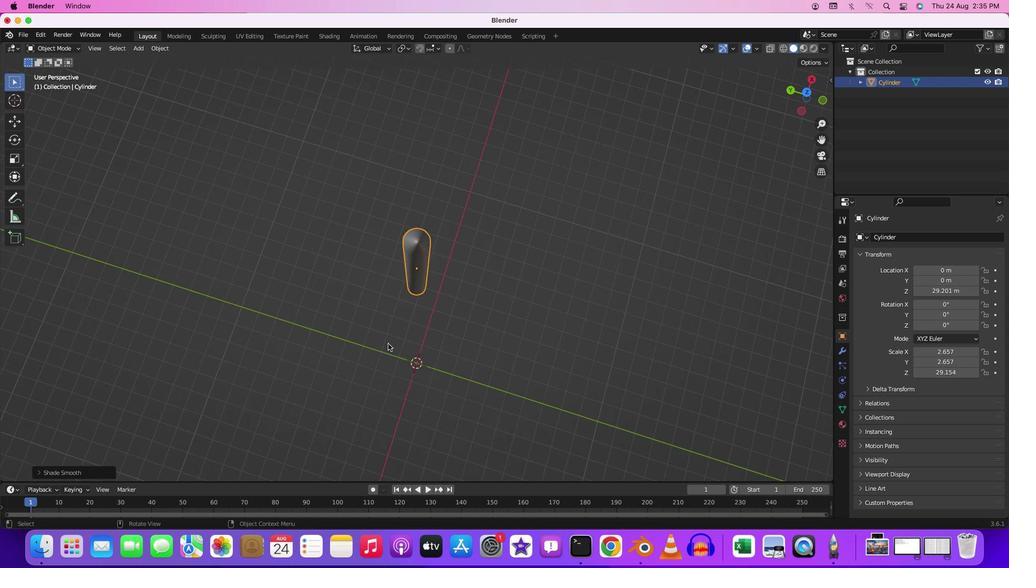 
Action: Mouse scrolled (371, 353) with delta (0, 0)
Screenshot: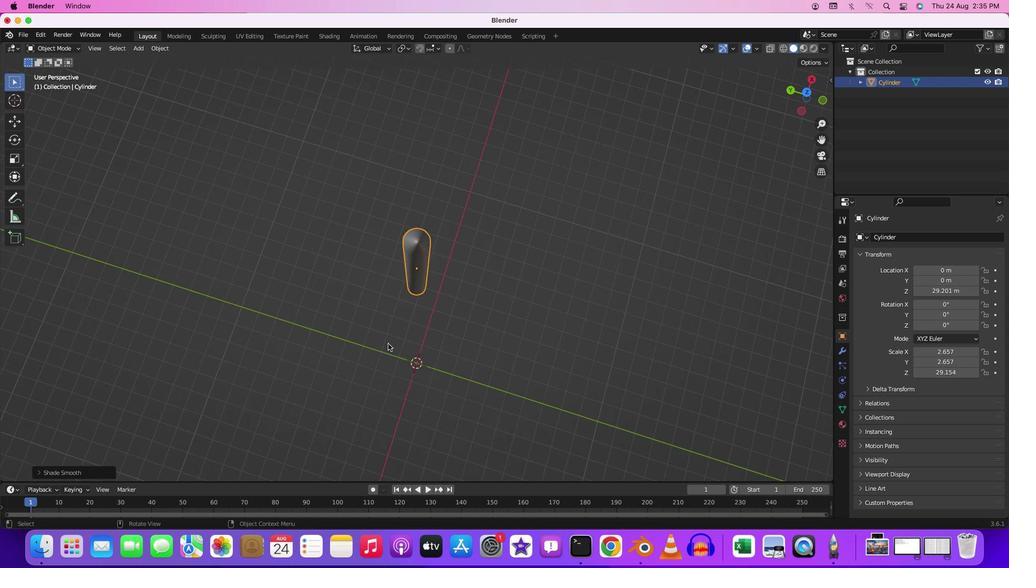 
Action: Mouse moved to (372, 353)
Screenshot: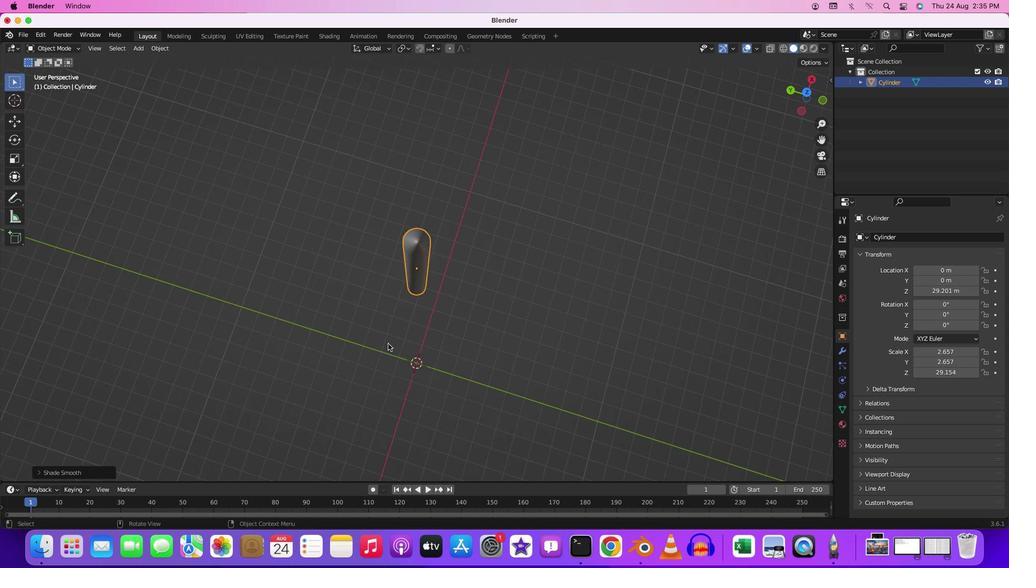 
Action: Mouse scrolled (372, 353) with delta (0, 1)
Screenshot: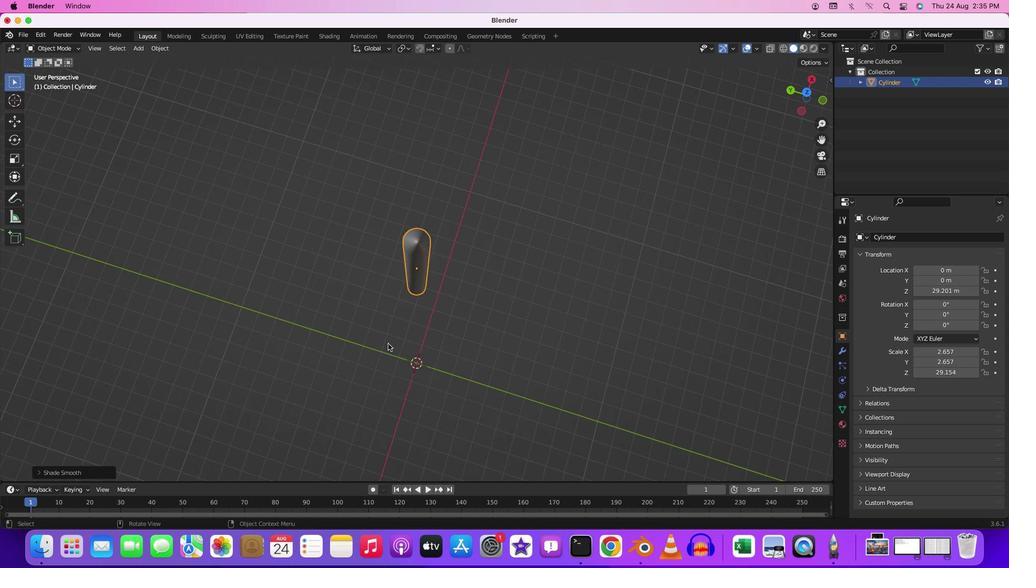 
Action: Mouse moved to (375, 353)
Screenshot: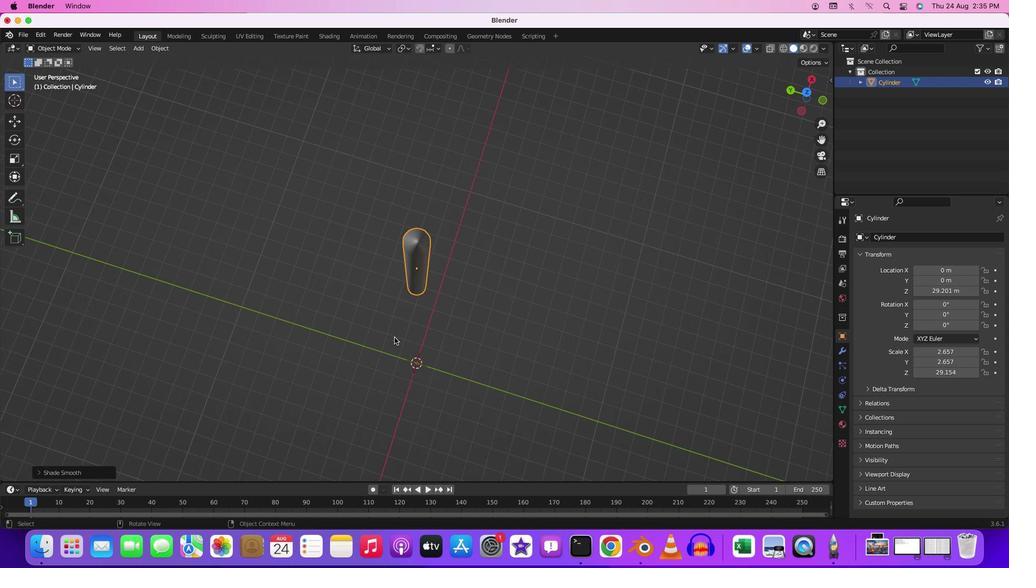 
Action: Mouse scrolled (375, 353) with delta (0, 2)
Screenshot: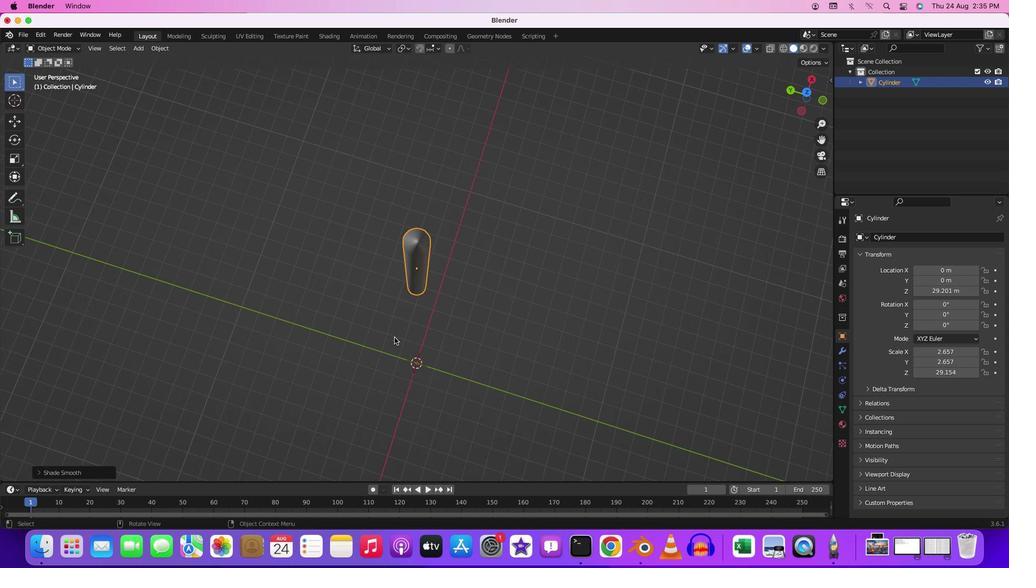 
Action: Mouse moved to (378, 352)
Screenshot: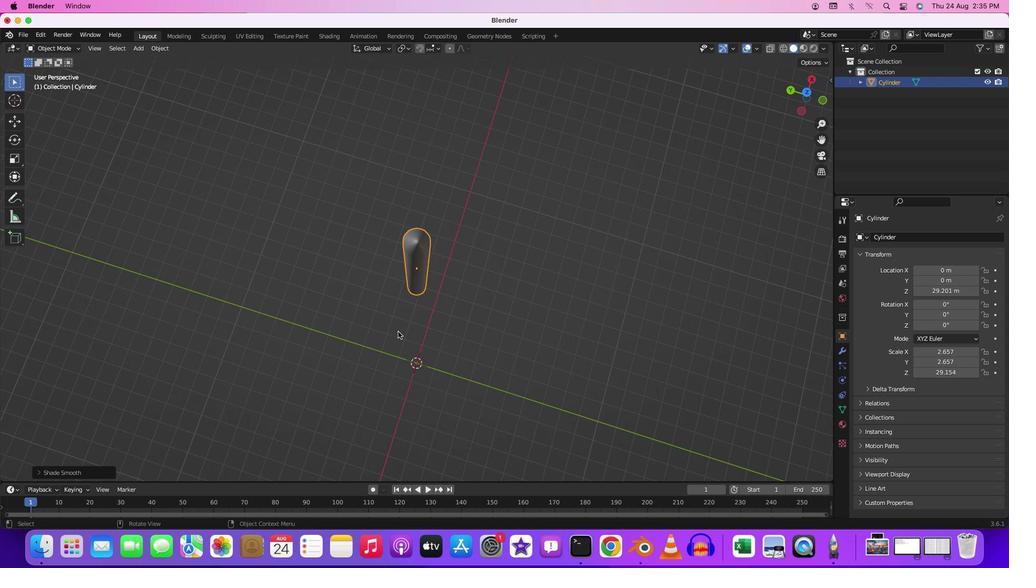 
Action: Mouse scrolled (378, 352) with delta (0, 3)
Screenshot: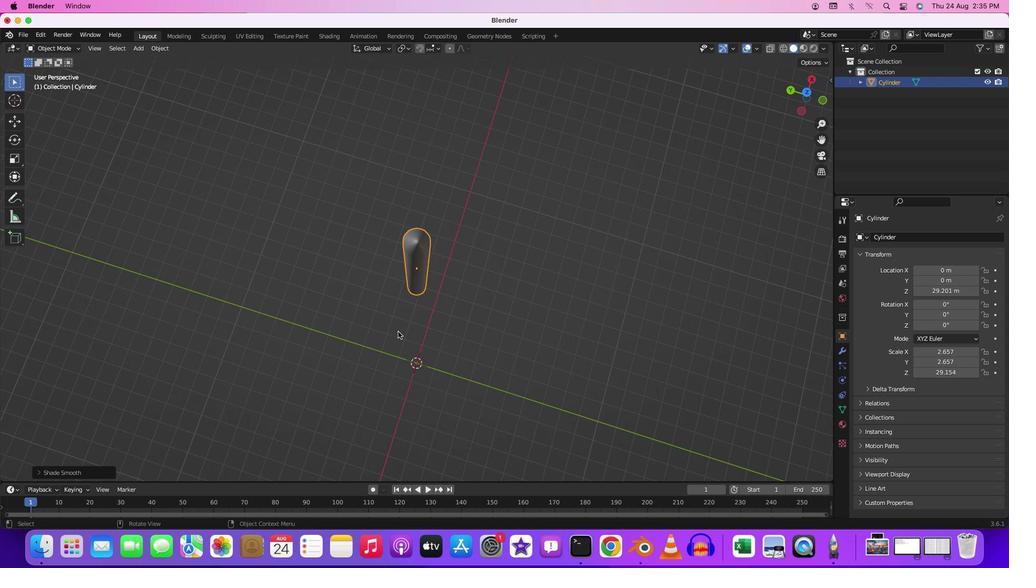
Action: Mouse moved to (419, 301)
Screenshot: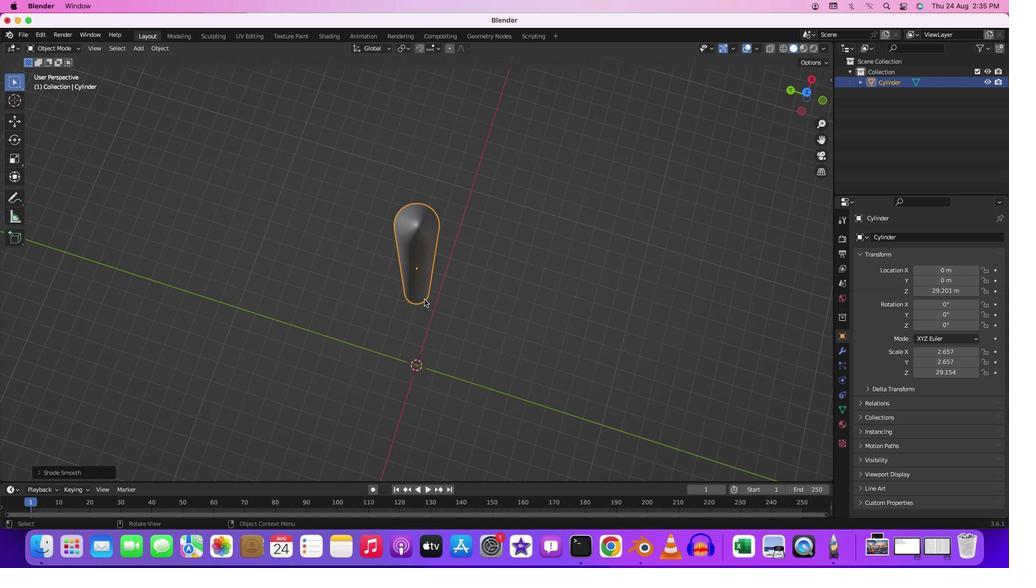 
Action: Mouse scrolled (419, 301) with delta (0, 0)
Screenshot: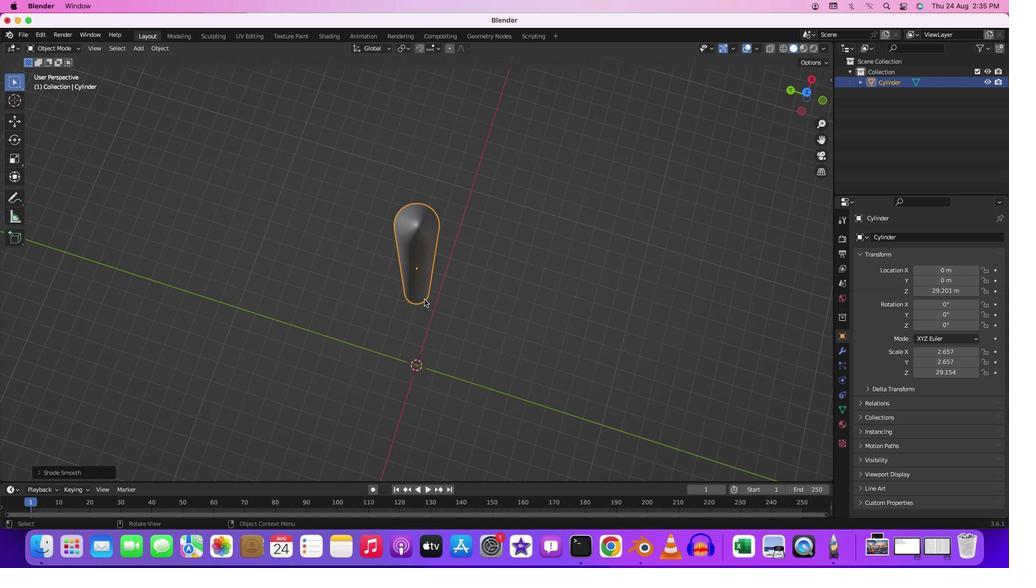 
Action: Mouse scrolled (419, 301) with delta (0, 0)
Screenshot: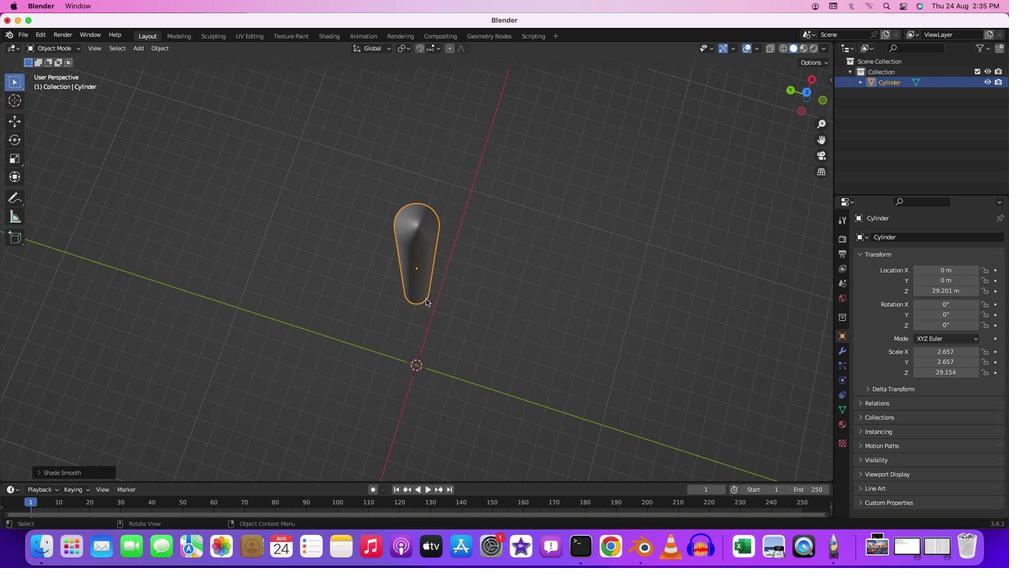 
Action: Mouse moved to (429, 296)
Screenshot: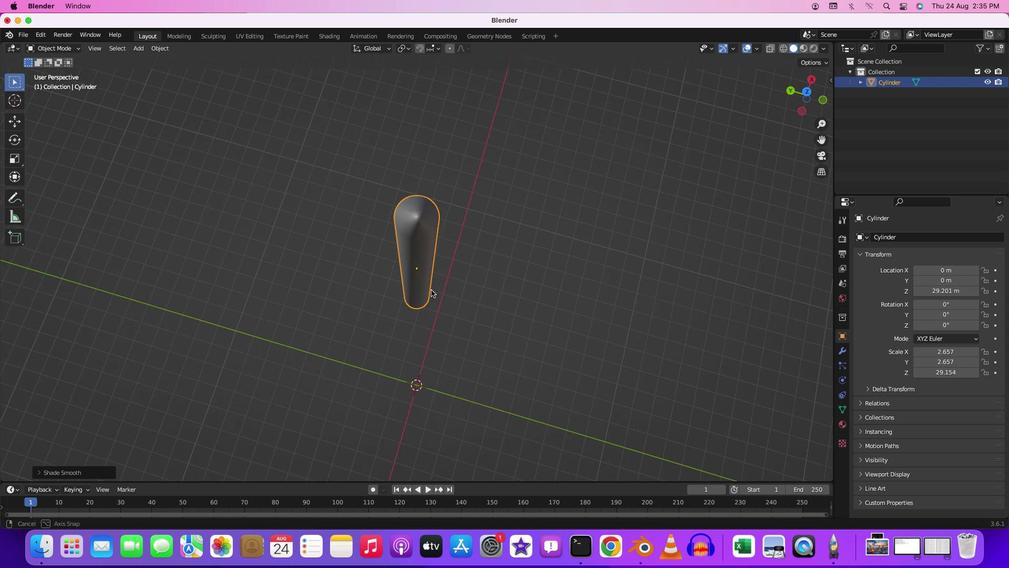 
Action: Mouse pressed middle at (429, 296)
Screenshot: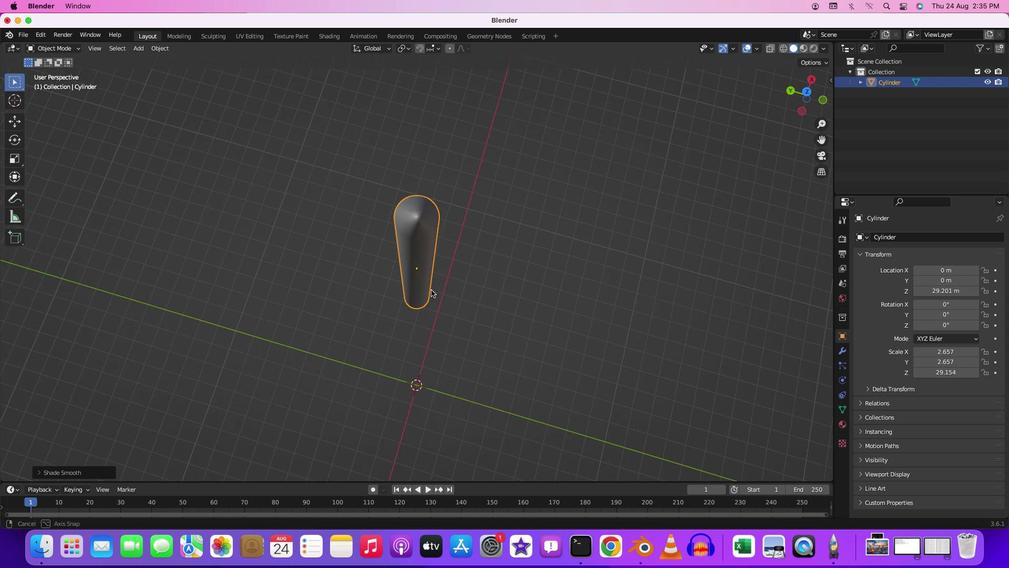 
Action: Mouse moved to (563, 369)
Screenshot: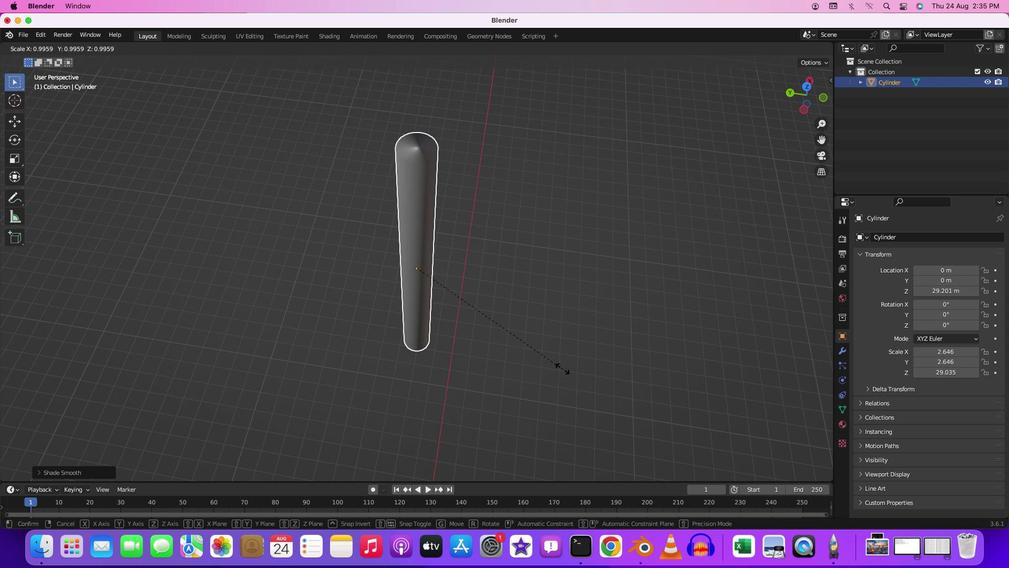 
Action: Key pressed 's'
Screenshot: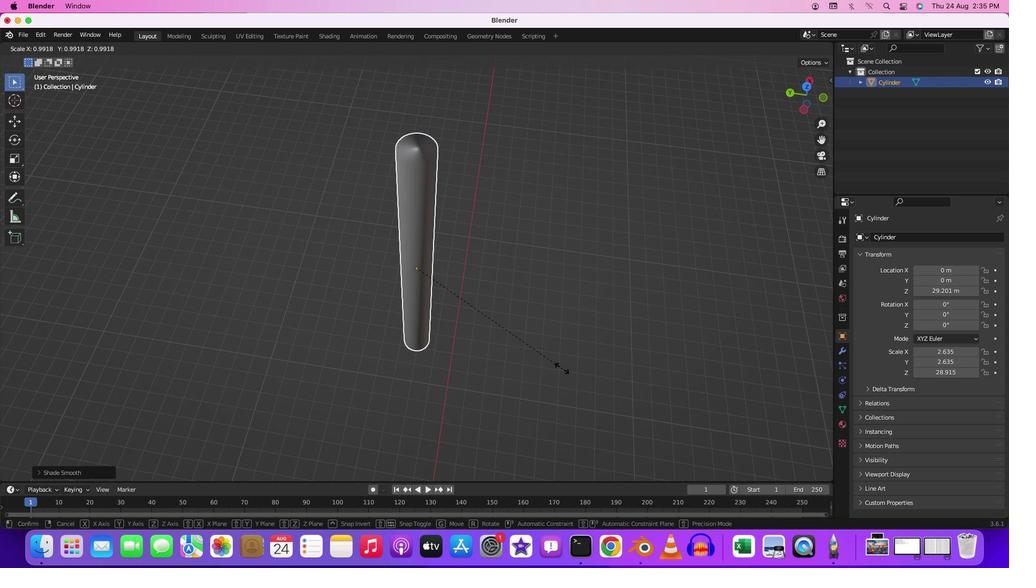 
Action: Mouse moved to (483, 325)
